Task: Calculate the distance between Seattle and Olympic National Park.
Action: Mouse moved to (100, 77)
Screenshot: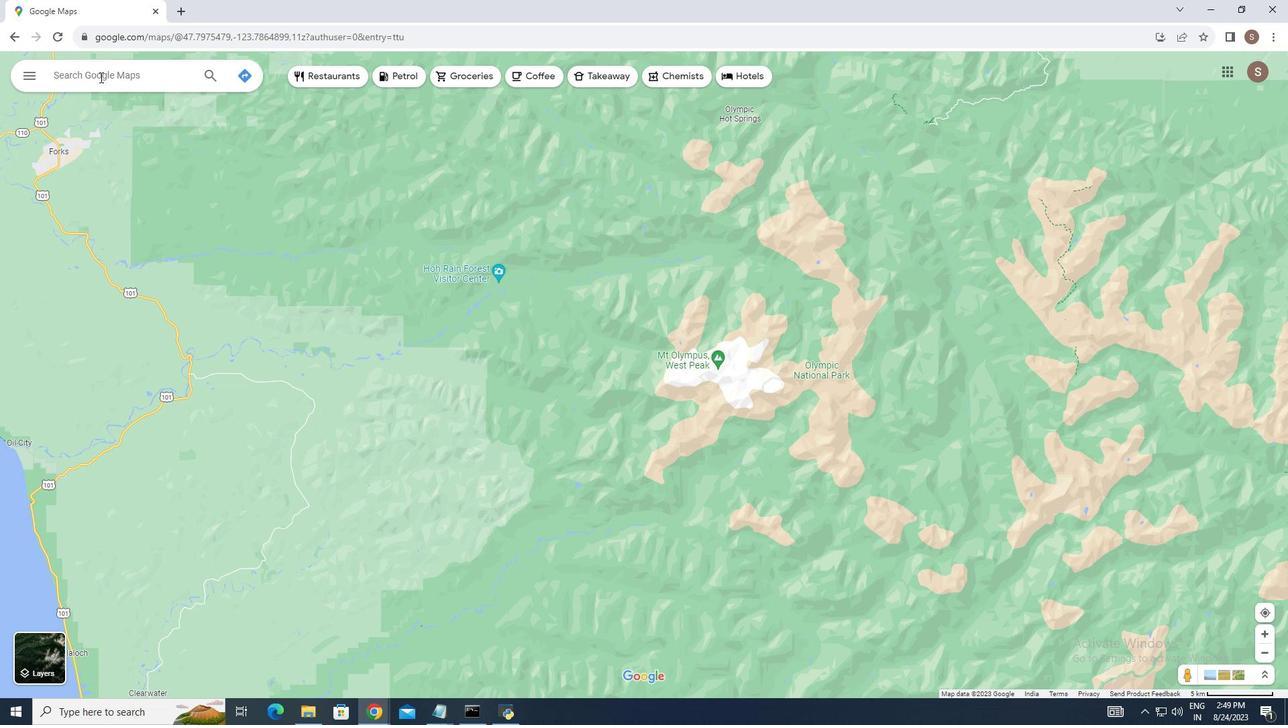 
Action: Mouse pressed left at (100, 77)
Screenshot: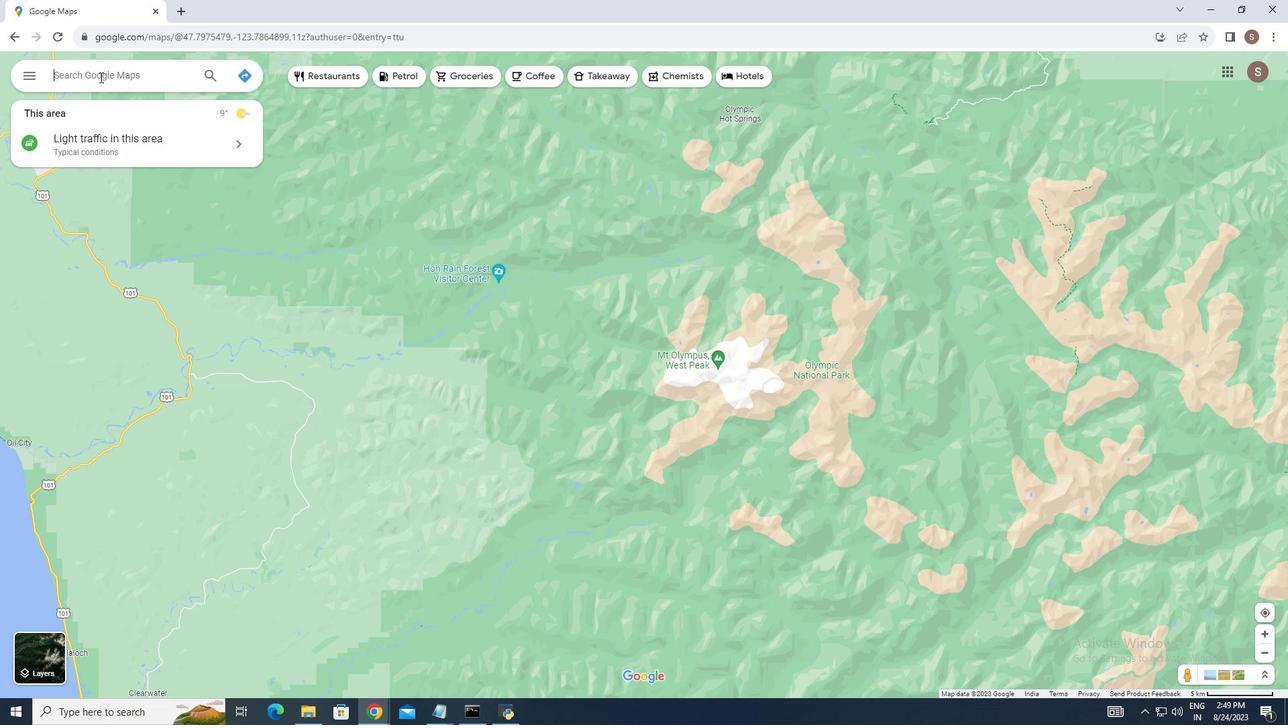 
Action: Key pressed <Key.shift_r>Seattle<Key.enter>
Screenshot: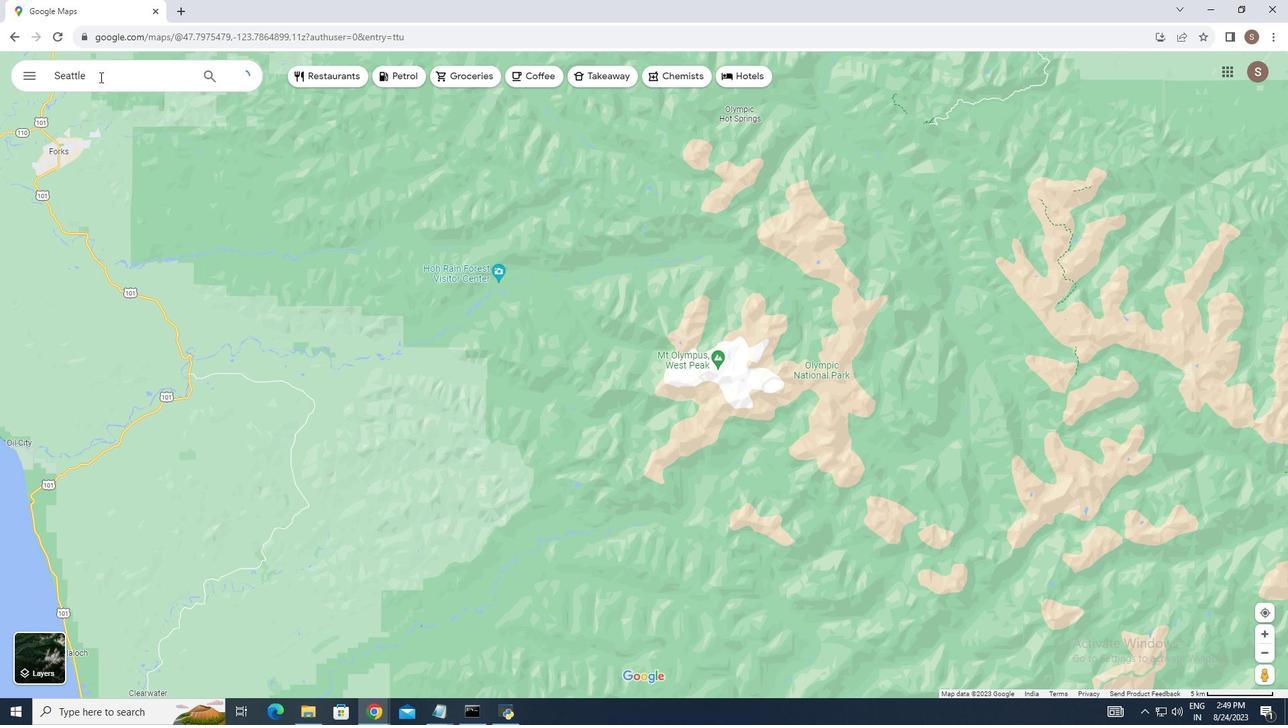 
Action: Mouse moved to (812, 385)
Screenshot: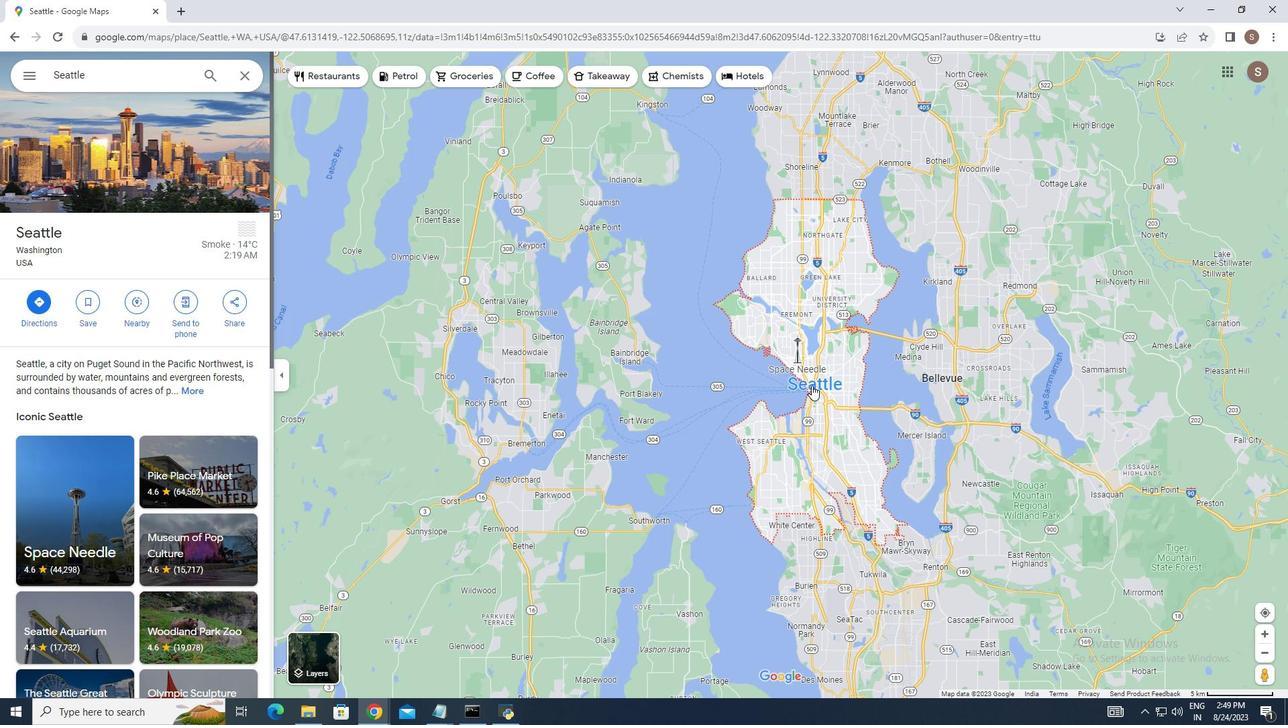 
Action: Mouse pressed left at (812, 385)
Screenshot: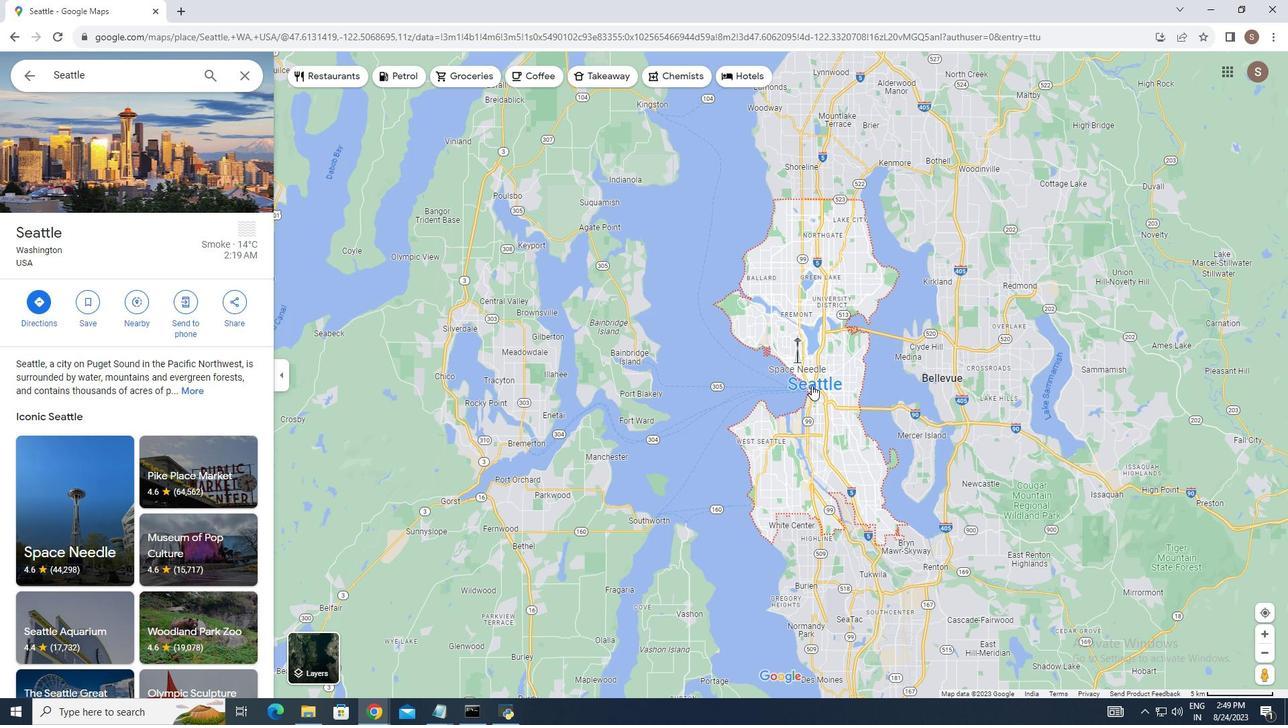 
Action: Mouse pressed left at (812, 385)
Screenshot: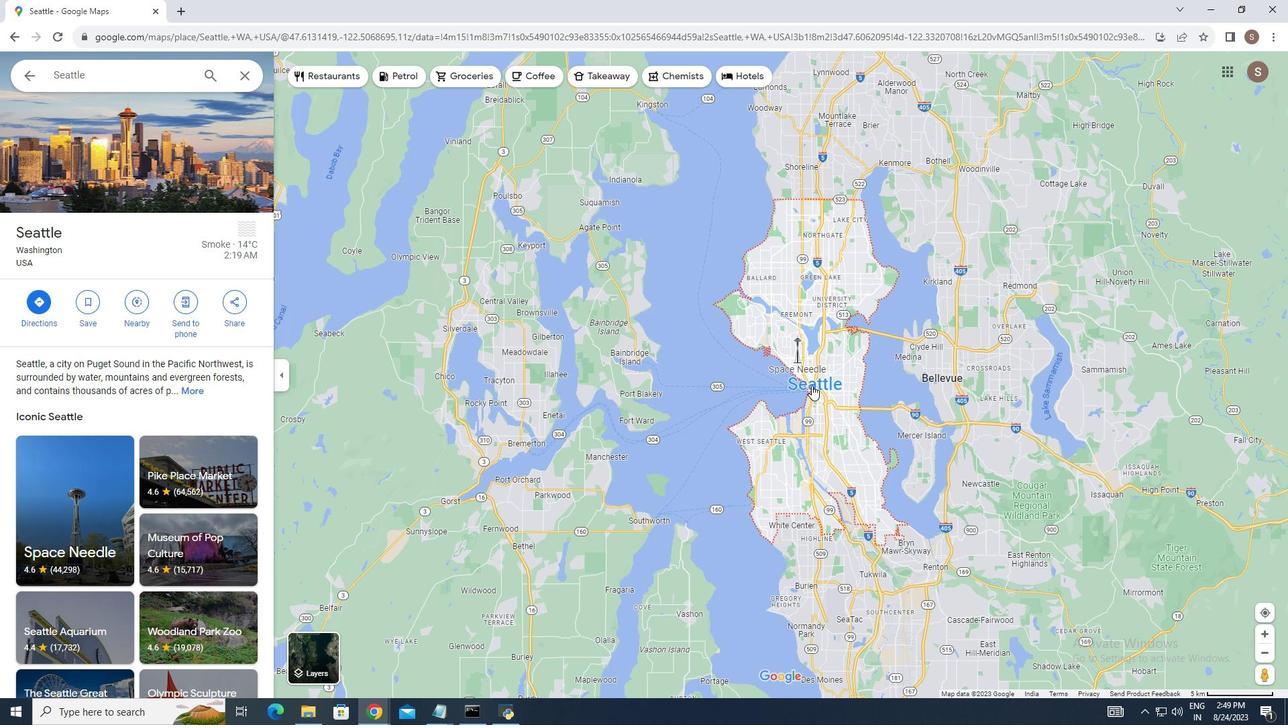 
Action: Mouse pressed left at (812, 385)
Screenshot: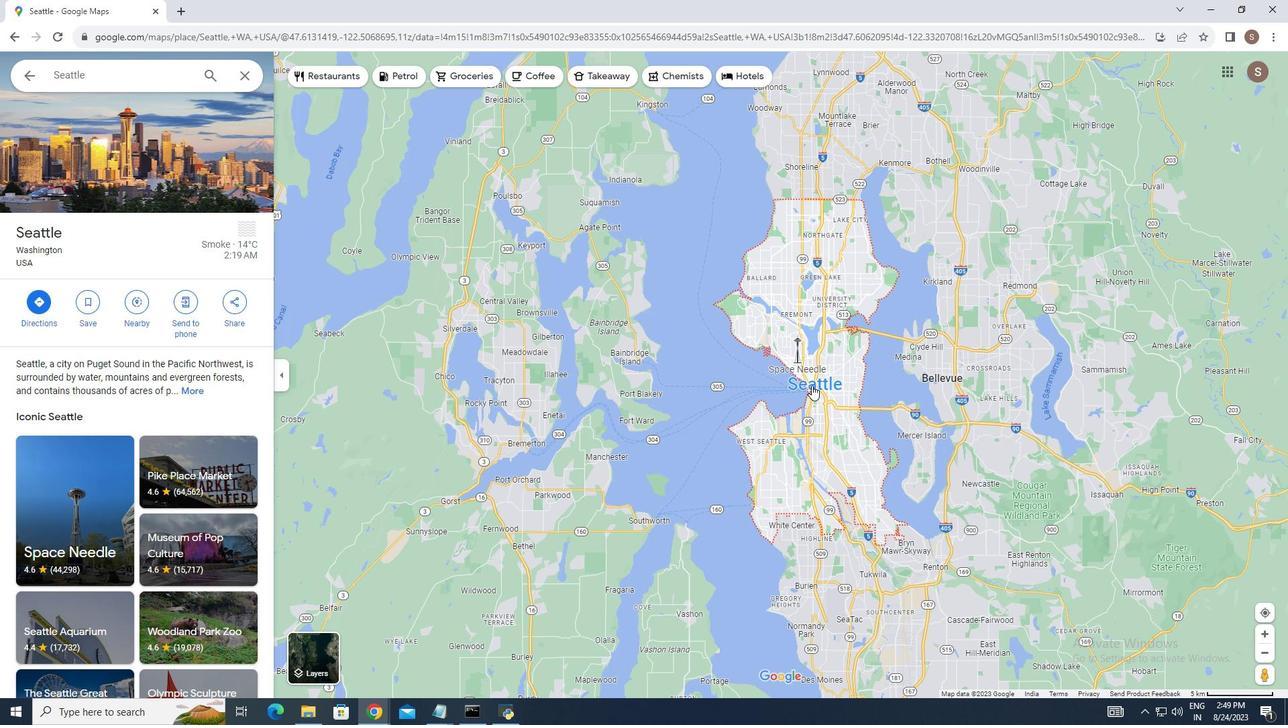 
Action: Mouse pressed left at (812, 385)
Screenshot: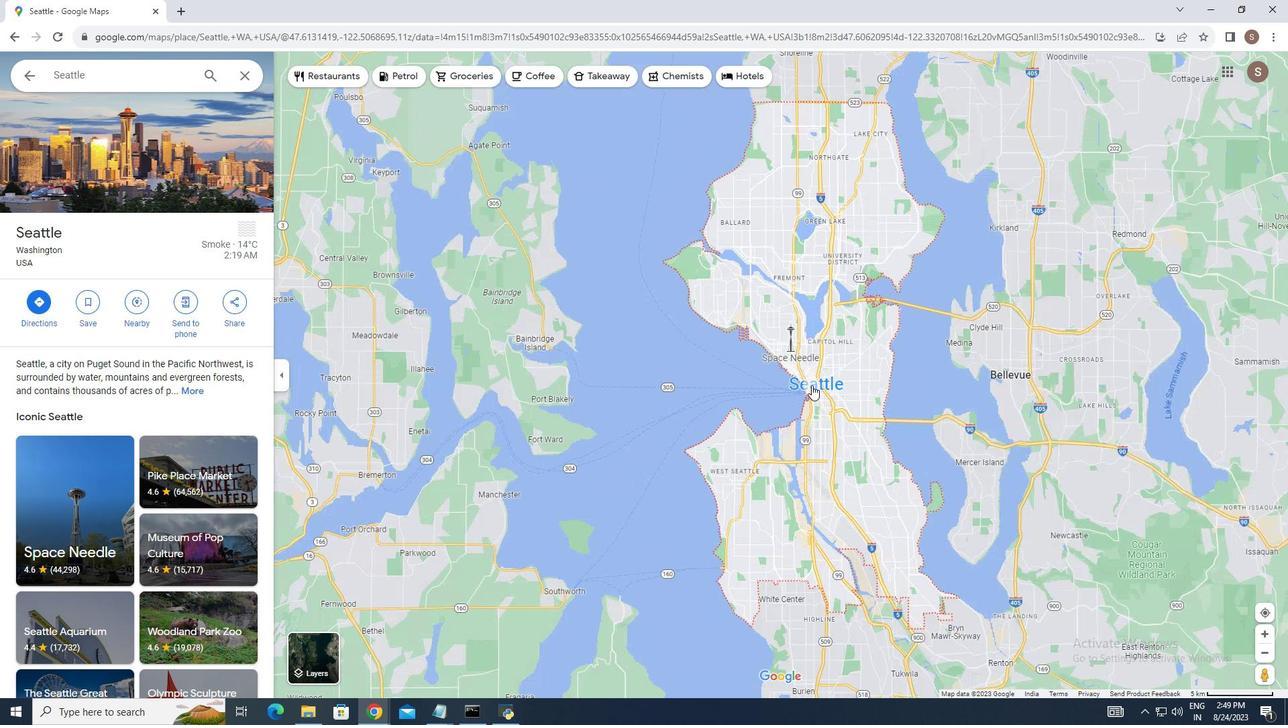 
Action: Mouse pressed right at (812, 385)
Screenshot: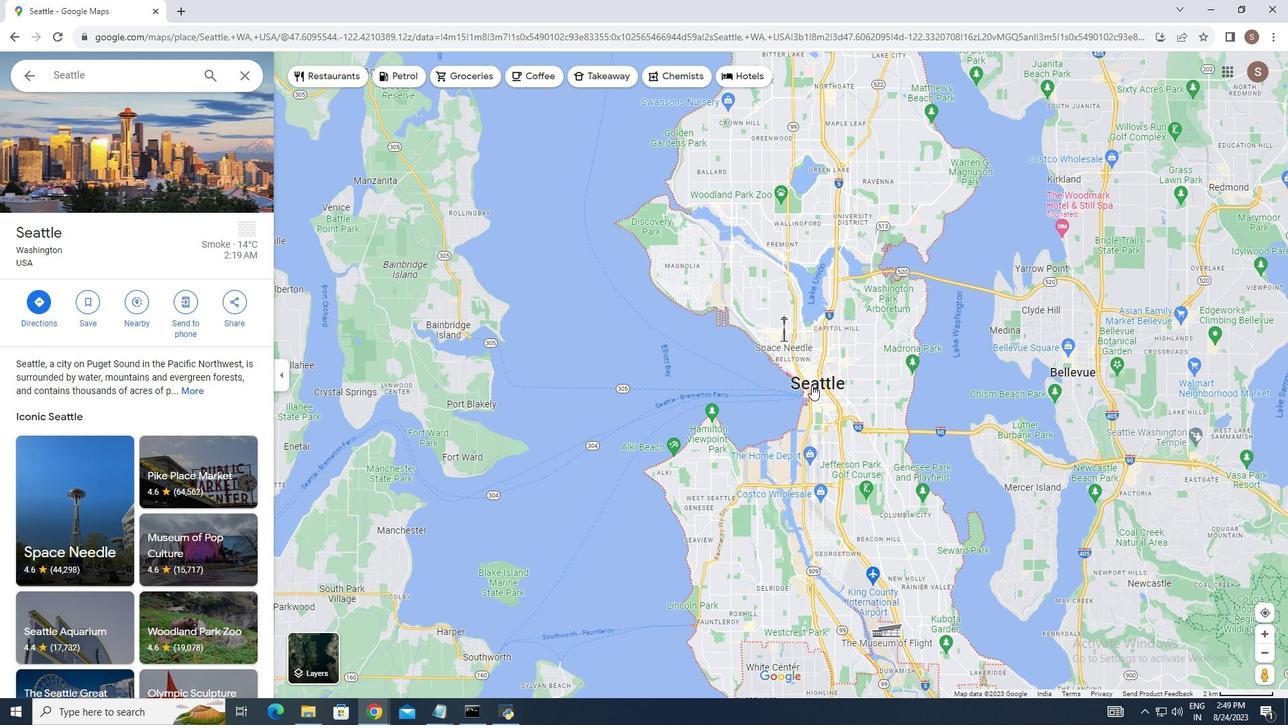 
Action: Mouse moved to (864, 593)
Screenshot: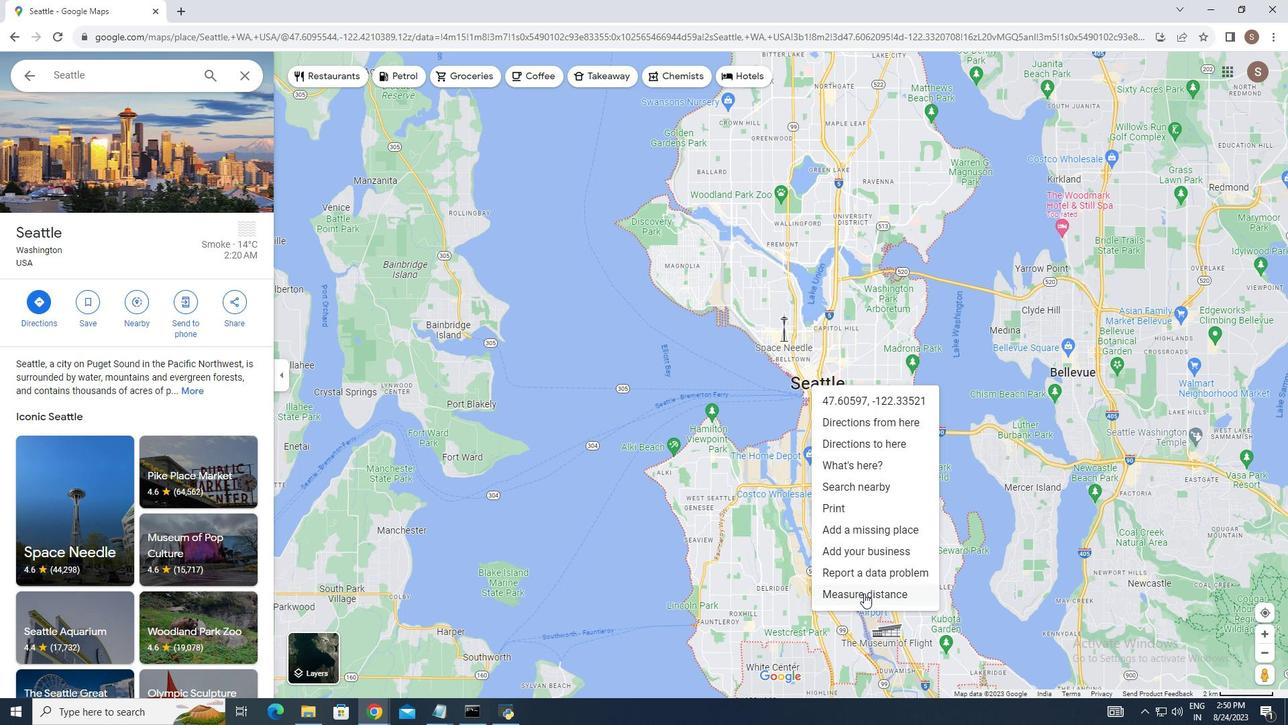 
Action: Mouse pressed left at (864, 593)
Screenshot: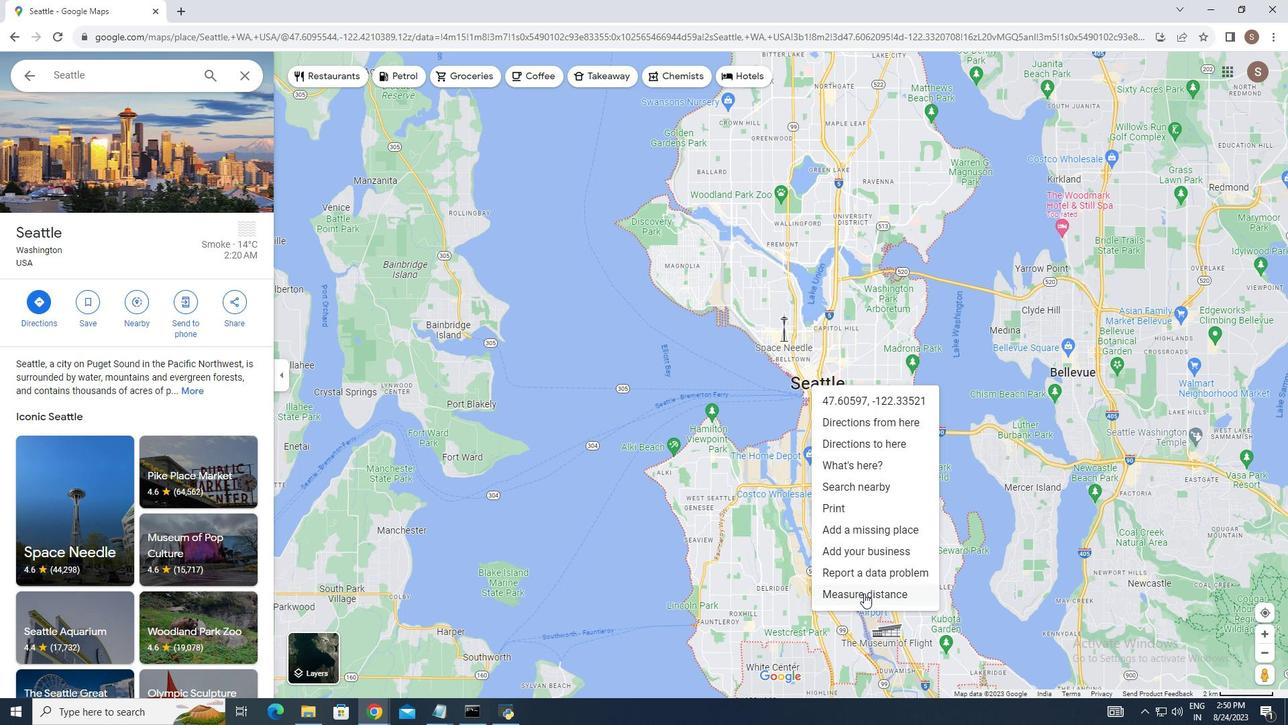 
Action: Mouse moved to (100, 75)
Screenshot: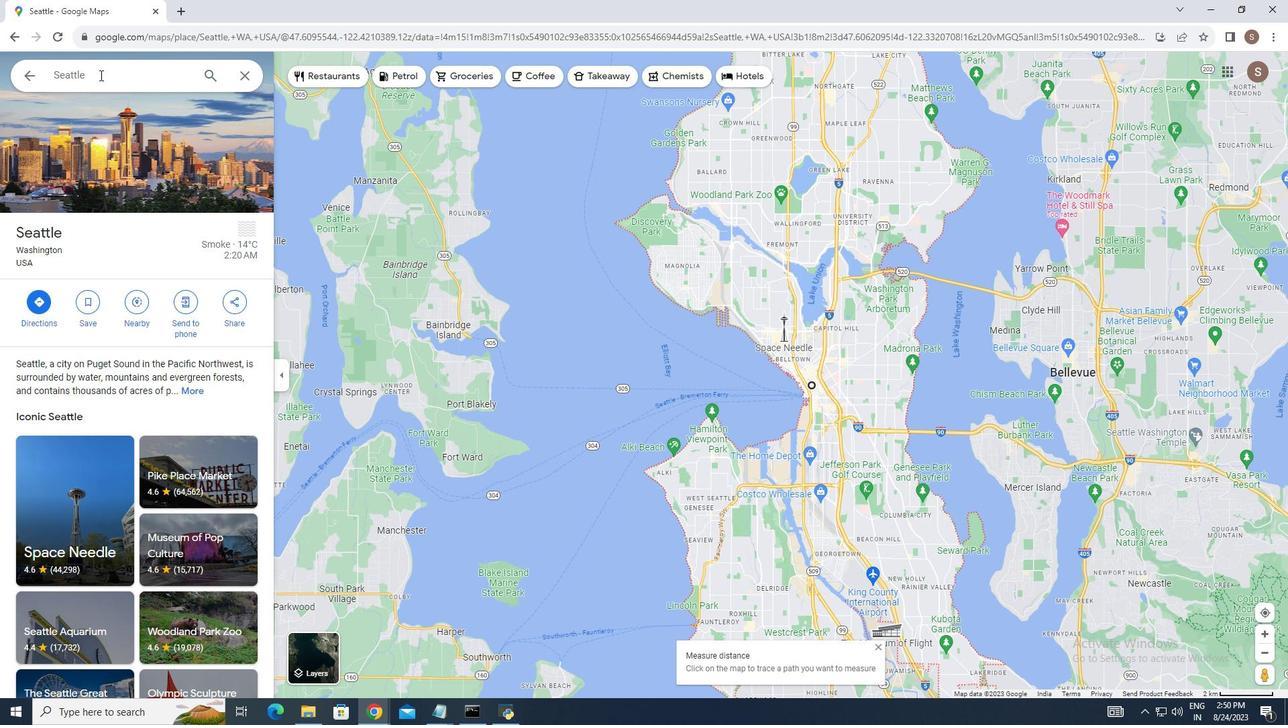 
Action: Mouse pressed left at (100, 75)
Screenshot: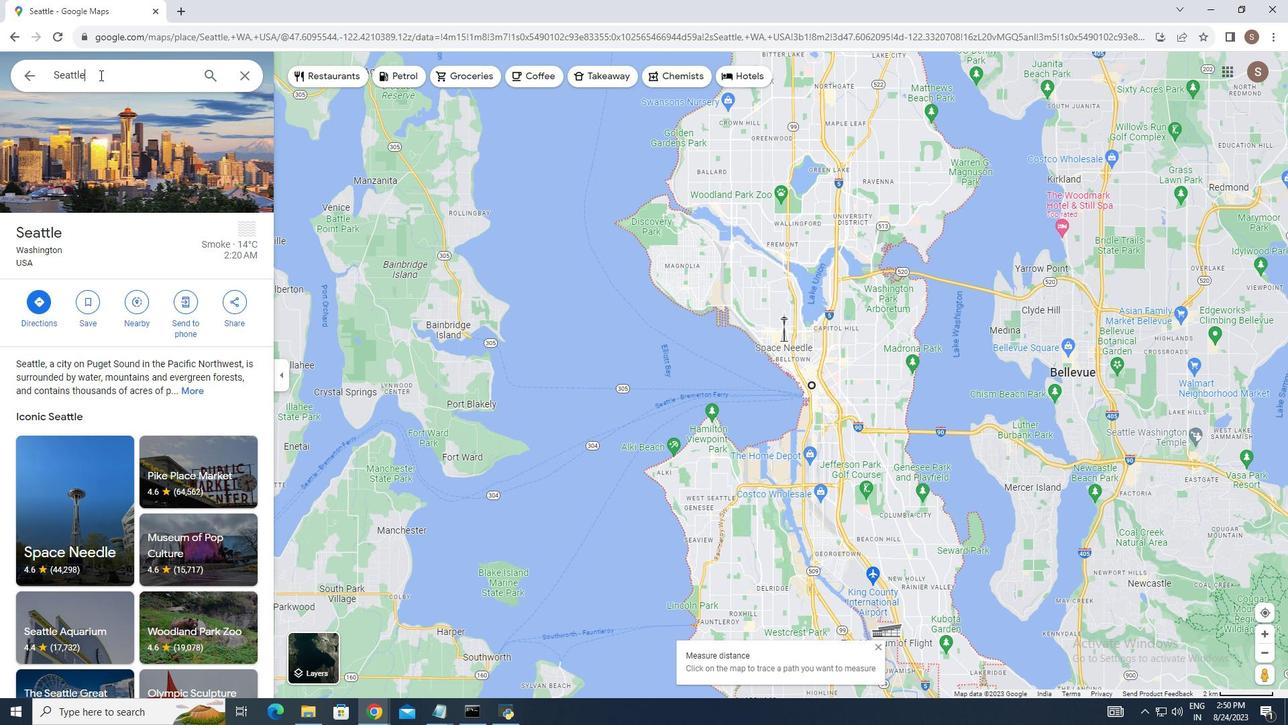 
Action: Key pressed <Key.backspace><Key.backspace><Key.backspace><Key.backspace><Key.backspace><Key.backspace><Key.backspace><Key.shift>Olympic<Key.space><Key.shift>National<Key.space>part<Key.backspace>k
Screenshot: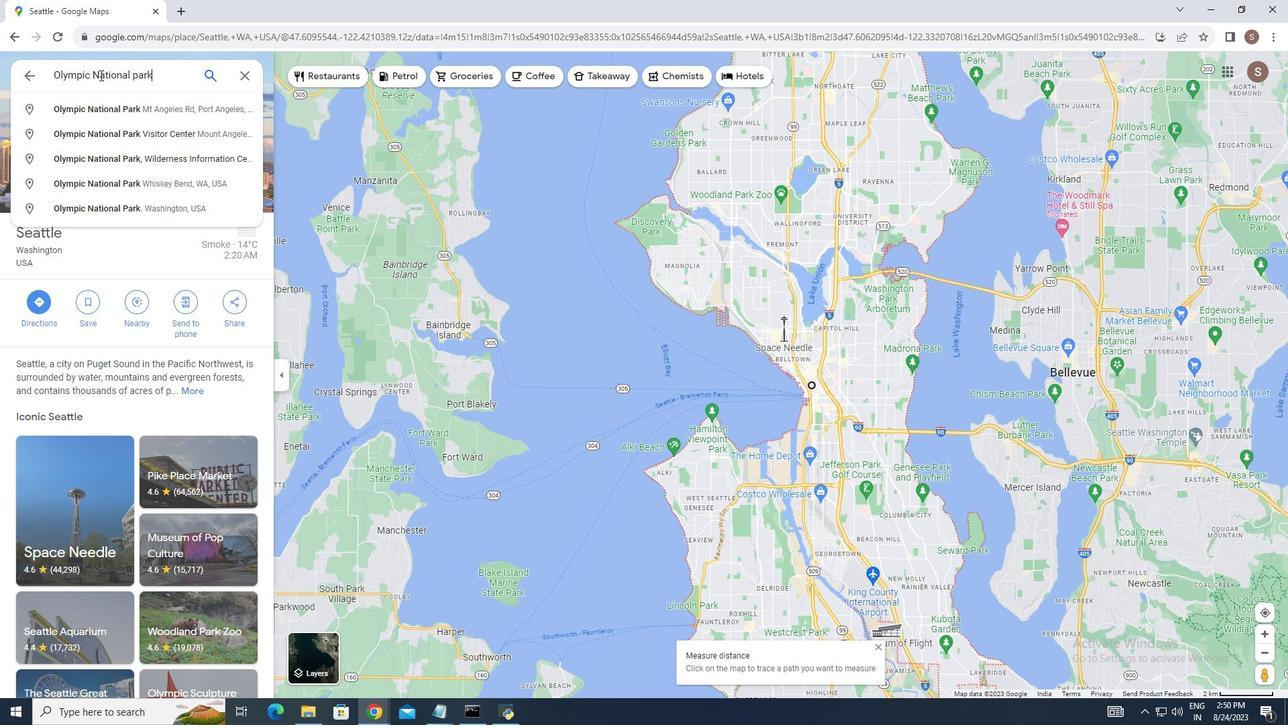 
Action: Mouse moved to (209, 69)
Screenshot: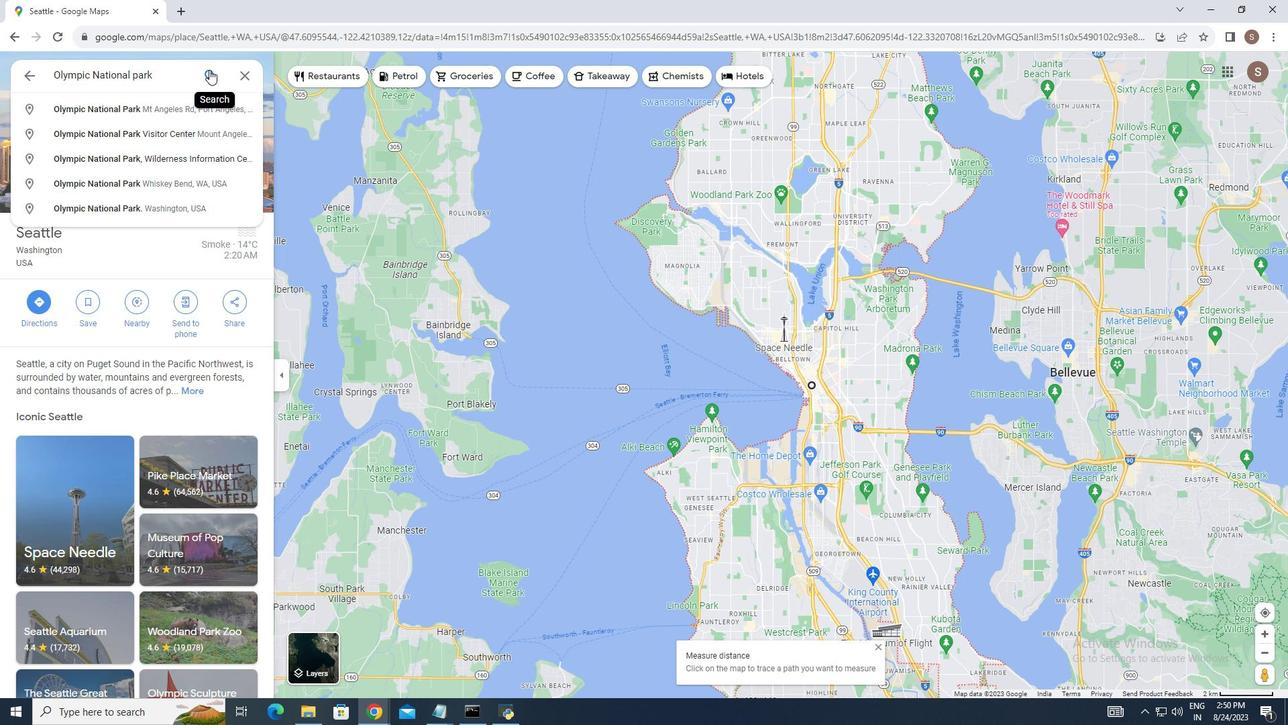 
Action: Mouse pressed left at (209, 69)
Screenshot: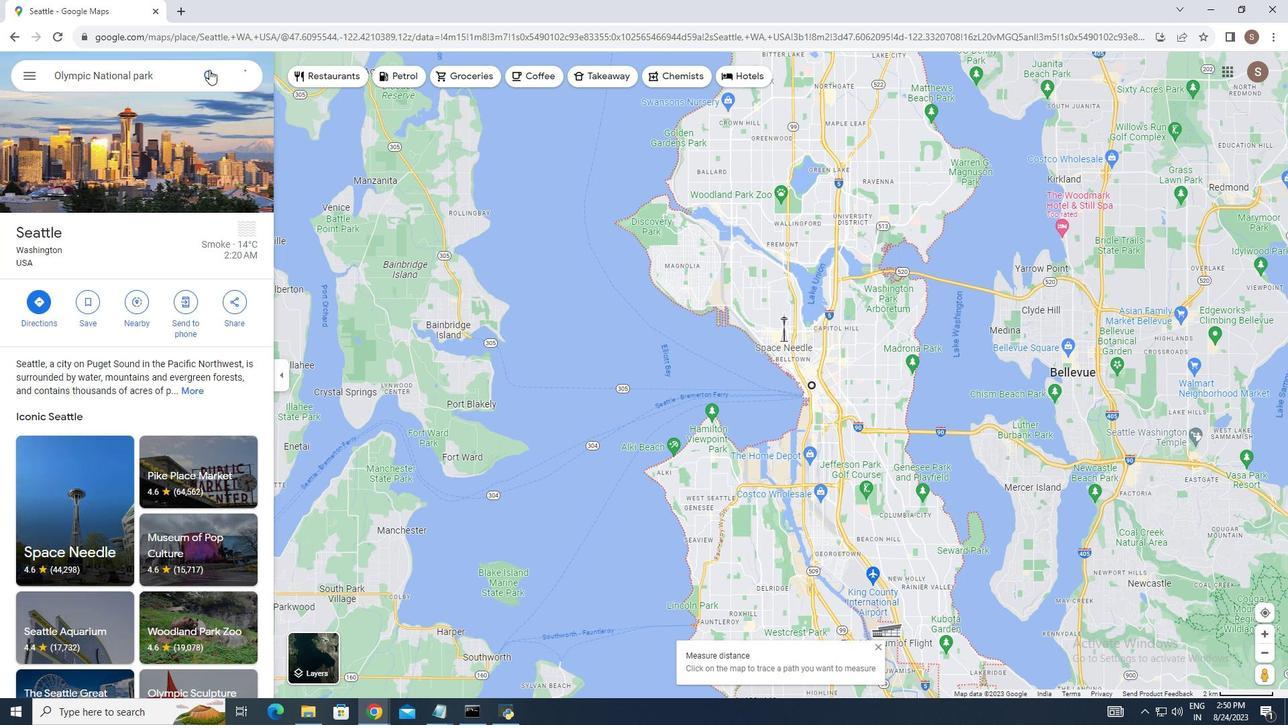 
Action: Mouse moved to (822, 360)
Screenshot: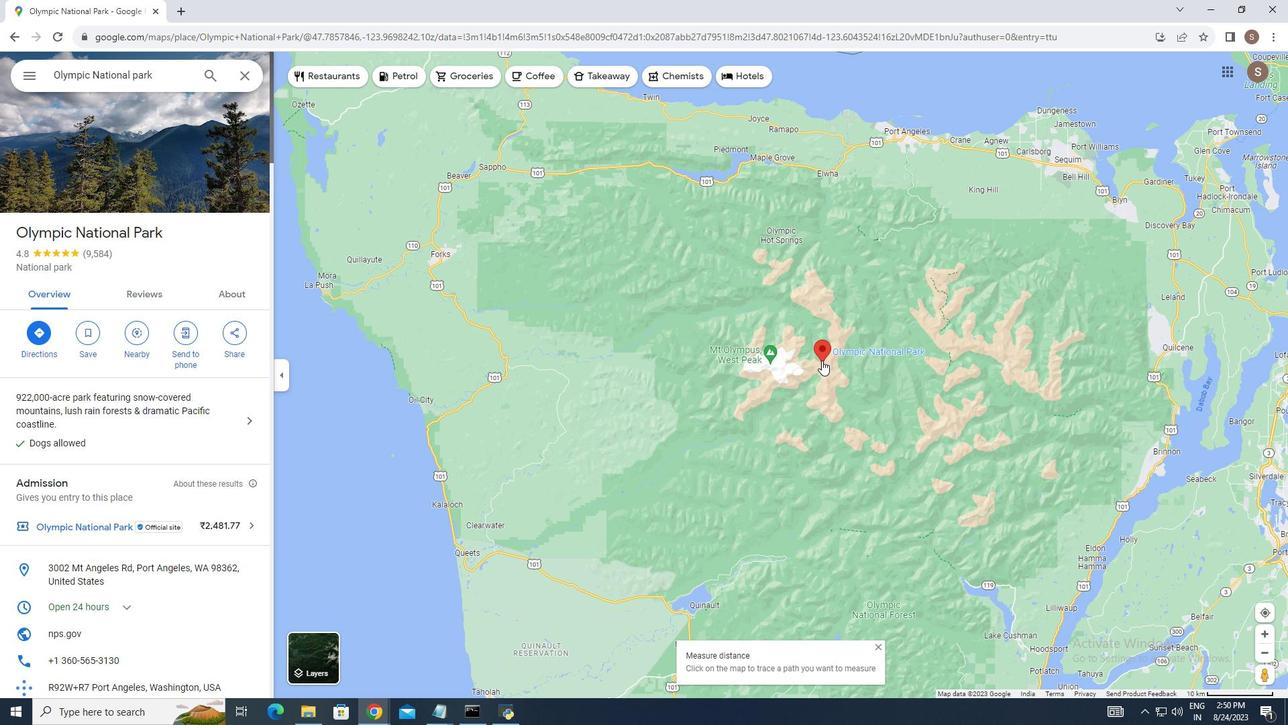 
Action: Mouse pressed left at (822, 360)
Screenshot: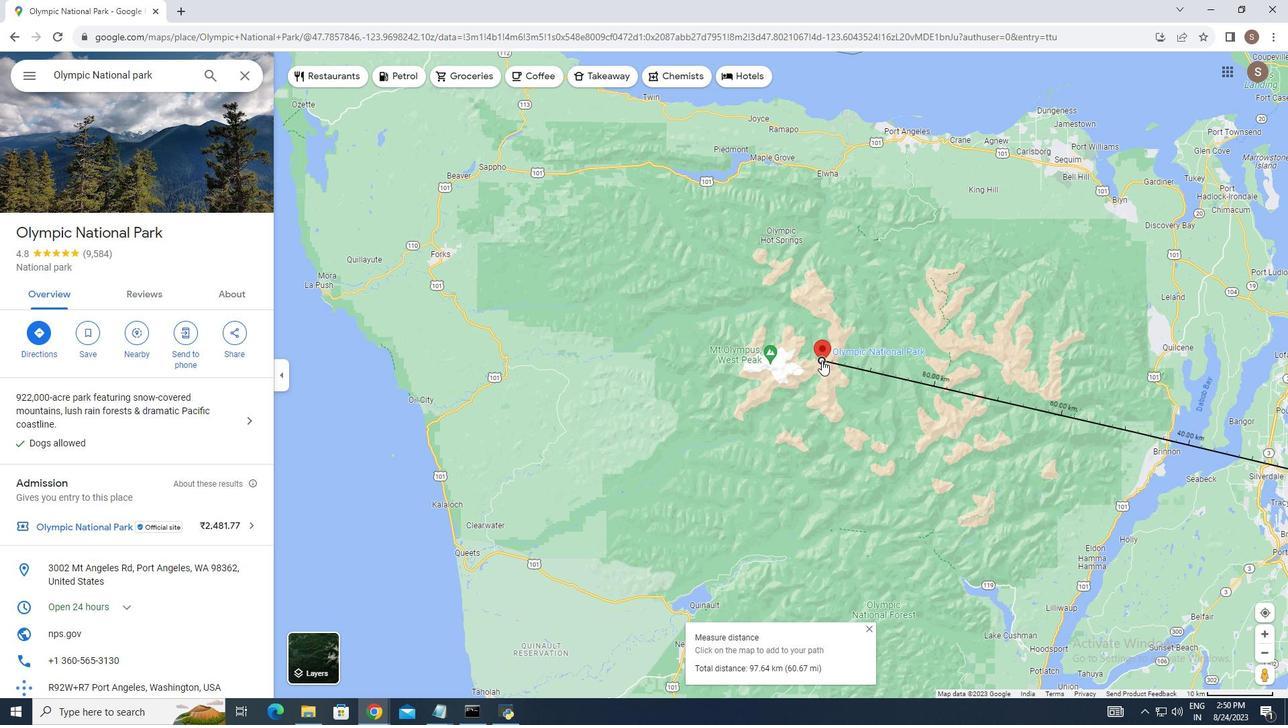
Action: Mouse moved to (822, 359)
Screenshot: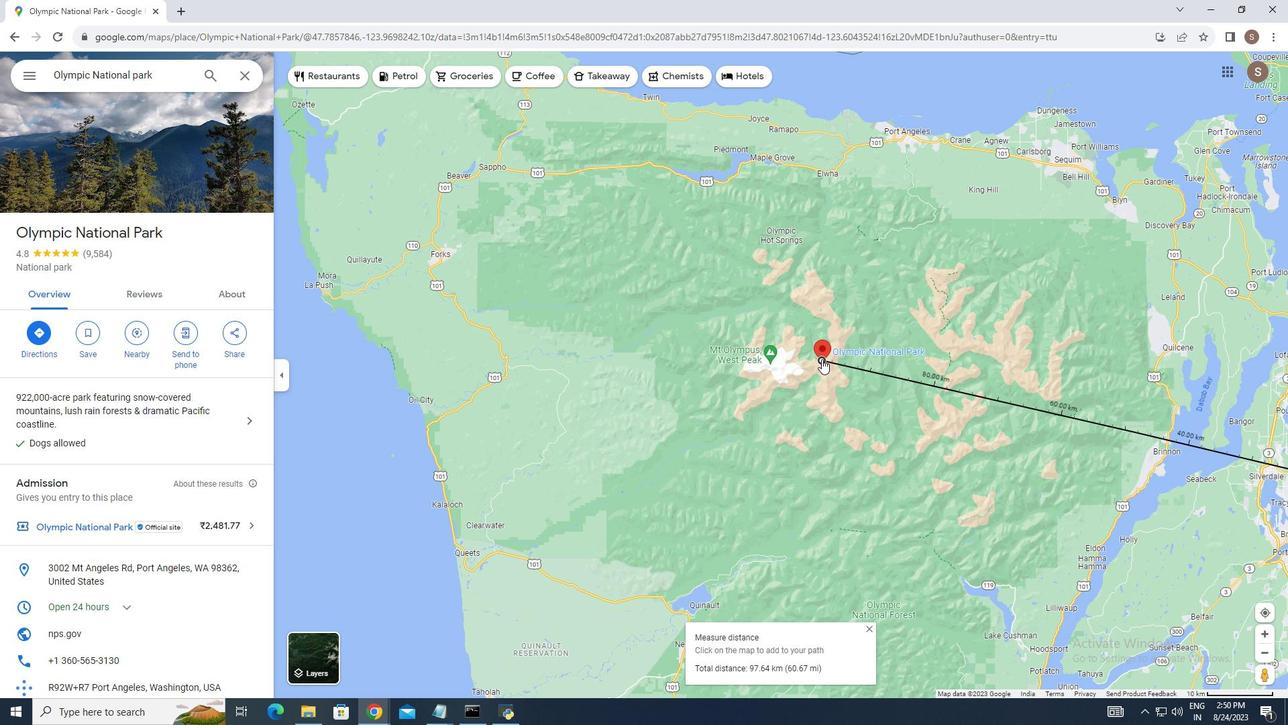 
Action: Mouse pressed left at (822, 359)
Screenshot: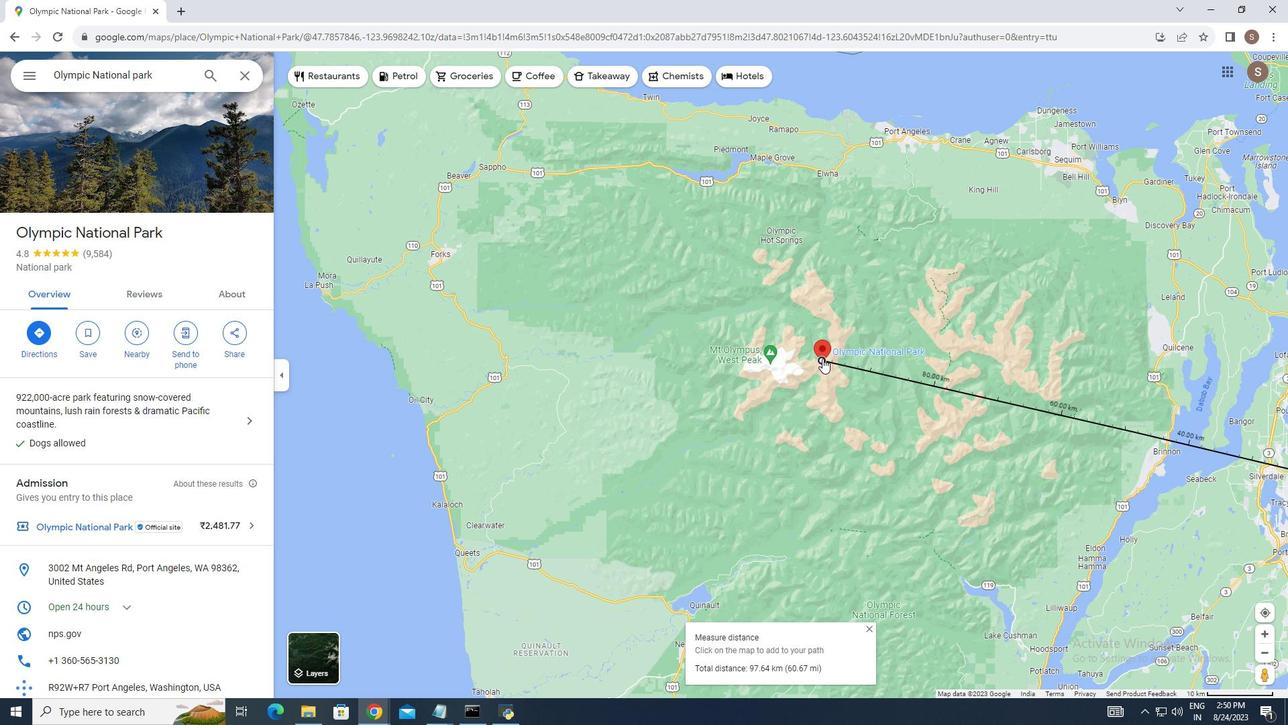 
Action: Mouse moved to (829, 376)
Screenshot: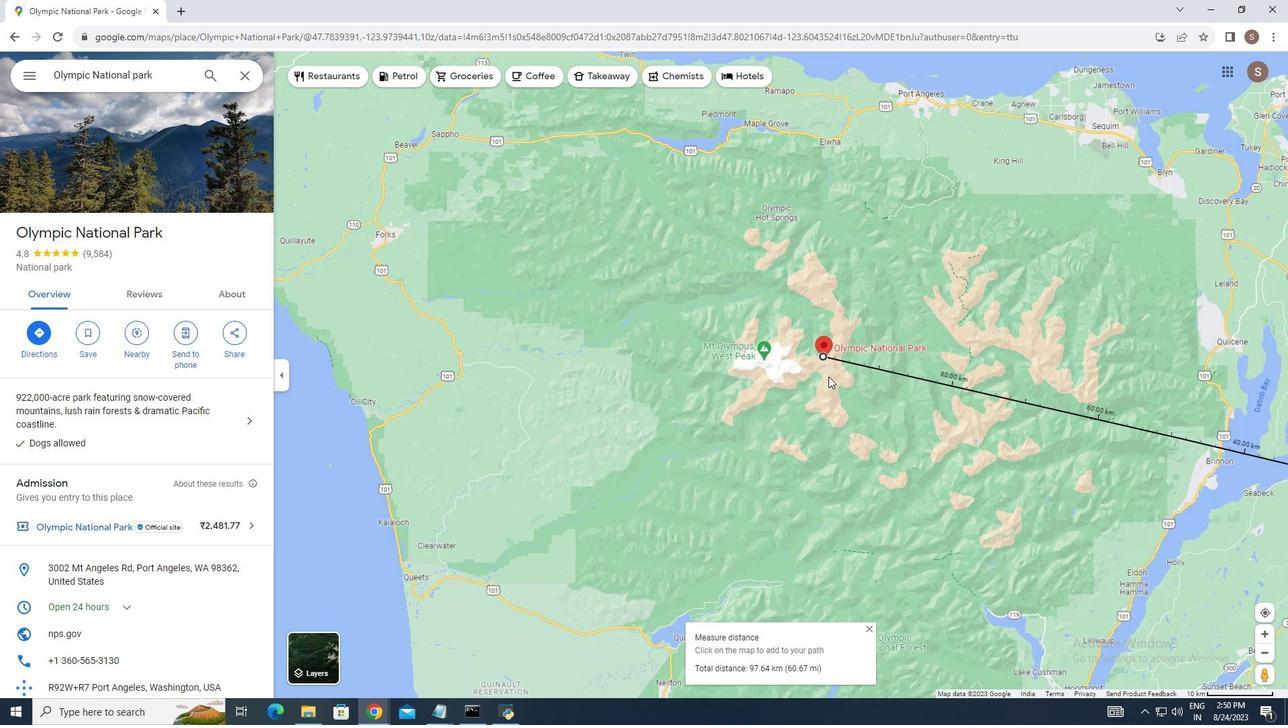 
Action: Mouse scrolled (829, 377) with delta (0, 0)
Screenshot: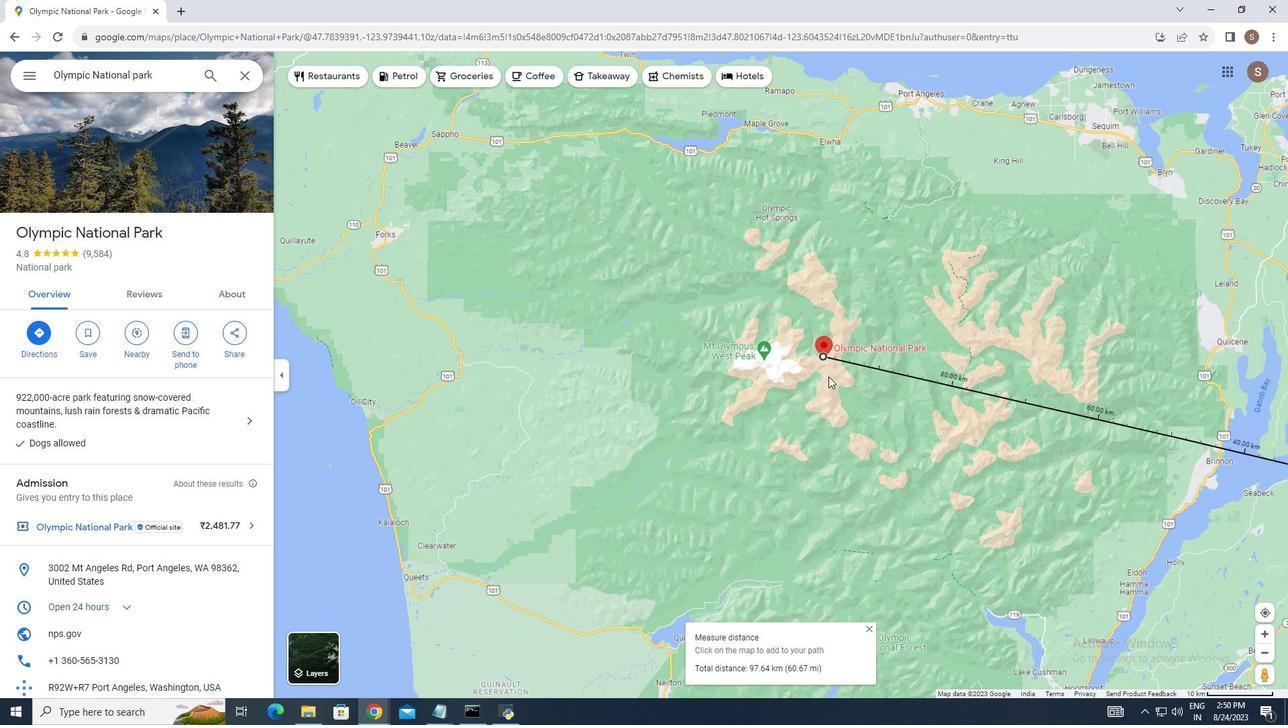 
Action: Mouse scrolled (829, 377) with delta (0, 0)
Screenshot: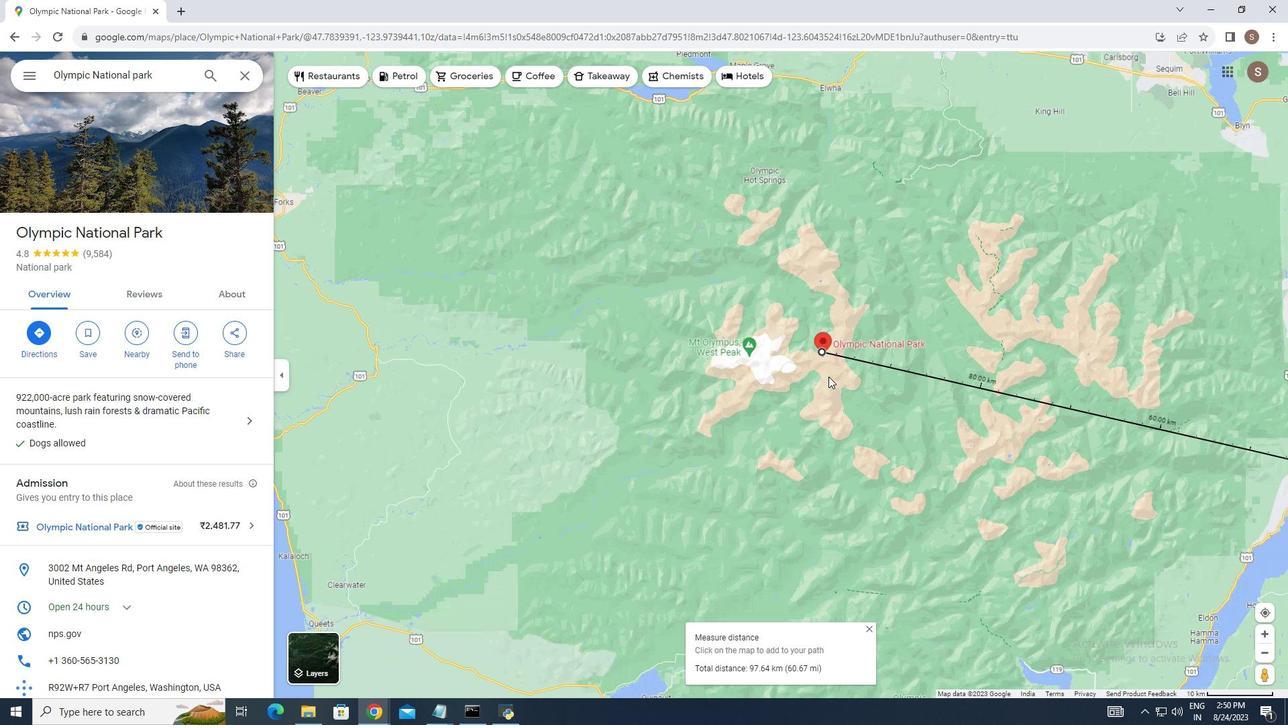 
Action: Mouse scrolled (829, 377) with delta (0, 0)
Screenshot: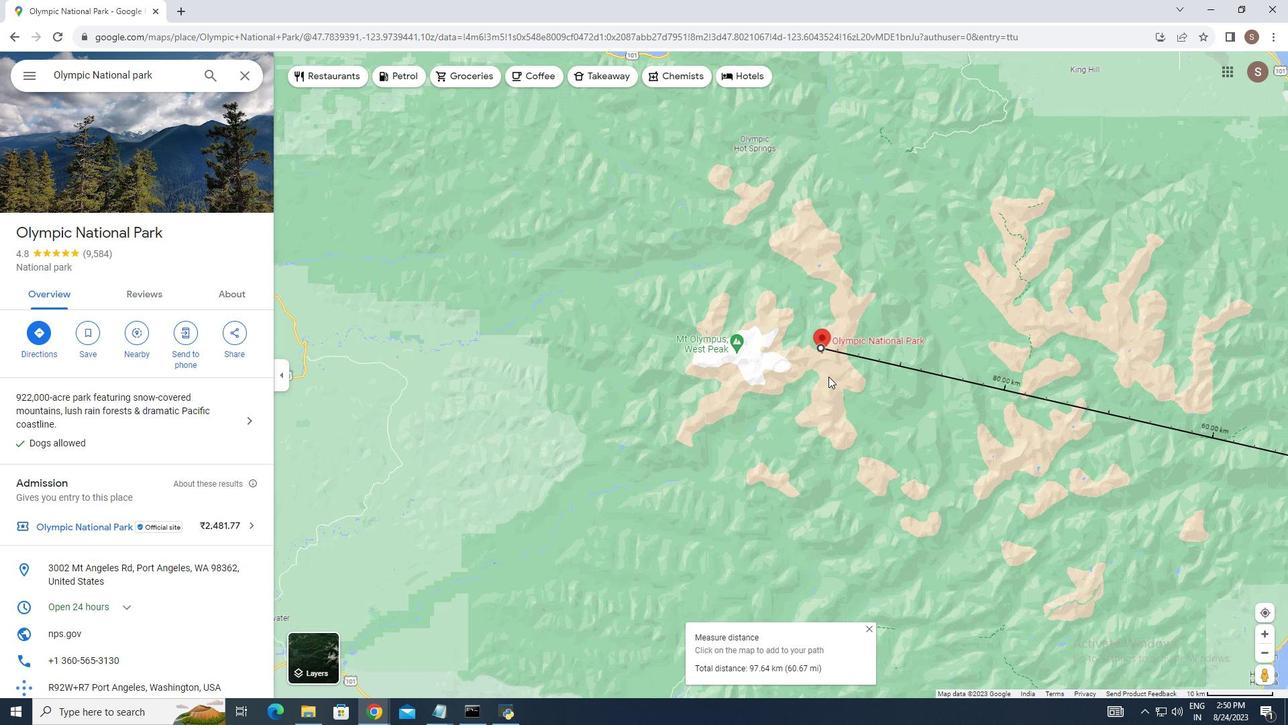 
Action: Mouse moved to (814, 380)
Screenshot: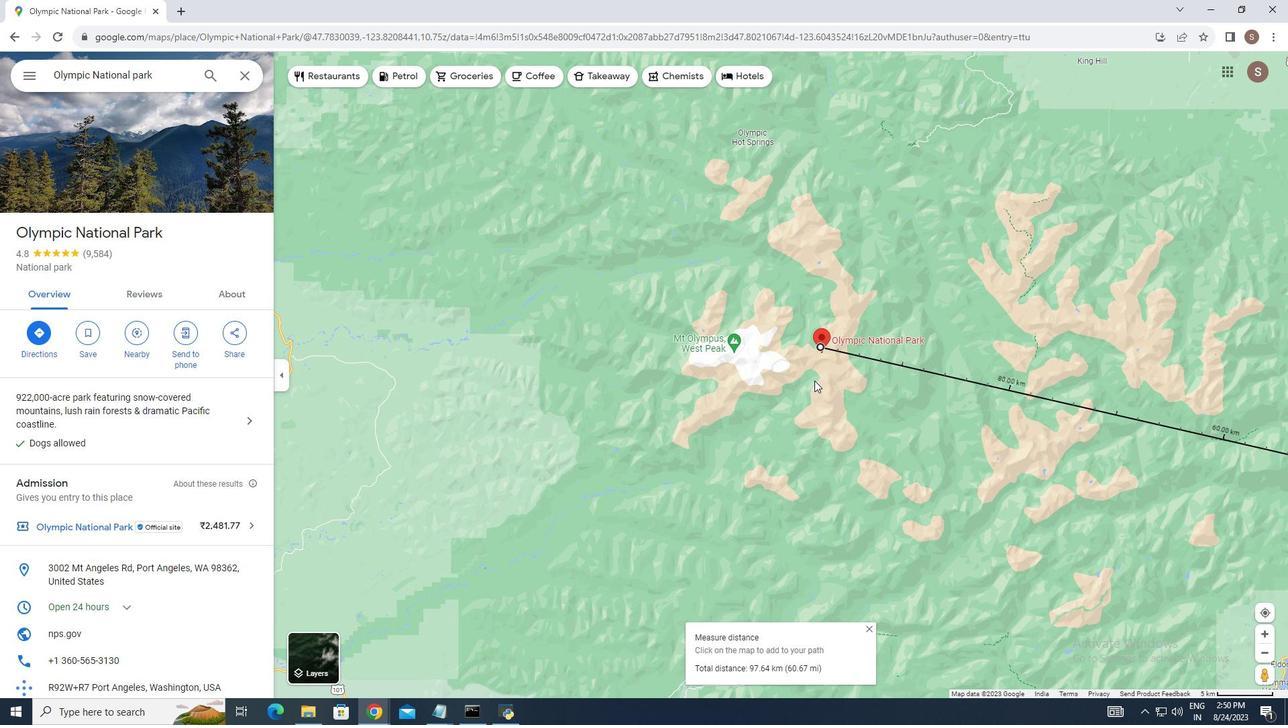 
Action: Mouse scrolled (814, 381) with delta (0, 0)
Screenshot: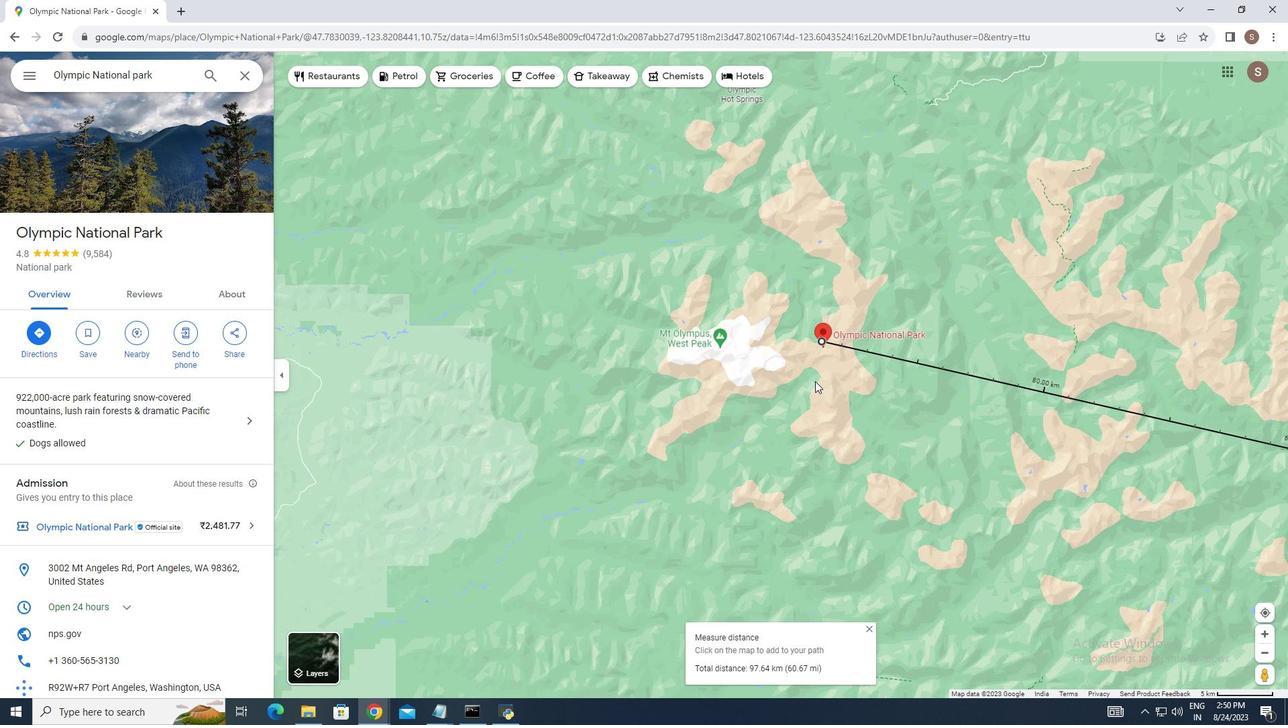 
Action: Mouse moved to (814, 381)
Screenshot: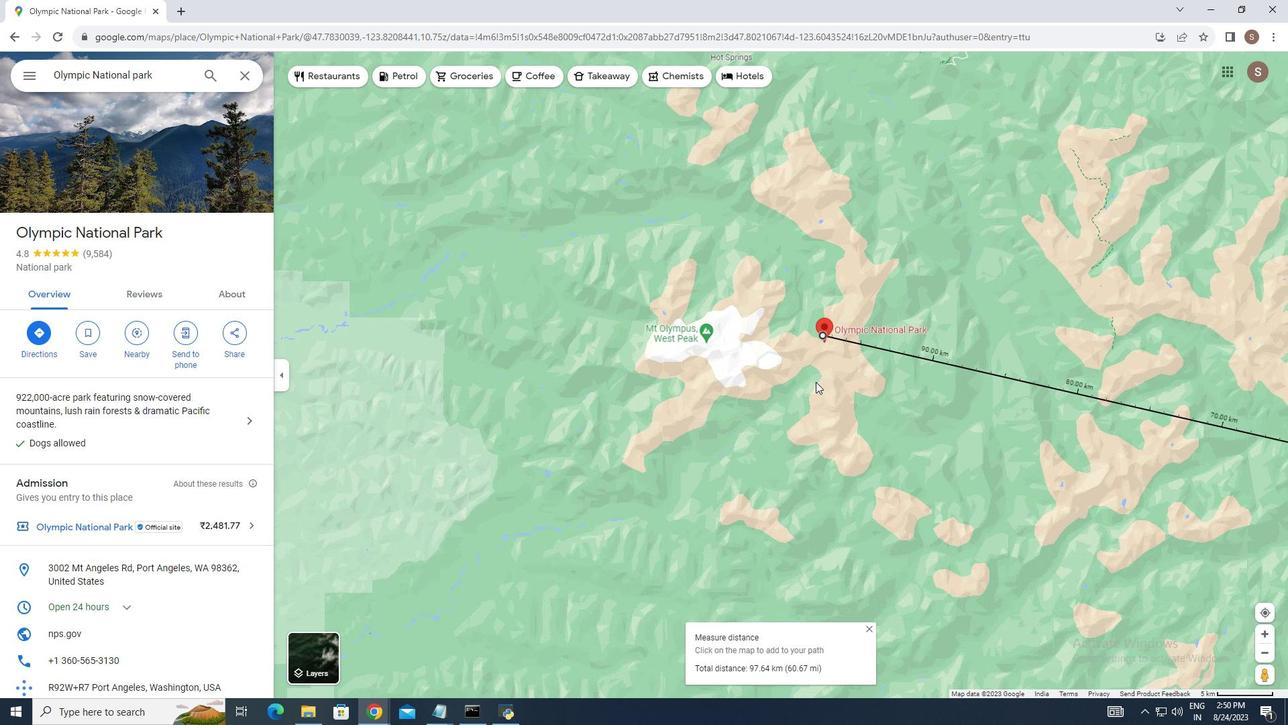 
Action: Mouse scrolled (814, 381) with delta (0, 0)
Screenshot: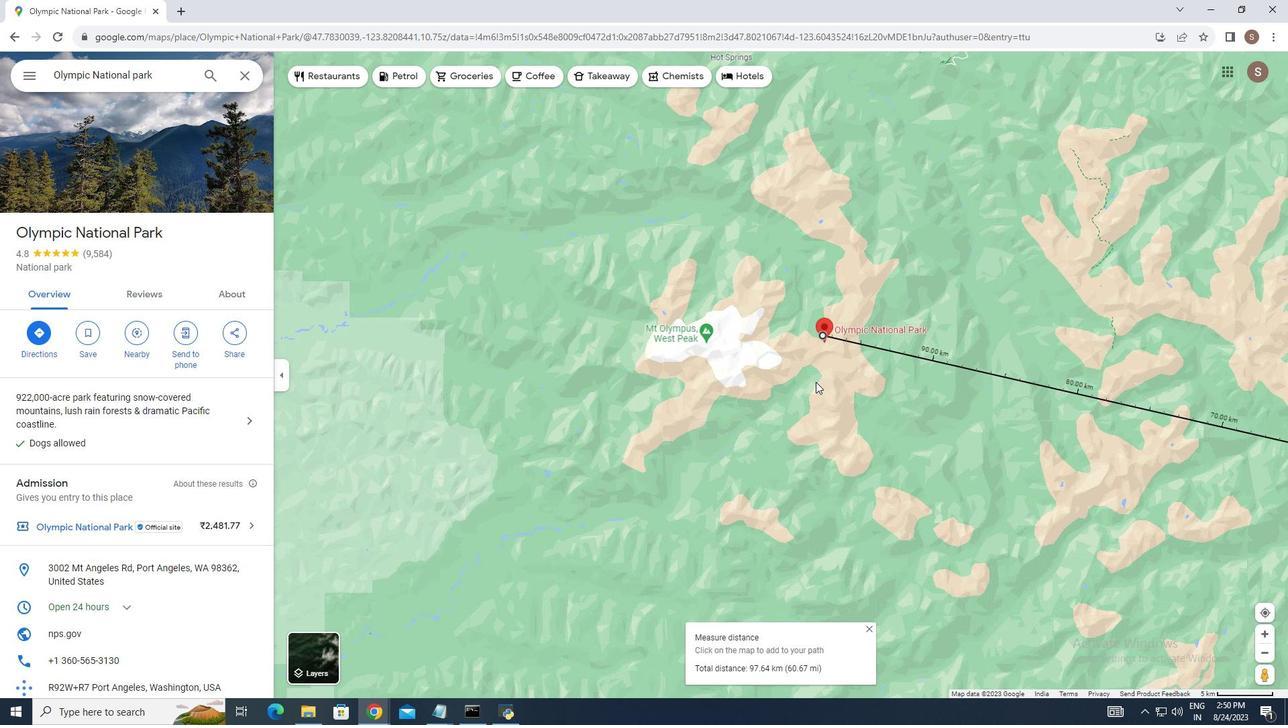 
Action: Mouse moved to (816, 381)
Screenshot: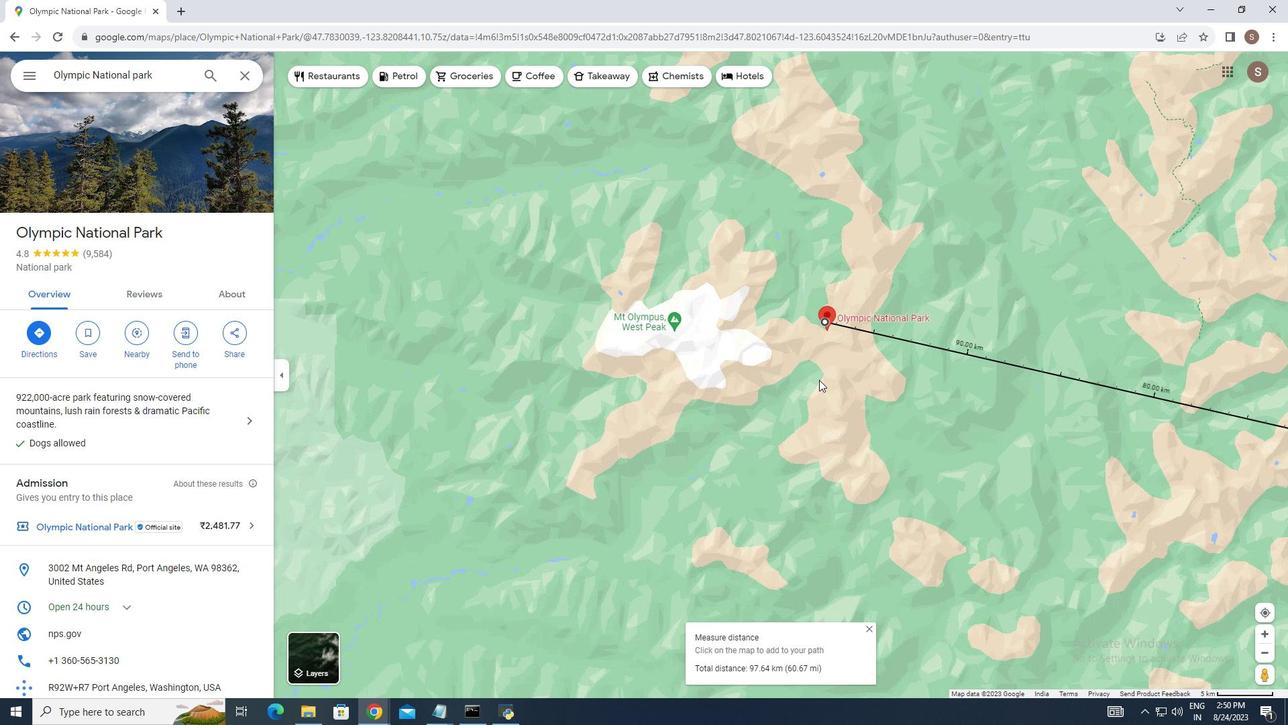 
Action: Mouse scrolled (816, 382) with delta (0, 0)
Screenshot: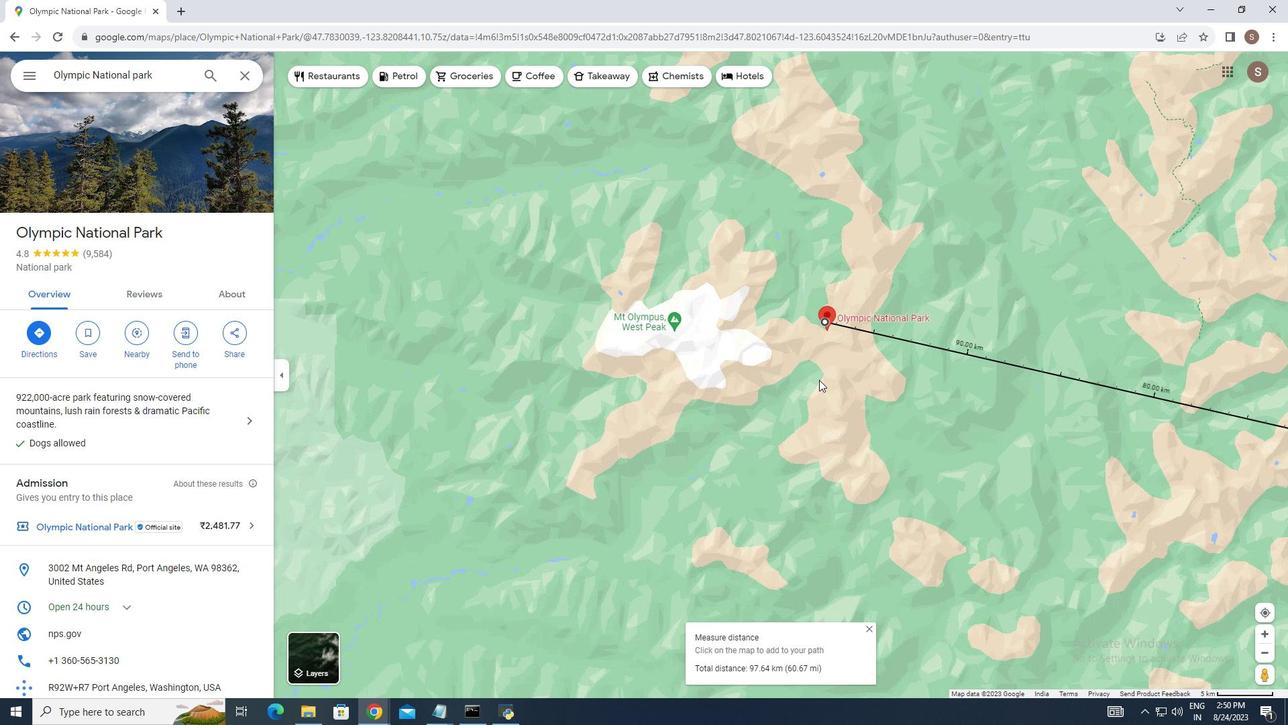 
Action: Mouse scrolled (816, 382) with delta (0, 0)
Screenshot: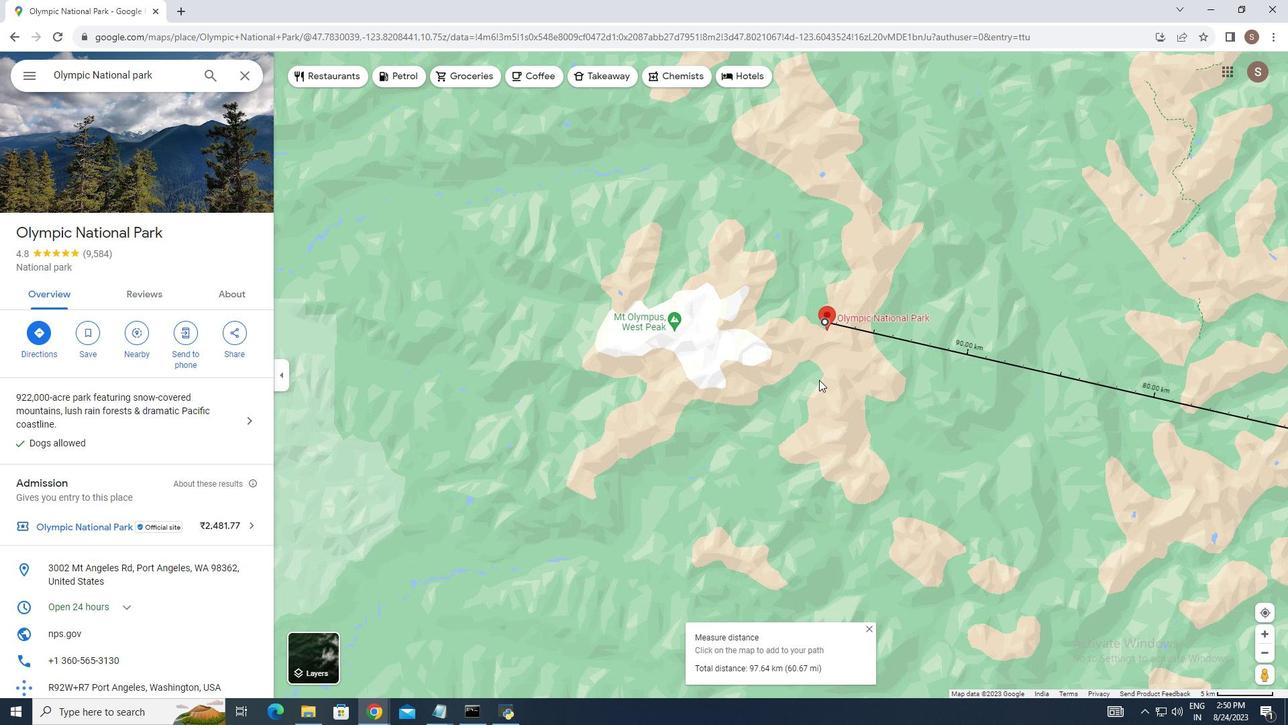 
Action: Mouse scrolled (816, 382) with delta (0, 0)
Screenshot: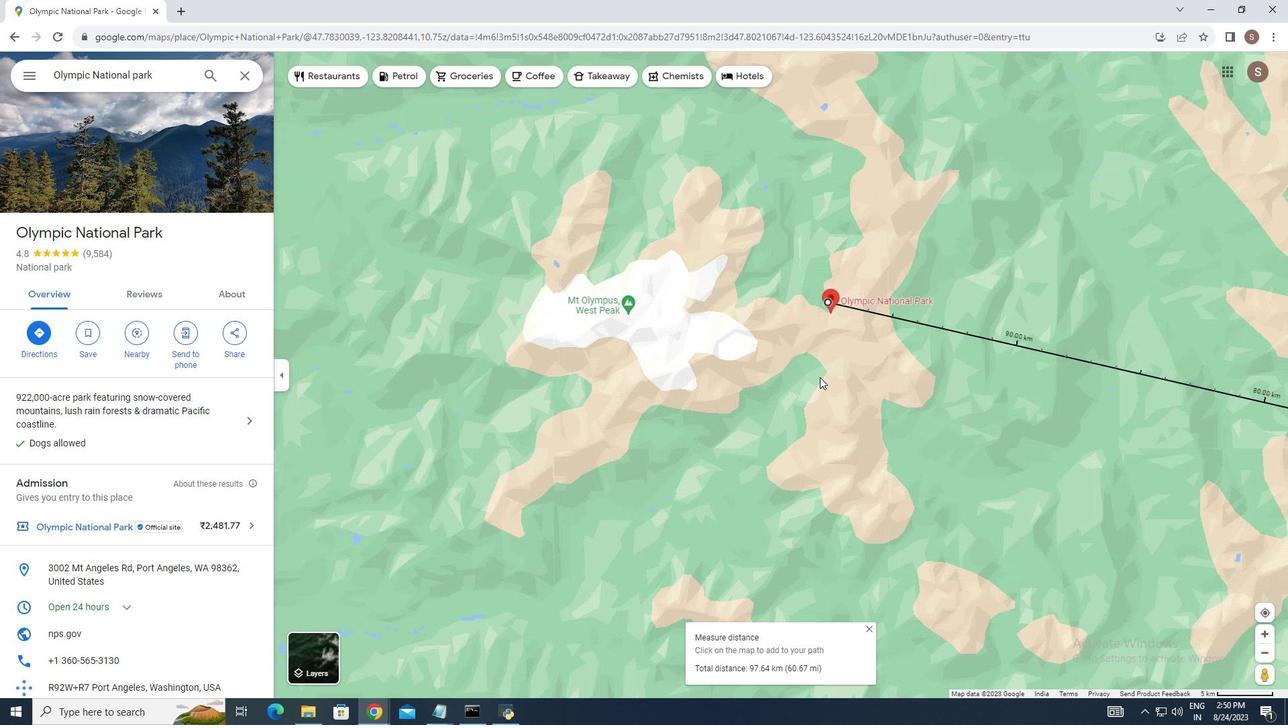 
Action: Mouse moved to (829, 376)
Screenshot: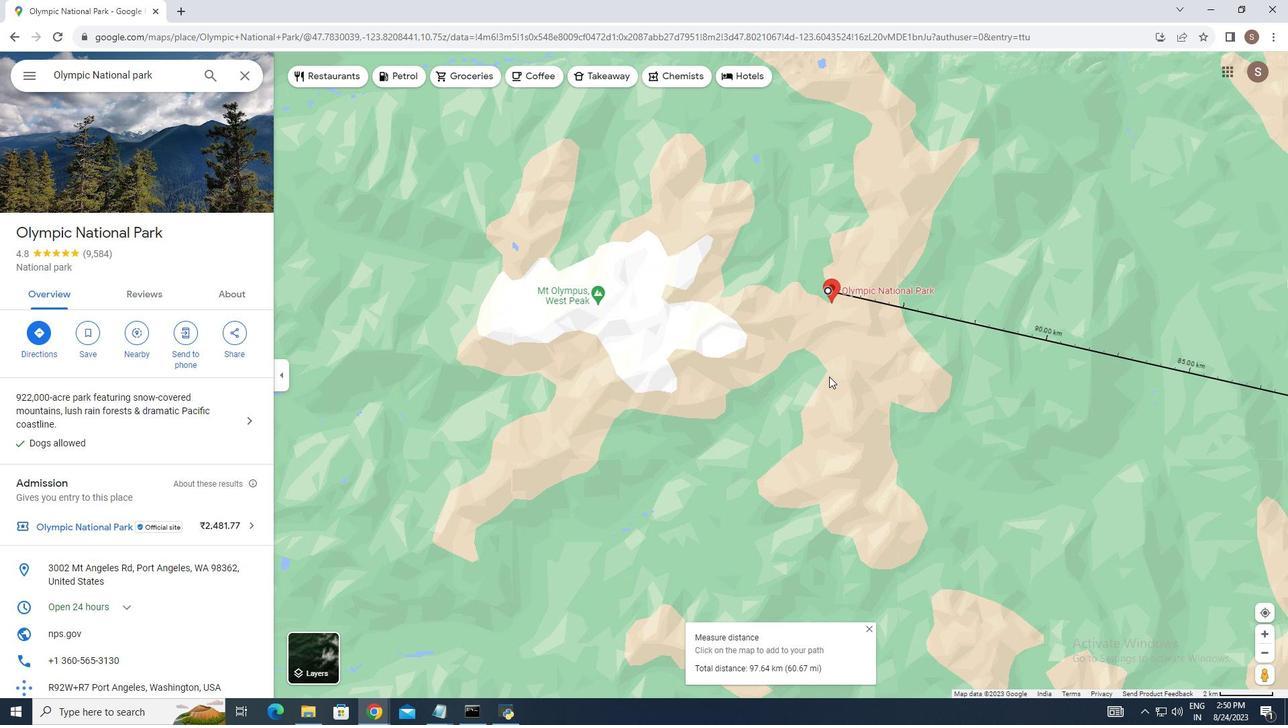 
Action: Mouse scrolled (829, 377) with delta (0, 0)
Screenshot: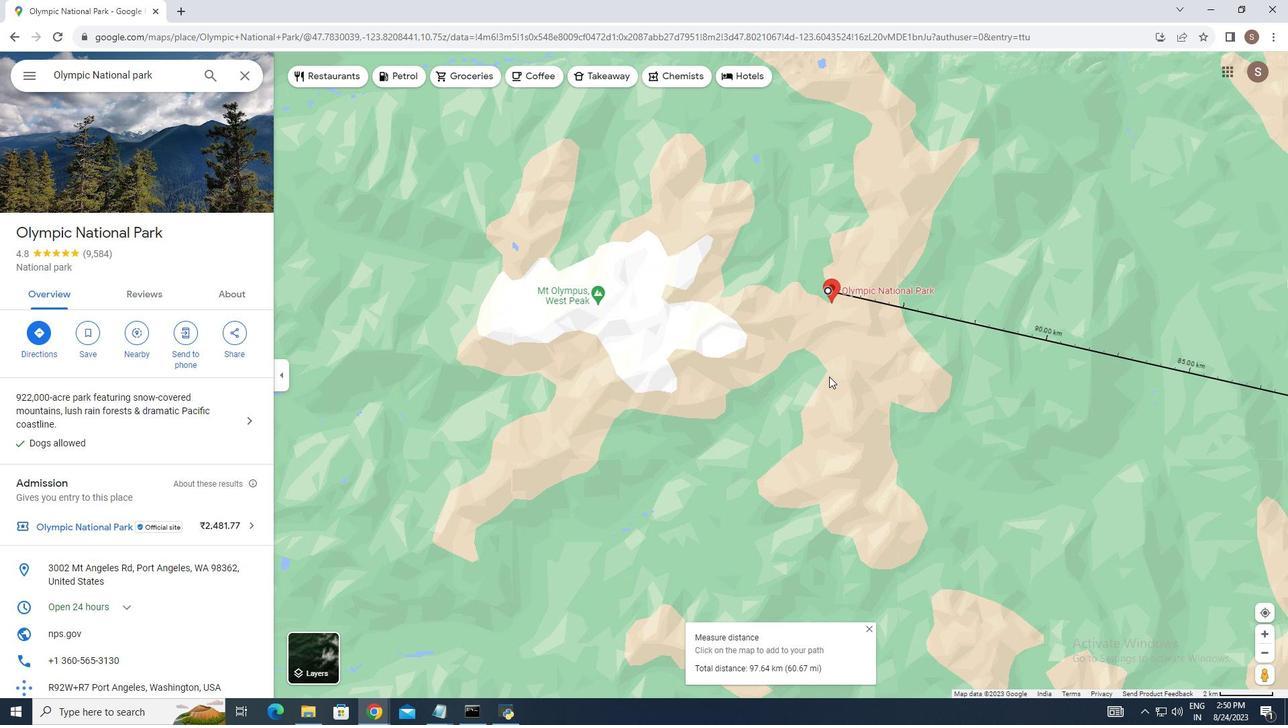 
Action: Mouse moved to (829, 376)
Screenshot: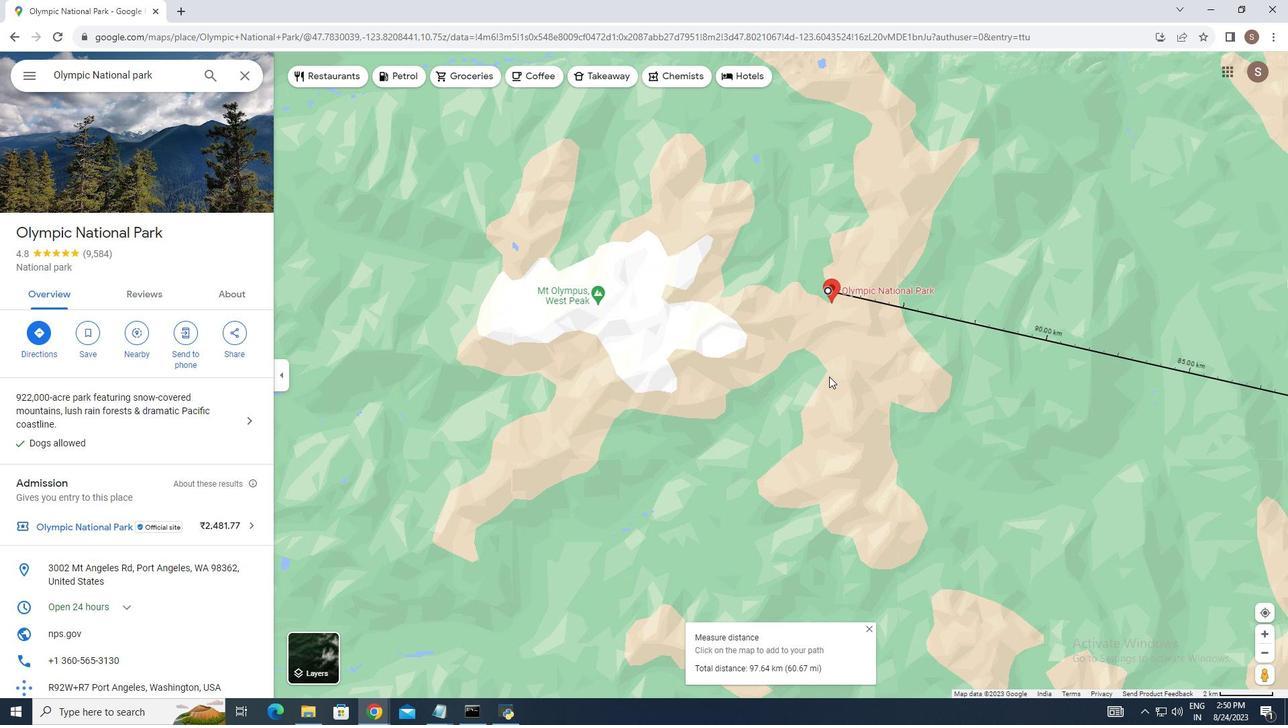 
Action: Mouse scrolled (829, 377) with delta (0, 0)
Screenshot: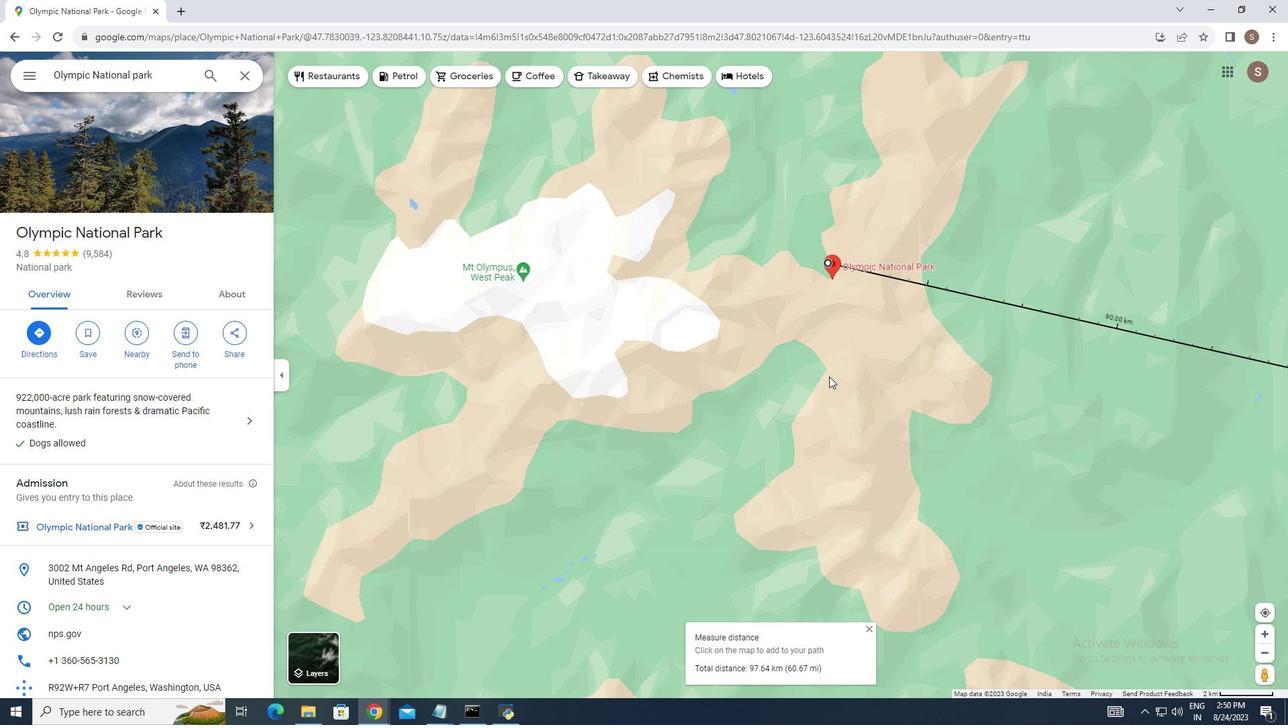 
Action: Mouse scrolled (829, 377) with delta (0, 0)
Screenshot: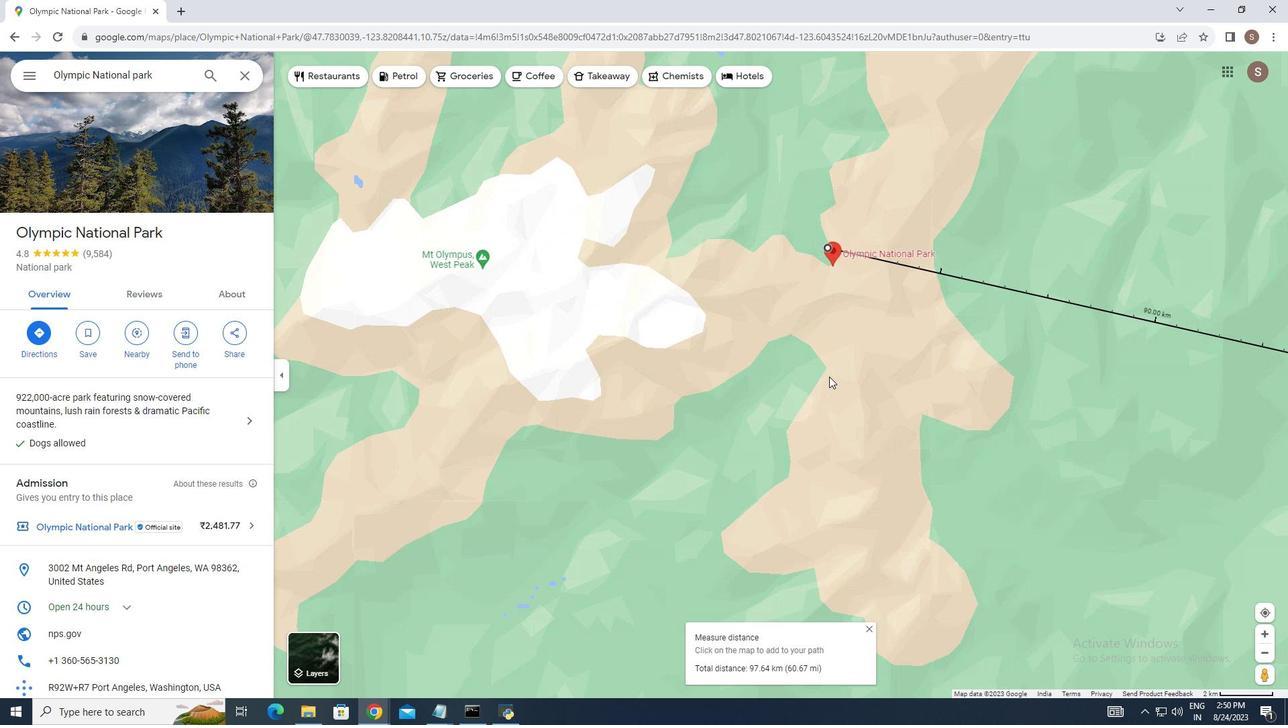 
Action: Mouse scrolled (829, 377) with delta (0, 0)
Screenshot: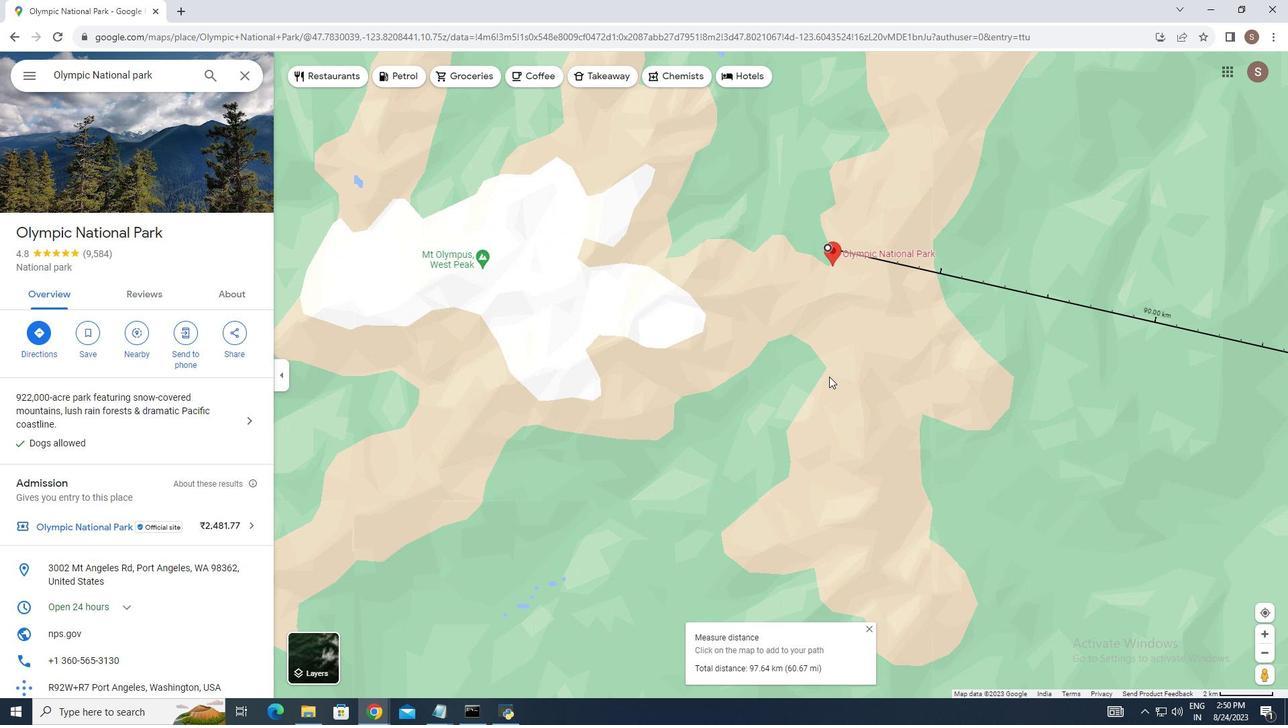 
Action: Mouse scrolled (829, 377) with delta (0, 0)
Screenshot: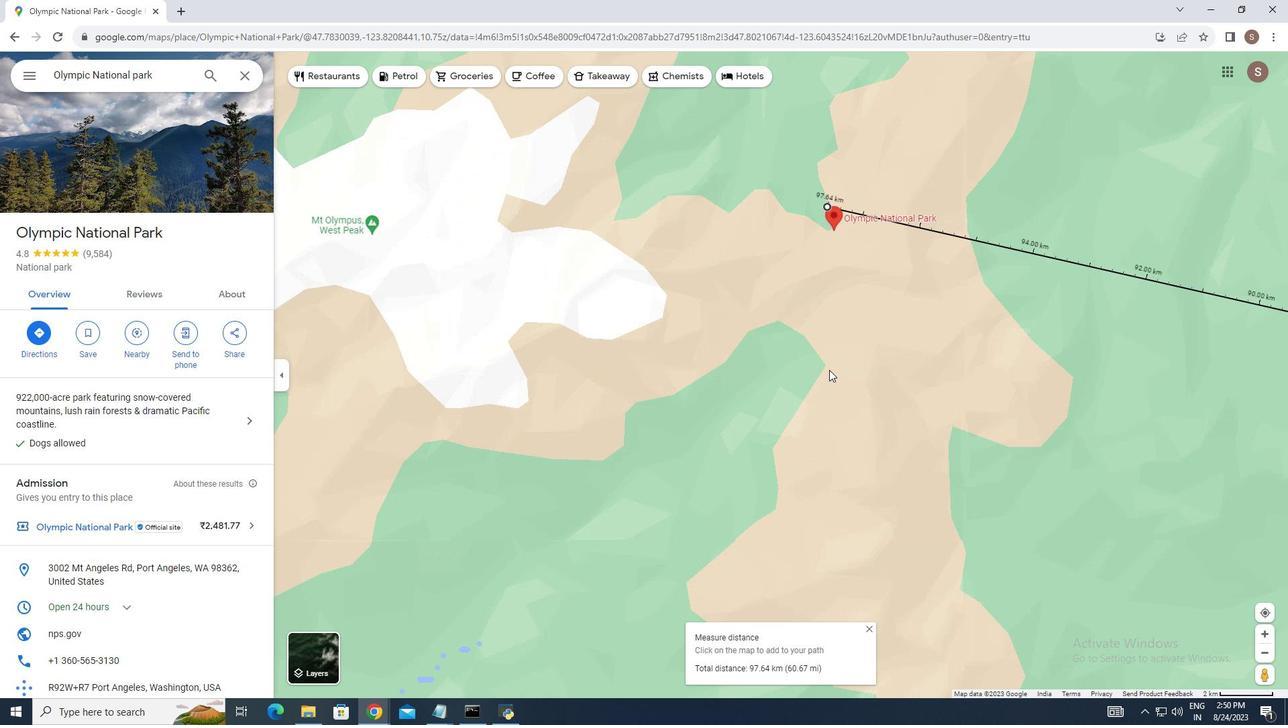 
Action: Mouse moved to (811, 257)
Screenshot: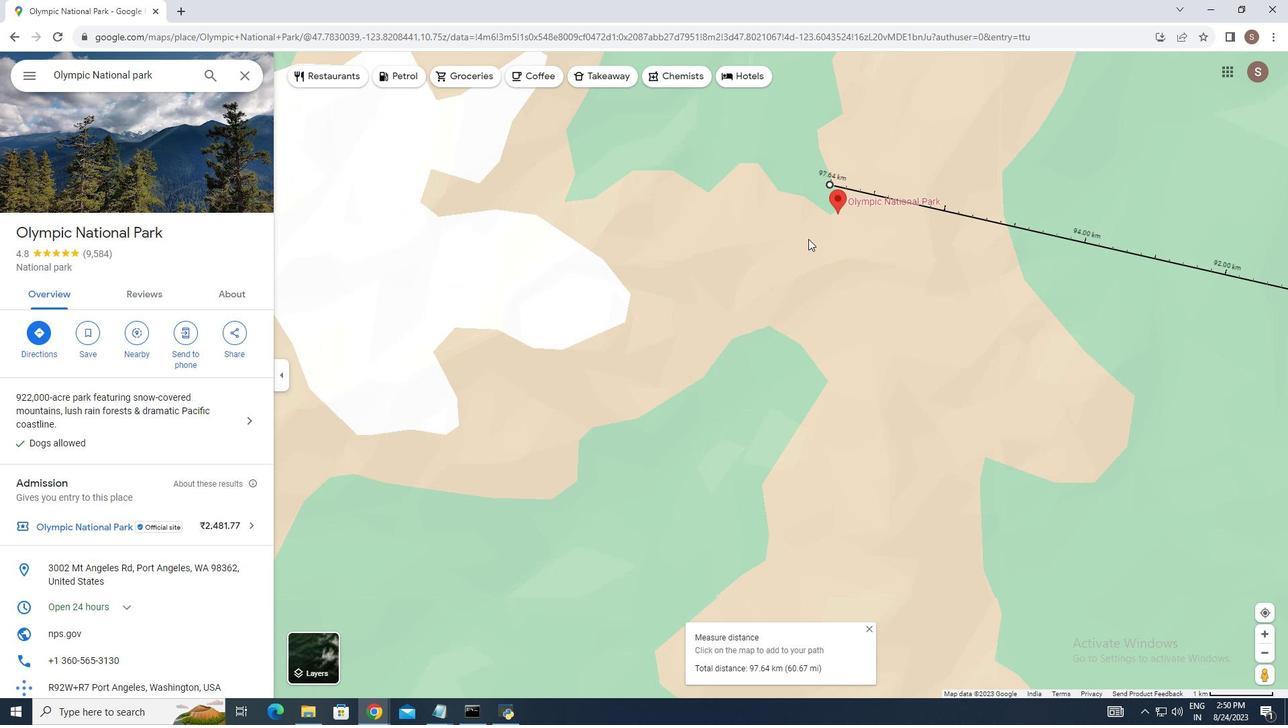 
Action: Mouse scrolled (811, 257) with delta (0, 0)
Screenshot: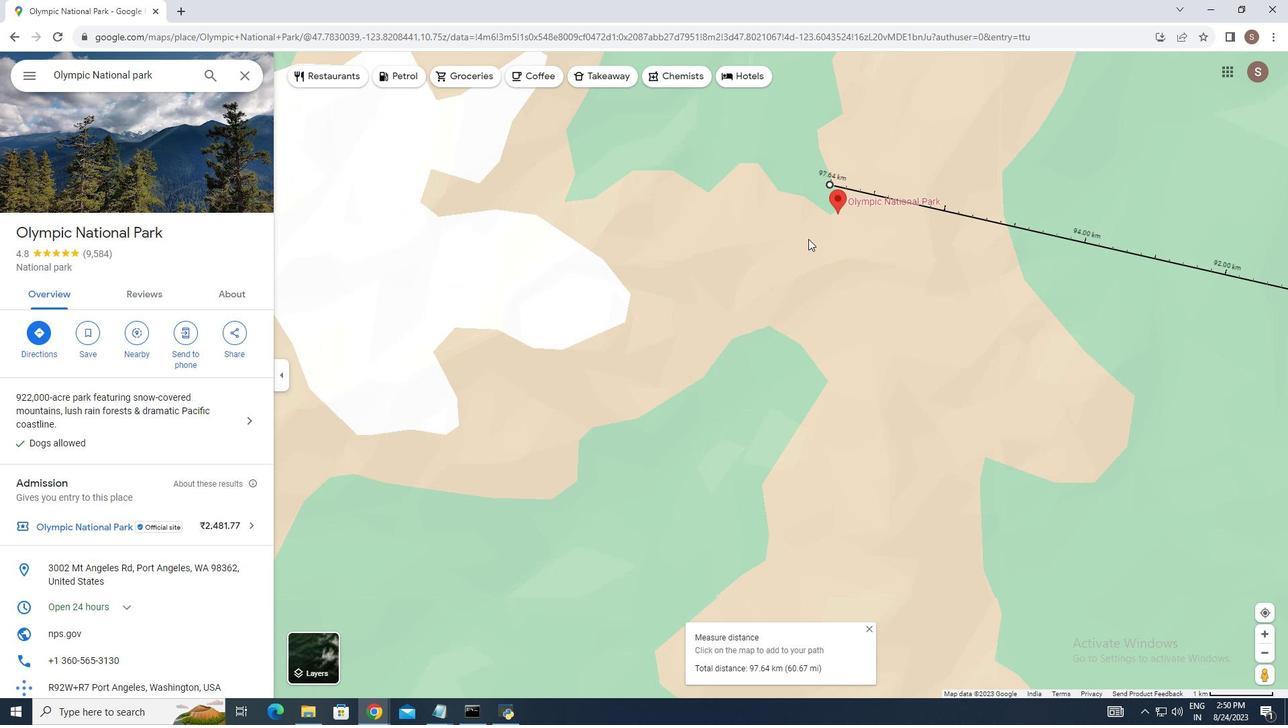 
Action: Mouse moved to (808, 238)
Screenshot: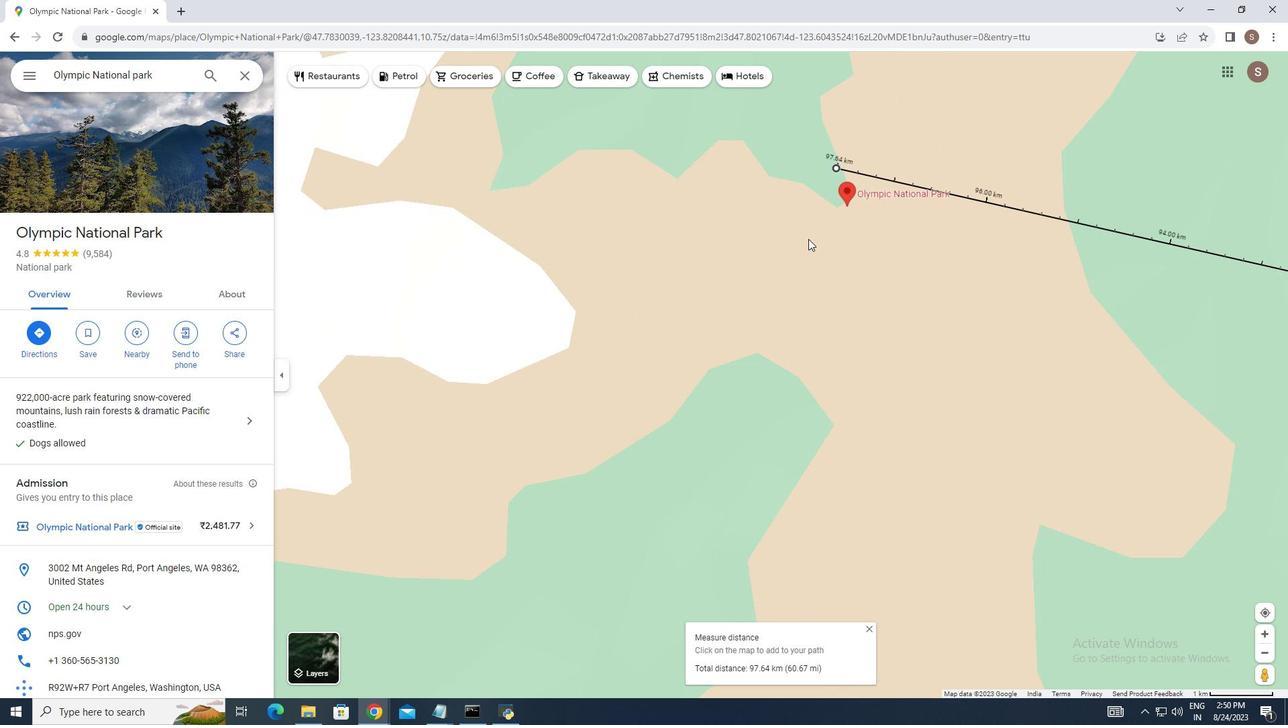 
Action: Mouse scrolled (808, 239) with delta (0, 0)
Screenshot: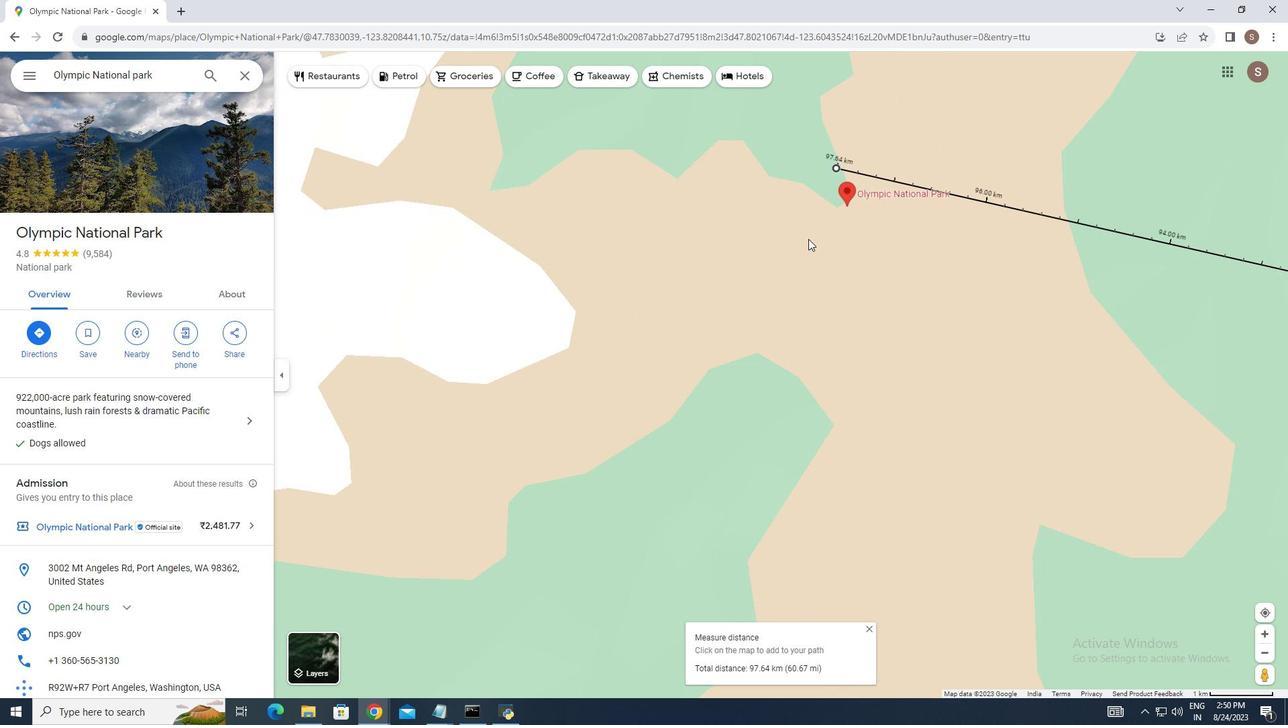 
Action: Mouse scrolled (808, 239) with delta (0, 0)
Screenshot: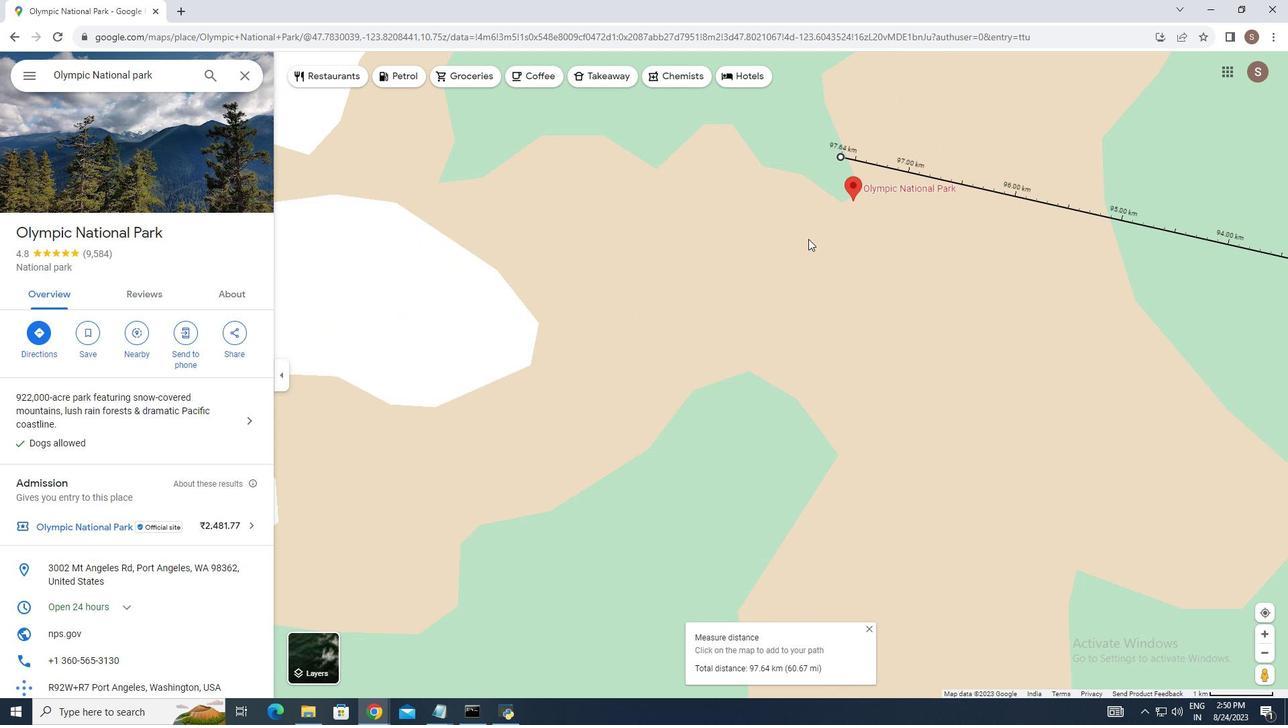 
Action: Mouse scrolled (808, 239) with delta (0, 0)
Screenshot: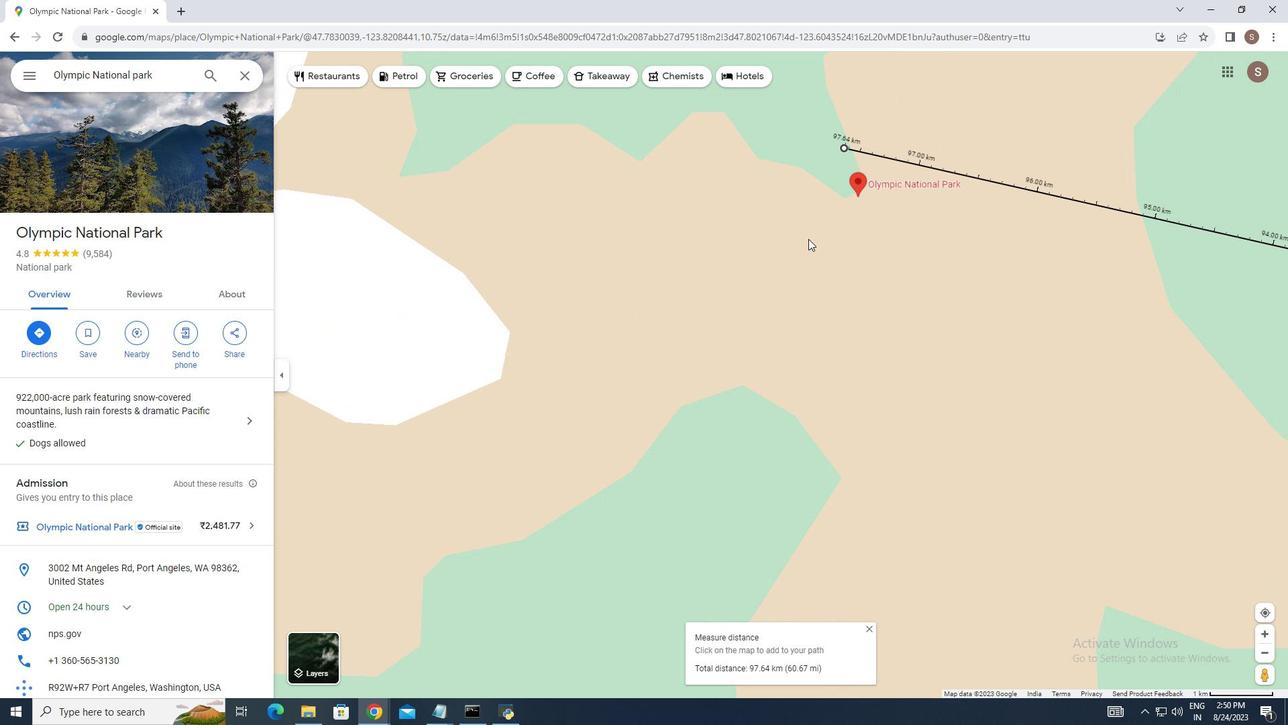 
Action: Mouse scrolled (808, 239) with delta (0, 0)
Screenshot: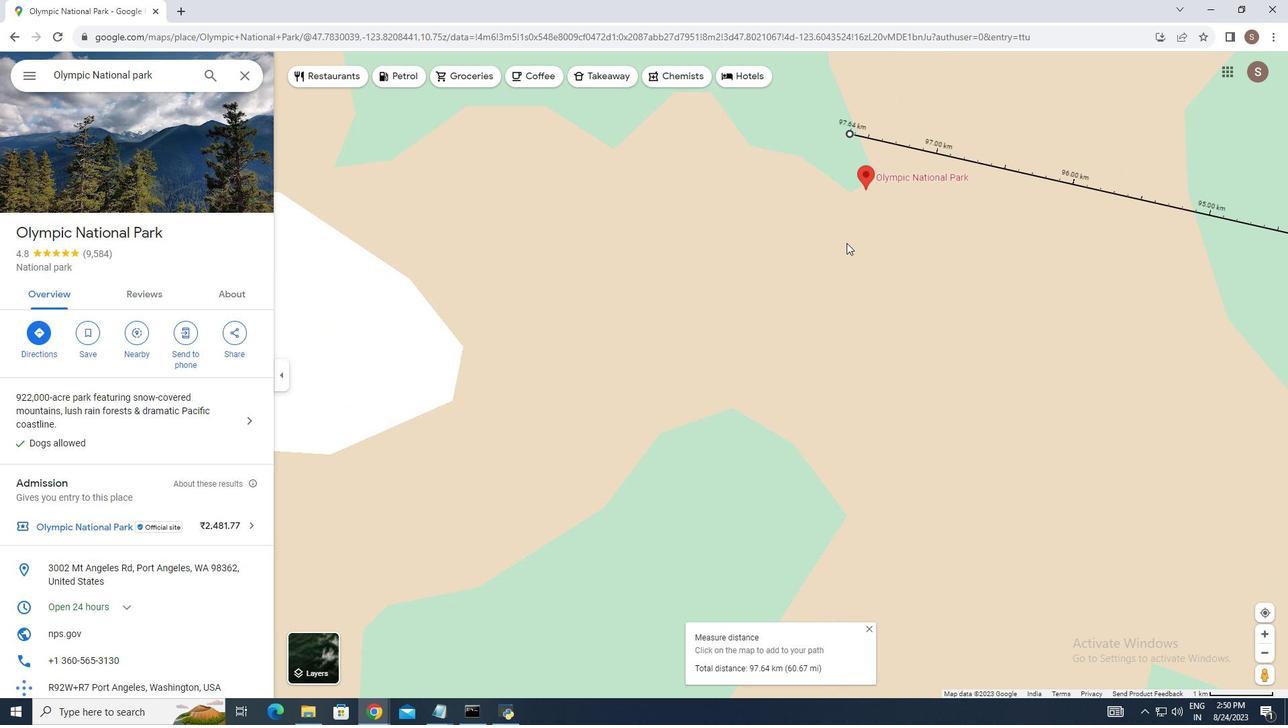 
Action: Mouse moved to (868, 202)
Screenshot: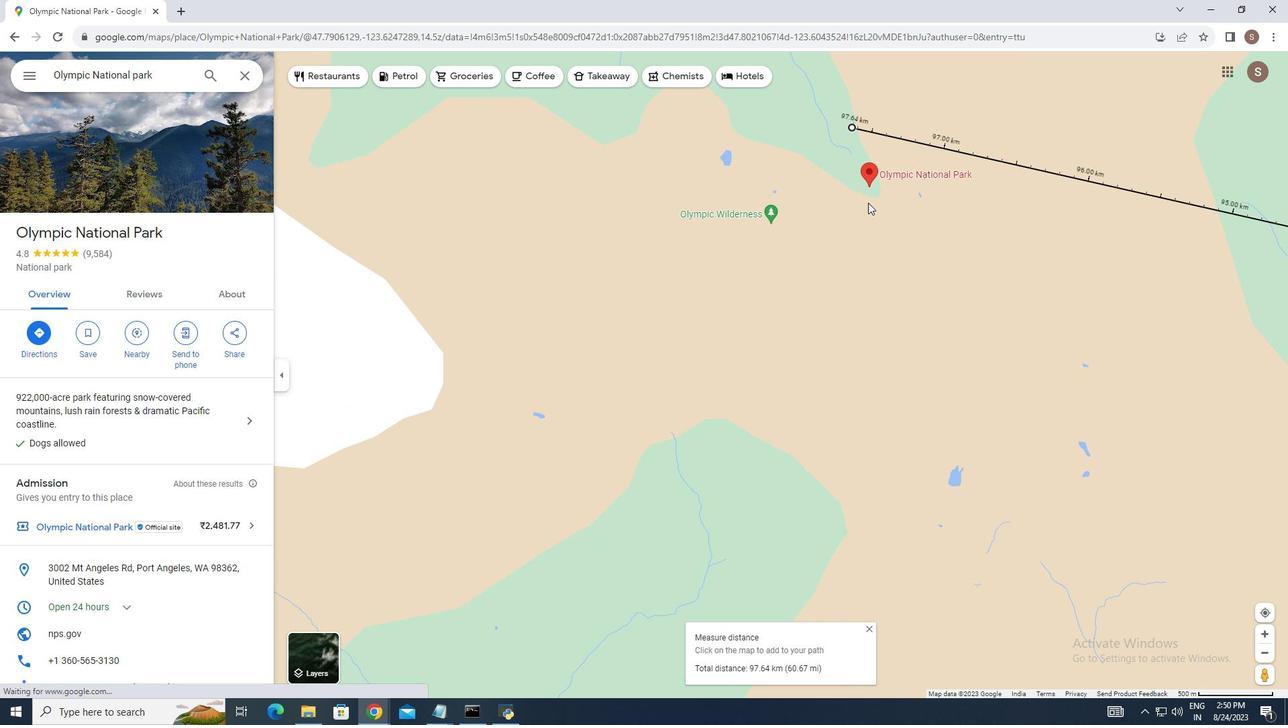 
Action: Mouse pressed left at (868, 202)
Screenshot: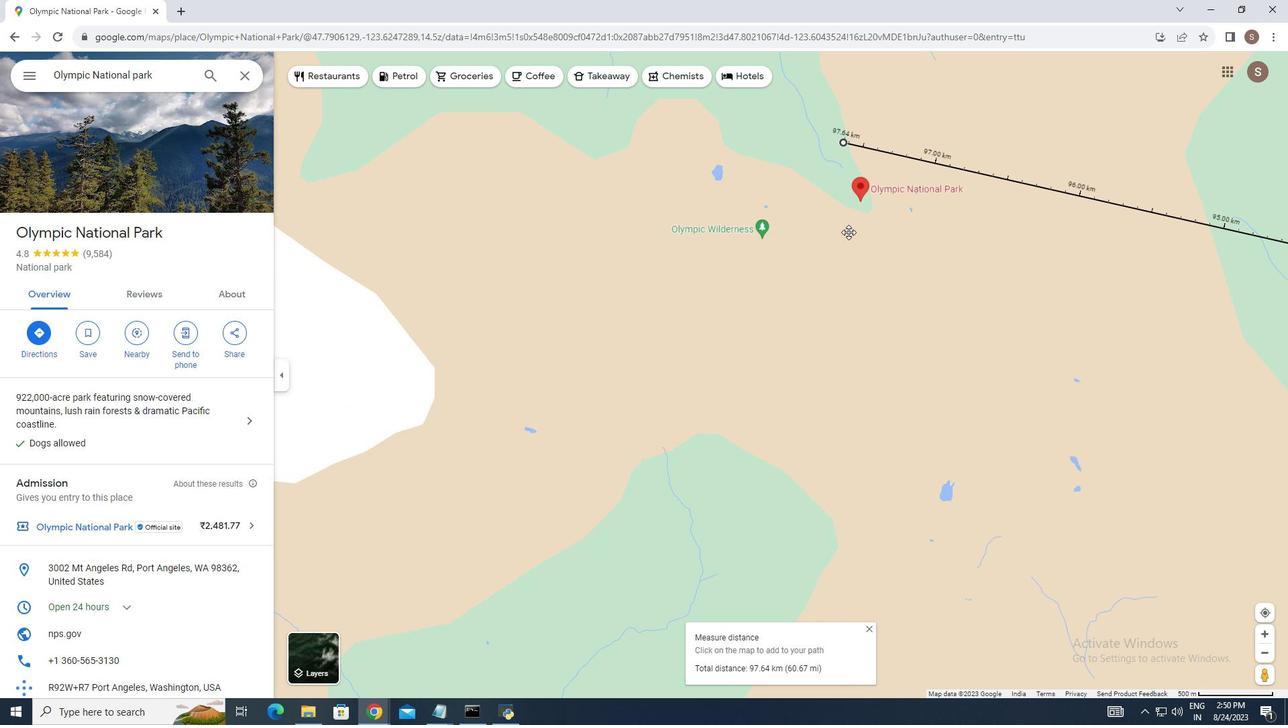 
Action: Mouse moved to (790, 230)
Screenshot: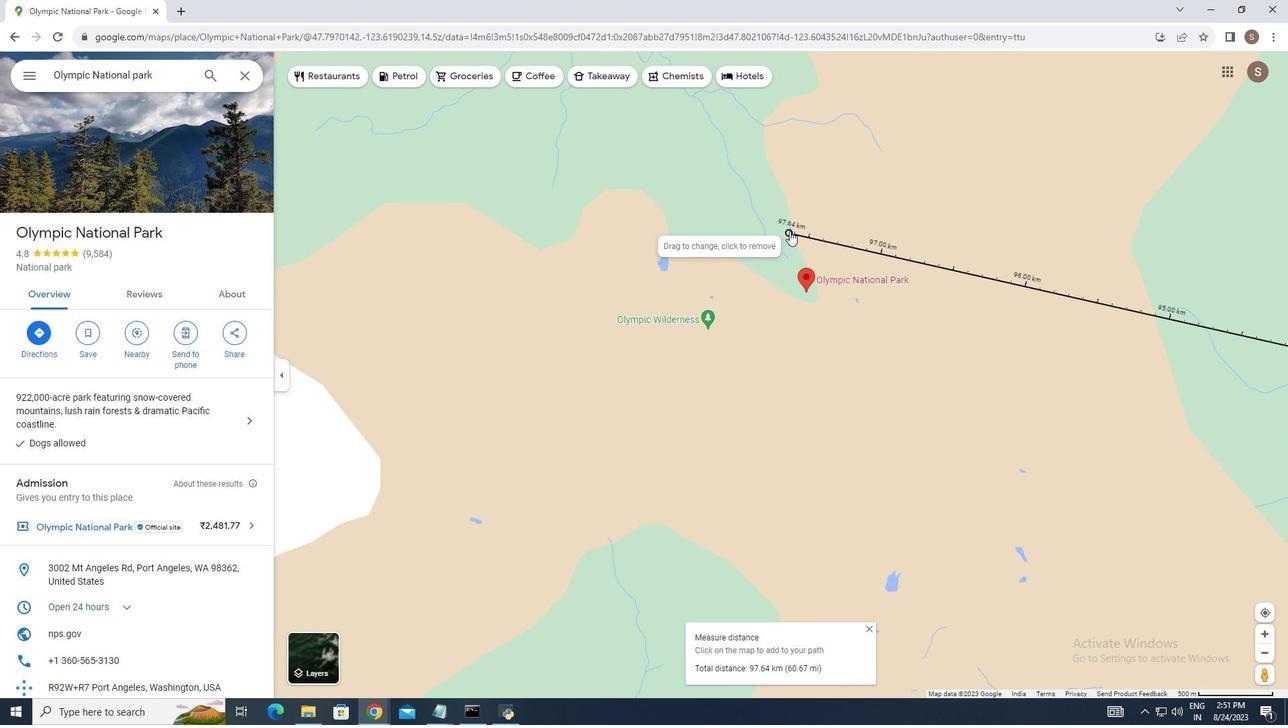 
Action: Mouse pressed left at (790, 230)
Screenshot: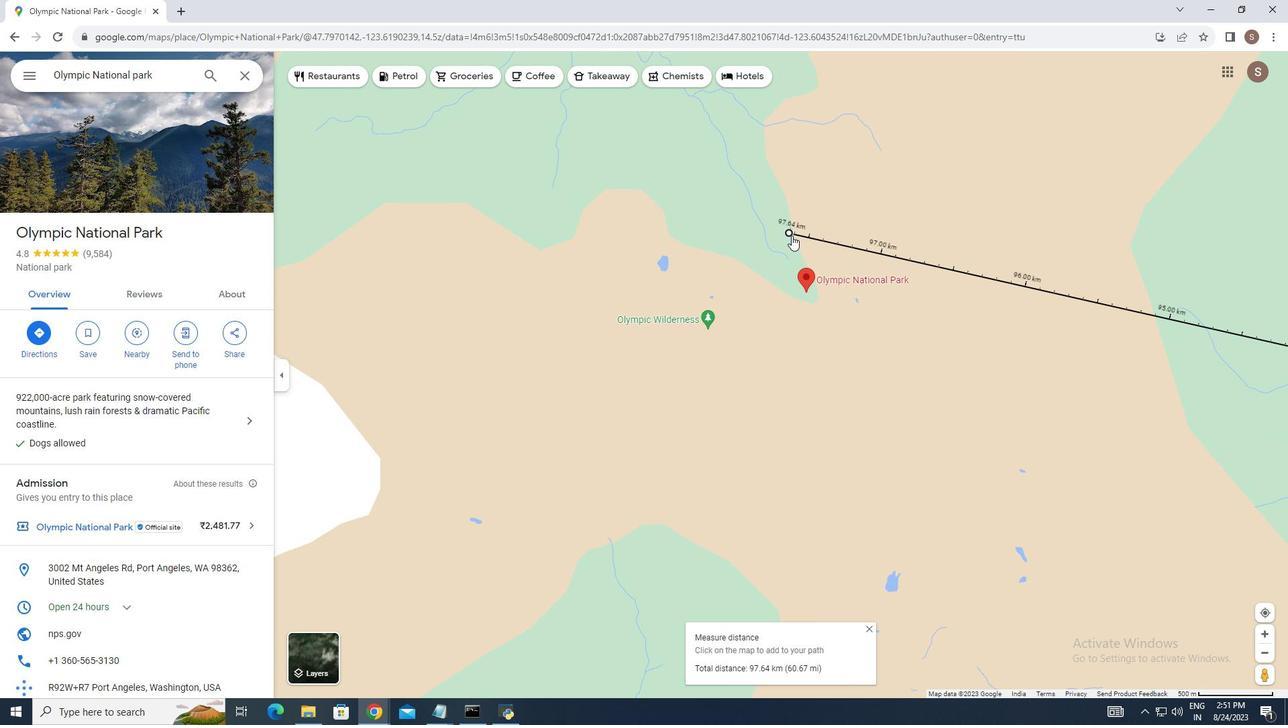 
Action: Mouse moved to (814, 296)
Screenshot: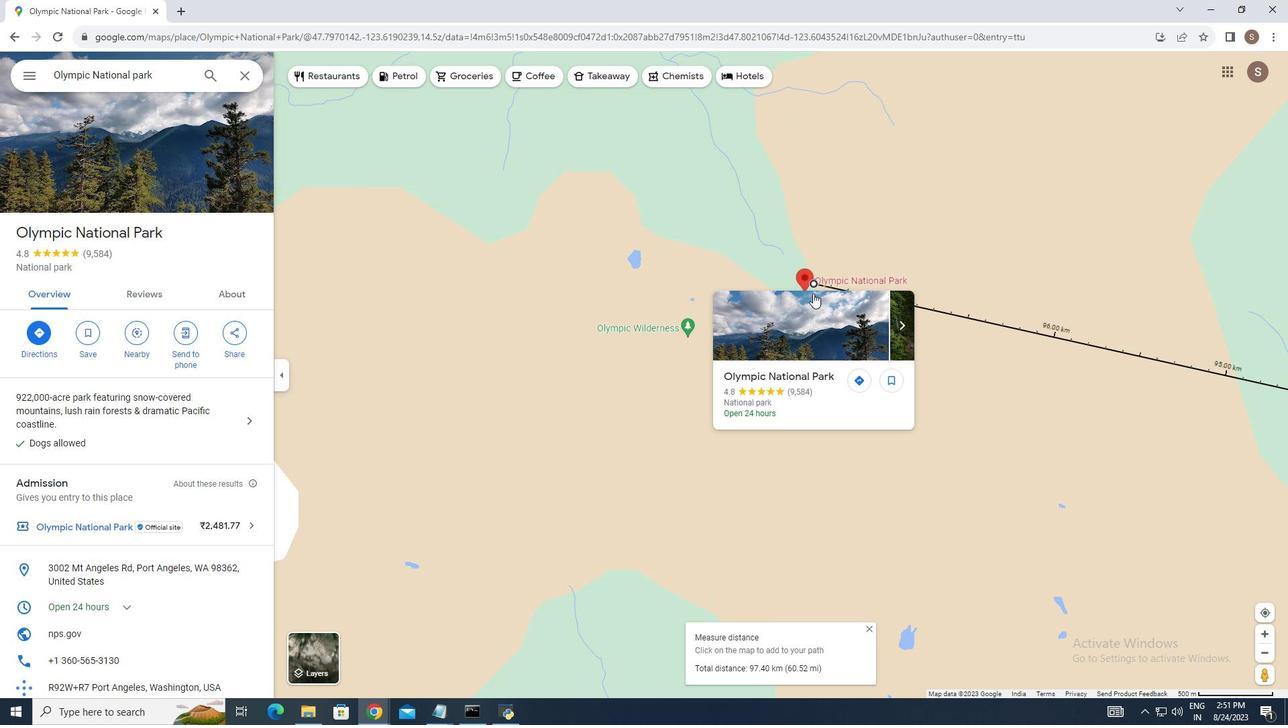 
Action: Mouse scrolled (814, 285) with delta (0, 0)
Screenshot: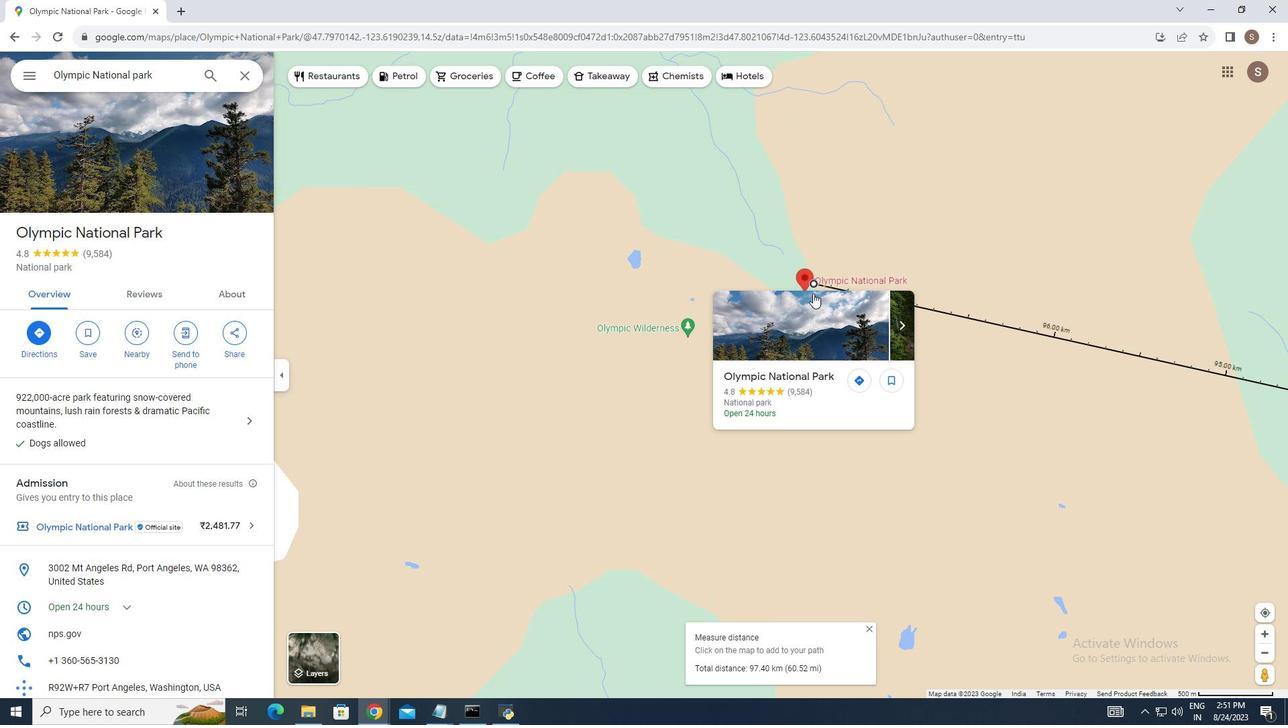 
Action: Mouse scrolled (814, 296) with delta (0, 0)
Screenshot: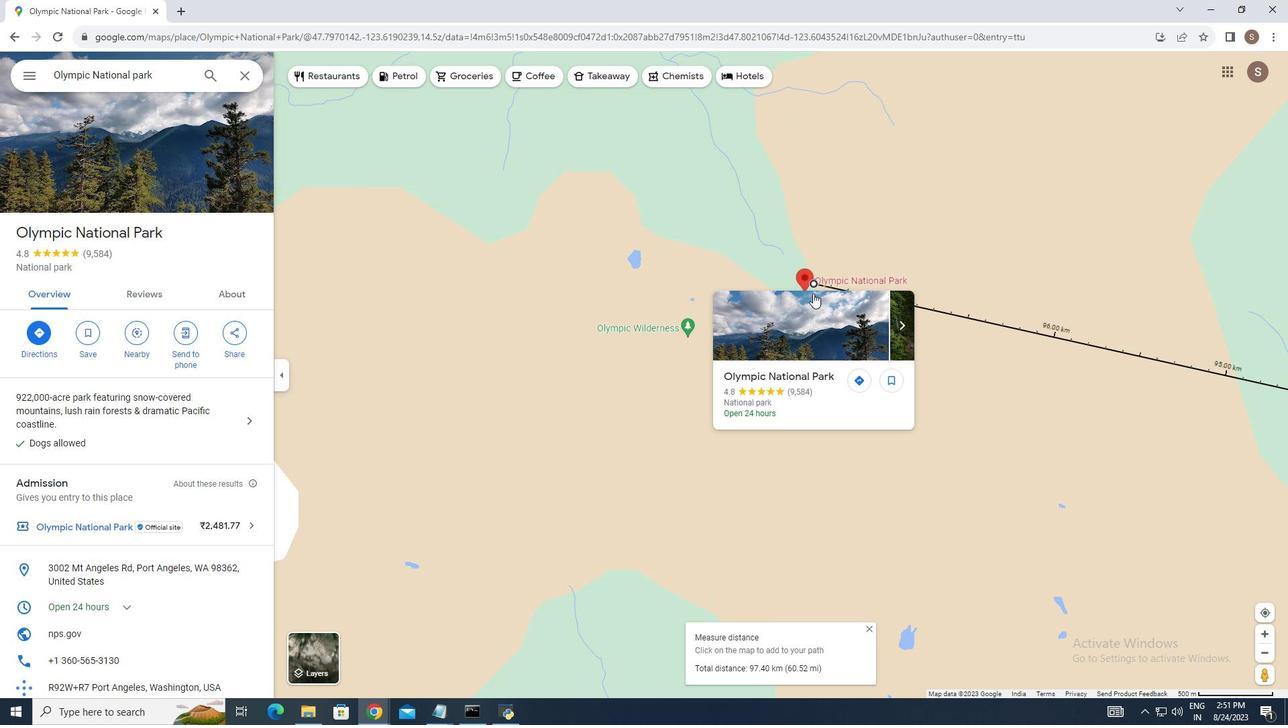 
Action: Mouse scrolled (814, 296) with delta (0, 0)
Screenshot: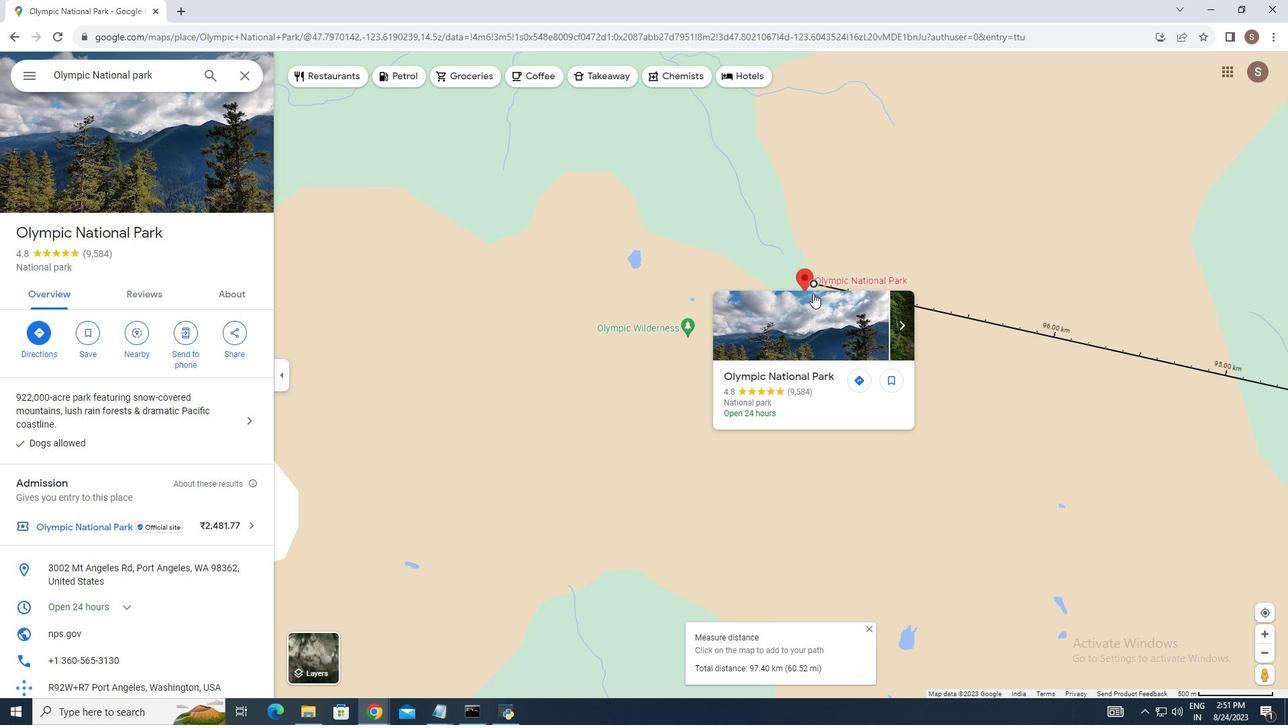 
Action: Mouse moved to (804, 302)
Screenshot: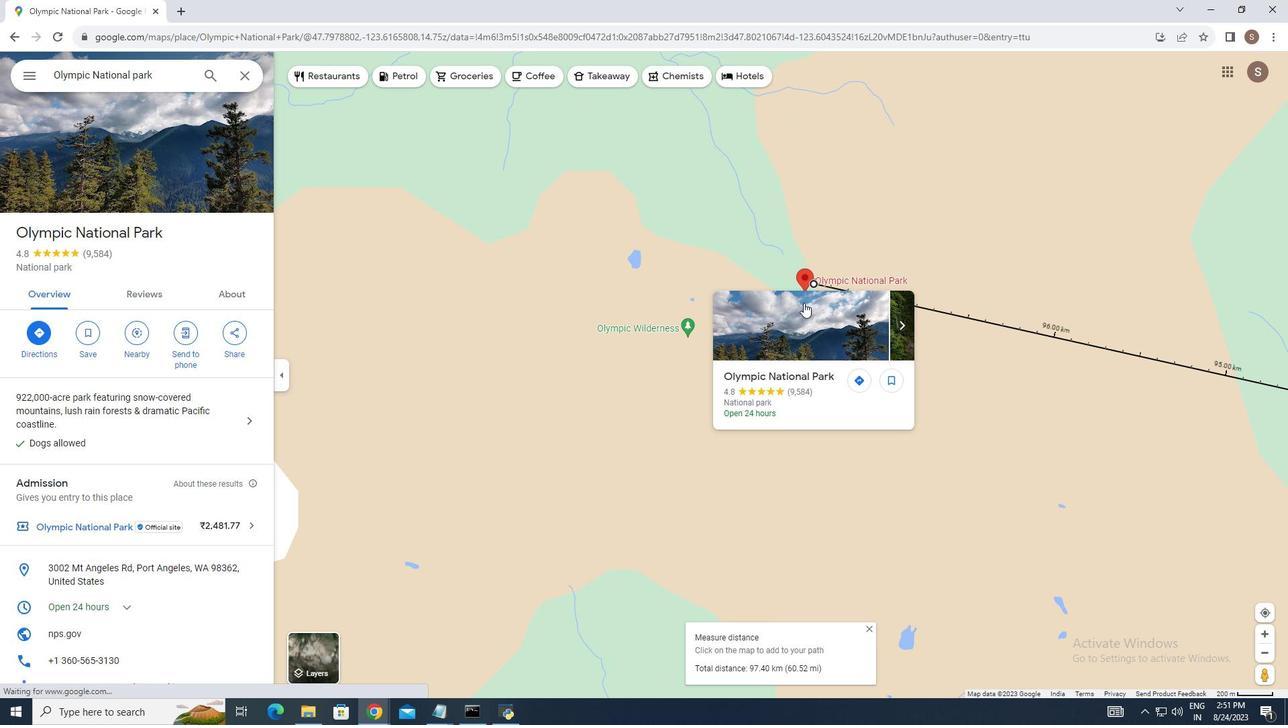 
Action: Mouse scrolled (804, 302) with delta (0, 0)
Screenshot: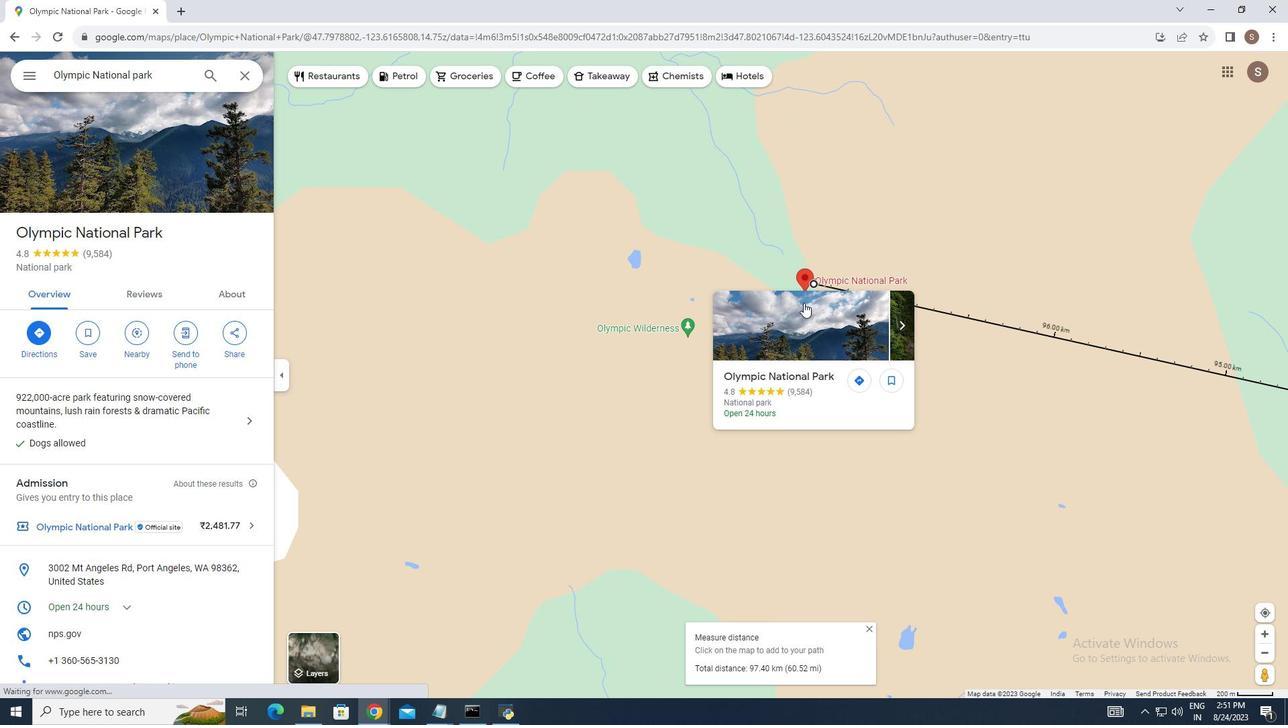 
Action: Mouse scrolled (804, 302) with delta (0, 0)
Screenshot: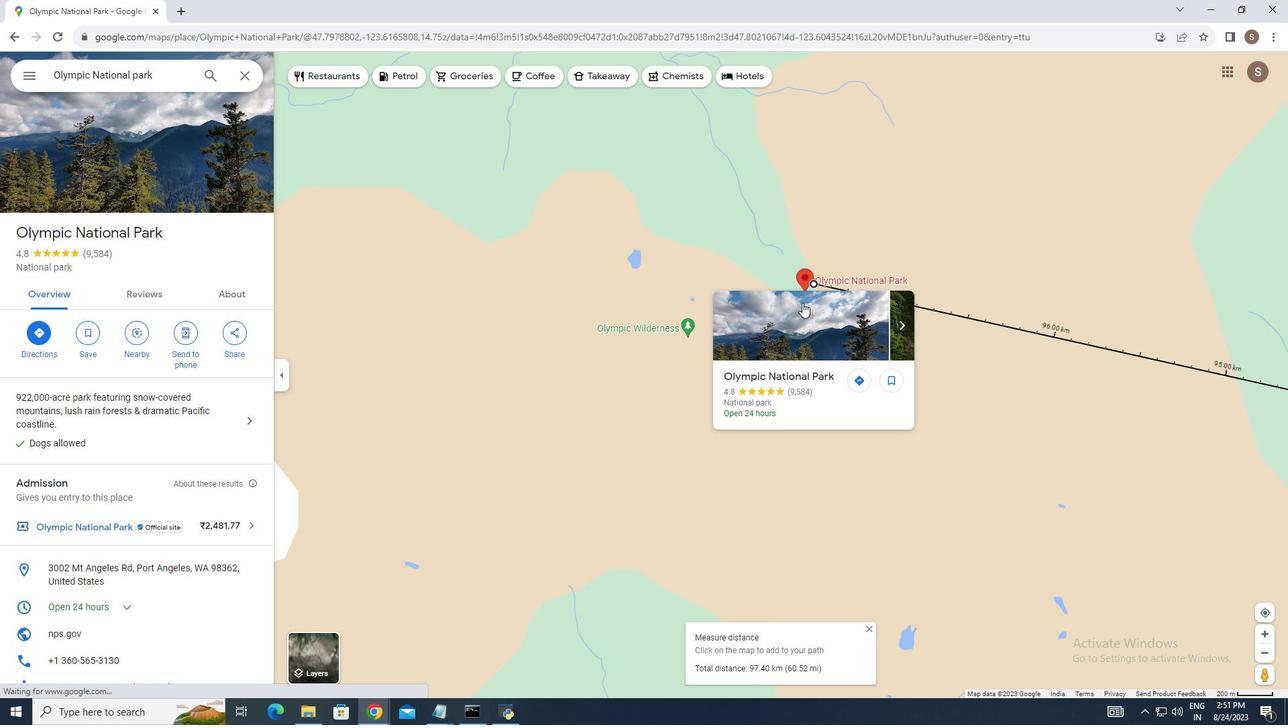 
Action: Mouse scrolled (804, 302) with delta (0, 0)
Screenshot: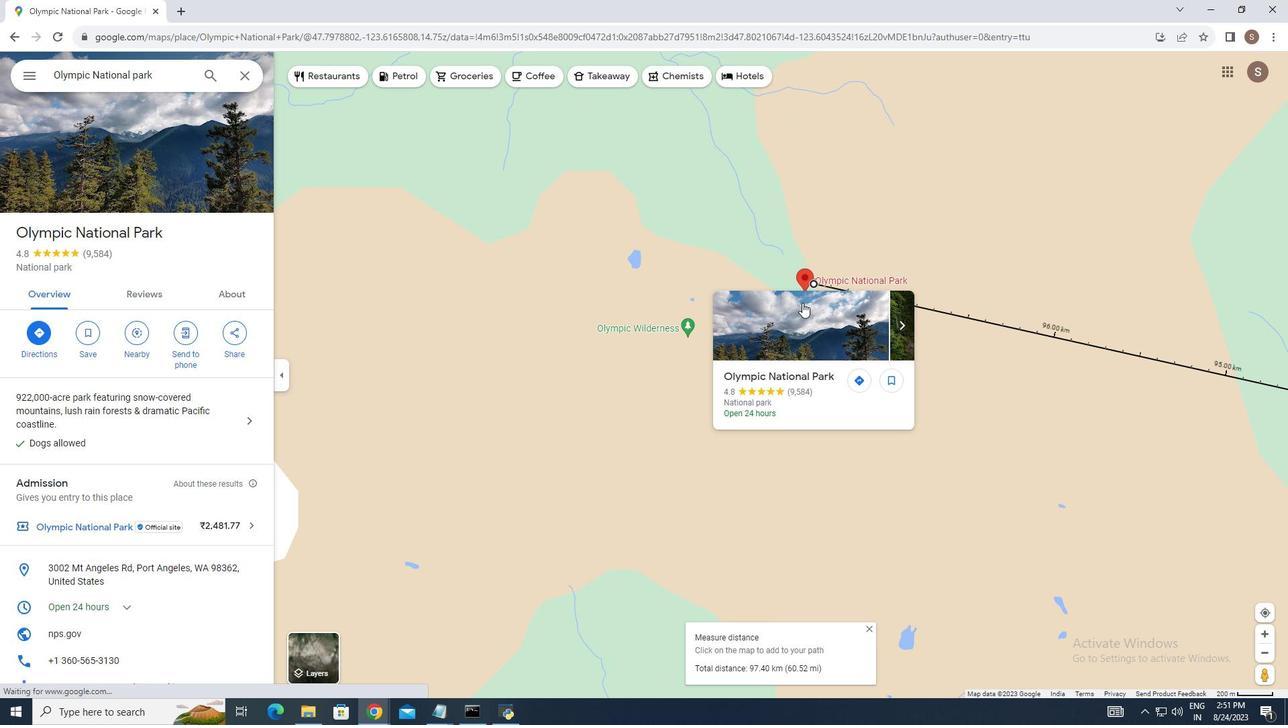 
Action: Mouse scrolled (804, 302) with delta (0, 0)
Screenshot: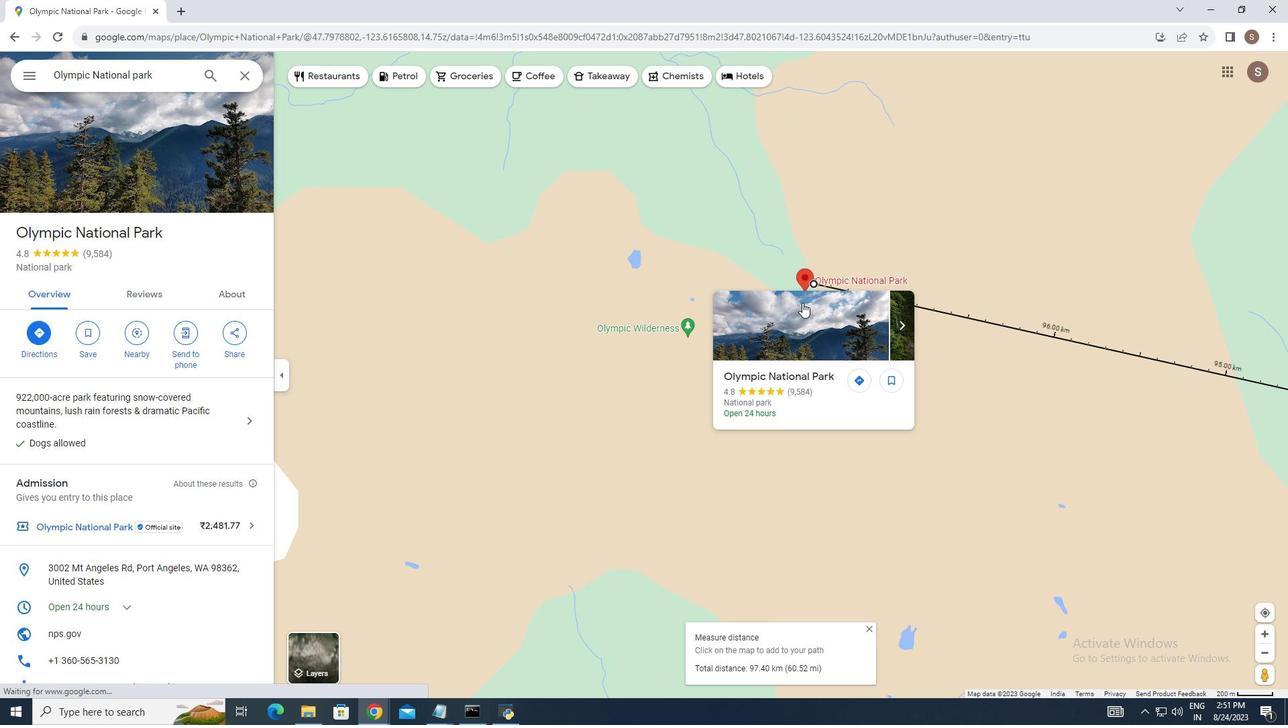 
Action: Mouse moved to (804, 286)
Screenshot: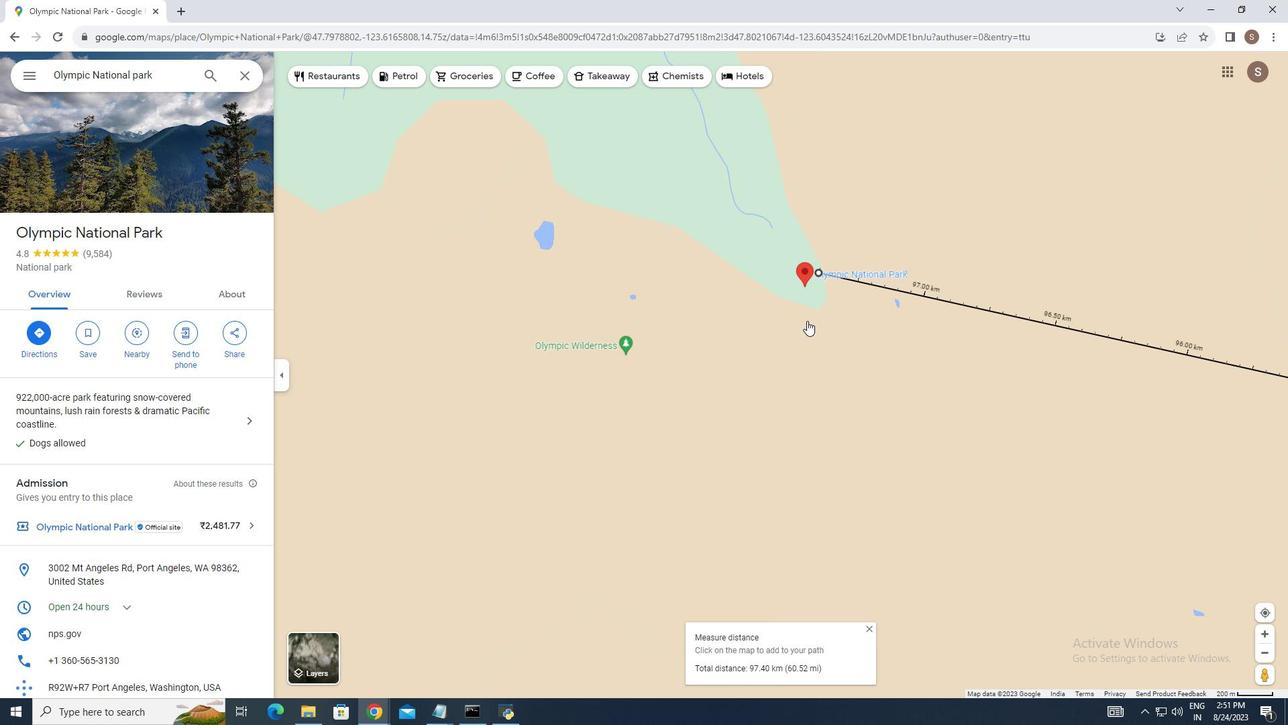 
Action: Mouse scrolled (804, 287) with delta (0, 0)
Screenshot: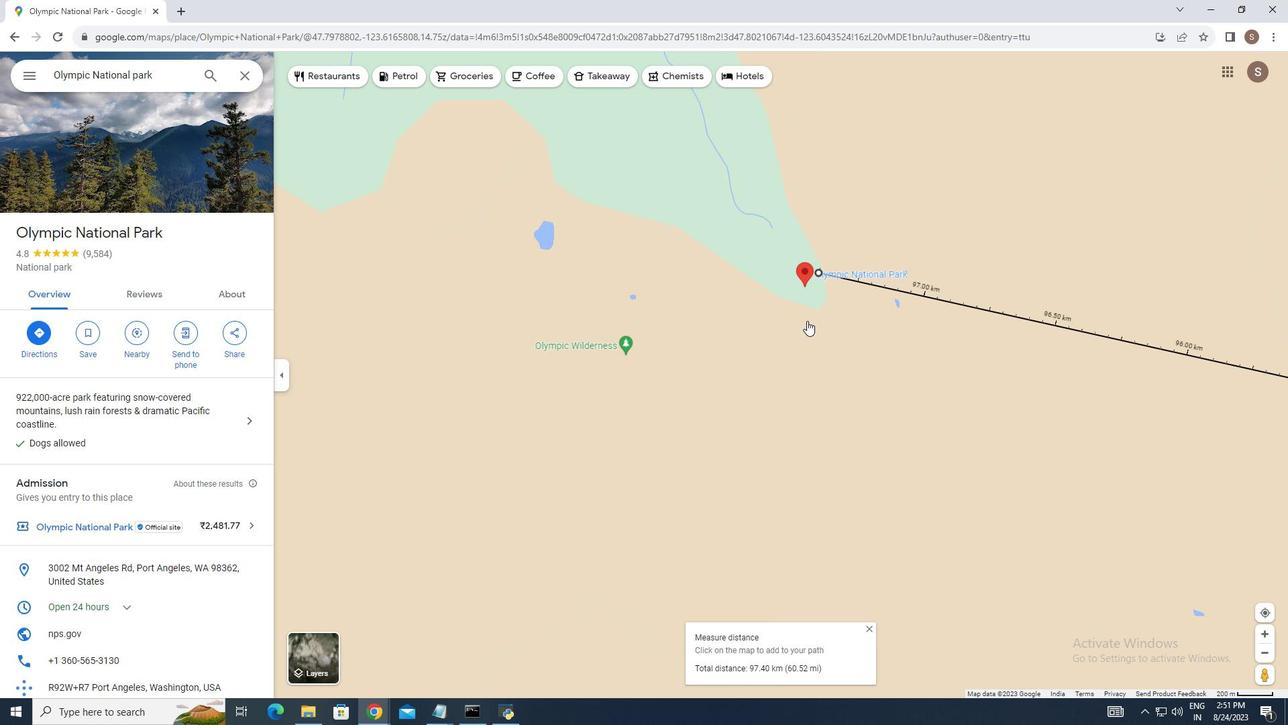 
Action: Mouse moved to (804, 302)
Screenshot: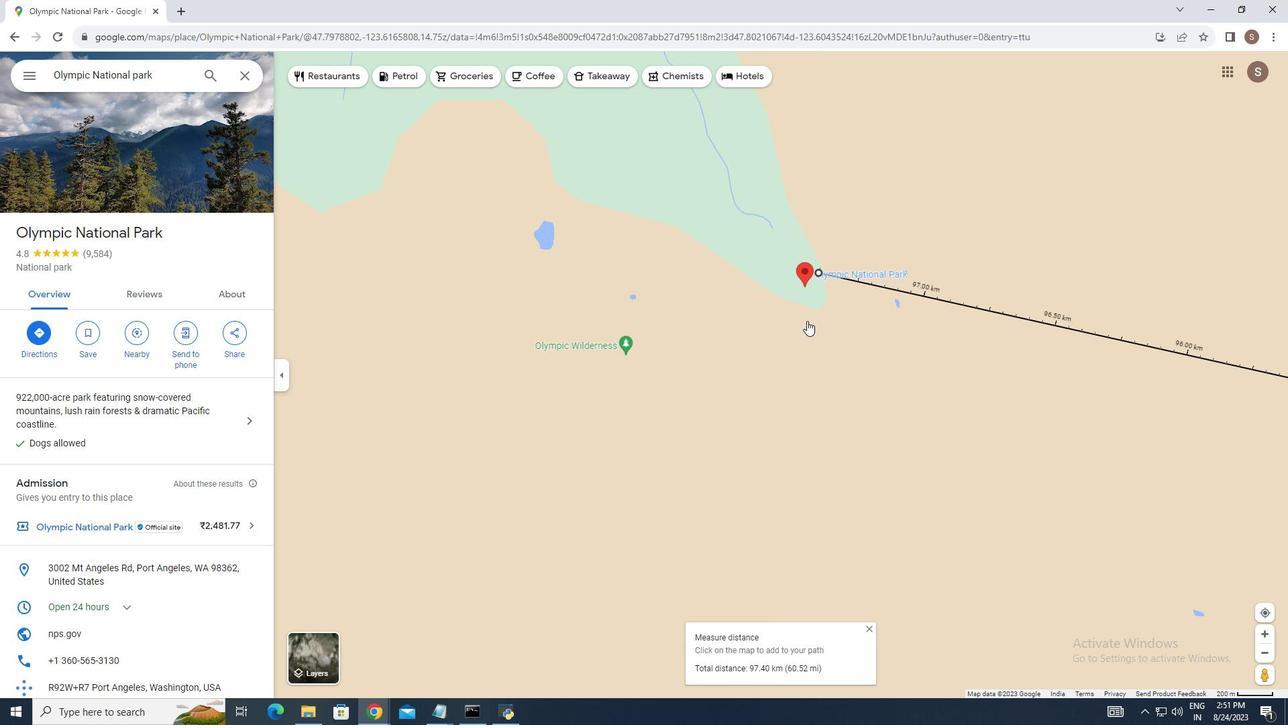 
Action: Mouse scrolled (804, 302) with delta (0, 0)
Screenshot: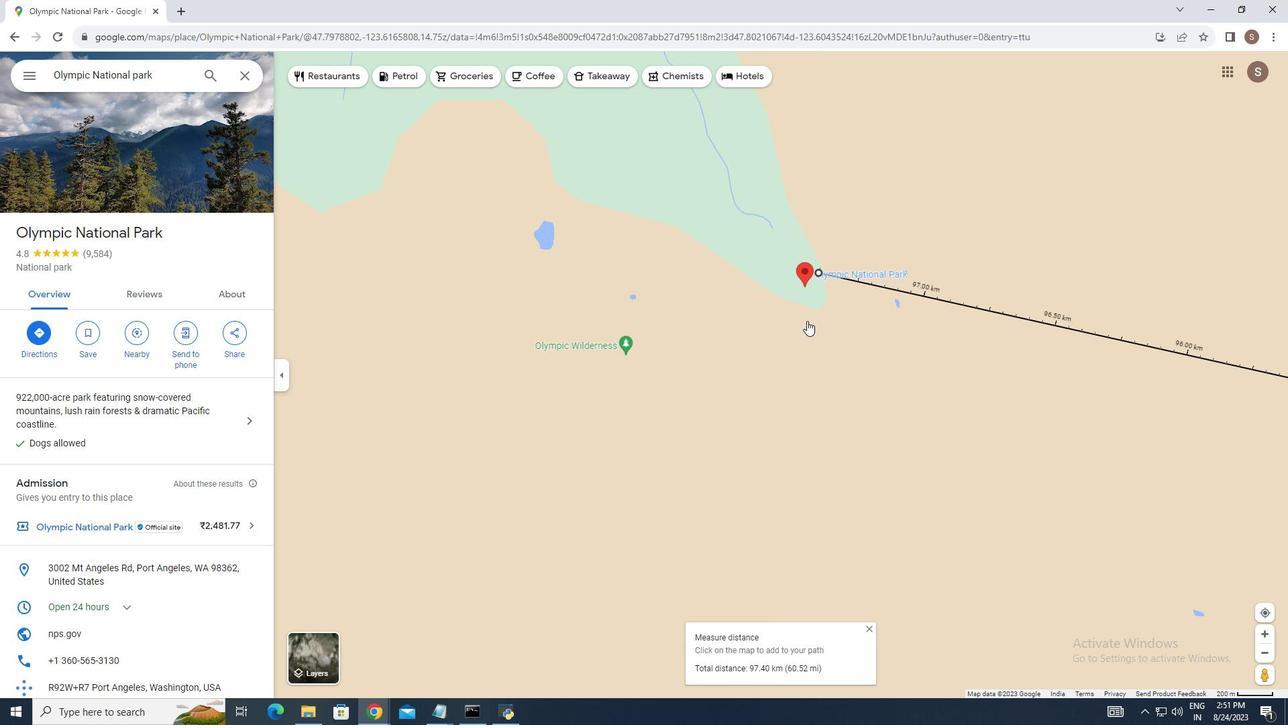 
Action: Mouse moved to (806, 317)
Screenshot: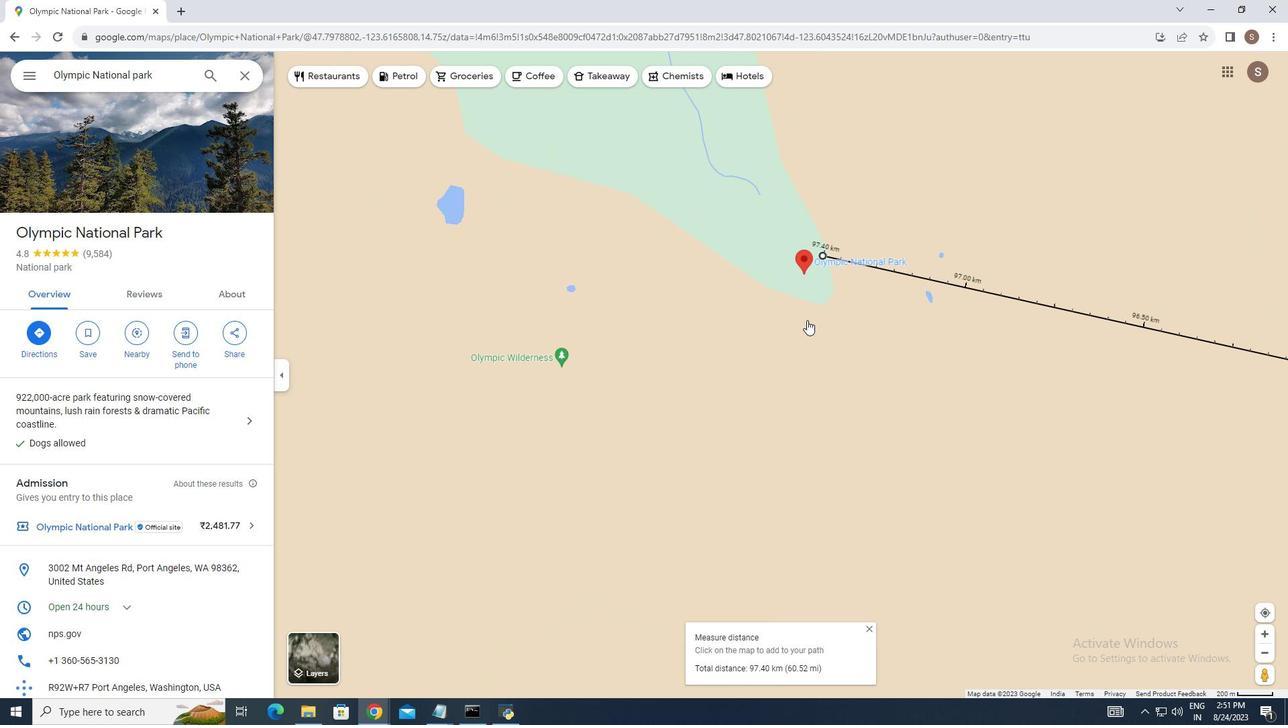
Action: Mouse scrolled (806, 315) with delta (0, 0)
Screenshot: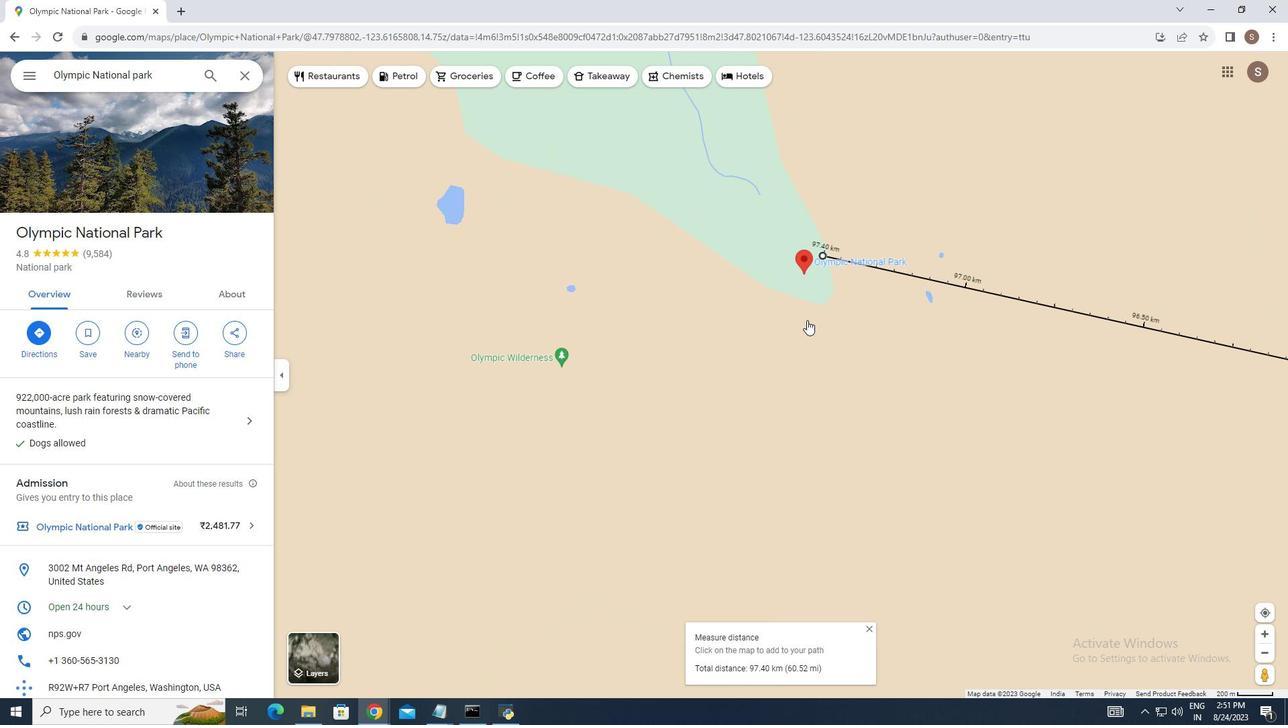
Action: Mouse moved to (807, 320)
Screenshot: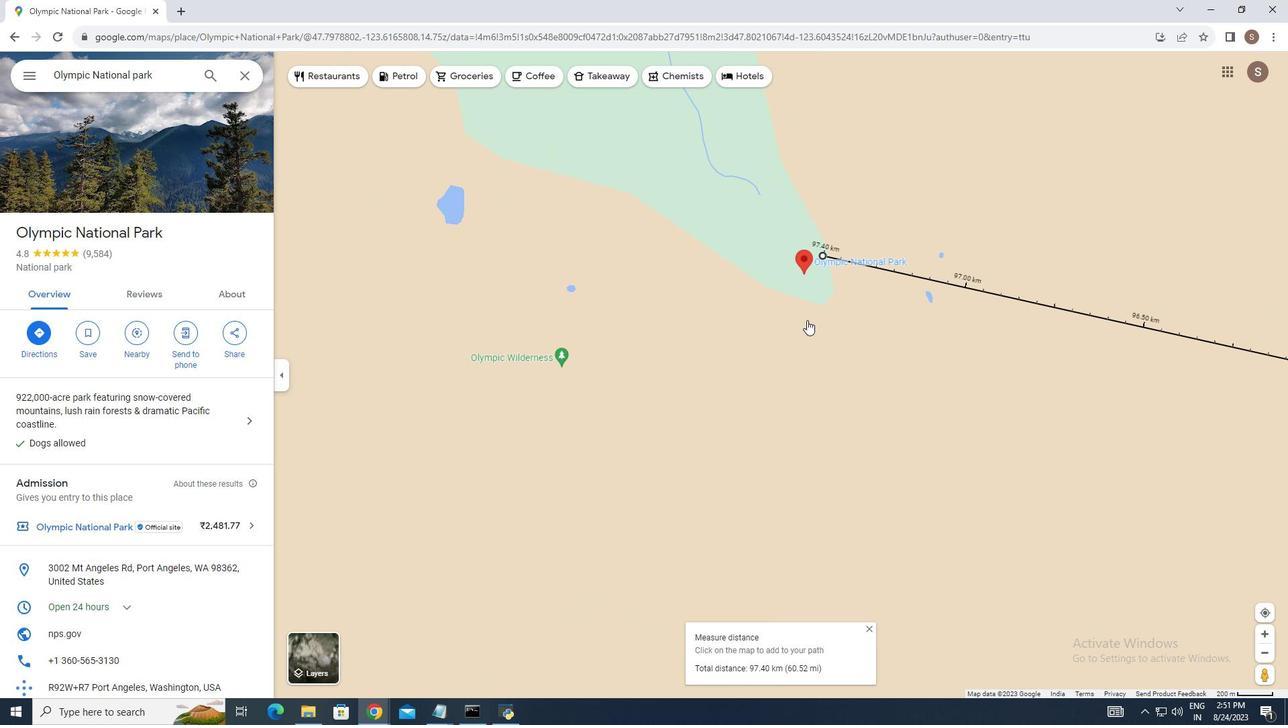 
Action: Mouse scrolled (807, 321) with delta (0, 0)
Screenshot: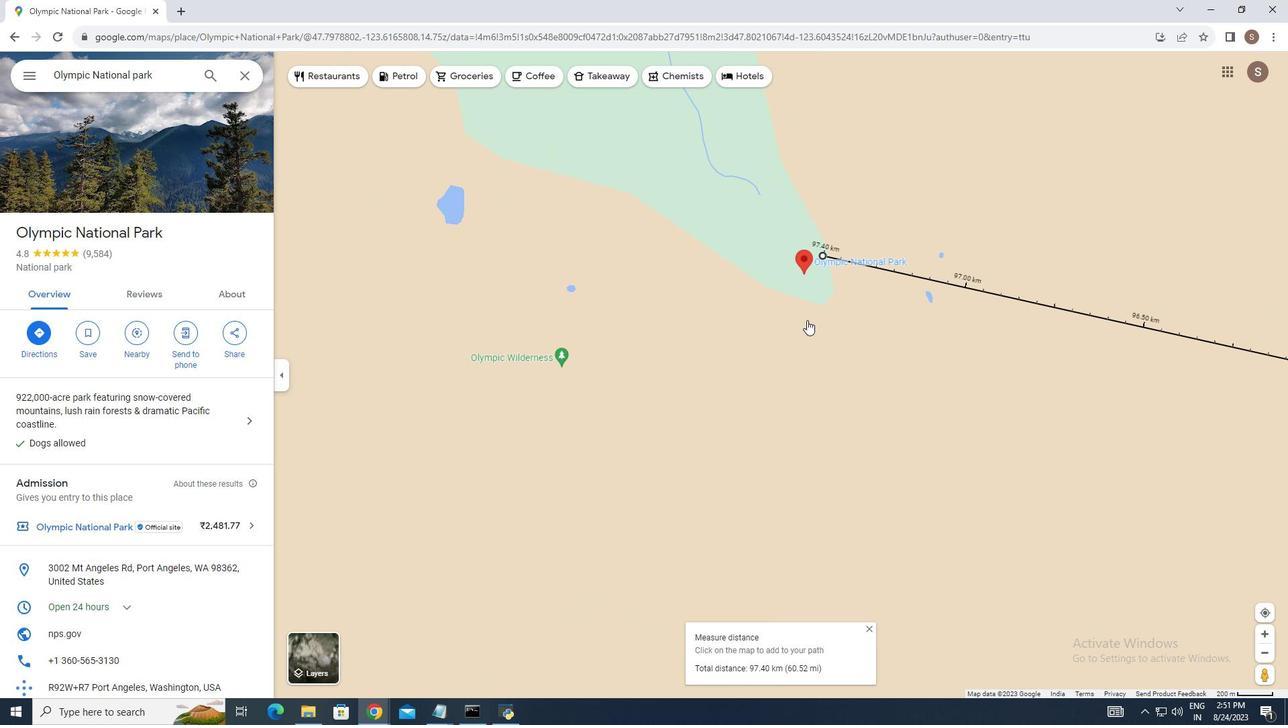 
Action: Mouse scrolled (807, 321) with delta (0, 0)
Screenshot: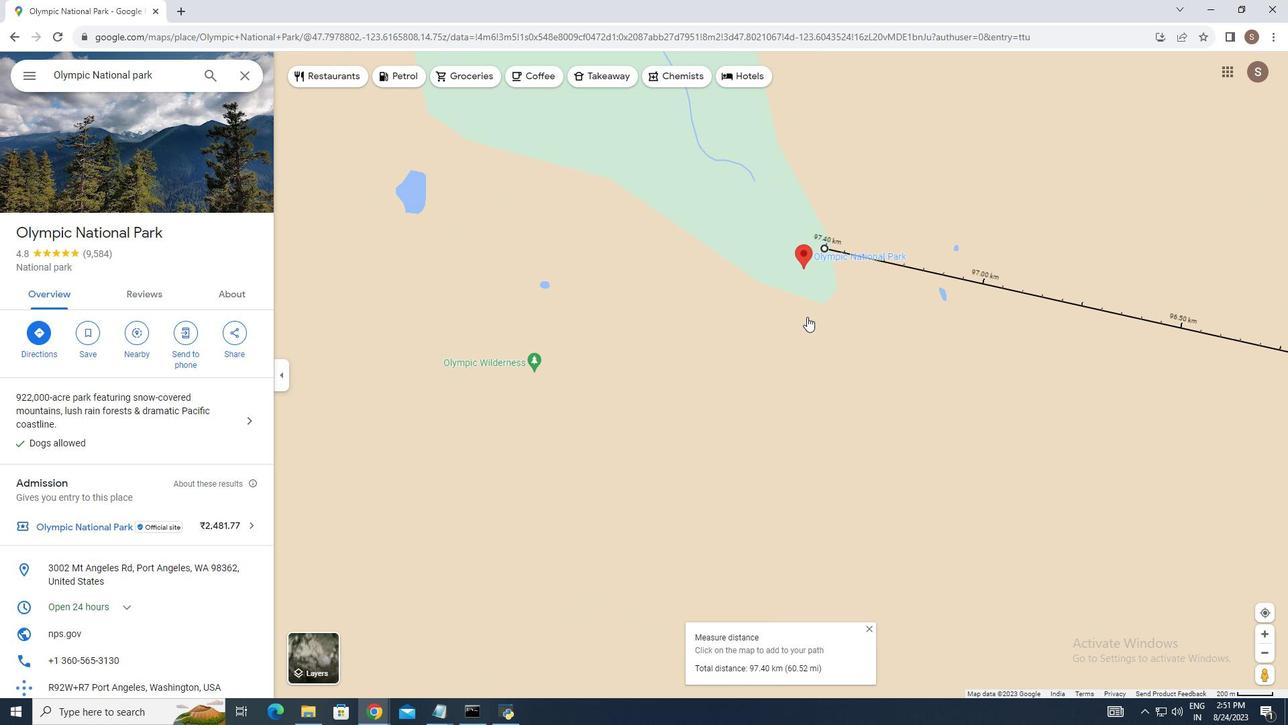 
Action: Mouse moved to (807, 320)
Screenshot: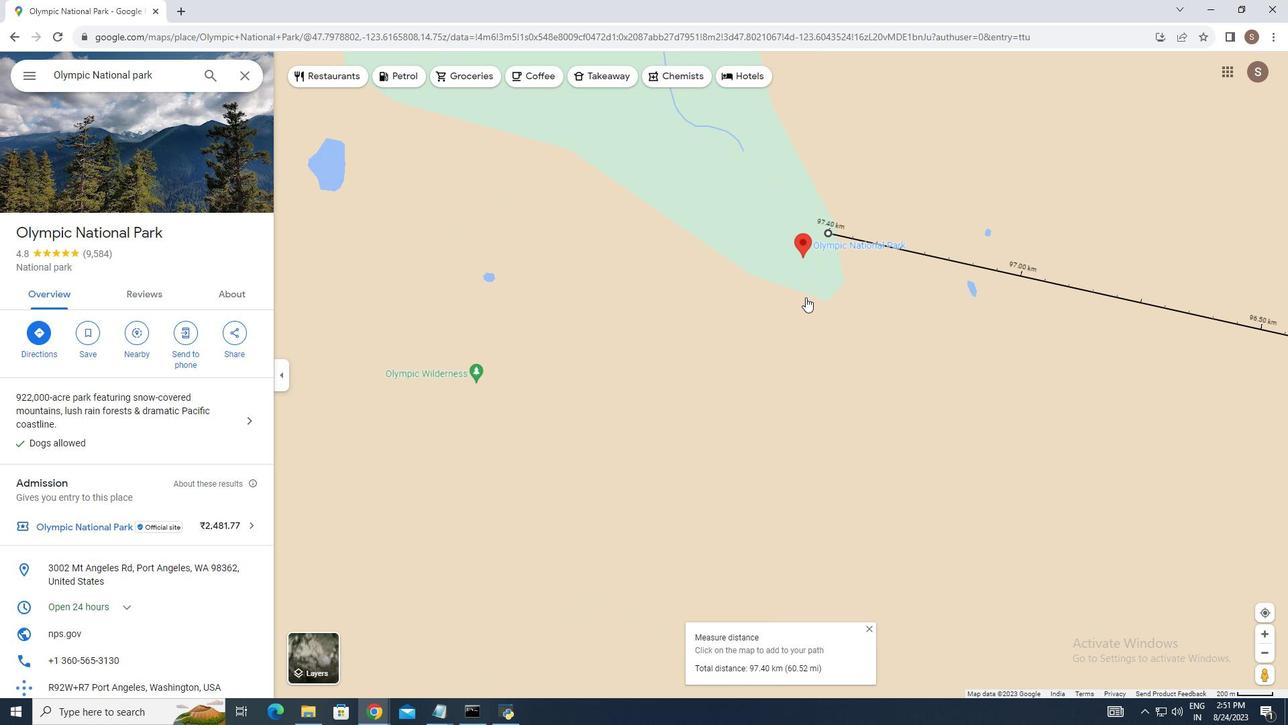 
Action: Mouse scrolled (807, 320) with delta (0, 0)
Screenshot: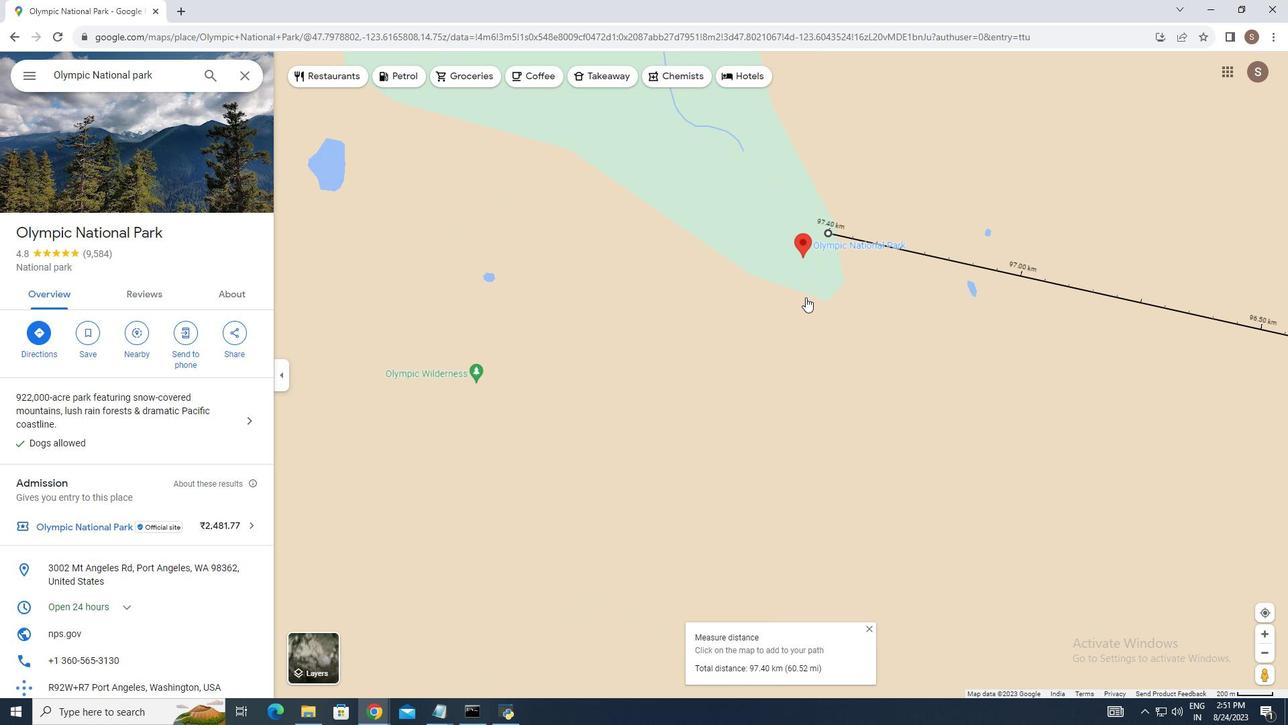 
Action: Mouse moved to (805, 288)
Screenshot: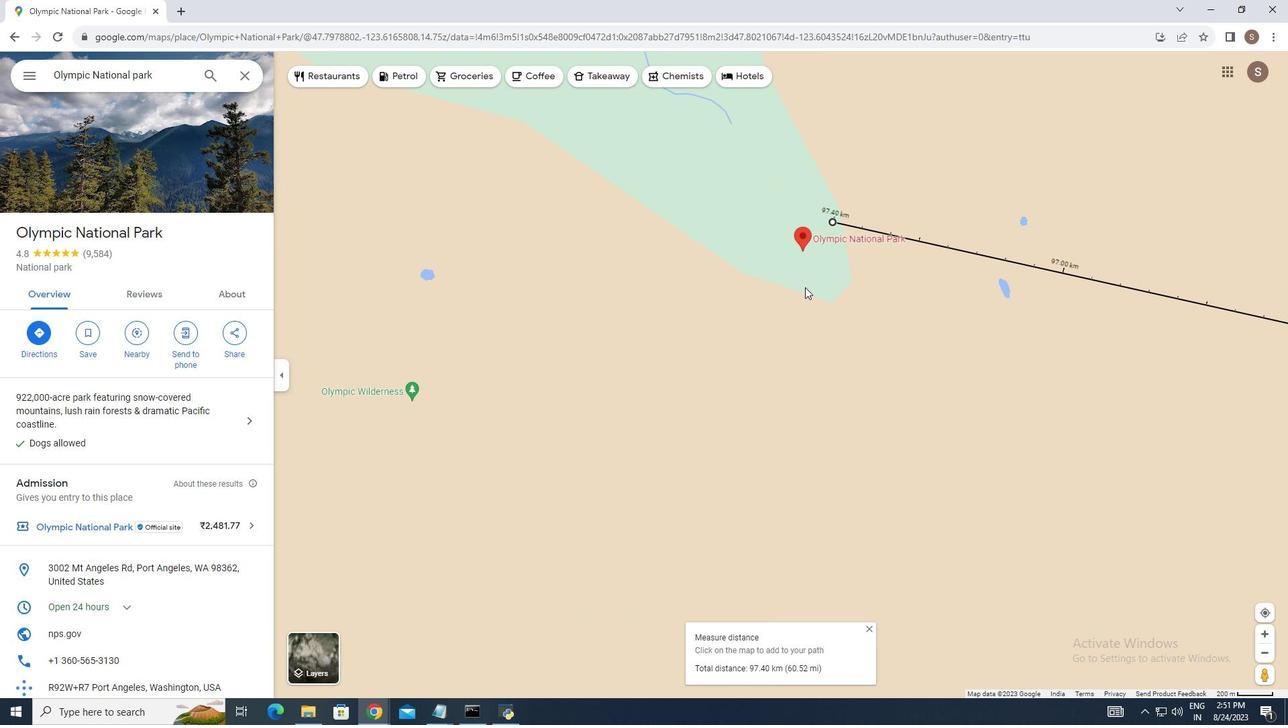 
Action: Mouse scrolled (805, 289) with delta (0, 0)
Screenshot: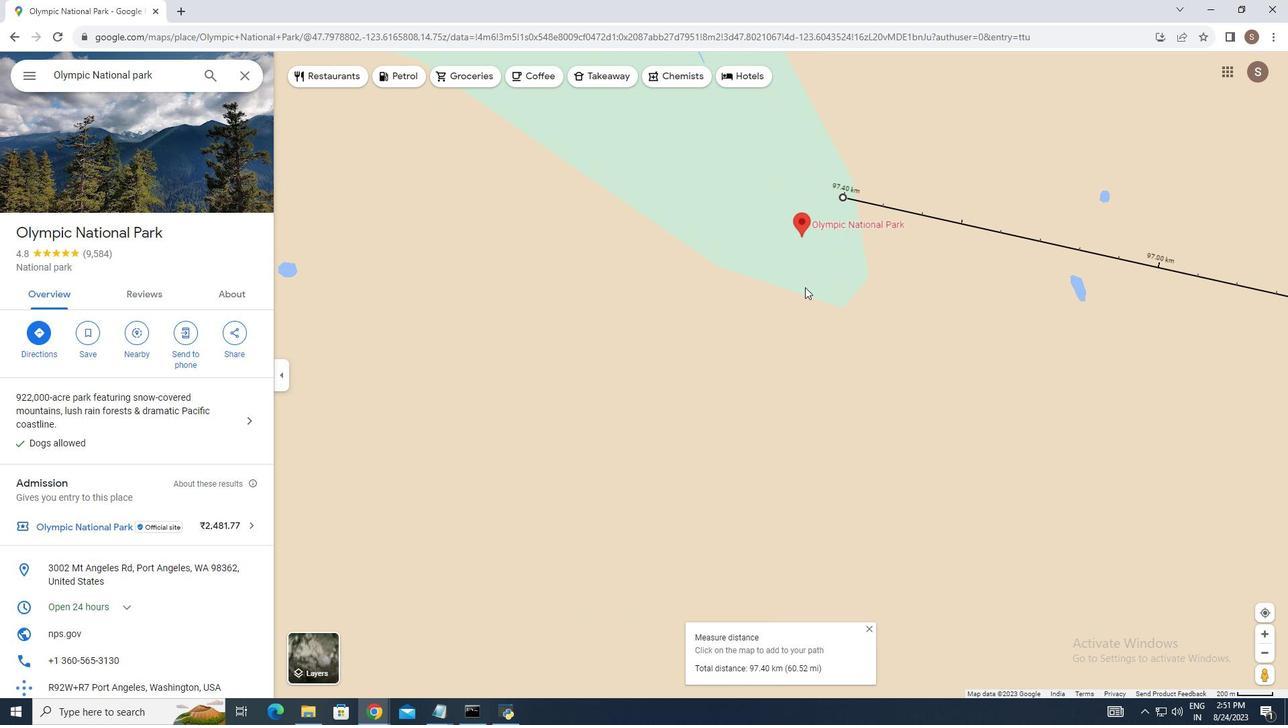 
Action: Mouse scrolled (805, 289) with delta (0, 0)
Screenshot: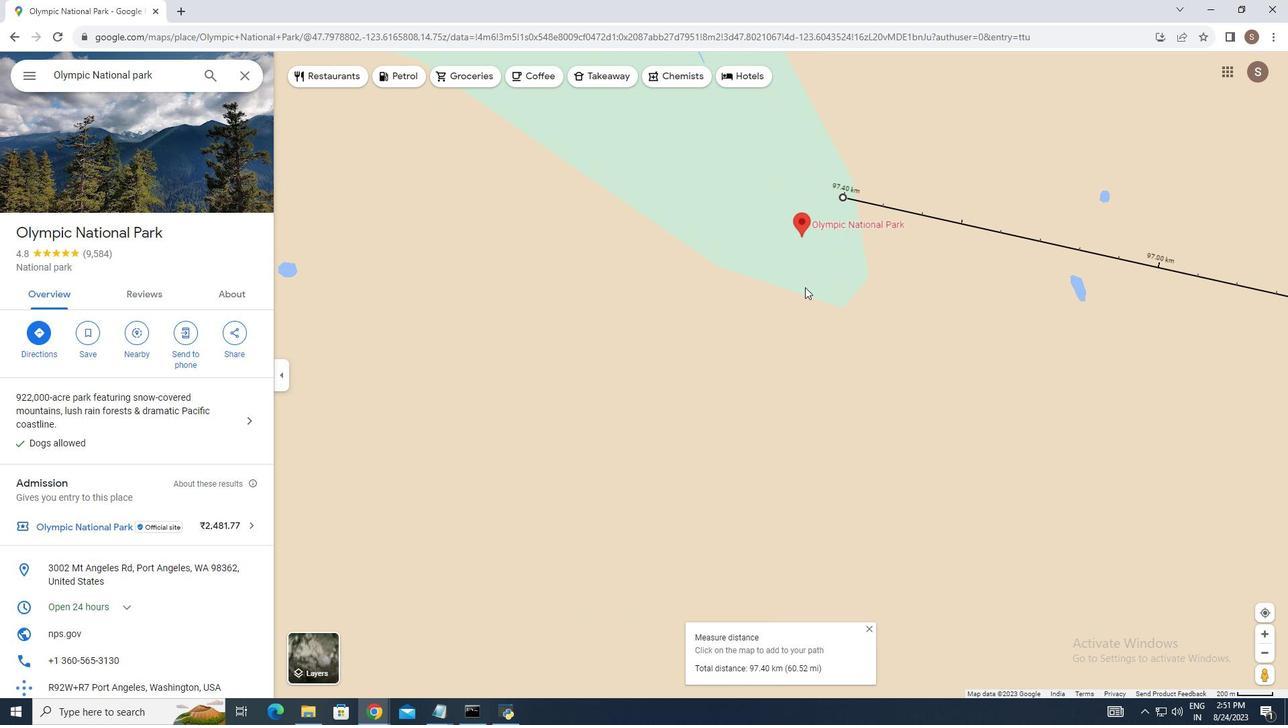 
Action: Mouse scrolled (805, 289) with delta (0, 0)
Screenshot: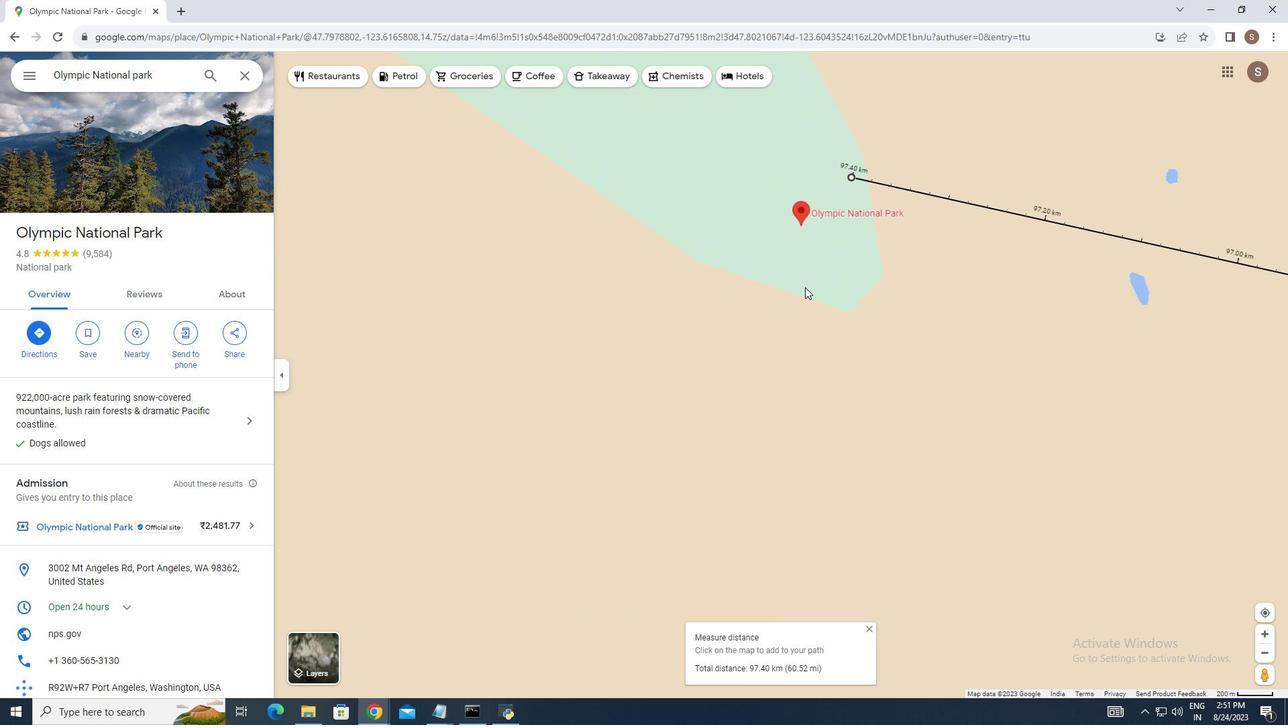 
Action: Mouse moved to (805, 287)
Screenshot: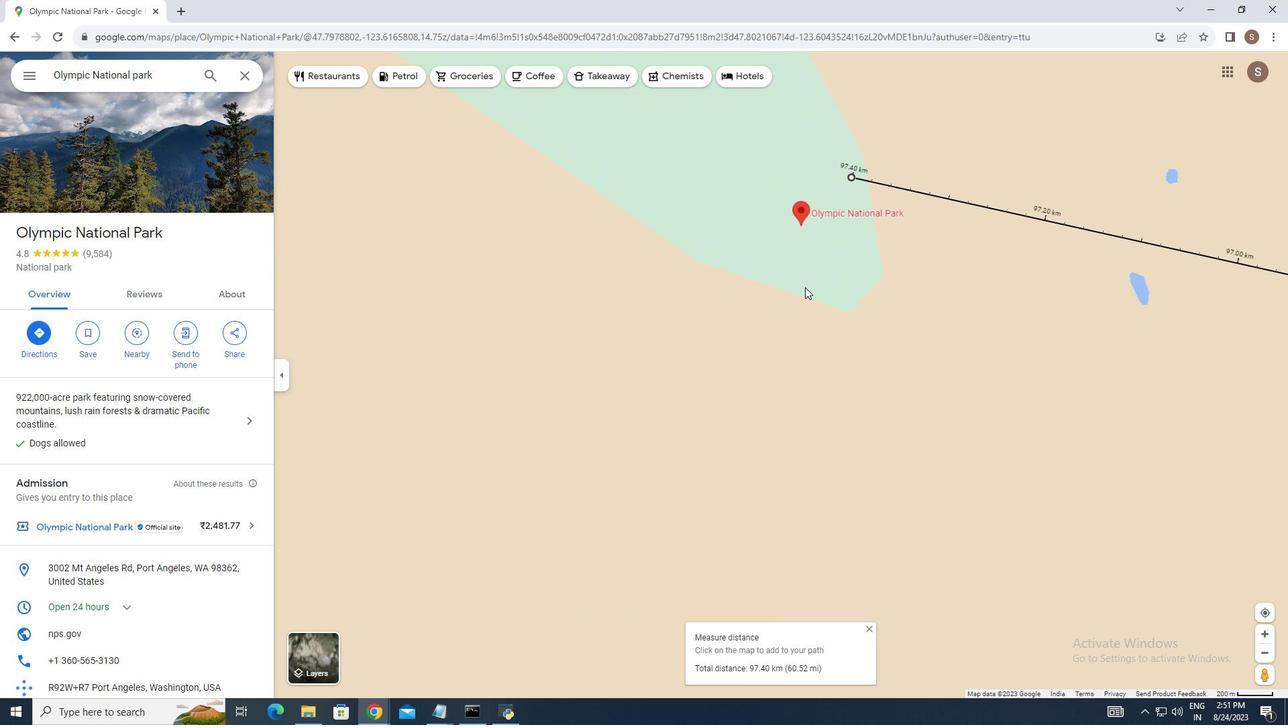
Action: Mouse scrolled (805, 287) with delta (0, 0)
Screenshot: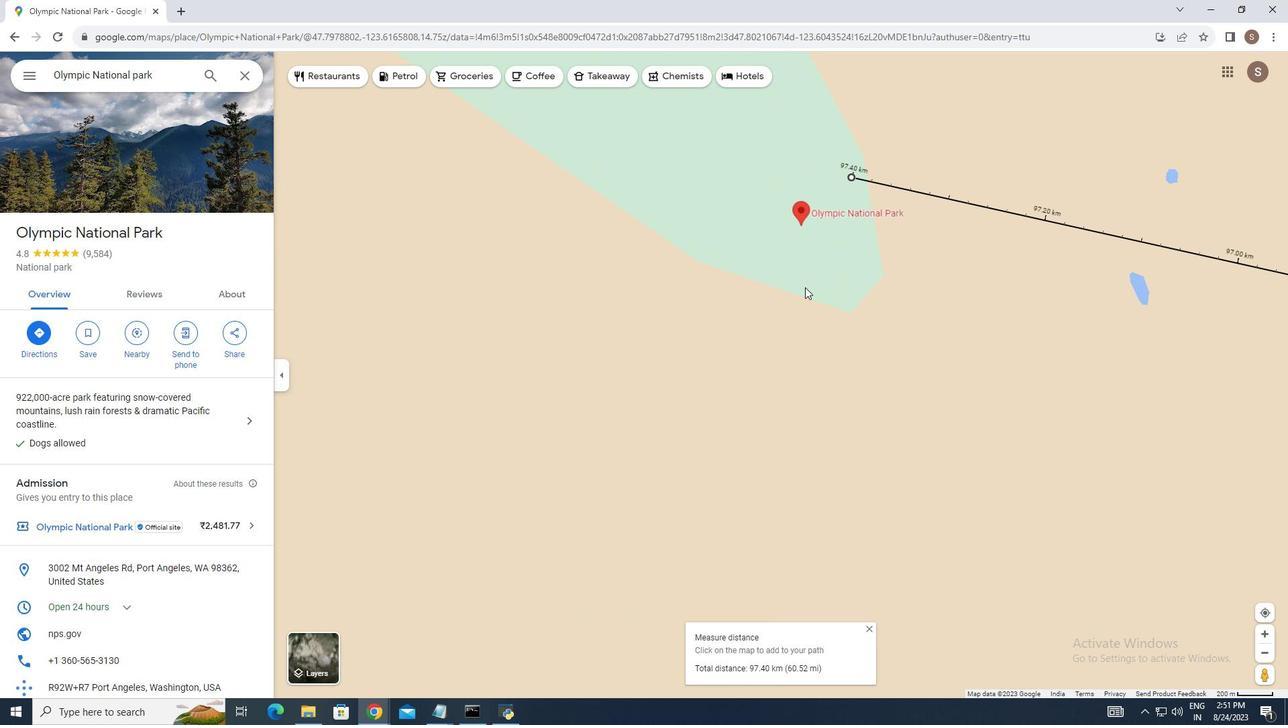 
Action: Mouse moved to (851, 177)
Screenshot: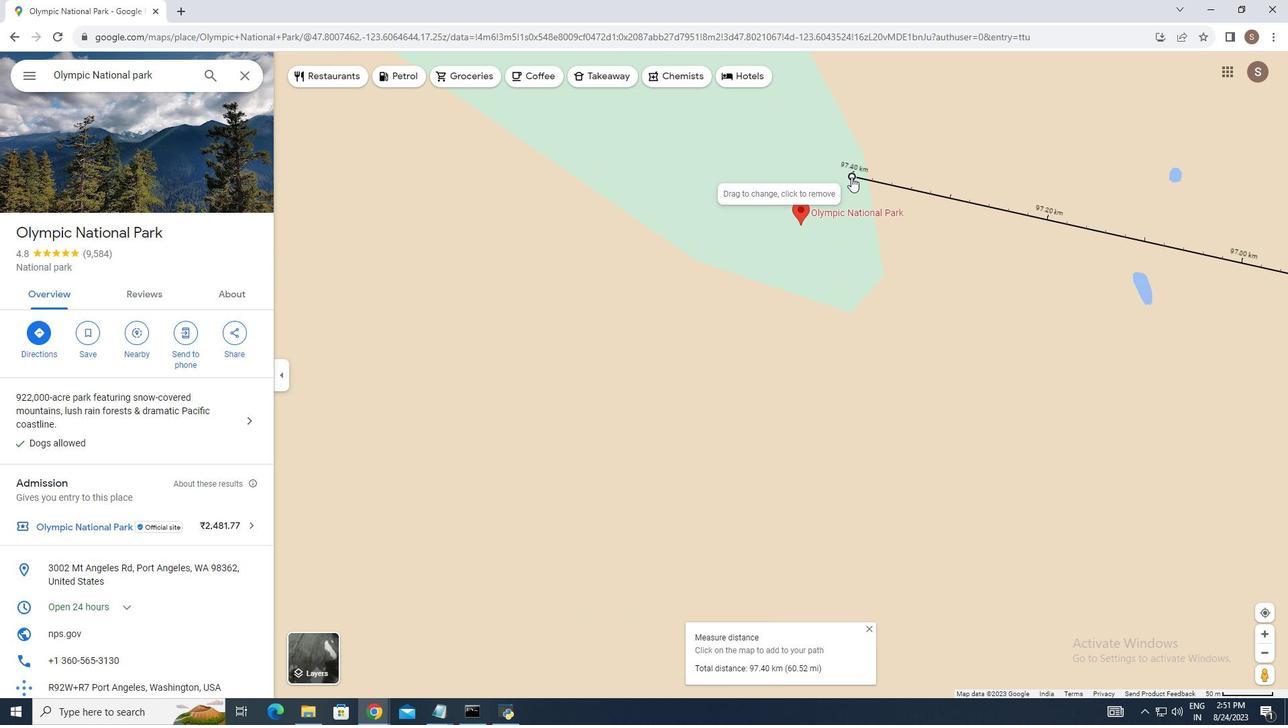
Action: Mouse pressed left at (851, 177)
Screenshot: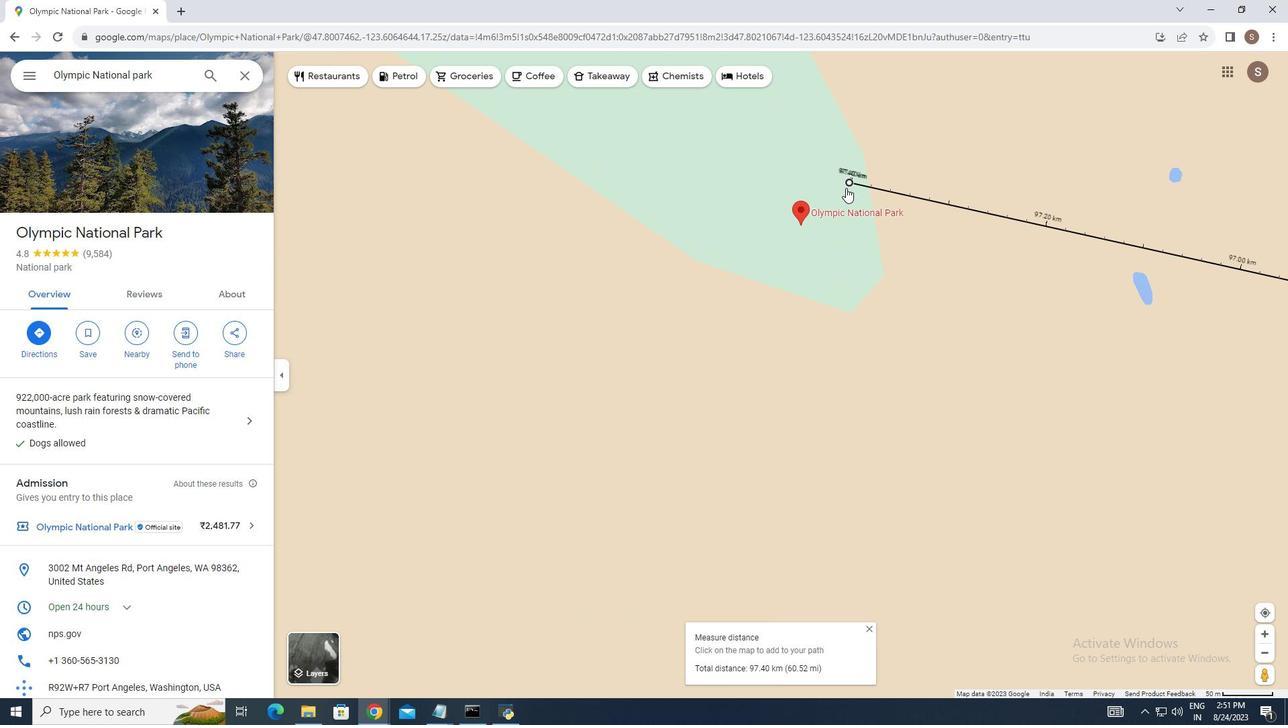 
Action: Mouse moved to (802, 226)
Screenshot: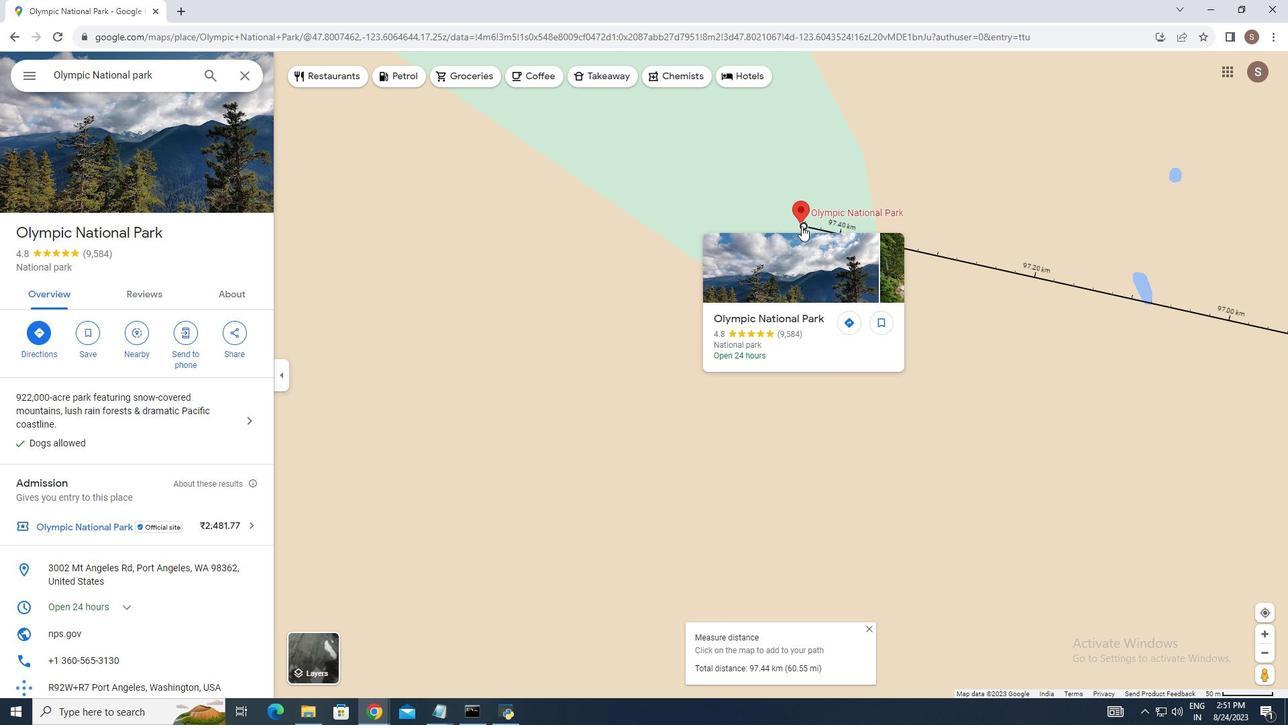 
Action: Mouse scrolled (802, 226) with delta (0, 0)
Screenshot: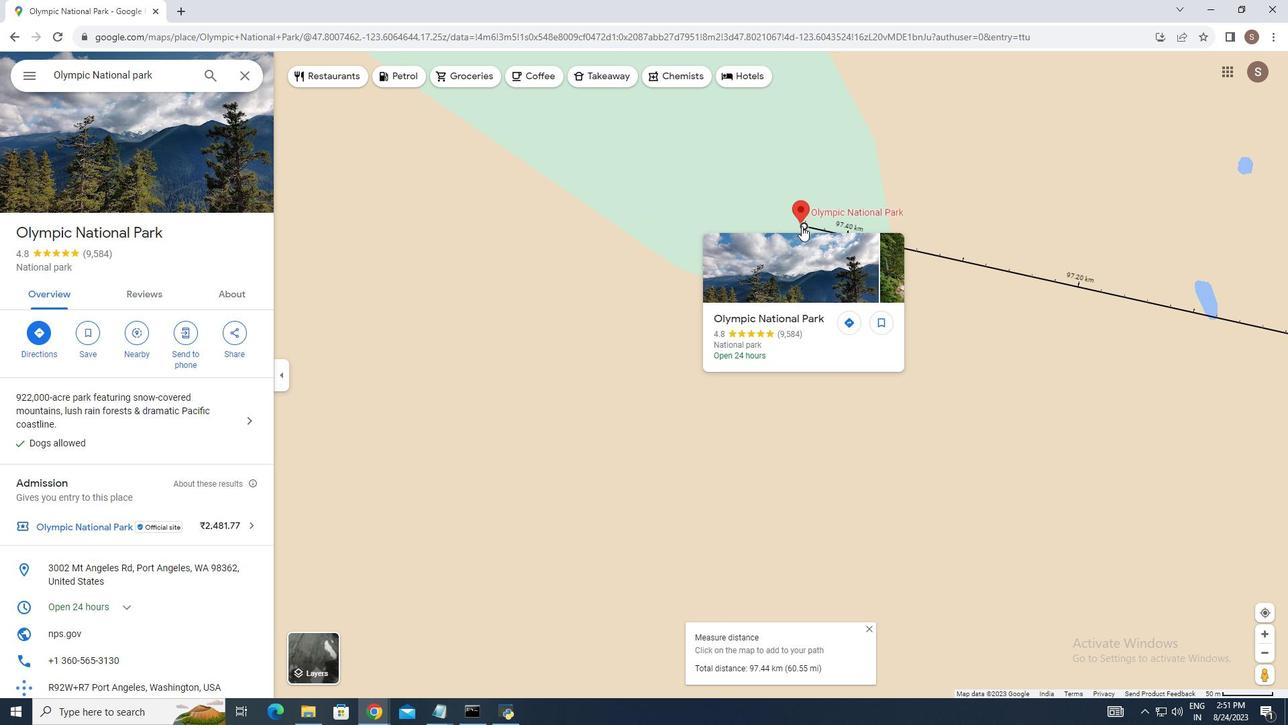 
Action: Mouse scrolled (802, 226) with delta (0, 0)
Screenshot: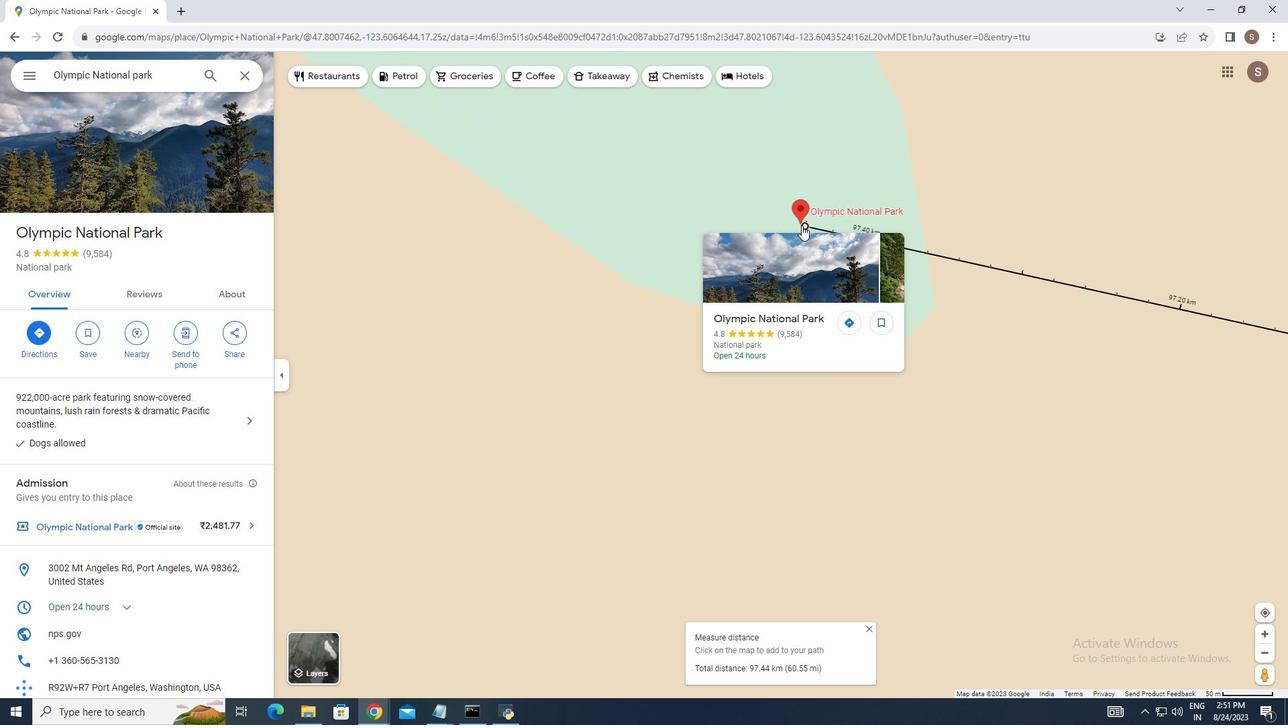 
Action: Mouse scrolled (802, 226) with delta (0, 0)
Screenshot: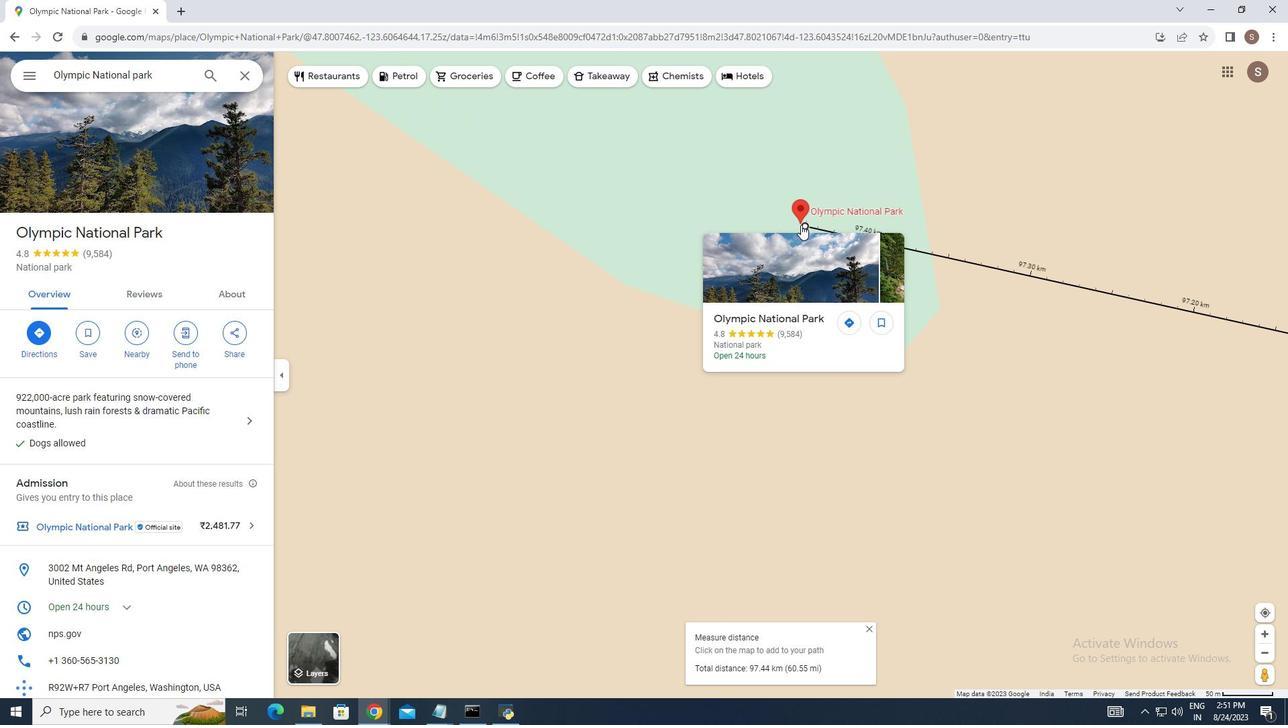 
Action: Mouse moved to (802, 225)
Screenshot: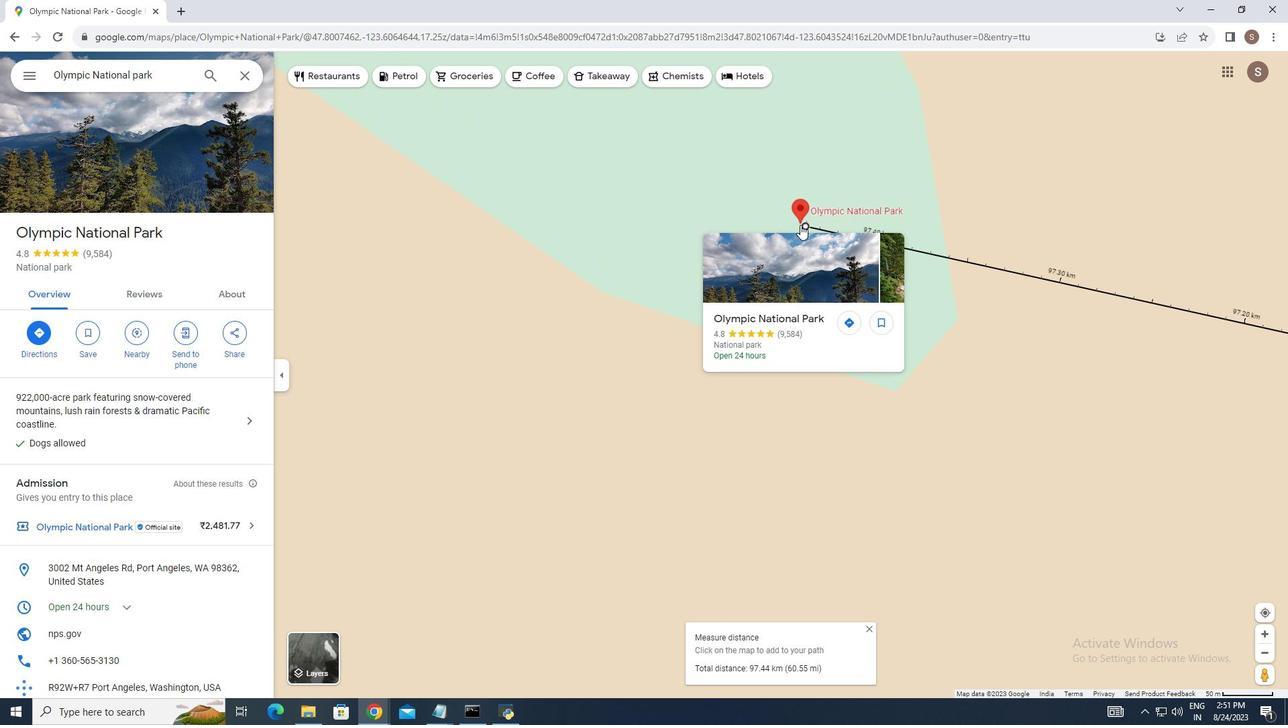 
Action: Mouse scrolled (802, 226) with delta (0, 0)
Screenshot: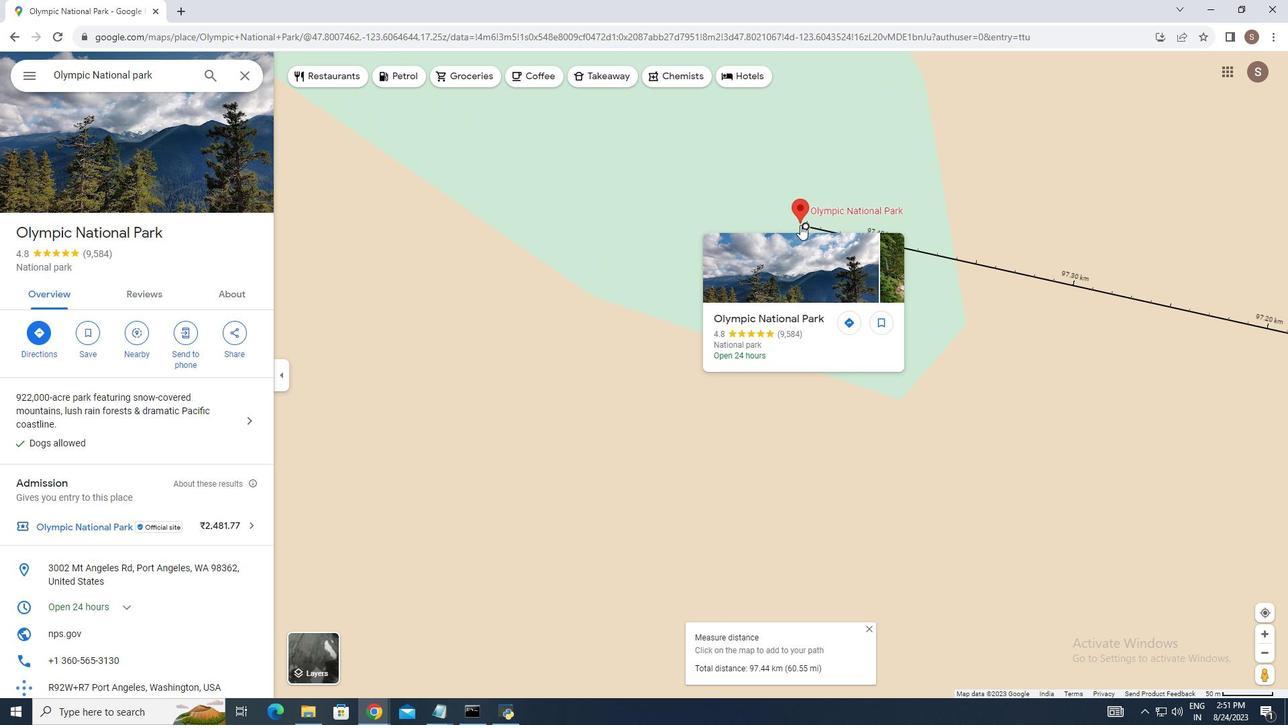 
Action: Mouse moved to (804, 226)
Screenshot: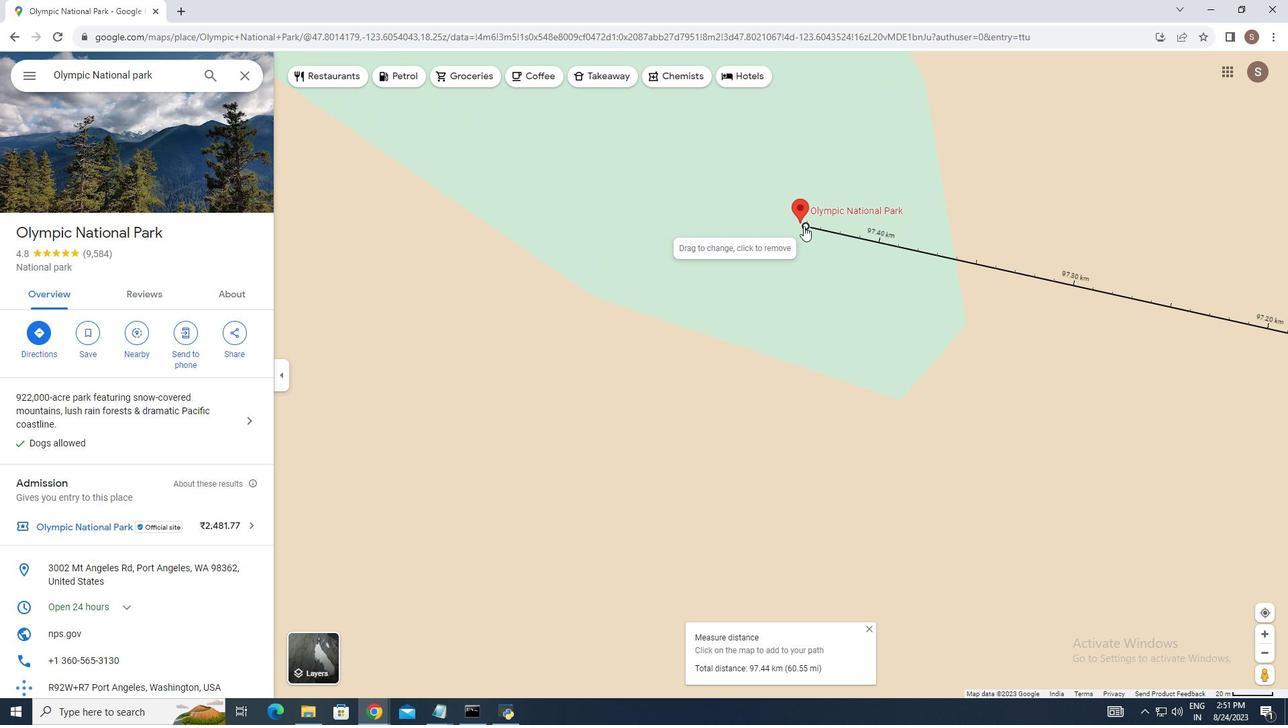 
Action: Mouse pressed left at (804, 226)
Screenshot: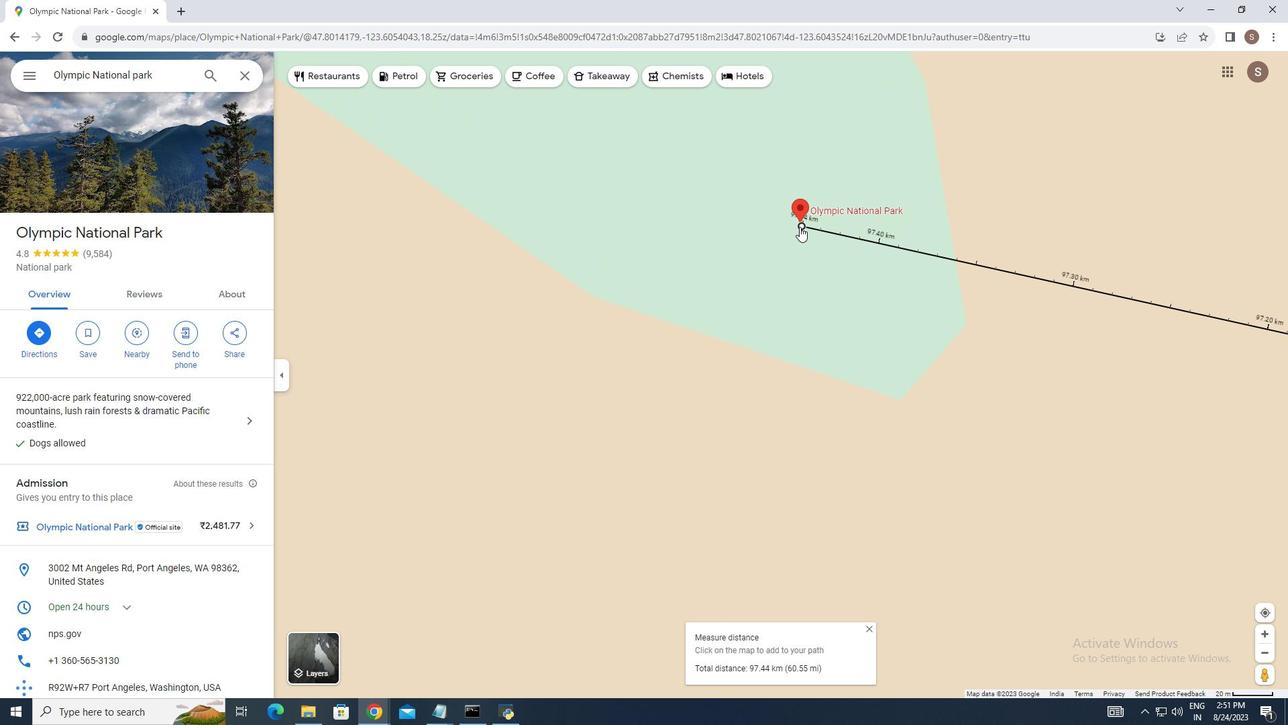 
Action: Mouse moved to (800, 227)
Screenshot: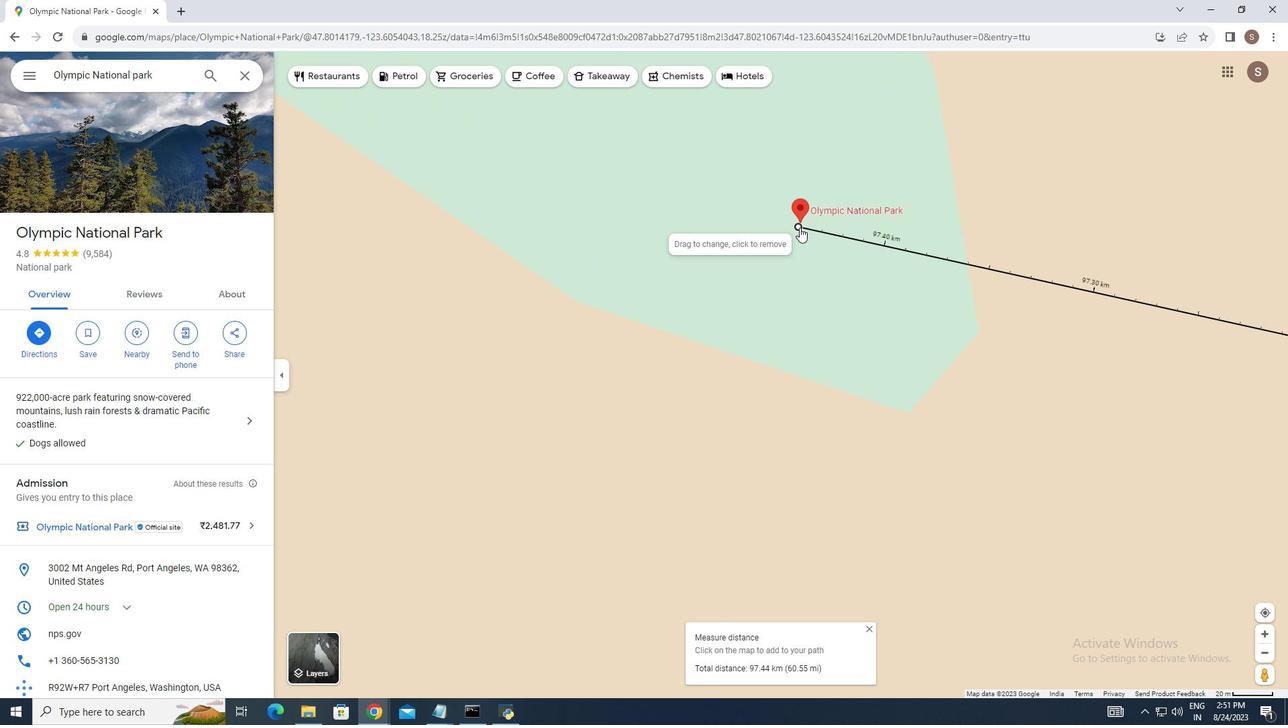 
Action: Mouse scrolled (800, 228) with delta (0, 0)
Screenshot: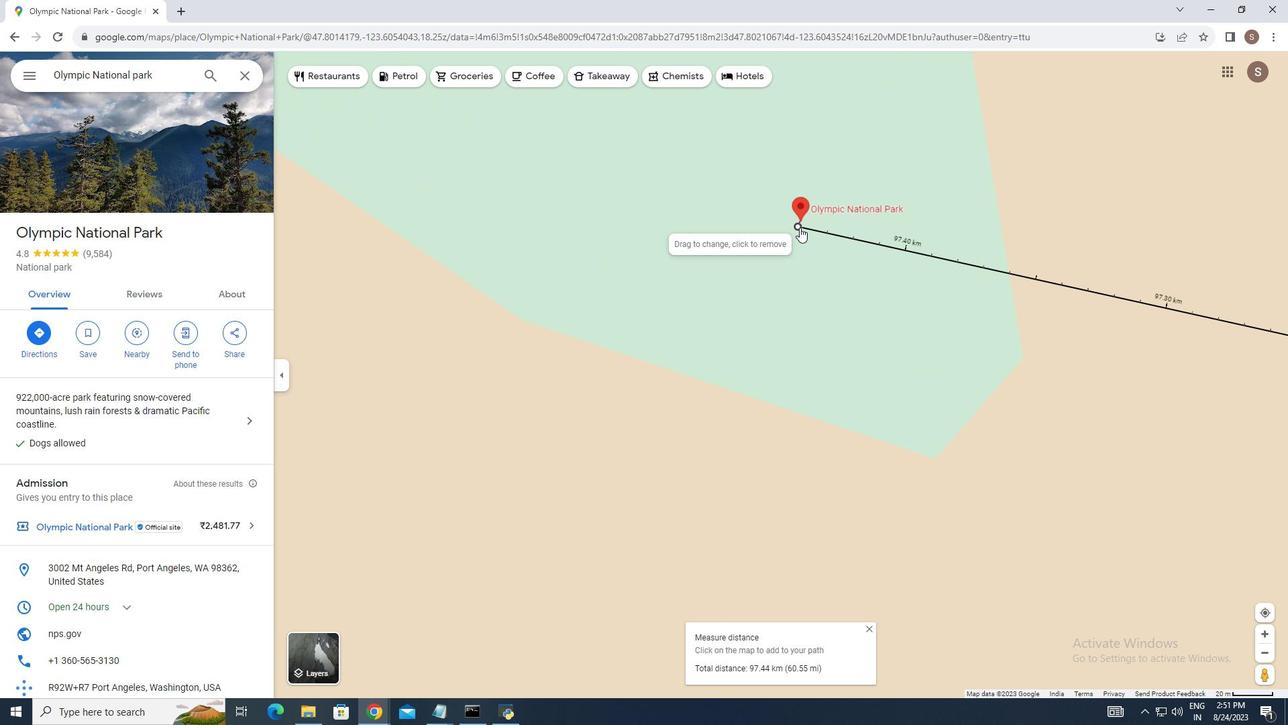 
Action: Mouse scrolled (800, 228) with delta (0, 0)
Screenshot: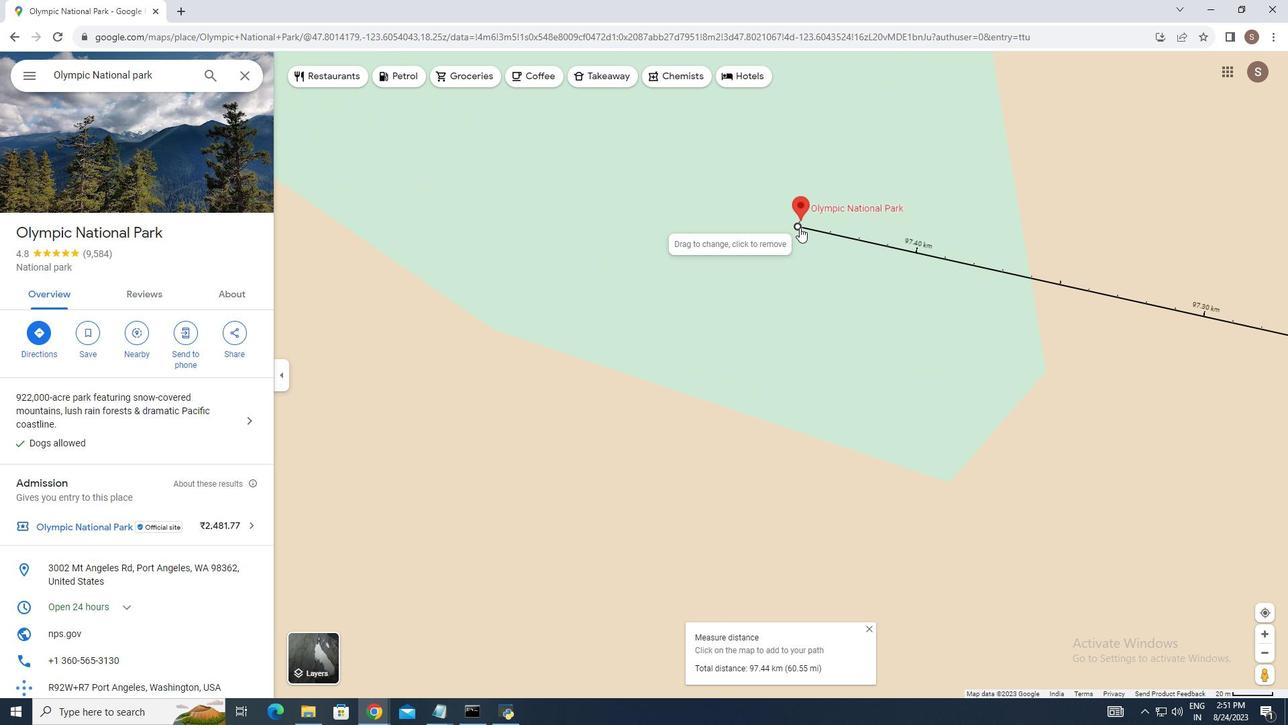 
Action: Mouse scrolled (800, 228) with delta (0, 0)
Screenshot: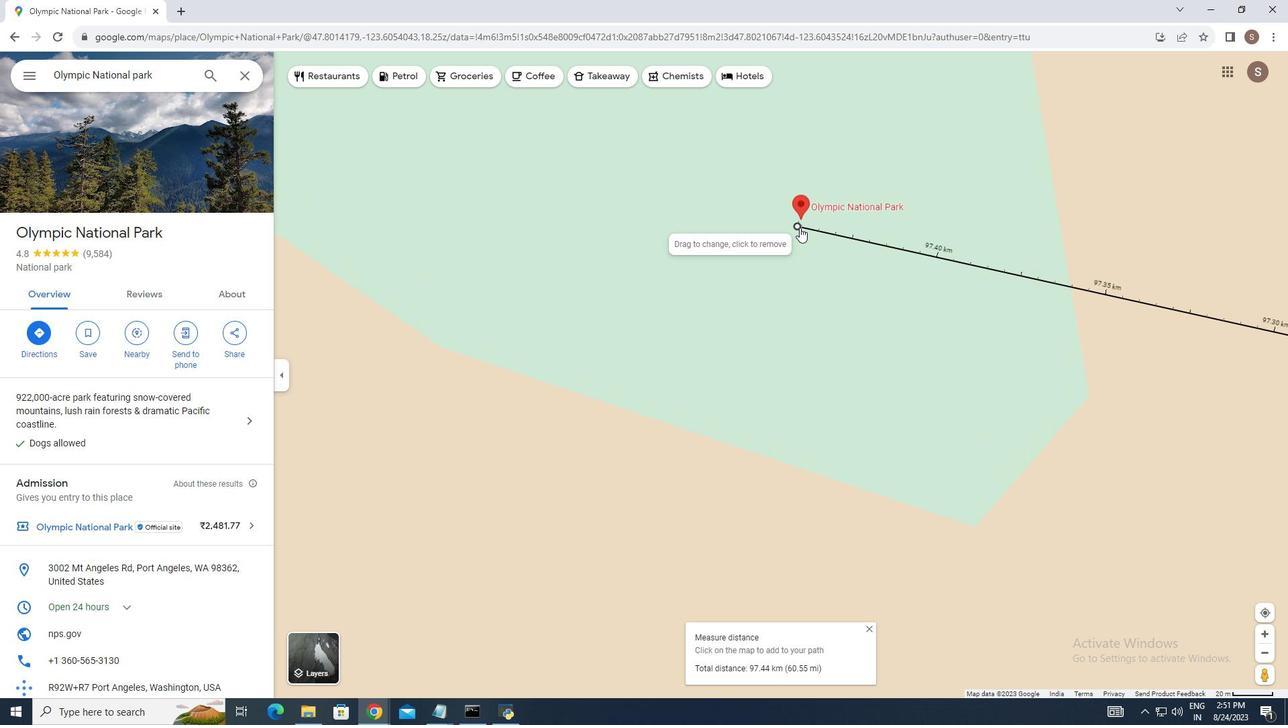 
Action: Mouse scrolled (800, 228) with delta (0, 0)
Screenshot: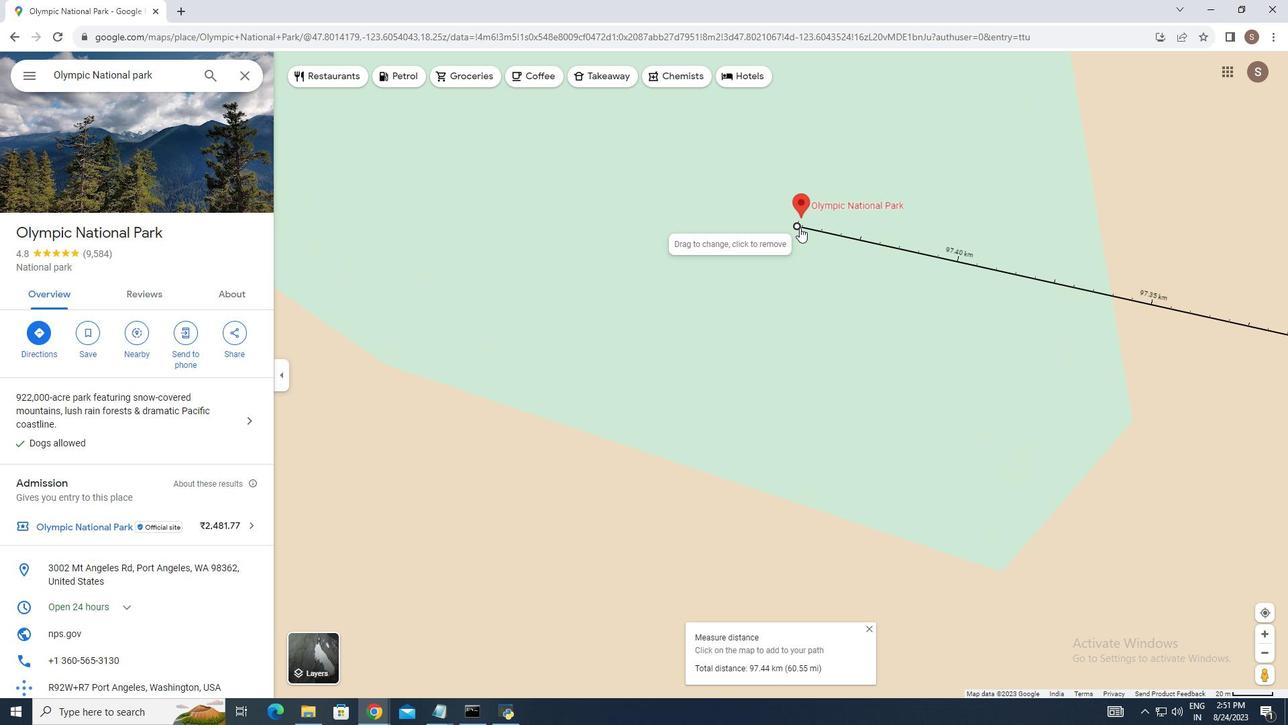 
Action: Mouse scrolled (800, 228) with delta (0, 0)
Screenshot: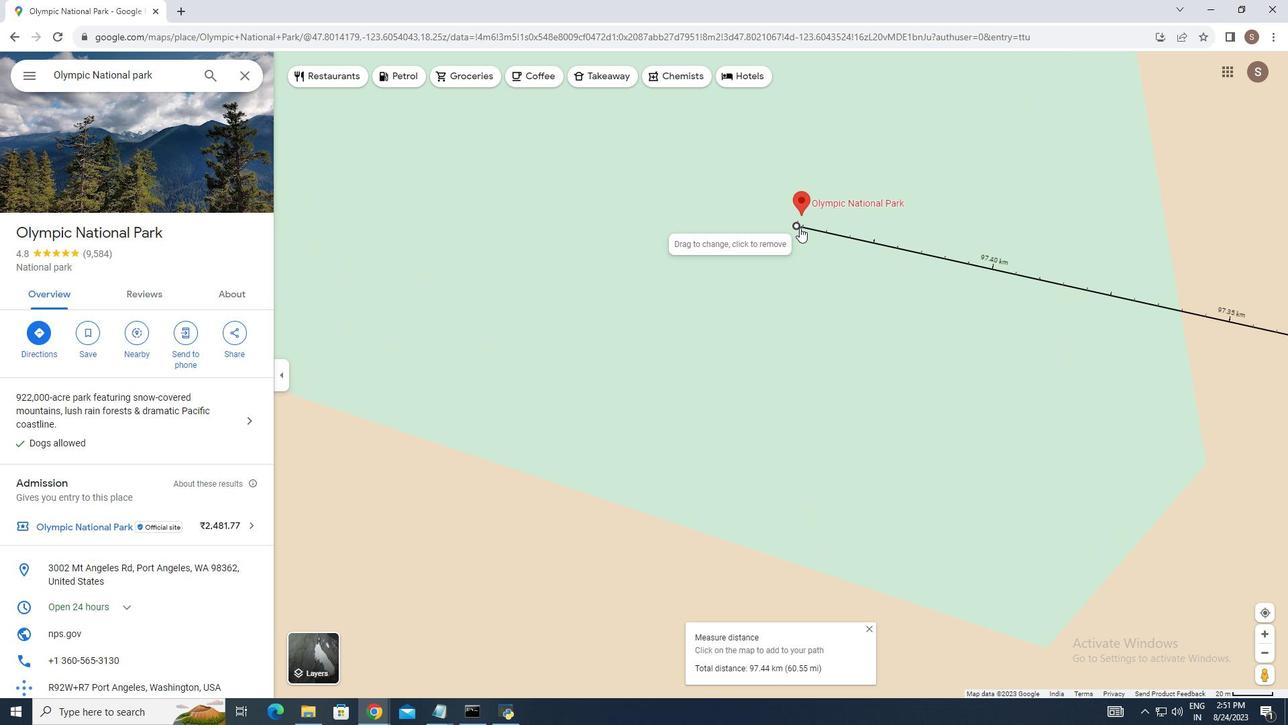 
Action: Mouse scrolled (800, 228) with delta (0, 0)
Screenshot: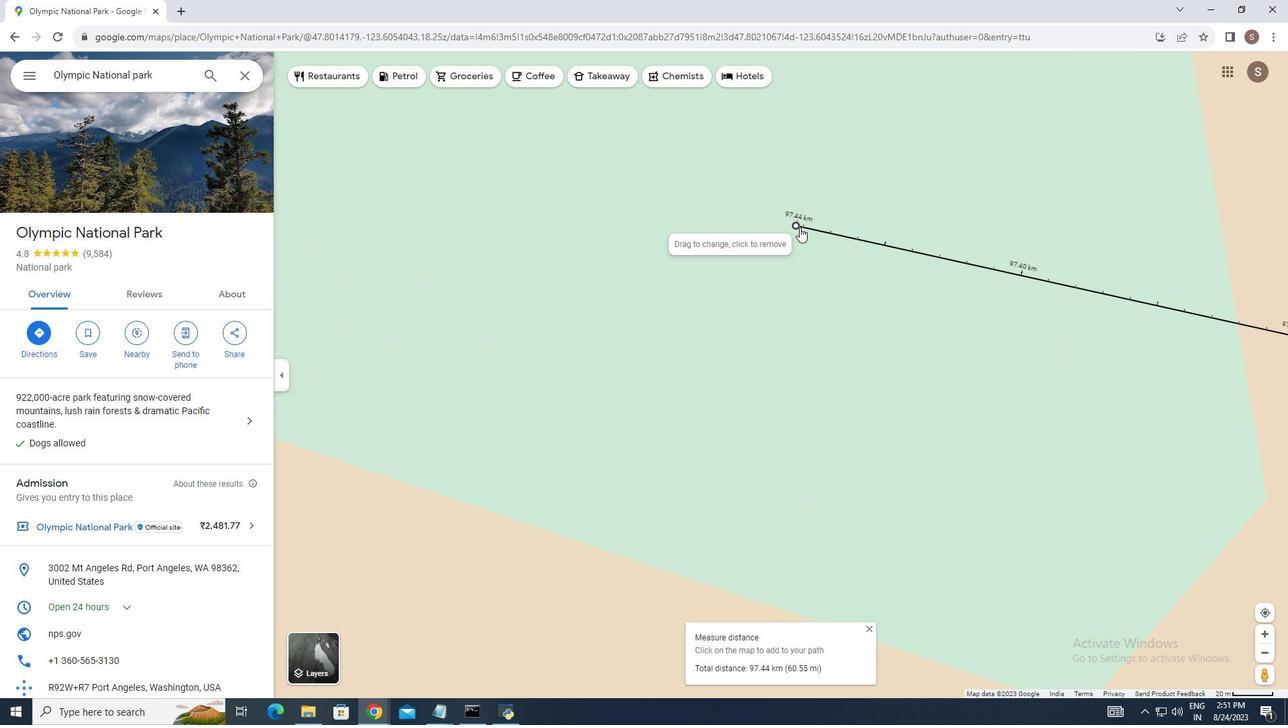 
Action: Mouse moved to (796, 225)
Screenshot: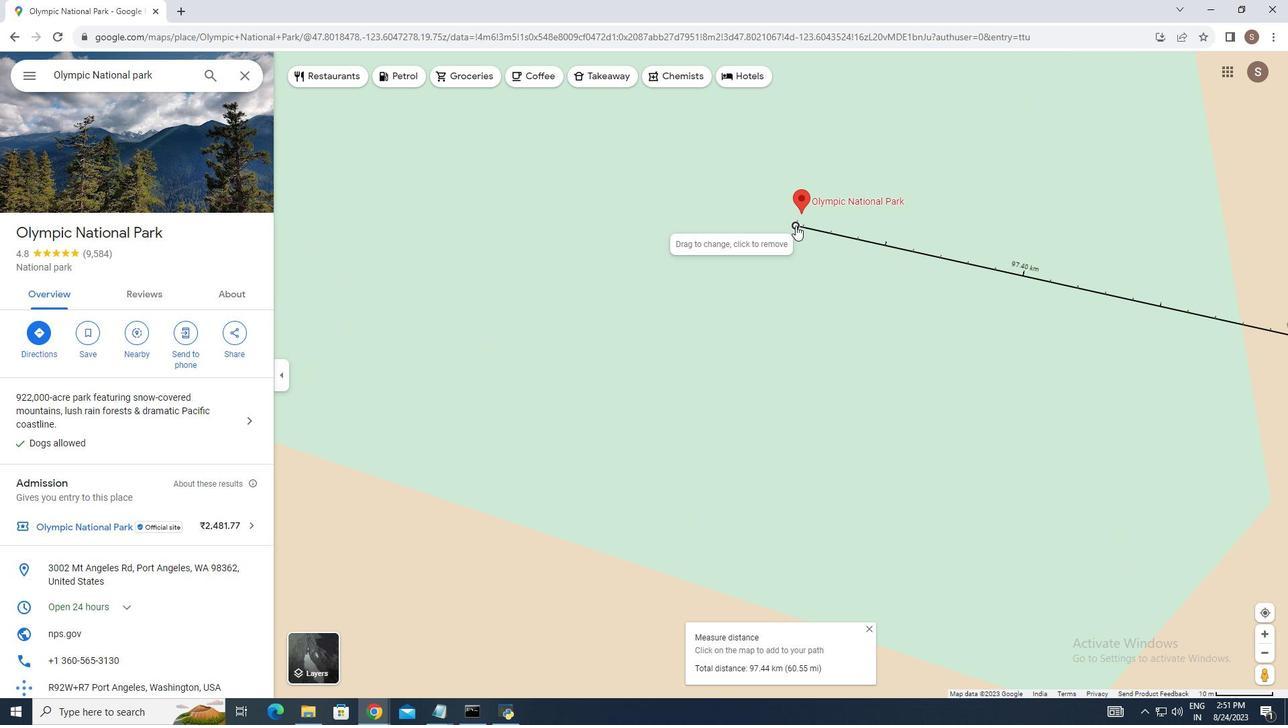 
Action: Mouse pressed left at (796, 225)
Screenshot: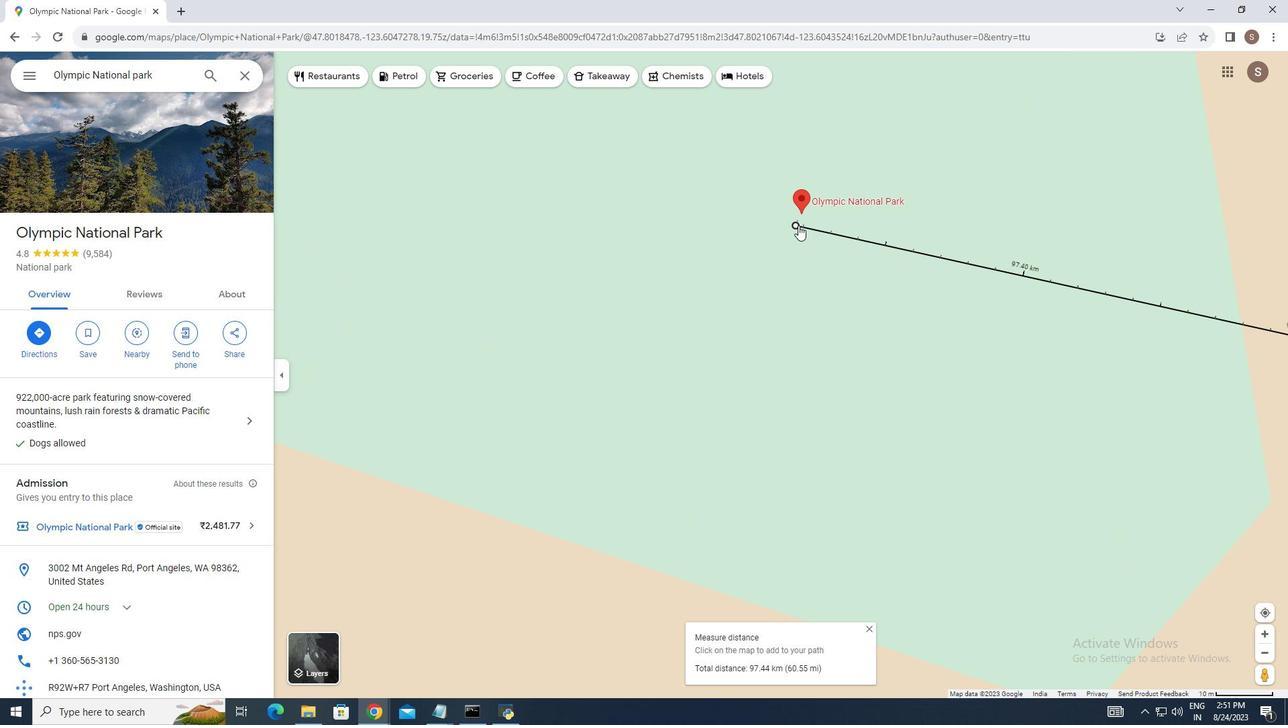 
Action: Mouse moved to (802, 218)
Screenshot: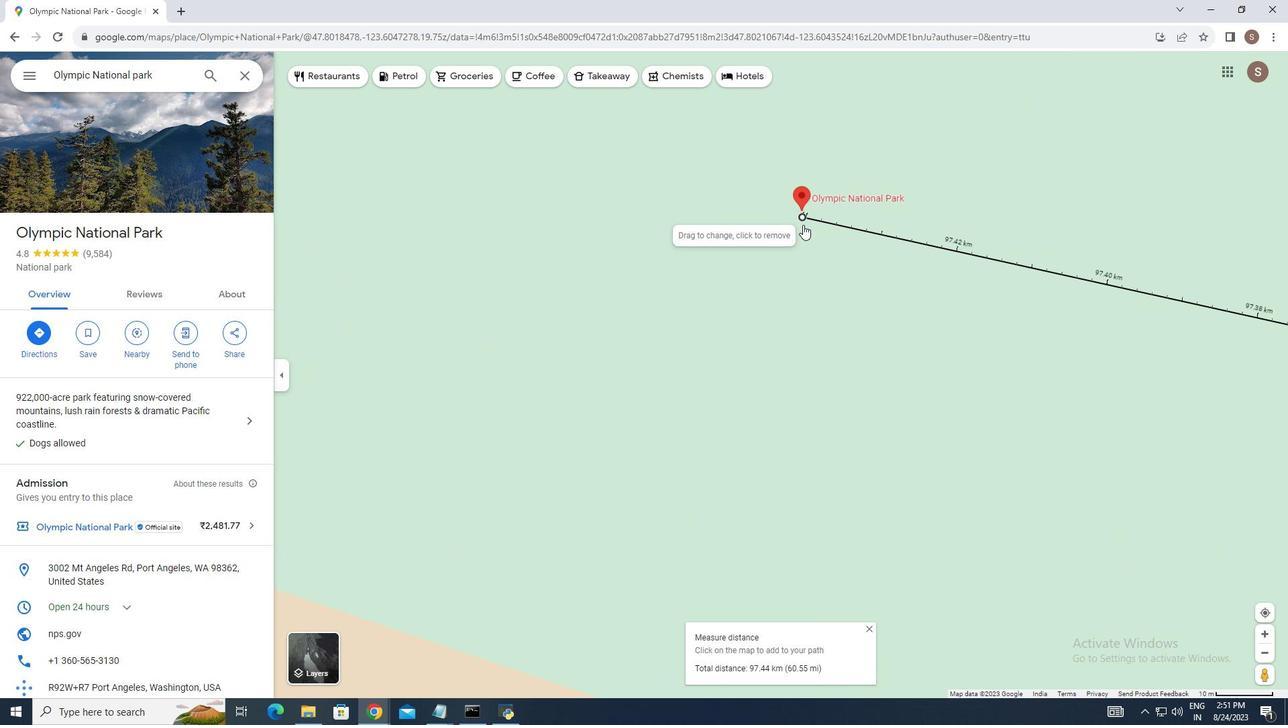 
Action: Mouse scrolled (802, 218) with delta (0, 0)
Screenshot: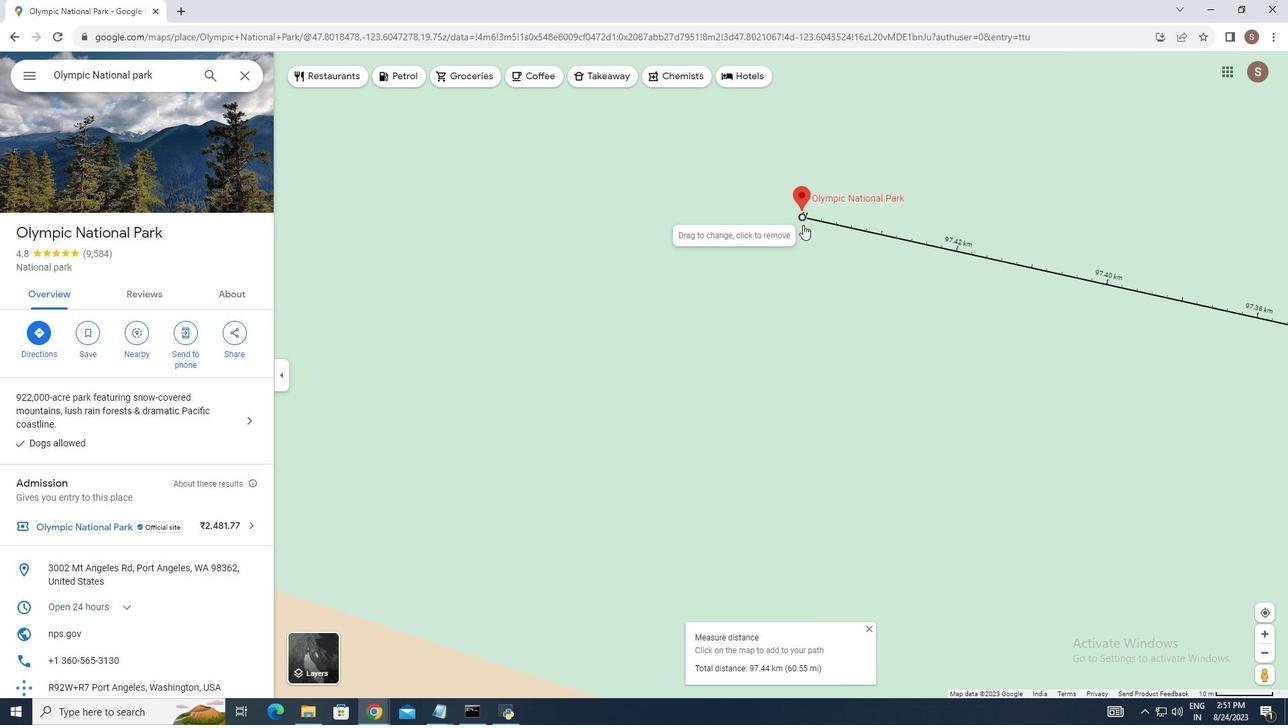 
Action: Mouse moved to (802, 222)
Screenshot: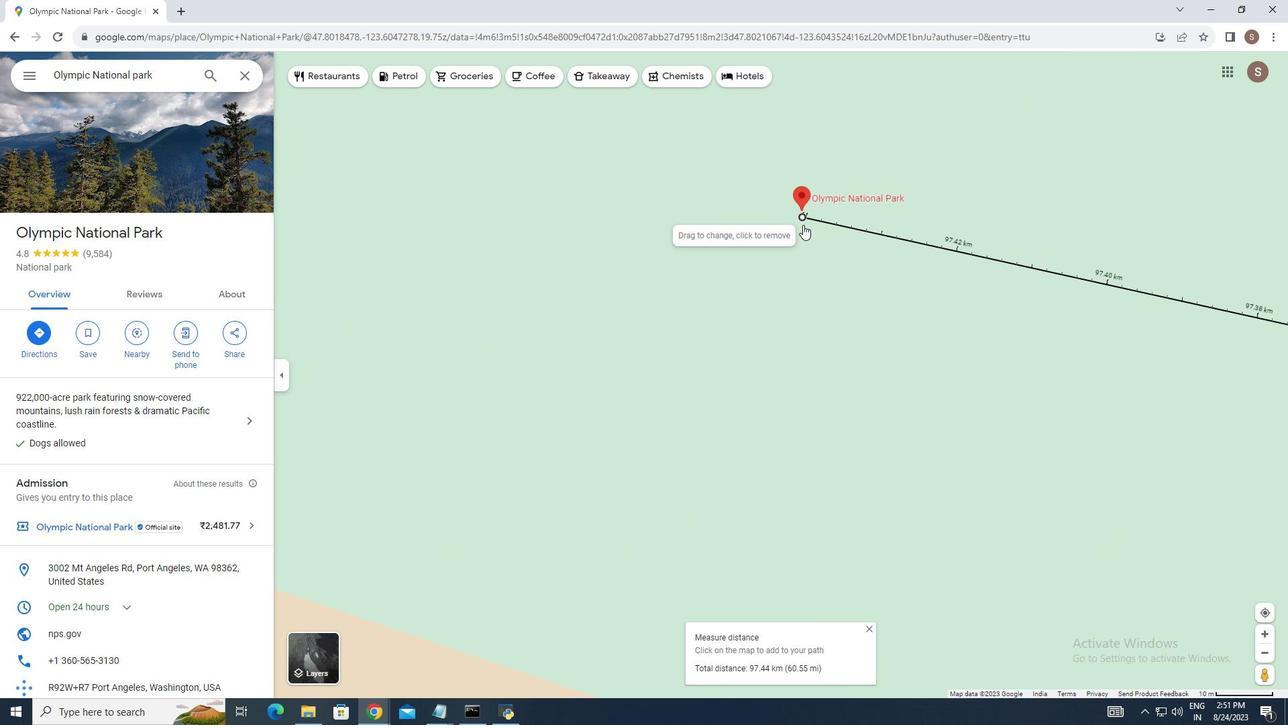 
Action: Mouse scrolled (802, 223) with delta (0, 0)
Screenshot: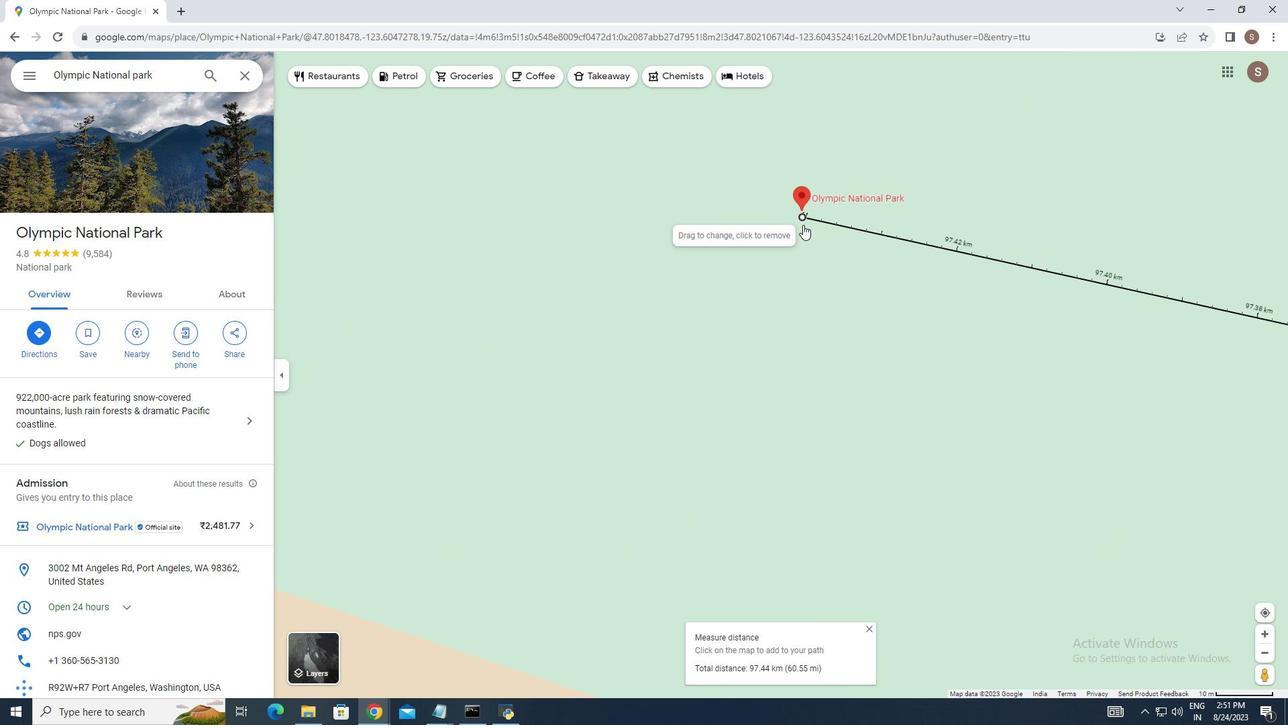 
Action: Mouse moved to (804, 226)
Screenshot: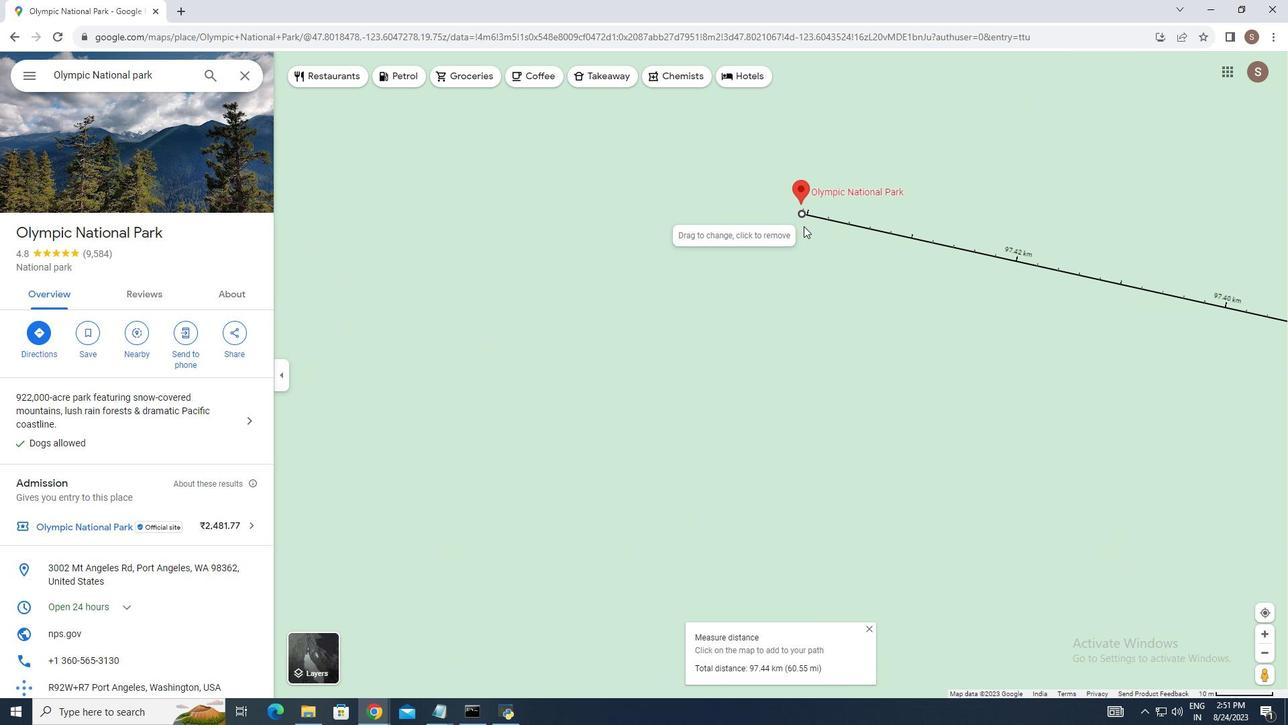 
Action: Mouse scrolled (803, 225) with delta (0, 0)
Screenshot: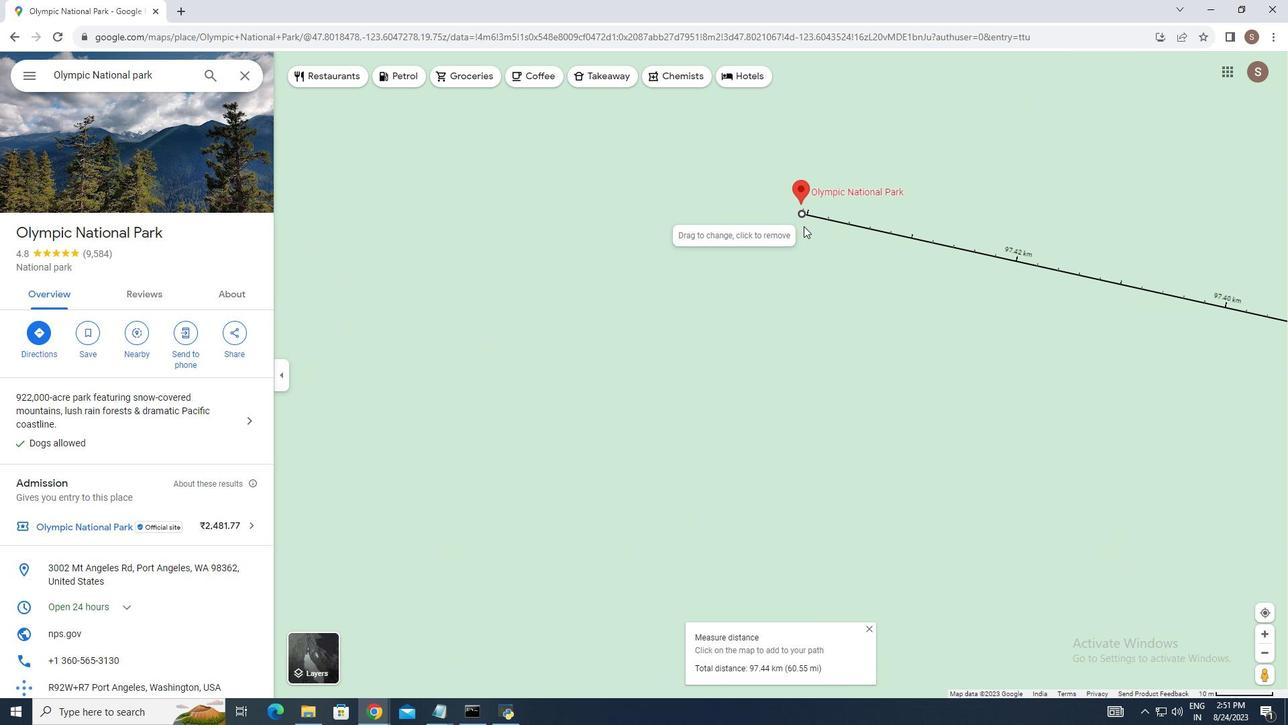
Action: Mouse scrolled (804, 226) with delta (0, 0)
Screenshot: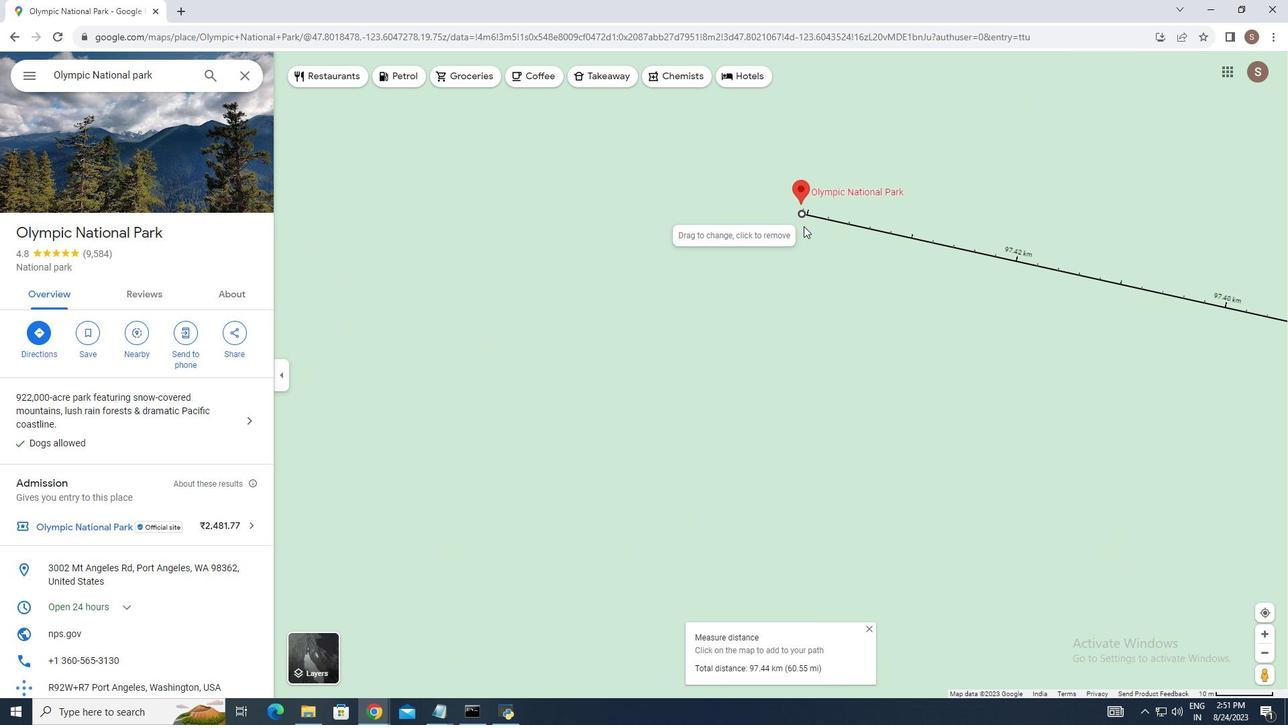 
Action: Mouse scrolled (804, 226) with delta (0, 0)
Screenshot: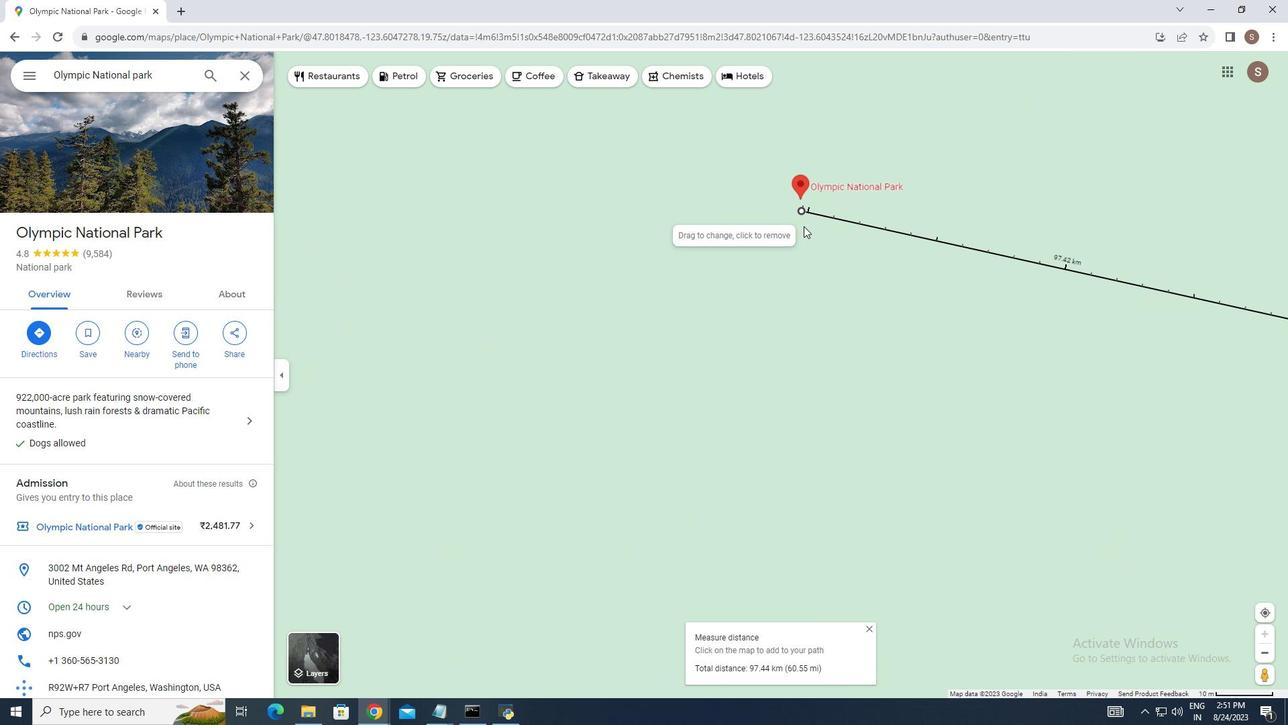 
Action: Mouse moved to (804, 226)
Screenshot: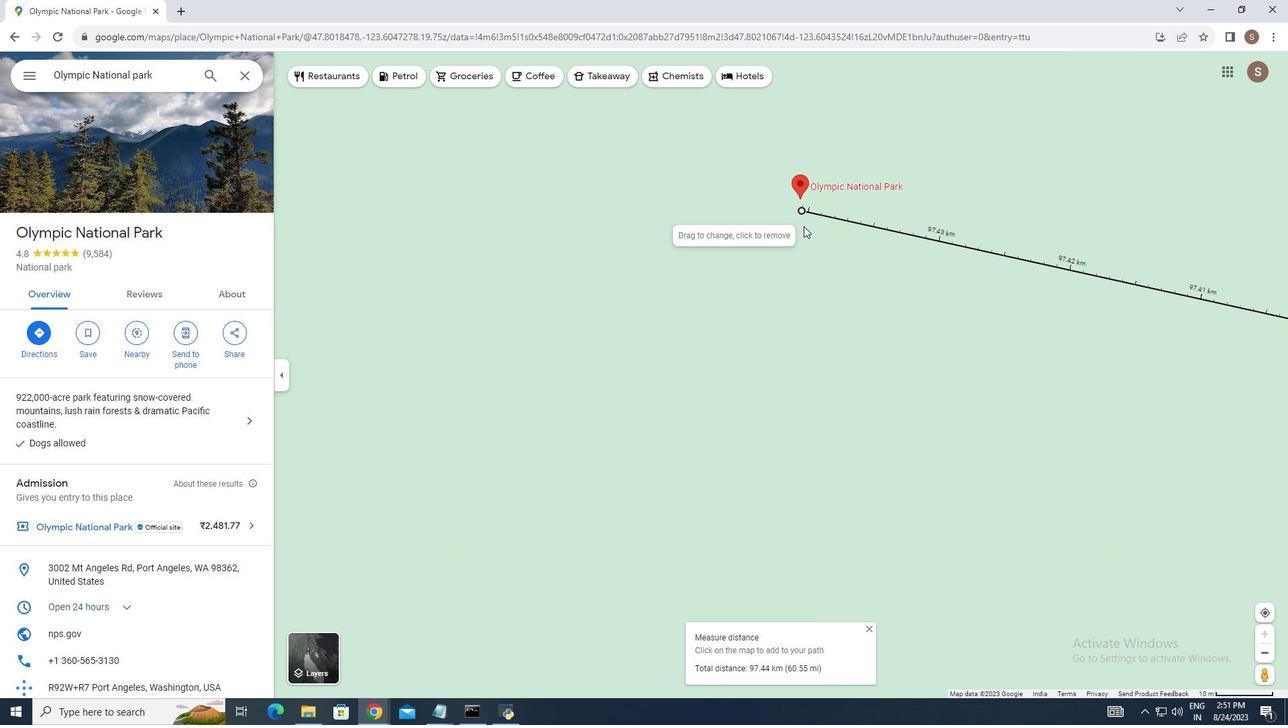 
Action: Mouse scrolled (804, 226) with delta (0, 0)
Screenshot: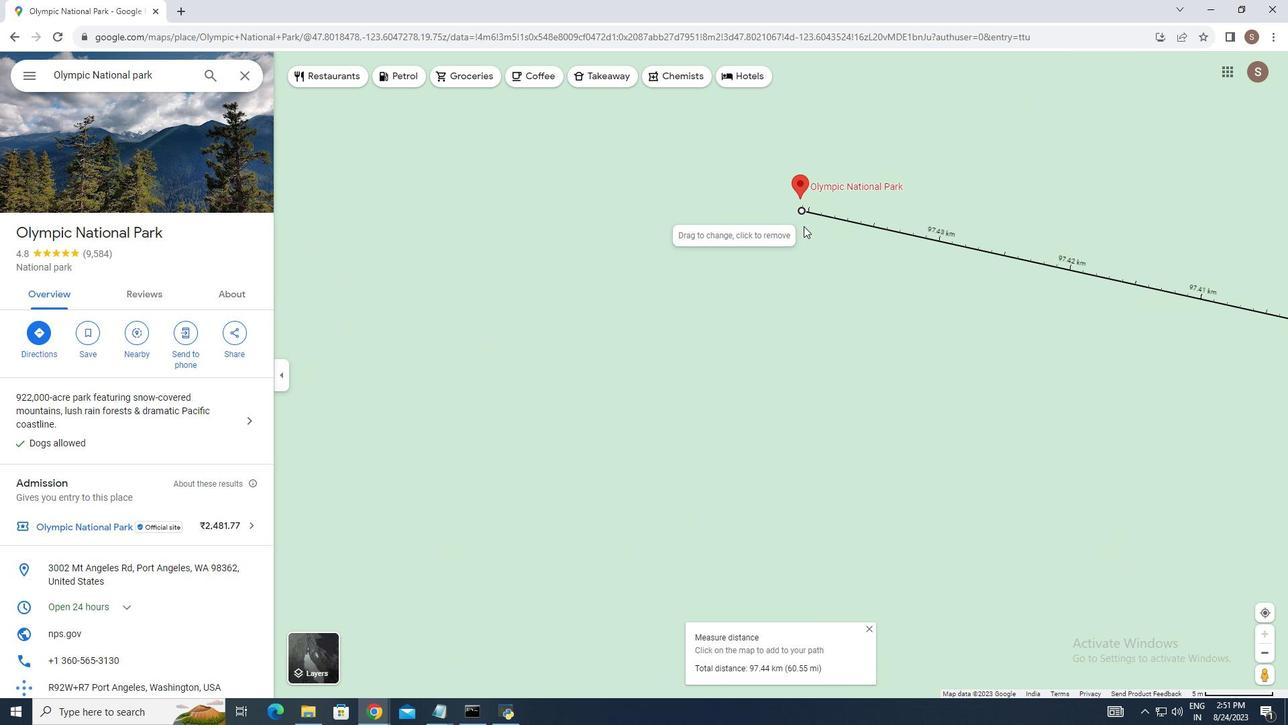 
Action: Mouse scrolled (804, 226) with delta (0, 0)
Screenshot: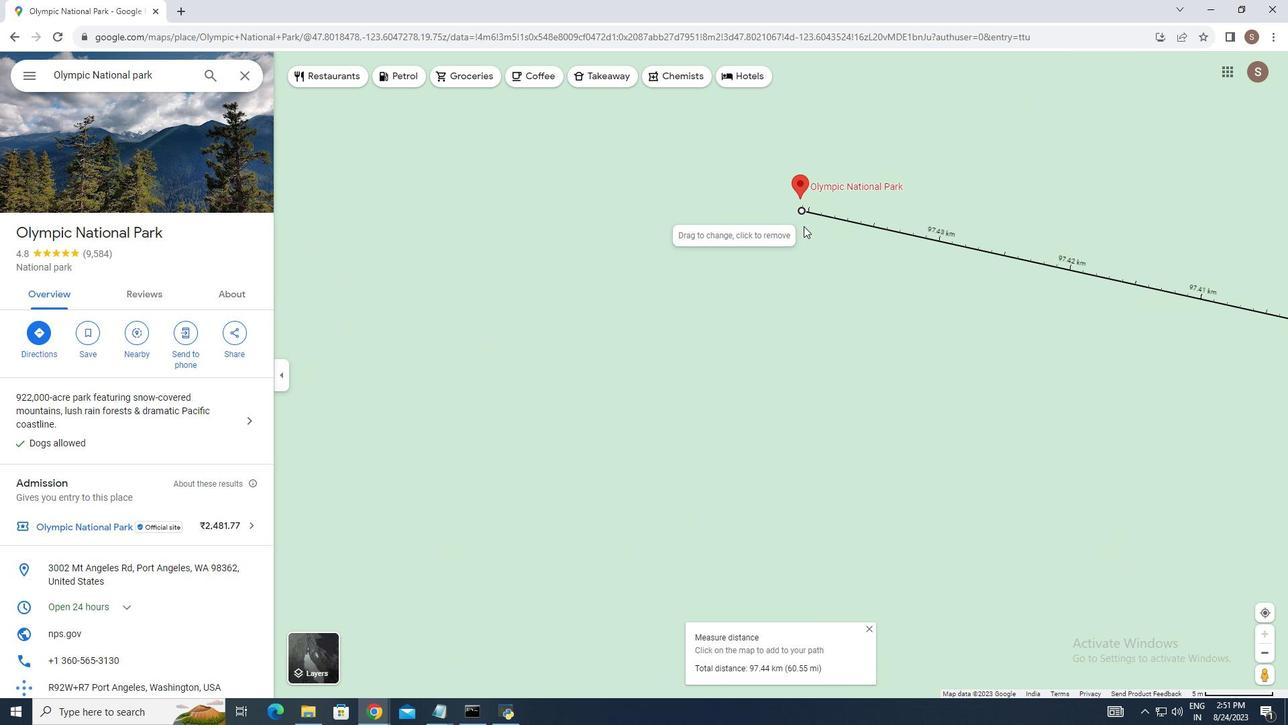 
Action: Mouse scrolled (804, 226) with delta (0, 0)
Screenshot: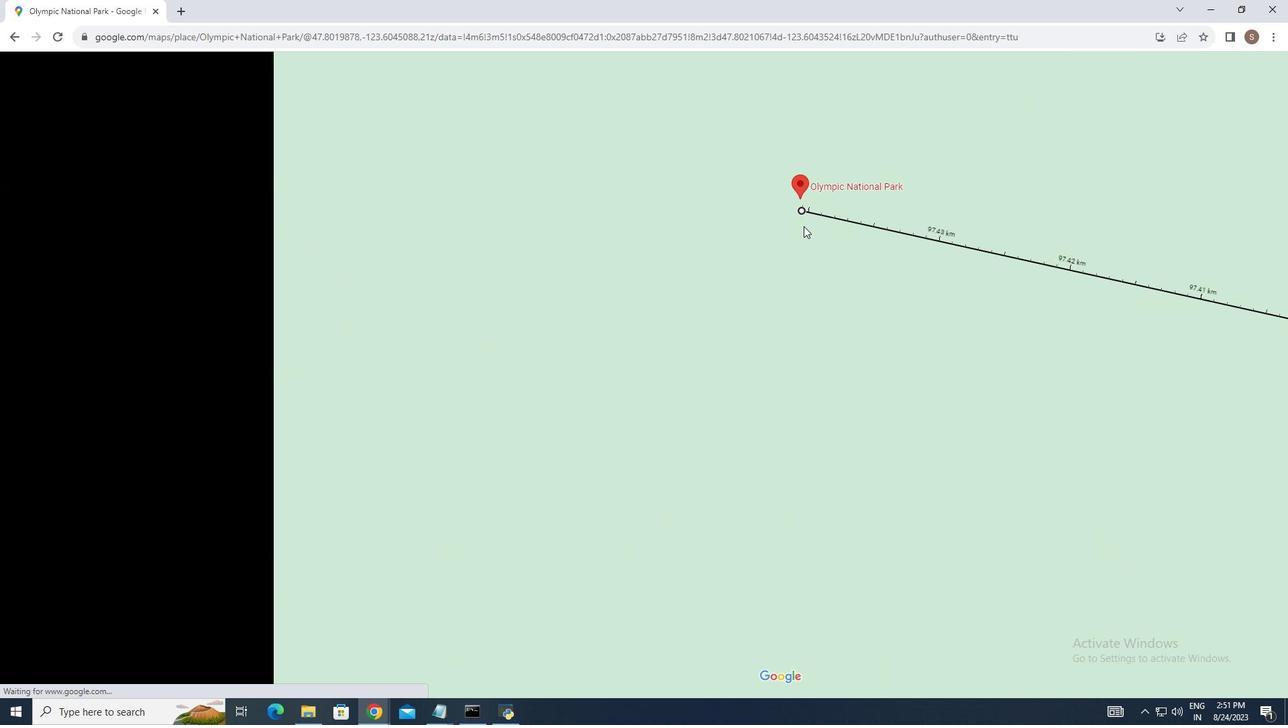 
Action: Mouse scrolled (804, 226) with delta (0, 0)
Screenshot: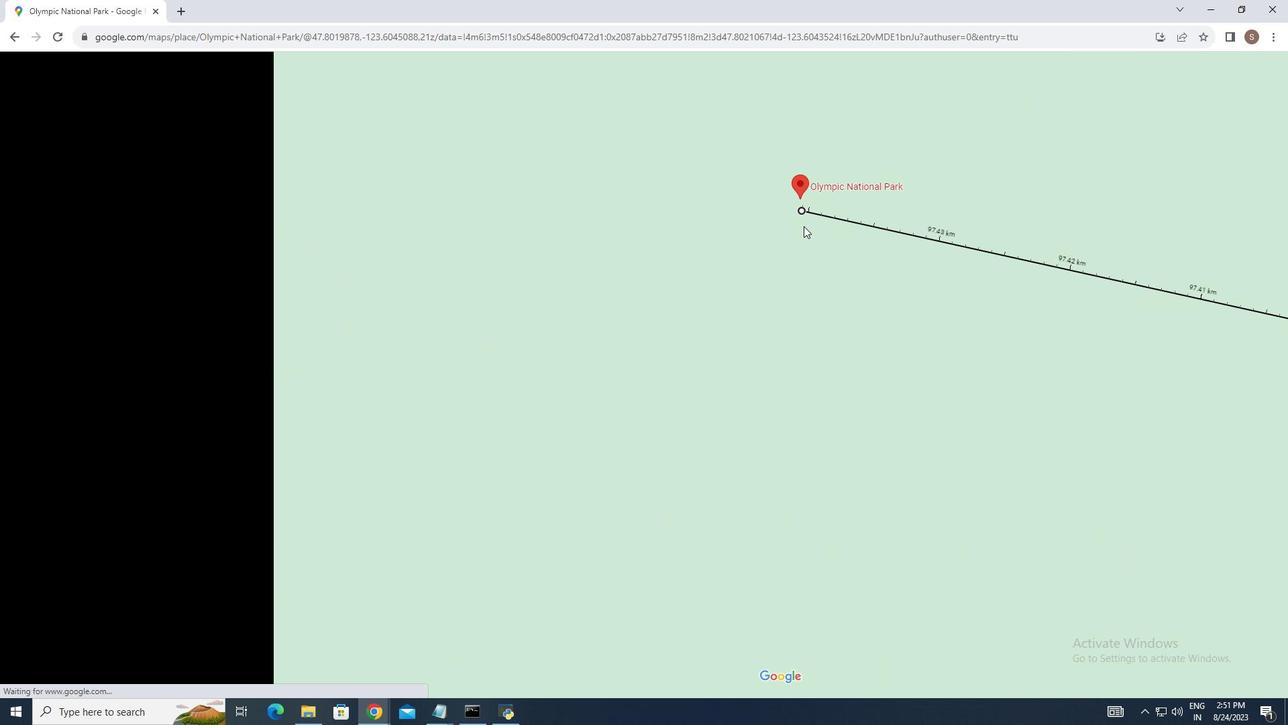 
Action: Mouse scrolled (804, 226) with delta (0, 0)
Screenshot: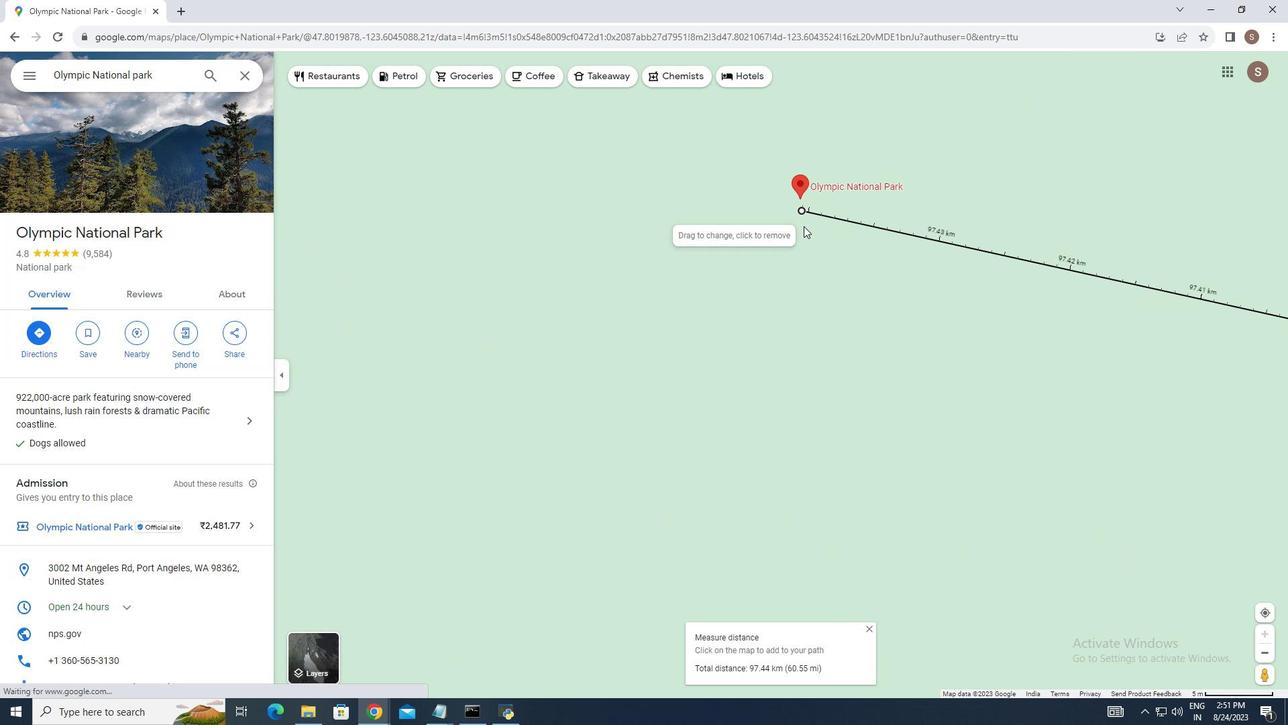 
Action: Mouse moved to (801, 218)
Screenshot: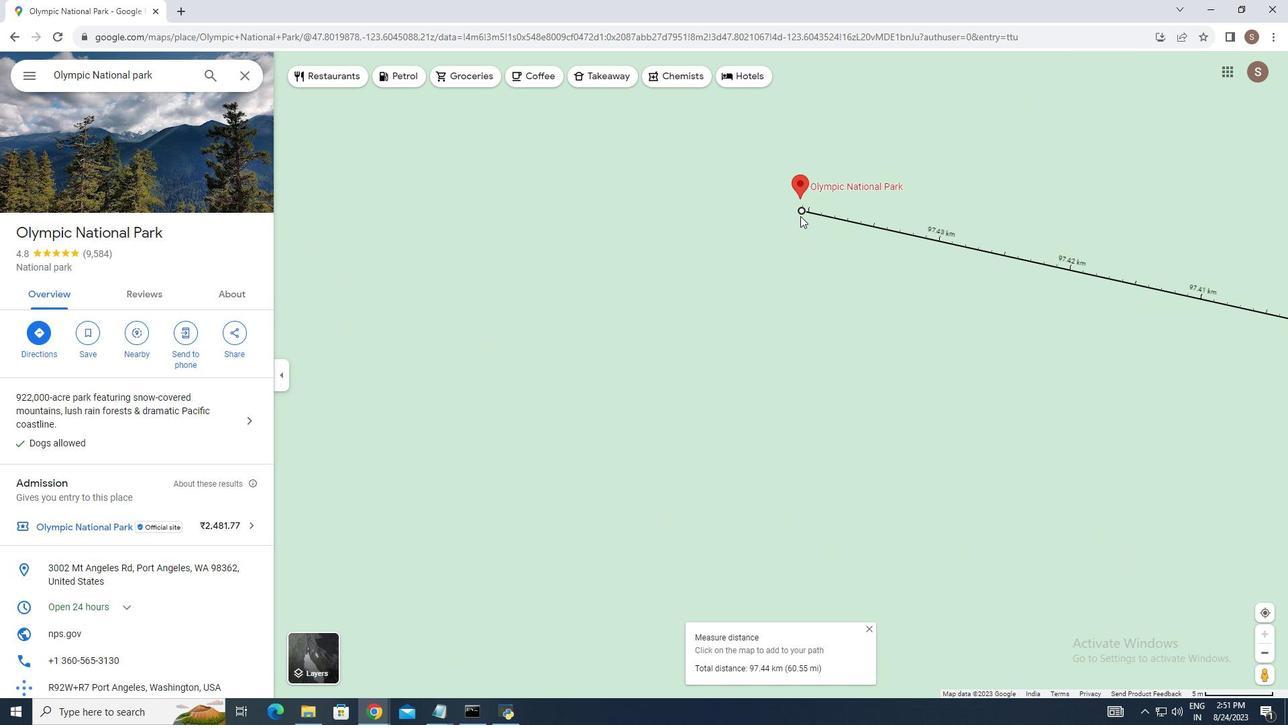 
Action: Mouse scrolled (802, 220) with delta (0, 0)
Screenshot: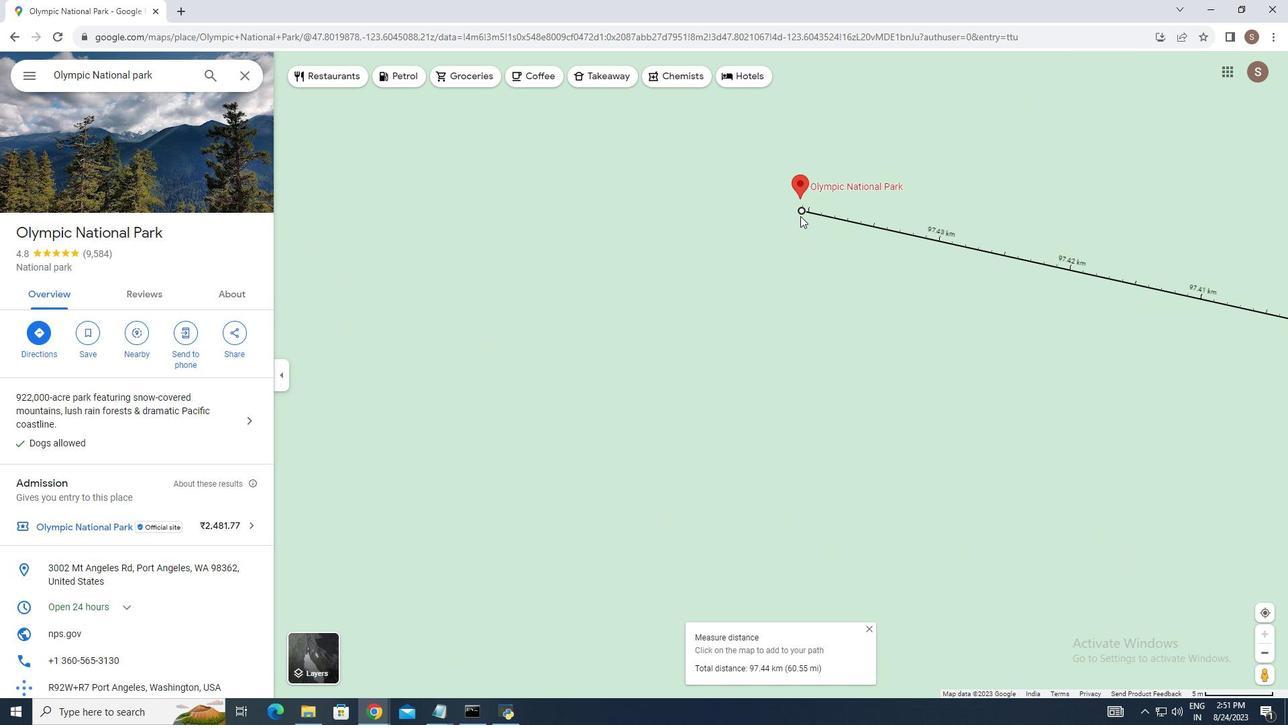 
Action: Mouse scrolled (801, 218) with delta (0, 0)
Screenshot: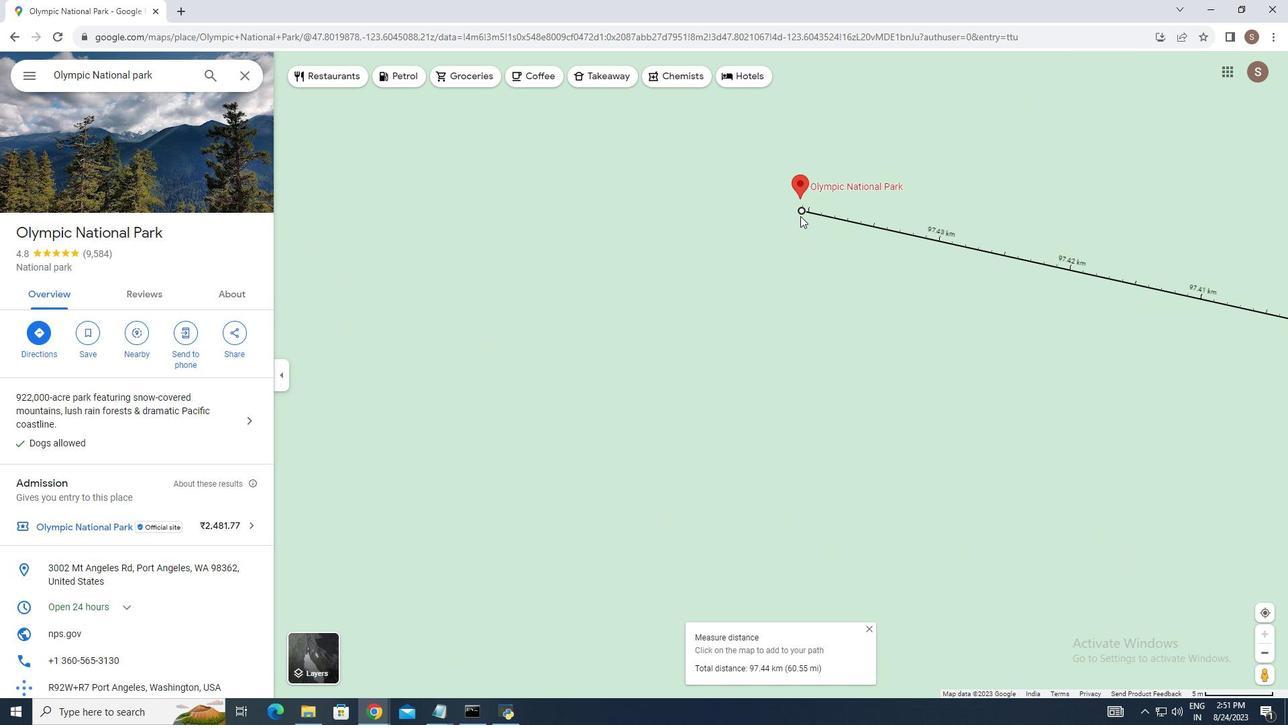 
Action: Mouse scrolled (801, 218) with delta (0, 0)
Screenshot: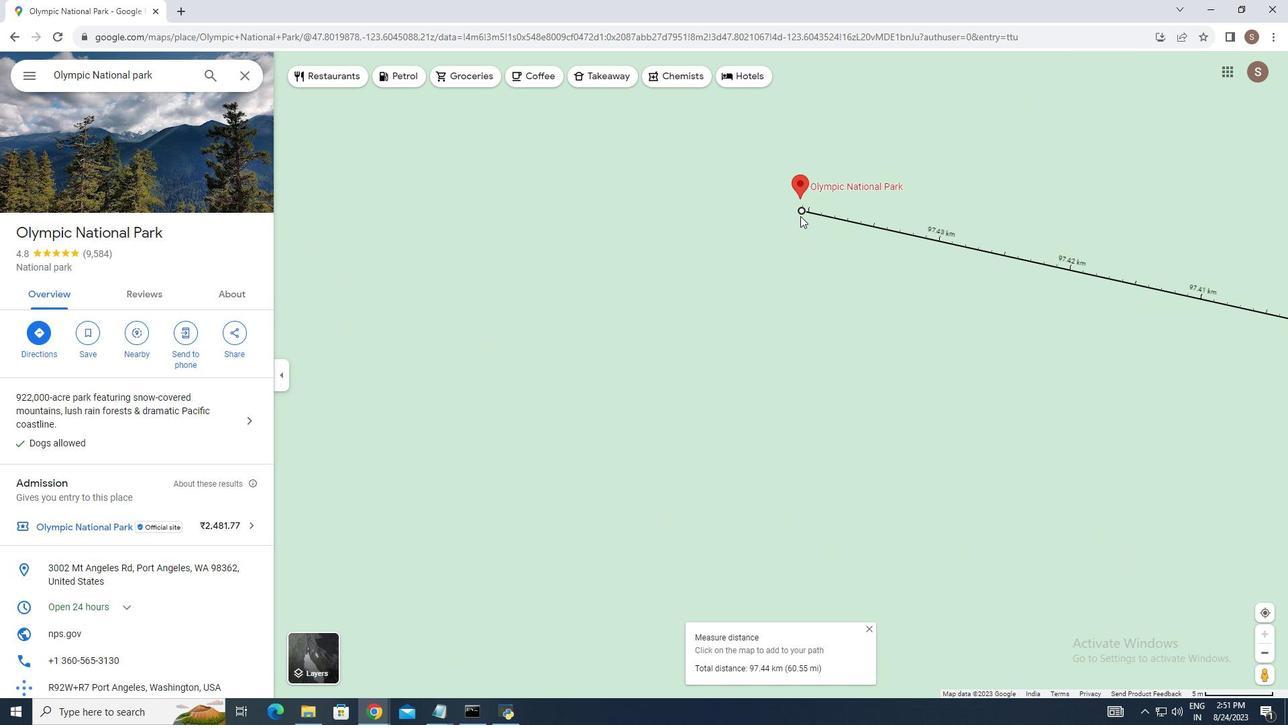 
Action: Mouse moved to (801, 210)
Screenshot: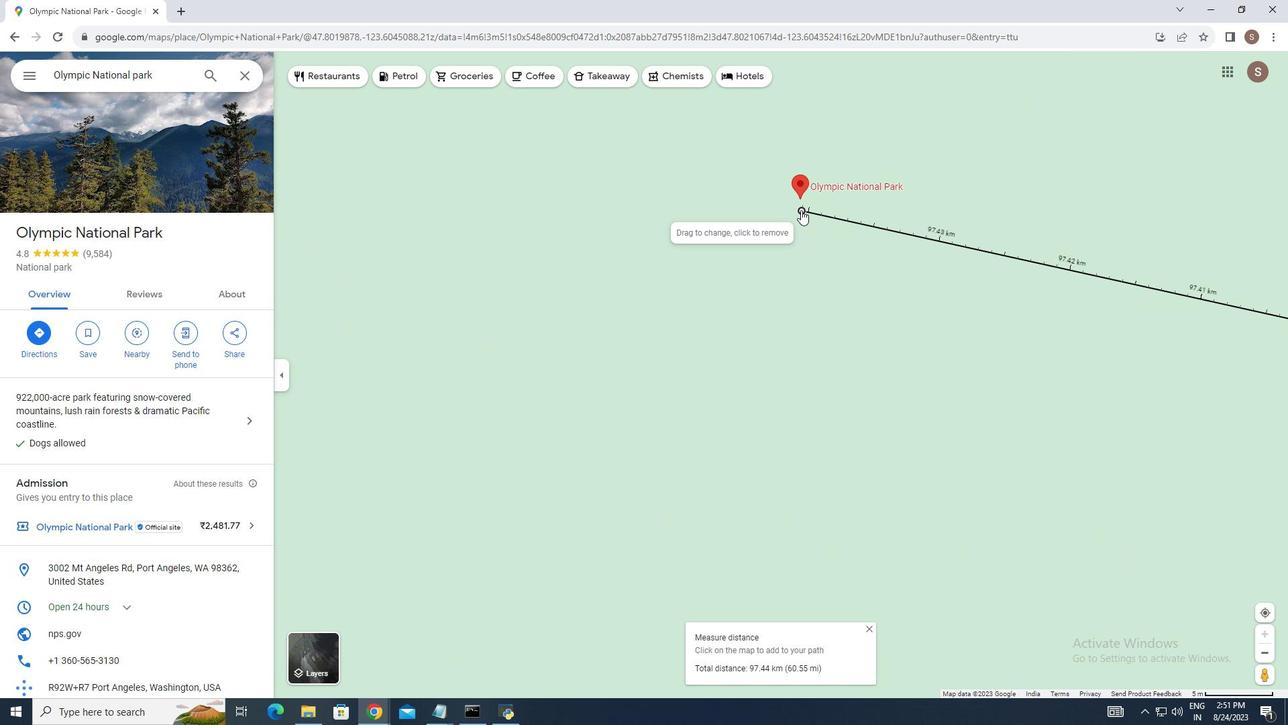 
Action: Mouse pressed left at (801, 210)
Screenshot: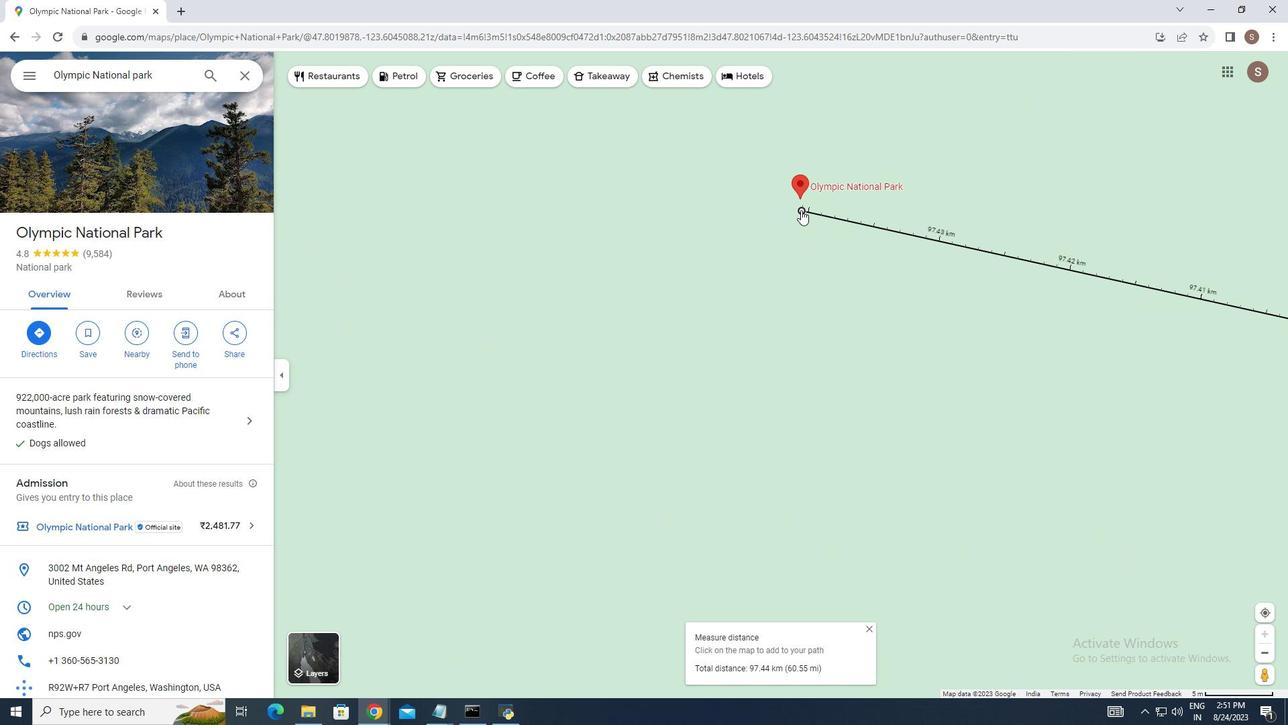 
Action: Mouse moved to (961, 263)
Screenshot: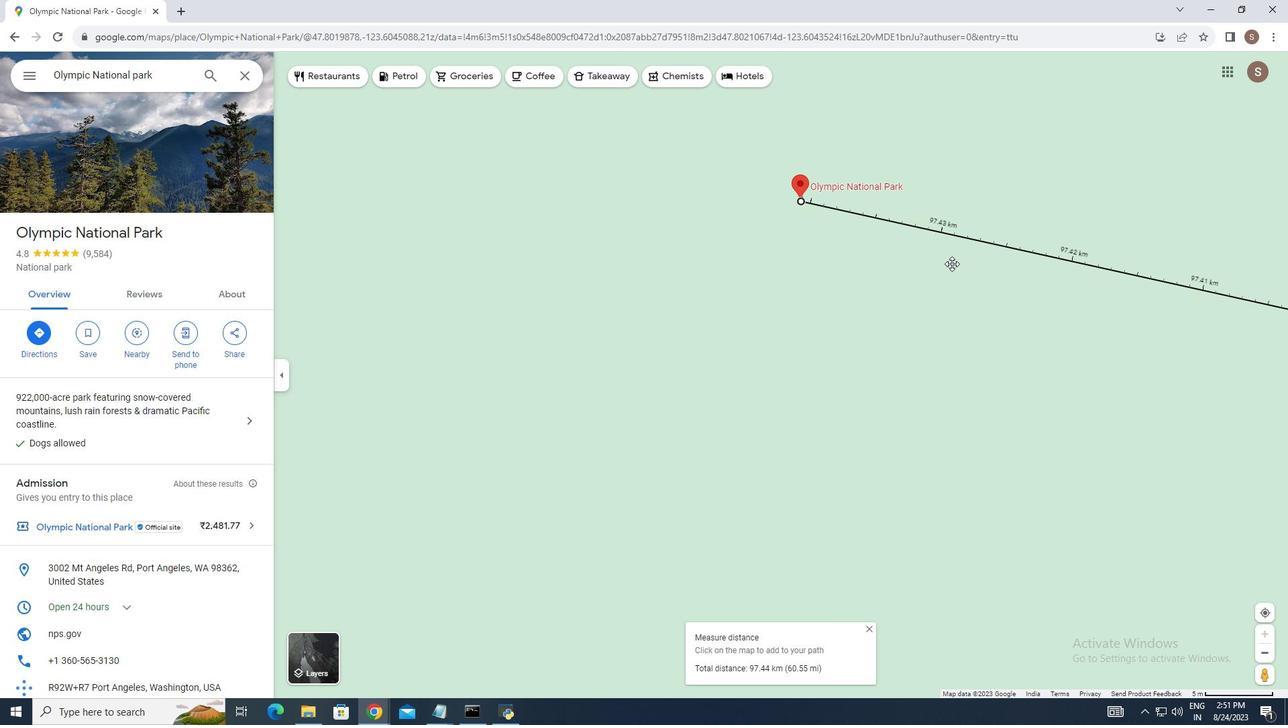 
Action: Mouse pressed left at (961, 263)
Screenshot: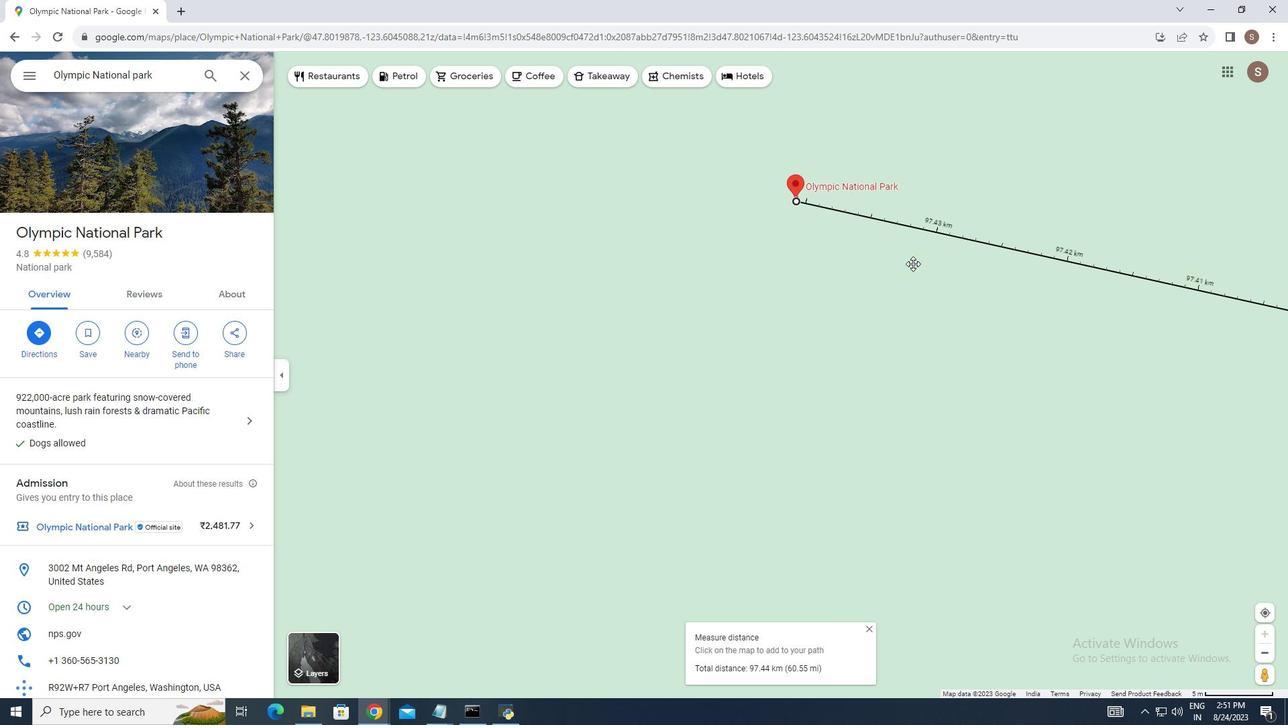 
Action: Mouse moved to (1053, 324)
Screenshot: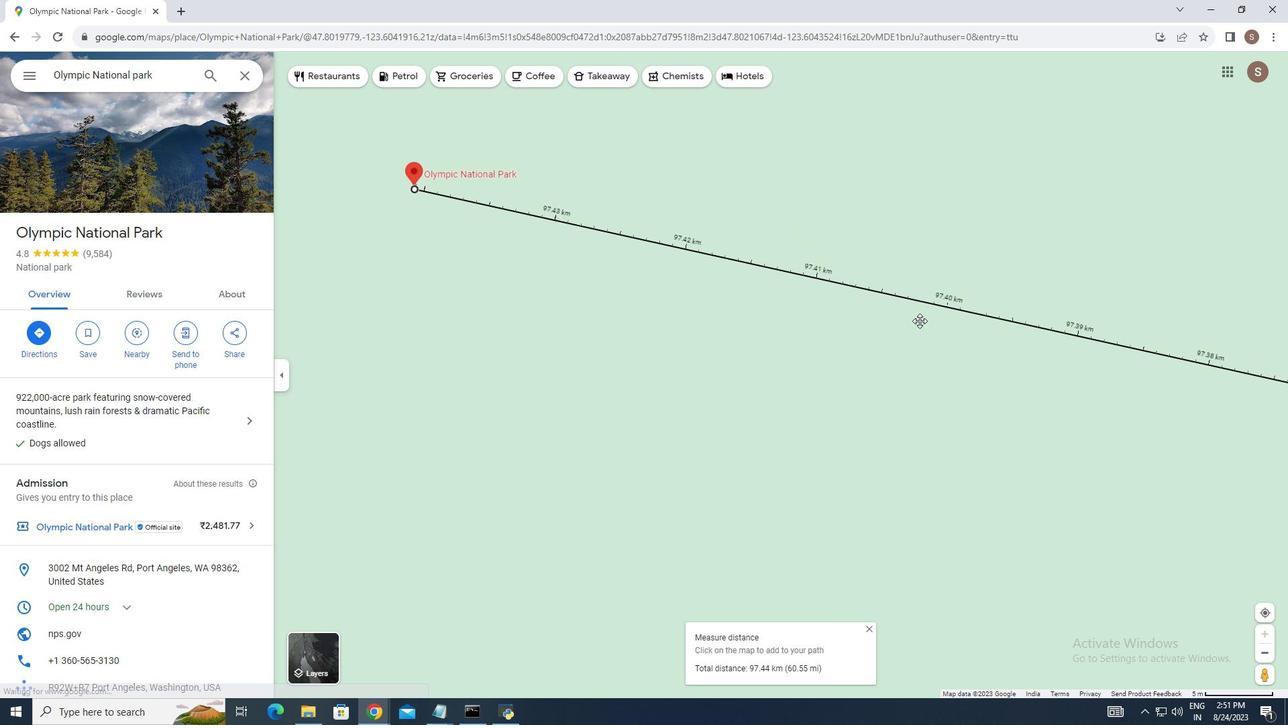 
Action: Mouse pressed left at (1053, 324)
Screenshot: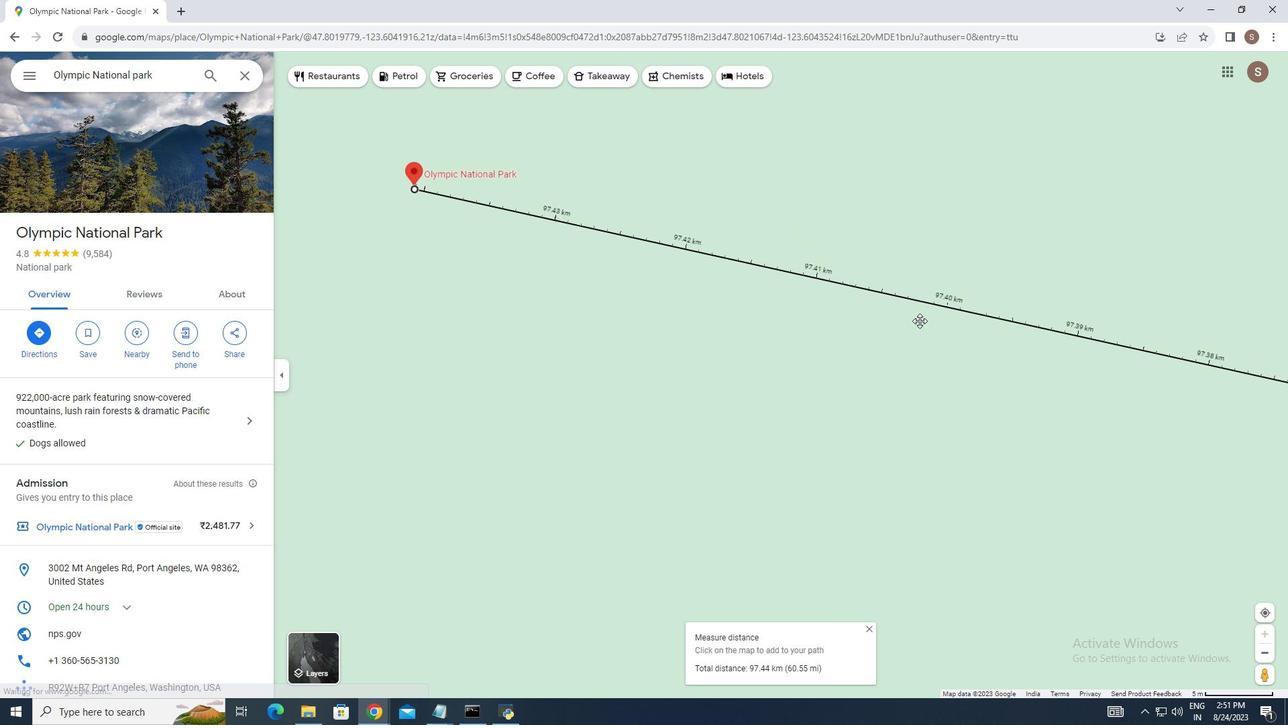 
Action: Mouse moved to (967, 340)
Screenshot: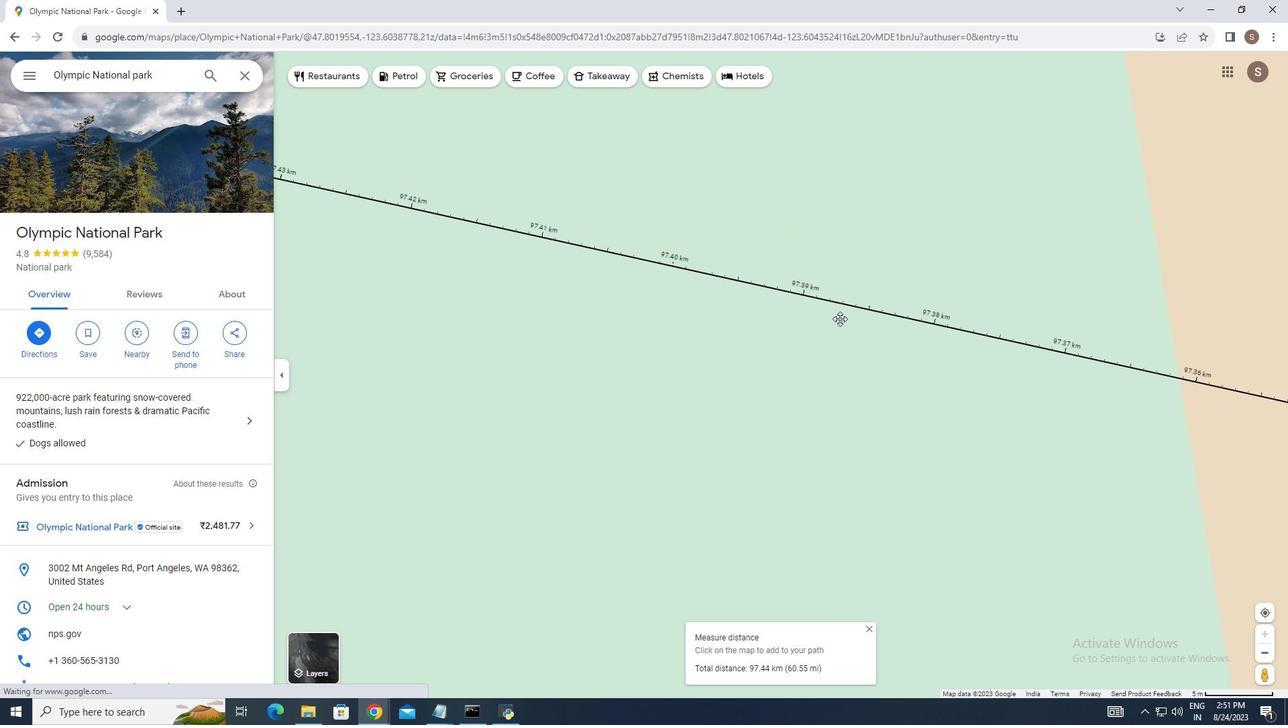 
Action: Mouse pressed left at (967, 340)
Screenshot: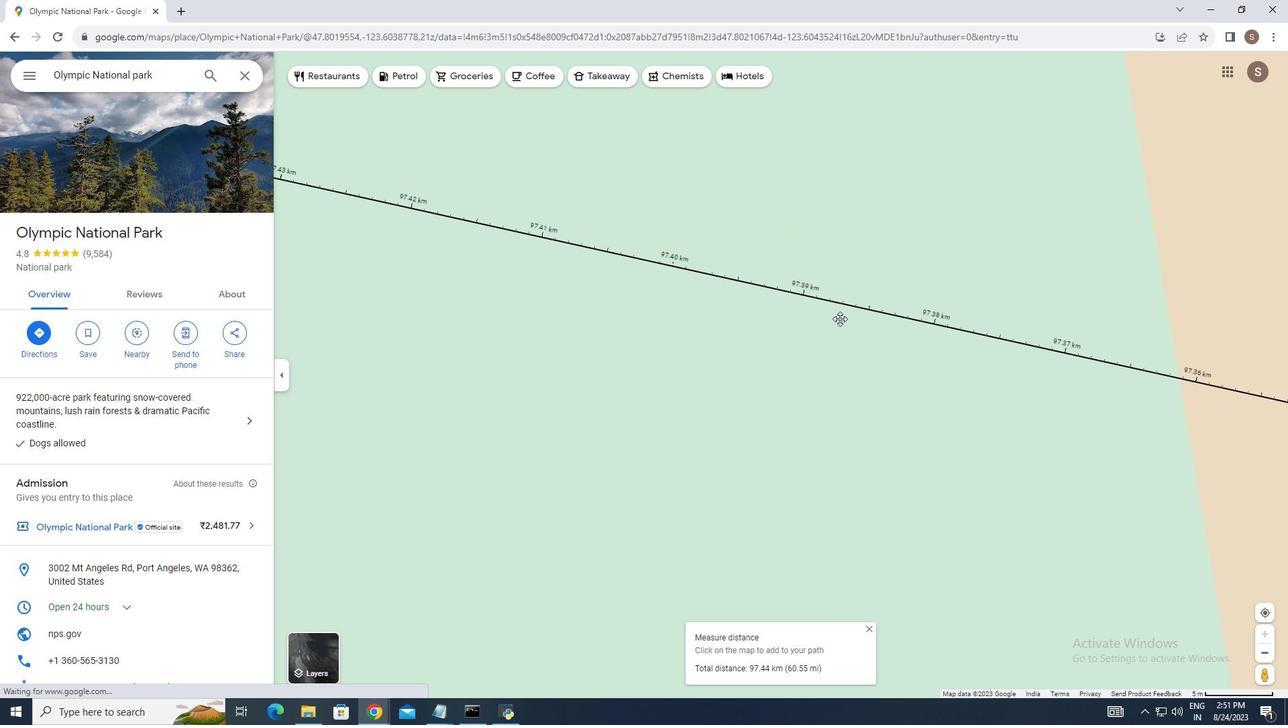 
Action: Mouse moved to (998, 396)
Screenshot: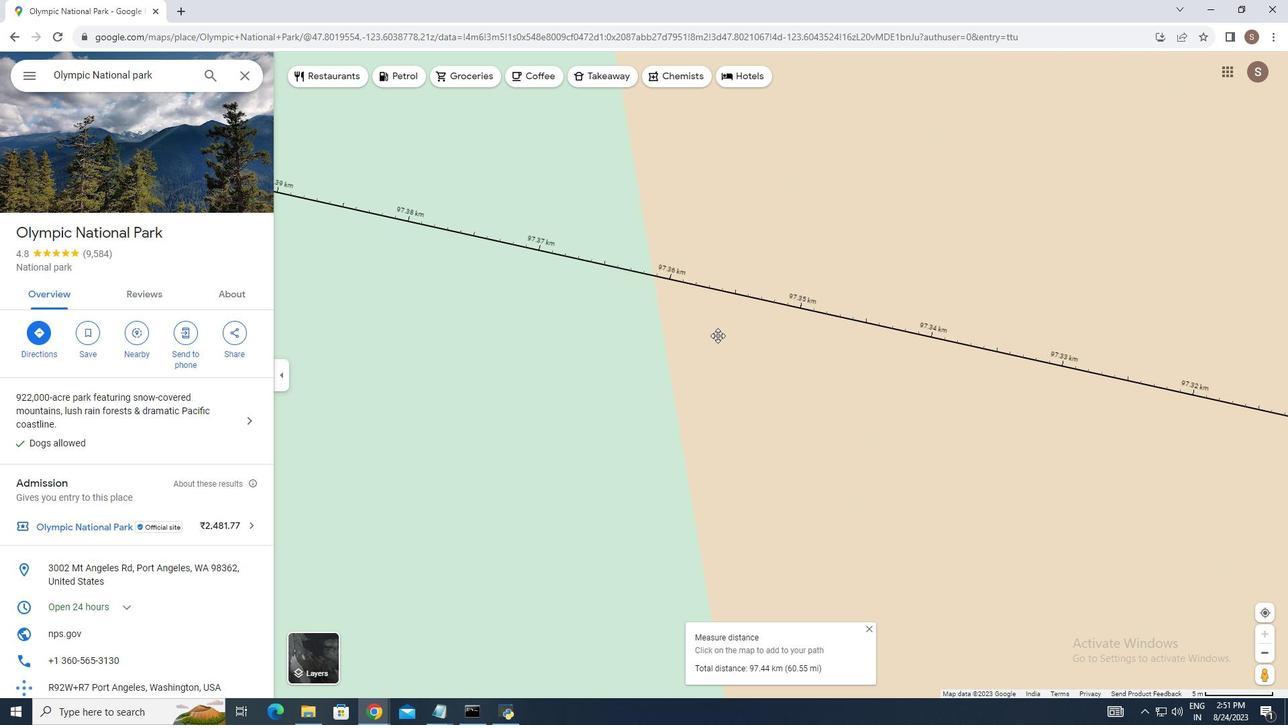 
Action: Mouse pressed left at (998, 396)
Screenshot: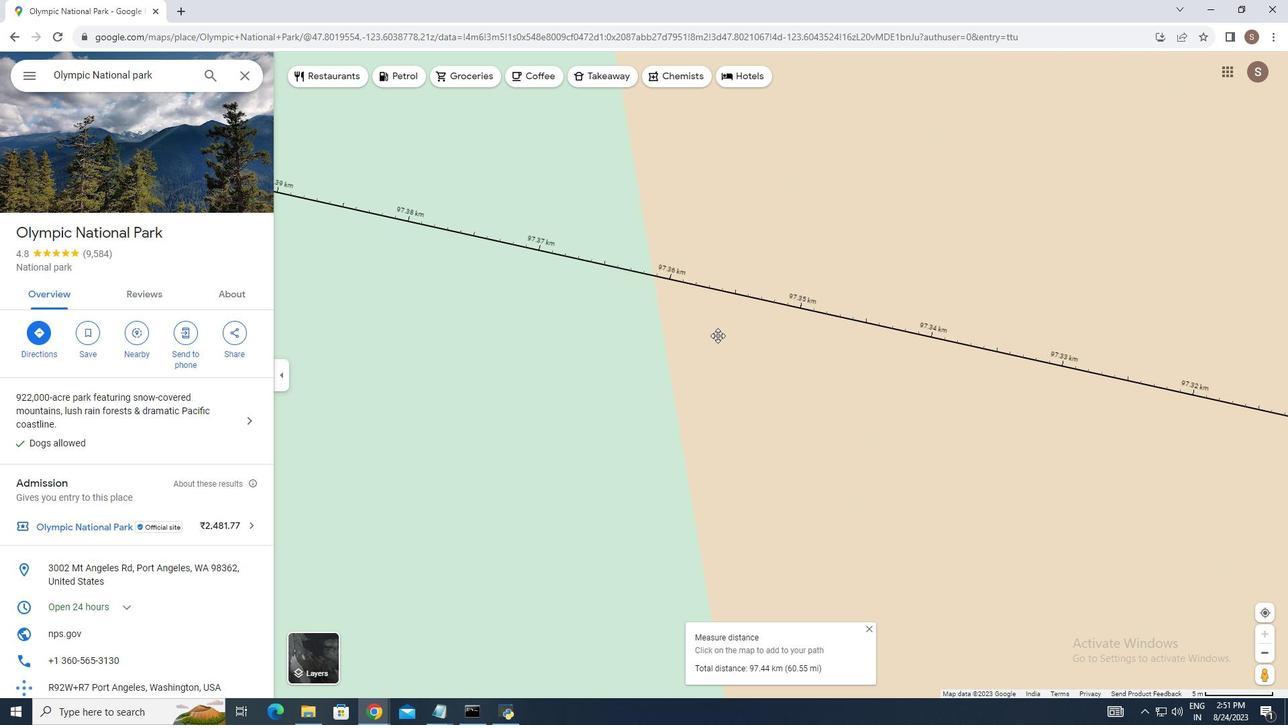 
Action: Mouse moved to (1049, 414)
Screenshot: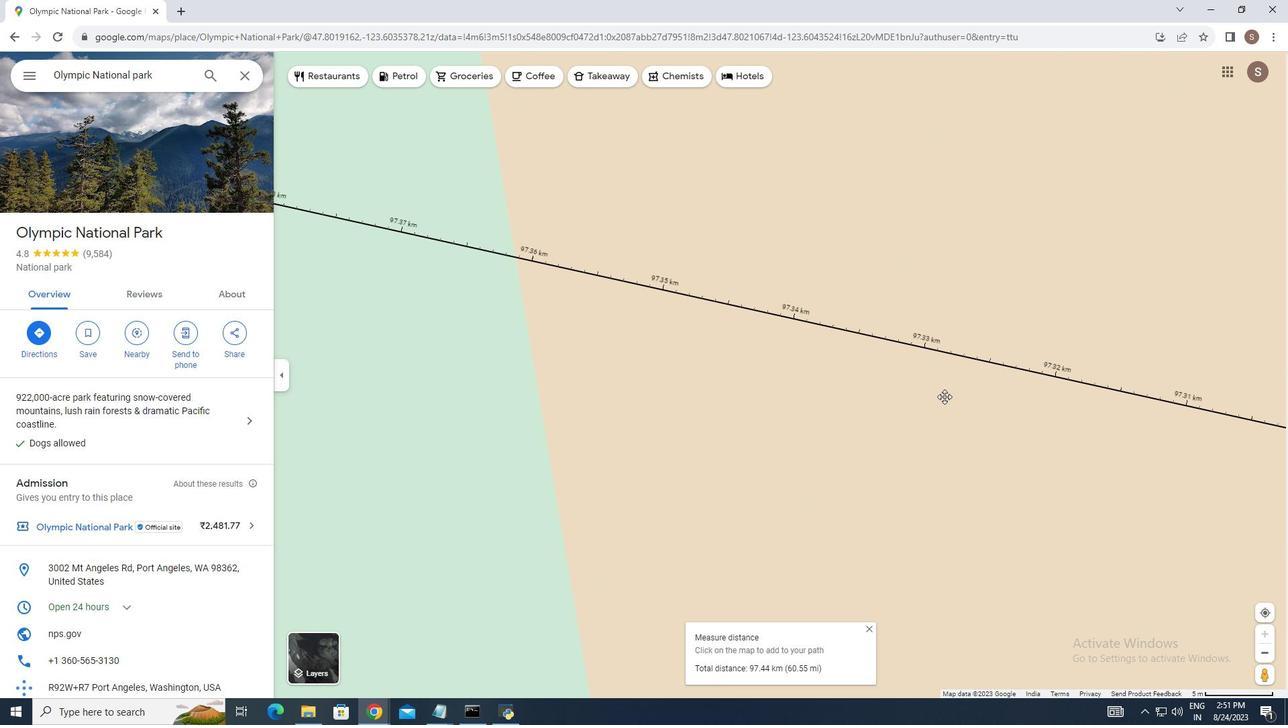
Action: Mouse pressed left at (1049, 414)
Screenshot: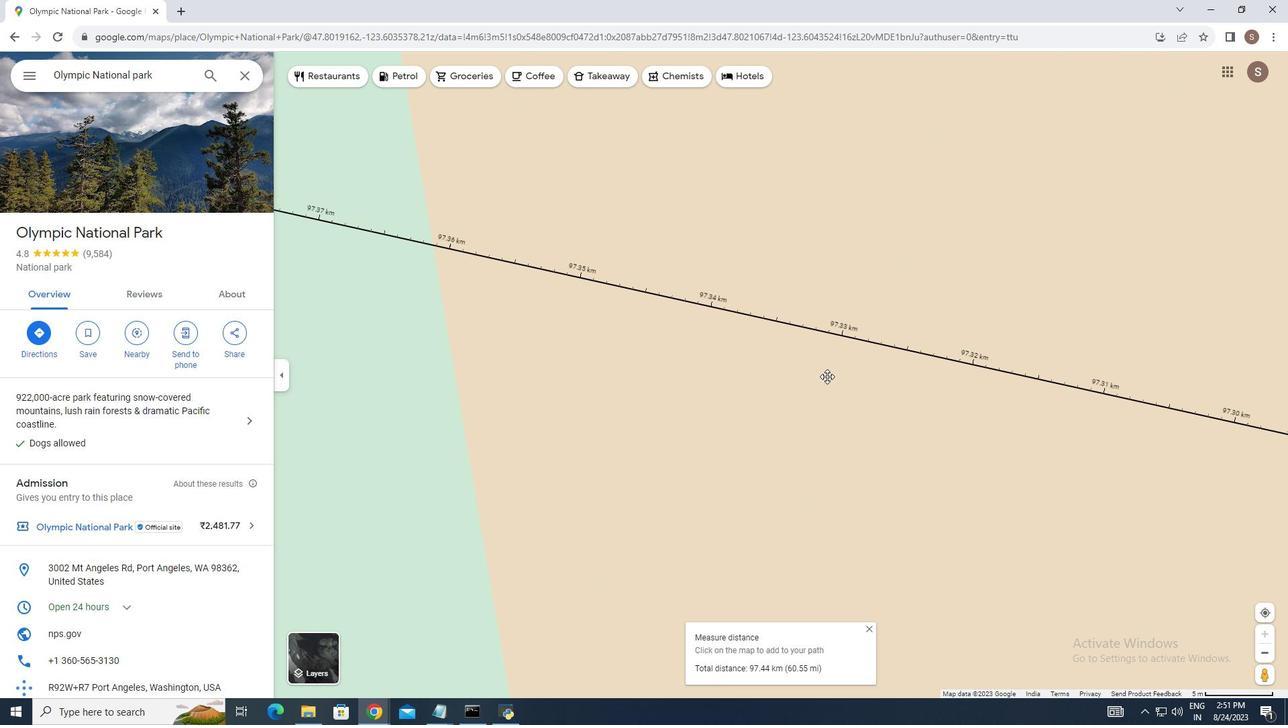 
Action: Mouse moved to (1067, 453)
Screenshot: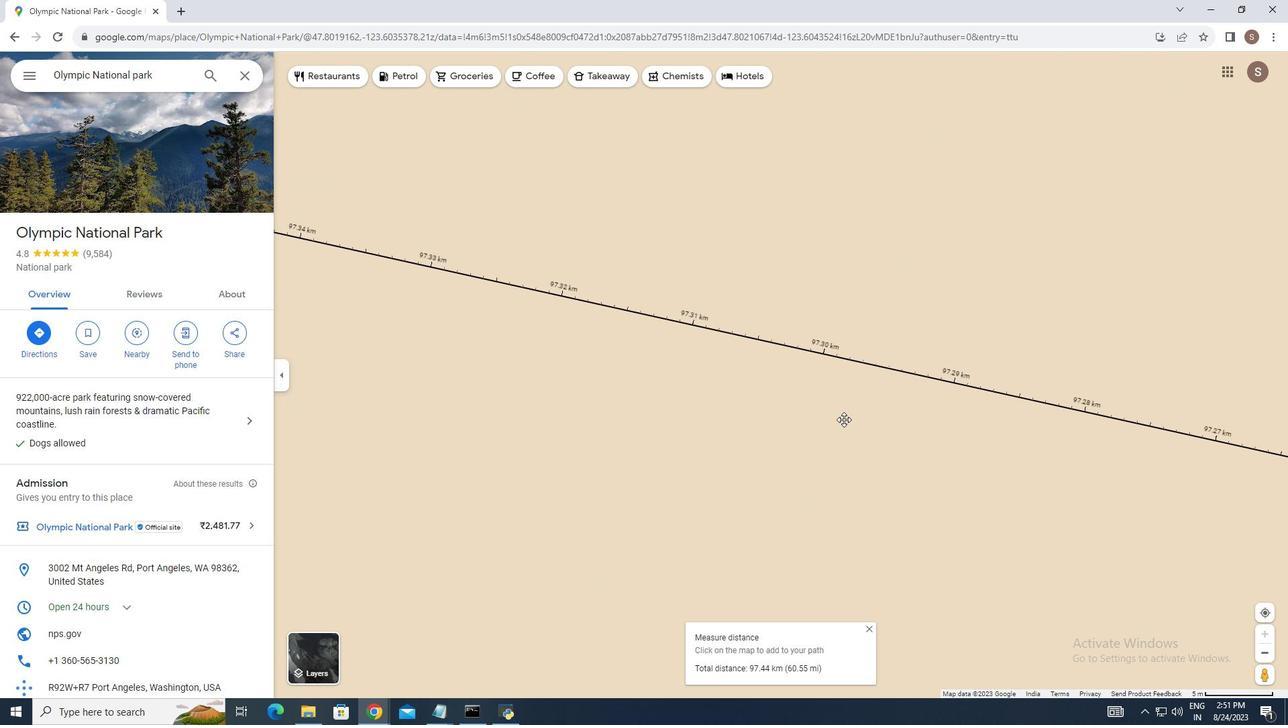 
Action: Mouse pressed left at (1067, 453)
Screenshot: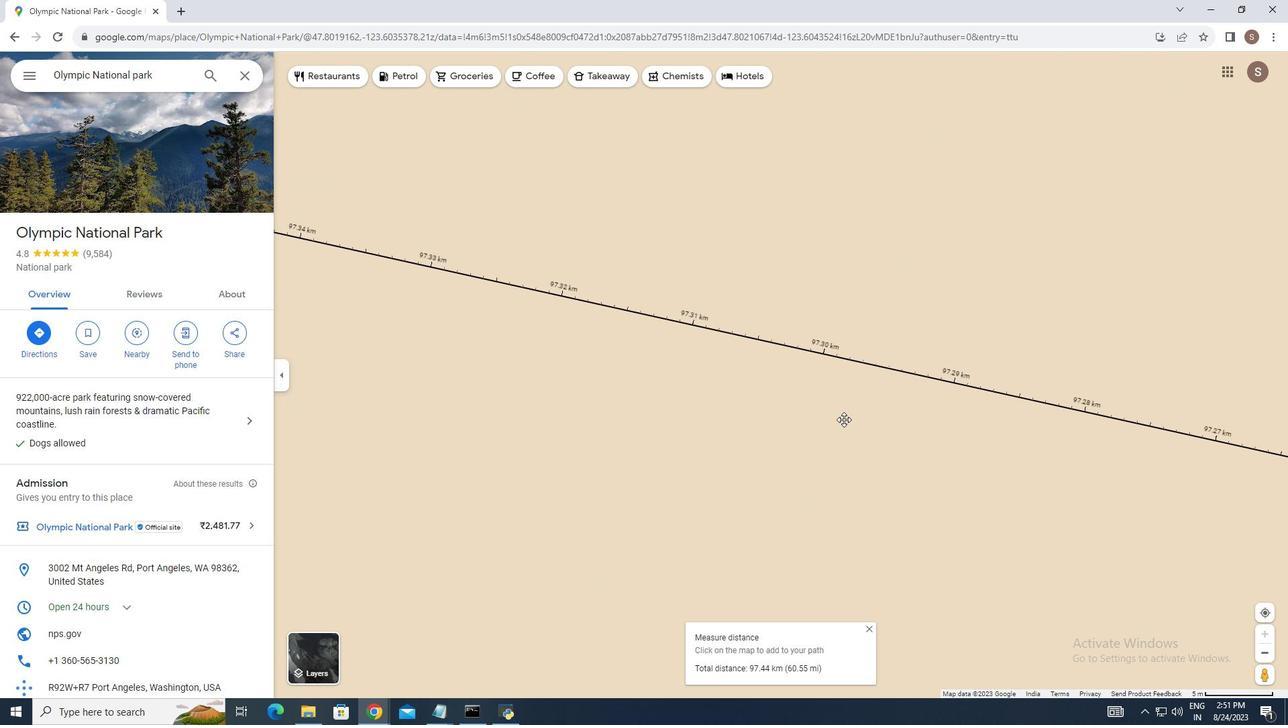 
Action: Mouse moved to (1004, 464)
Screenshot: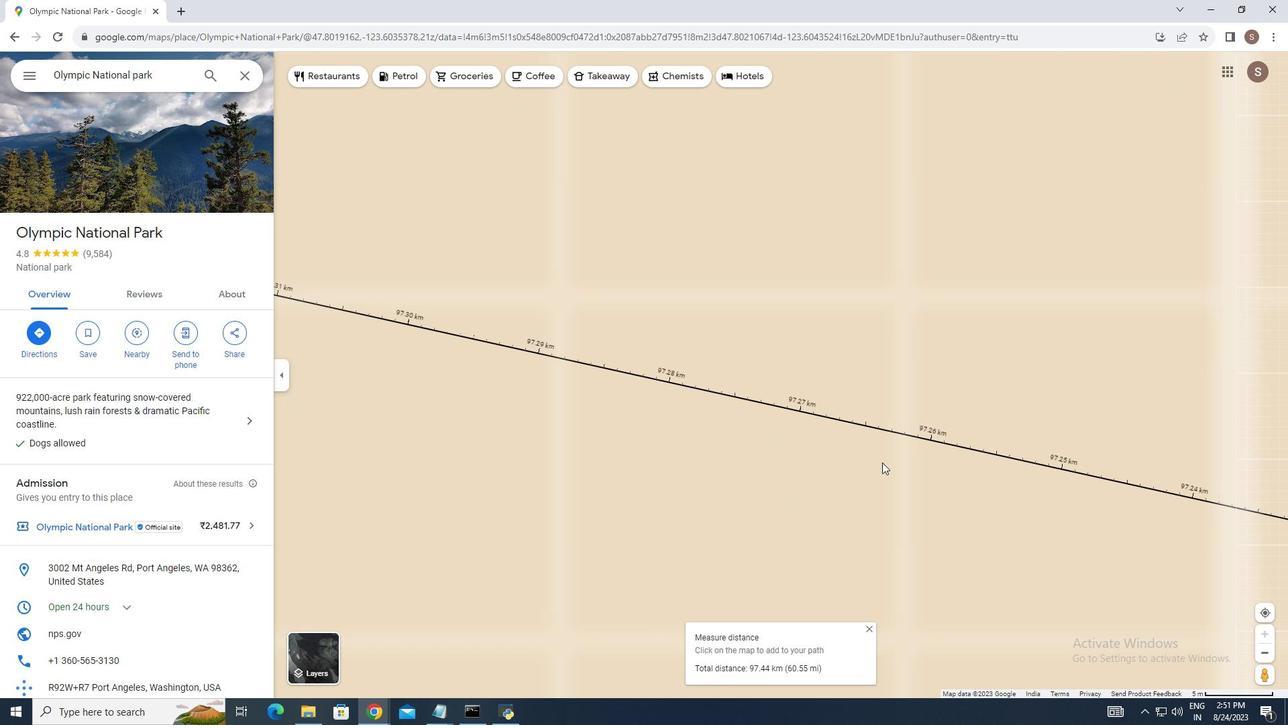 
Action: Mouse pressed left at (1004, 464)
Screenshot: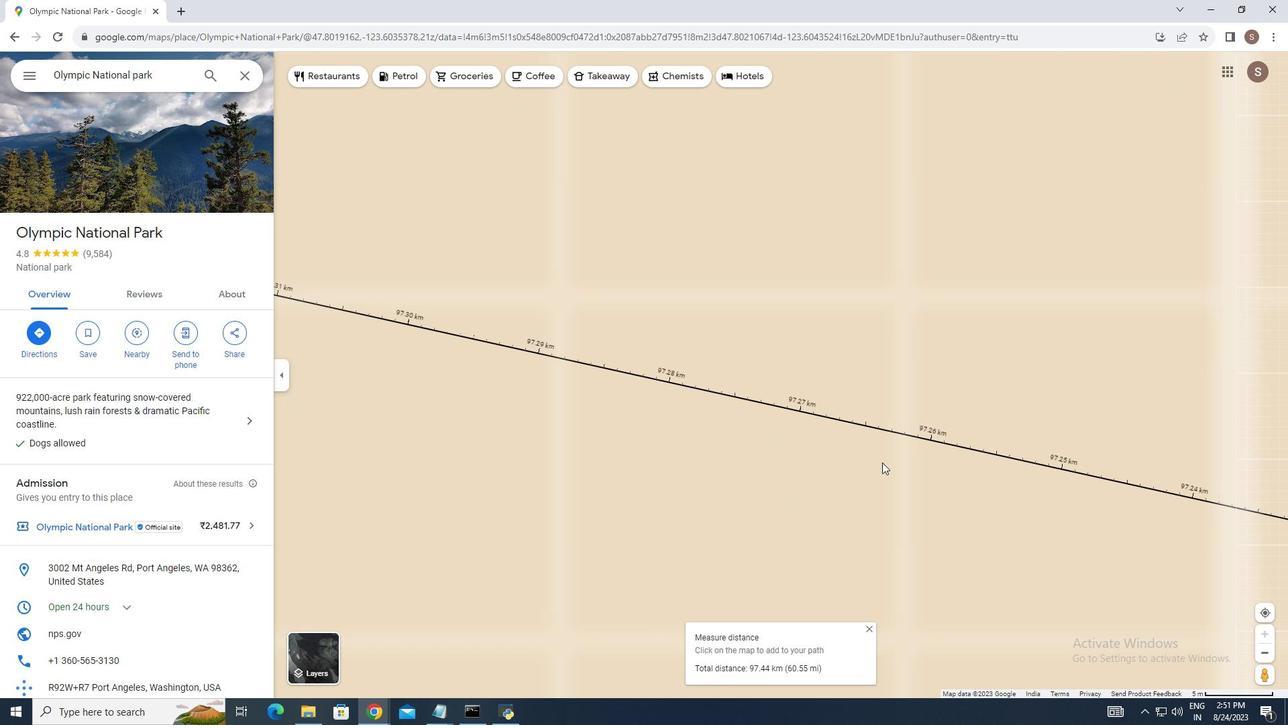 
Action: Mouse moved to (1000, 516)
Screenshot: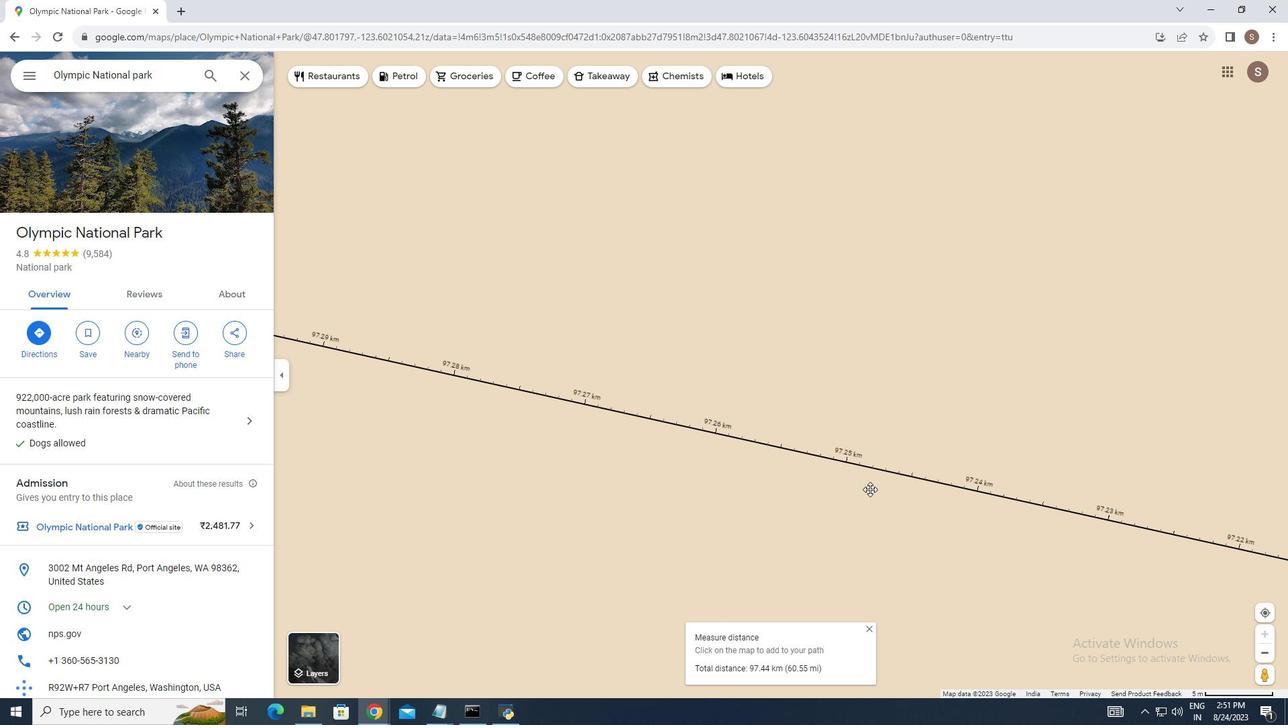 
Action: Mouse pressed left at (1000, 516)
Screenshot: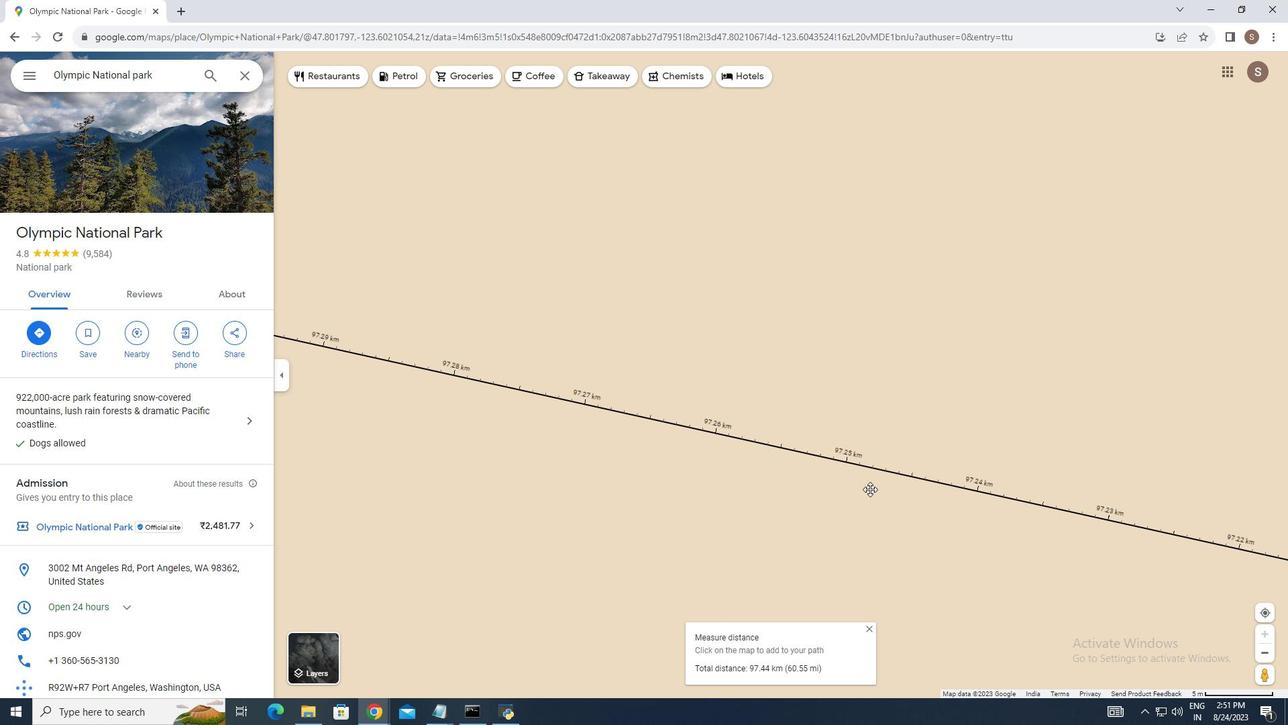 
Action: Mouse moved to (1045, 503)
Screenshot: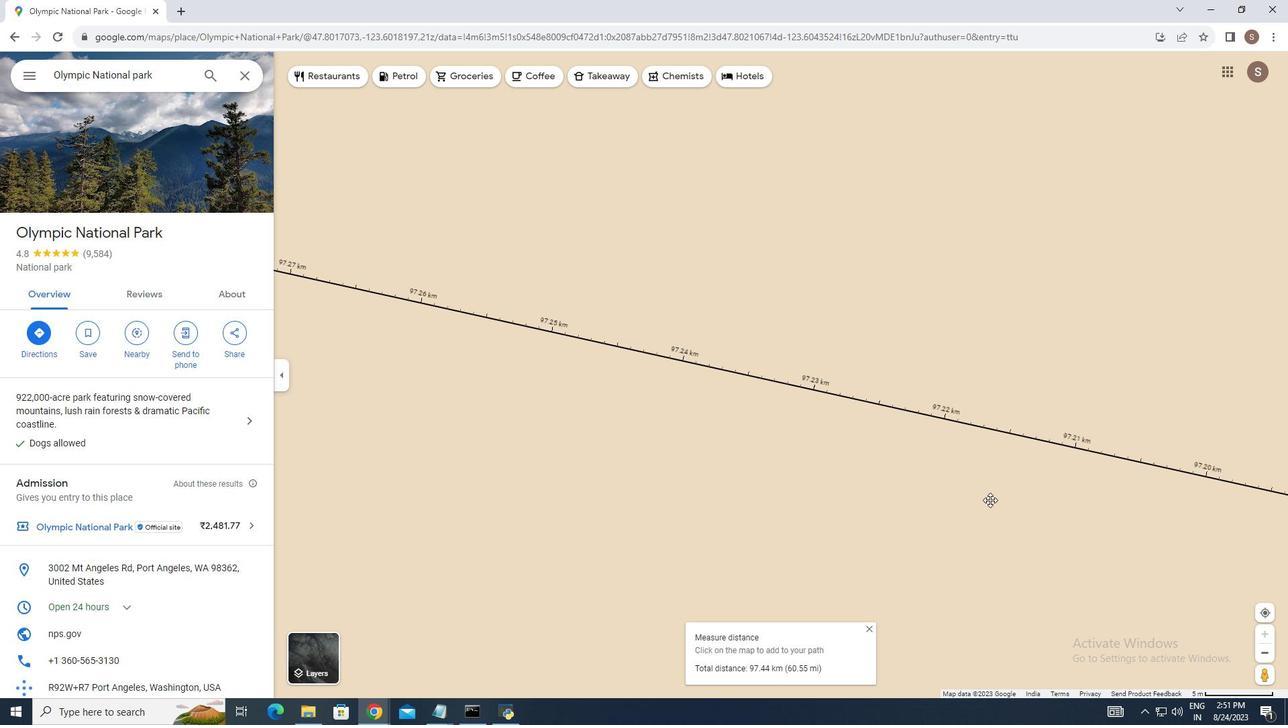 
Action: Mouse pressed left at (1045, 503)
Screenshot: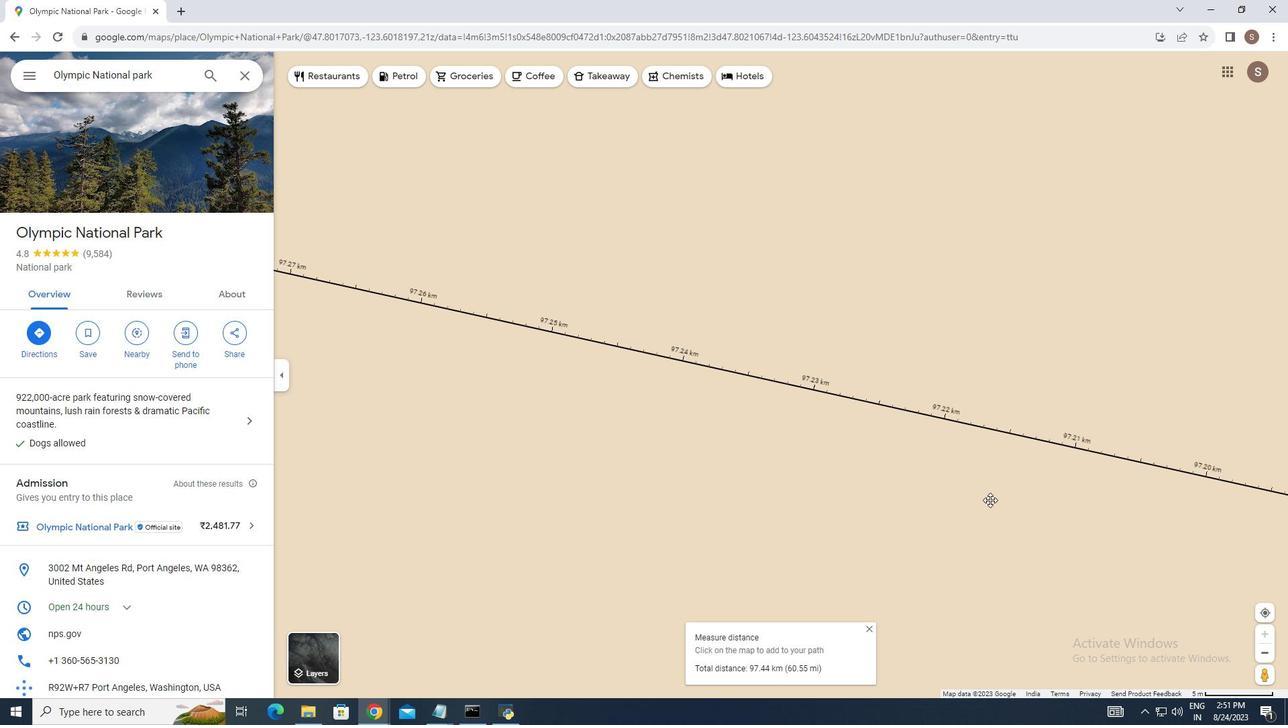 
Action: Mouse moved to (1097, 498)
Screenshot: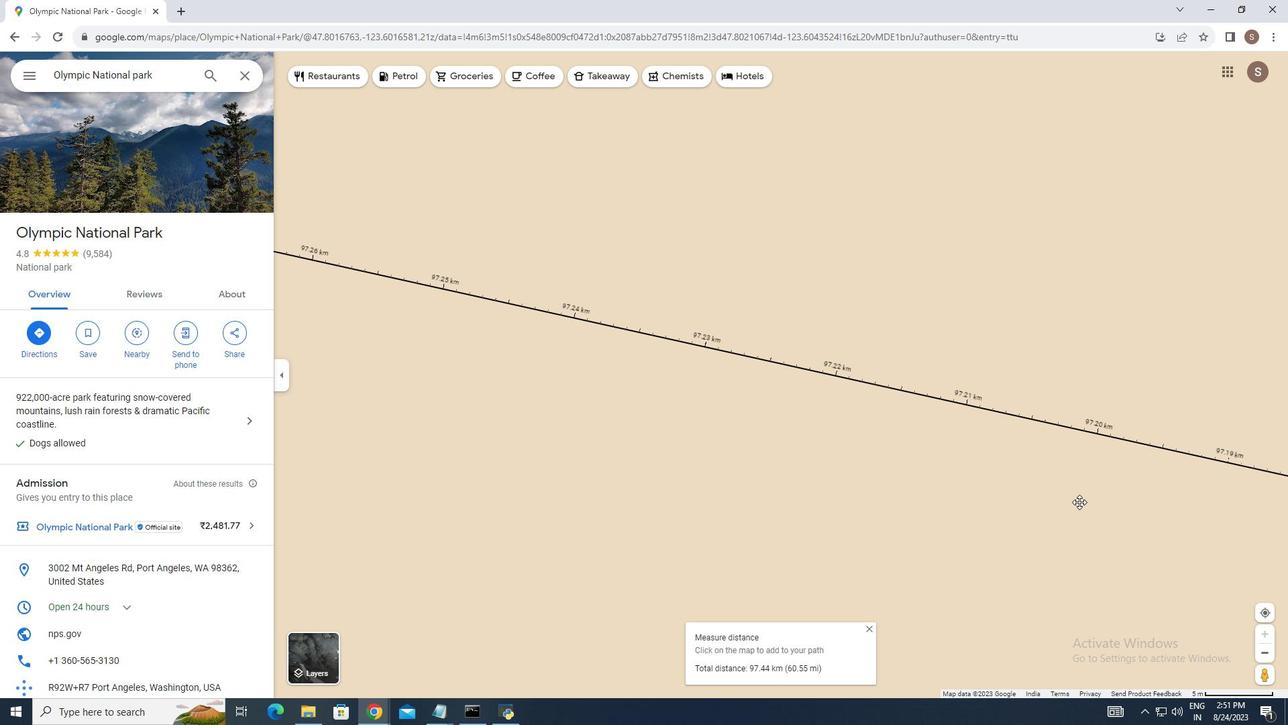
Action: Mouse pressed left at (1097, 498)
Screenshot: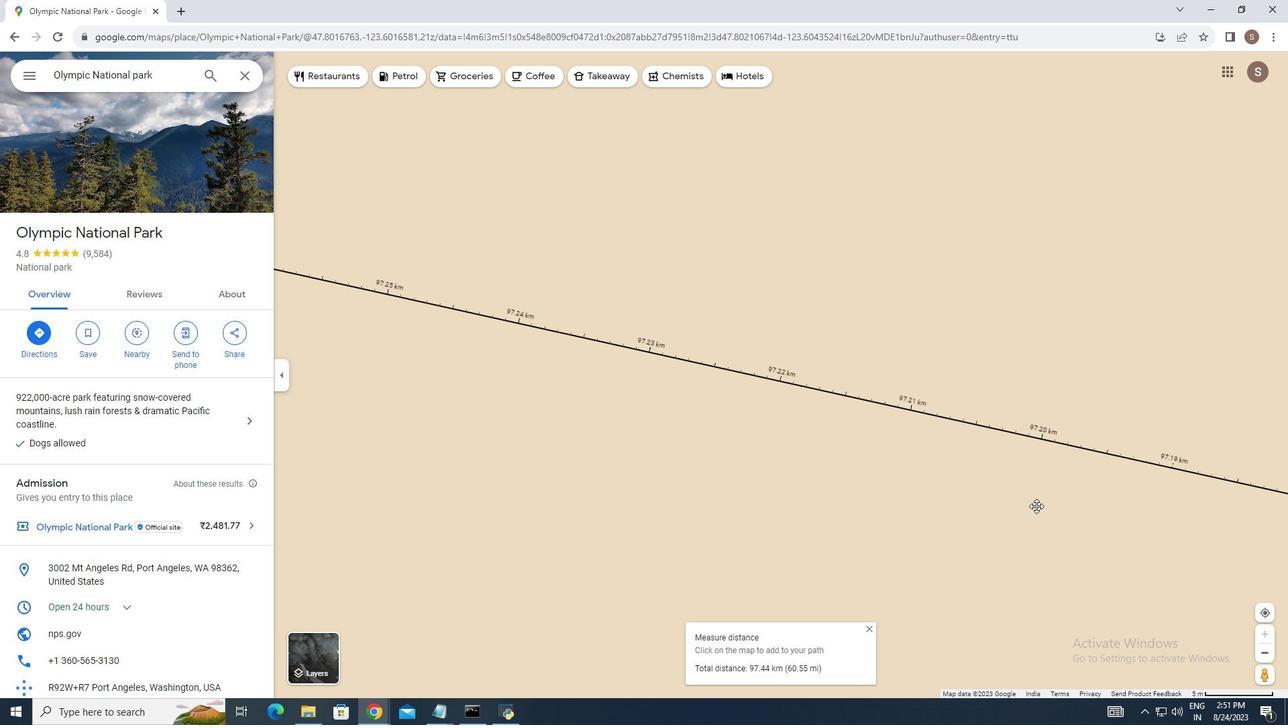 
Action: Mouse moved to (1090, 475)
Screenshot: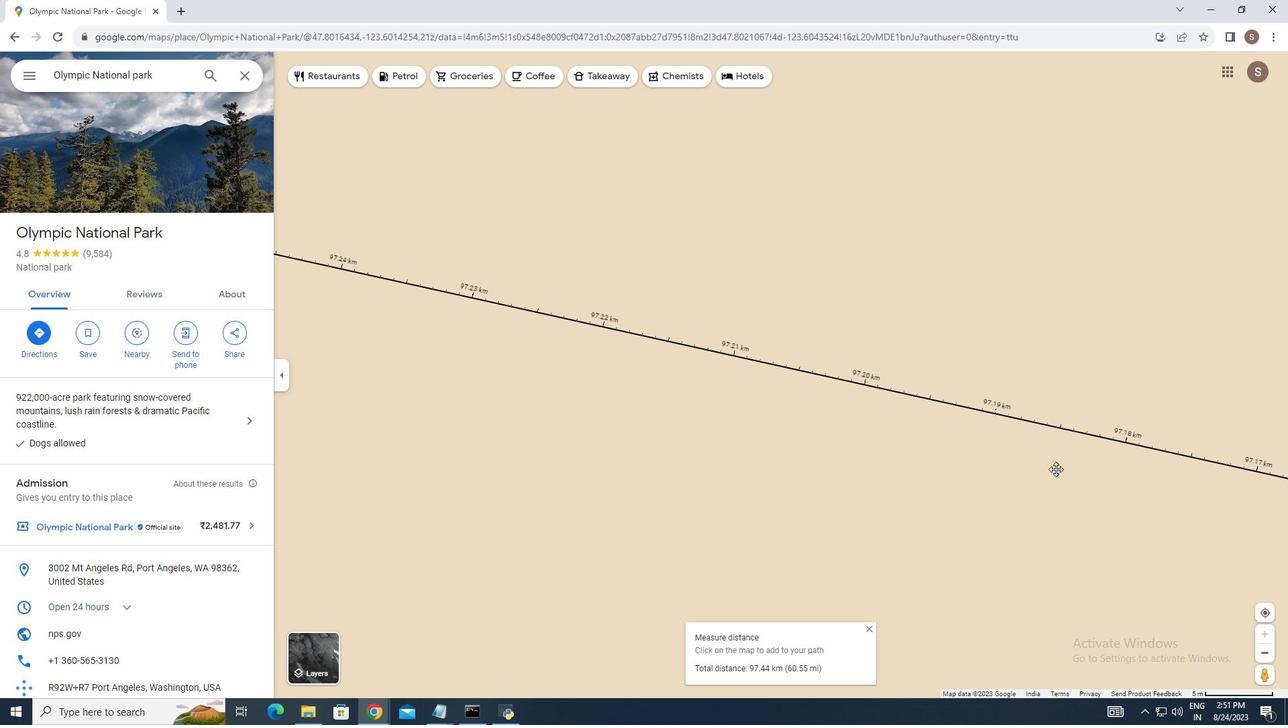 
Action: Mouse pressed left at (1090, 475)
Screenshot: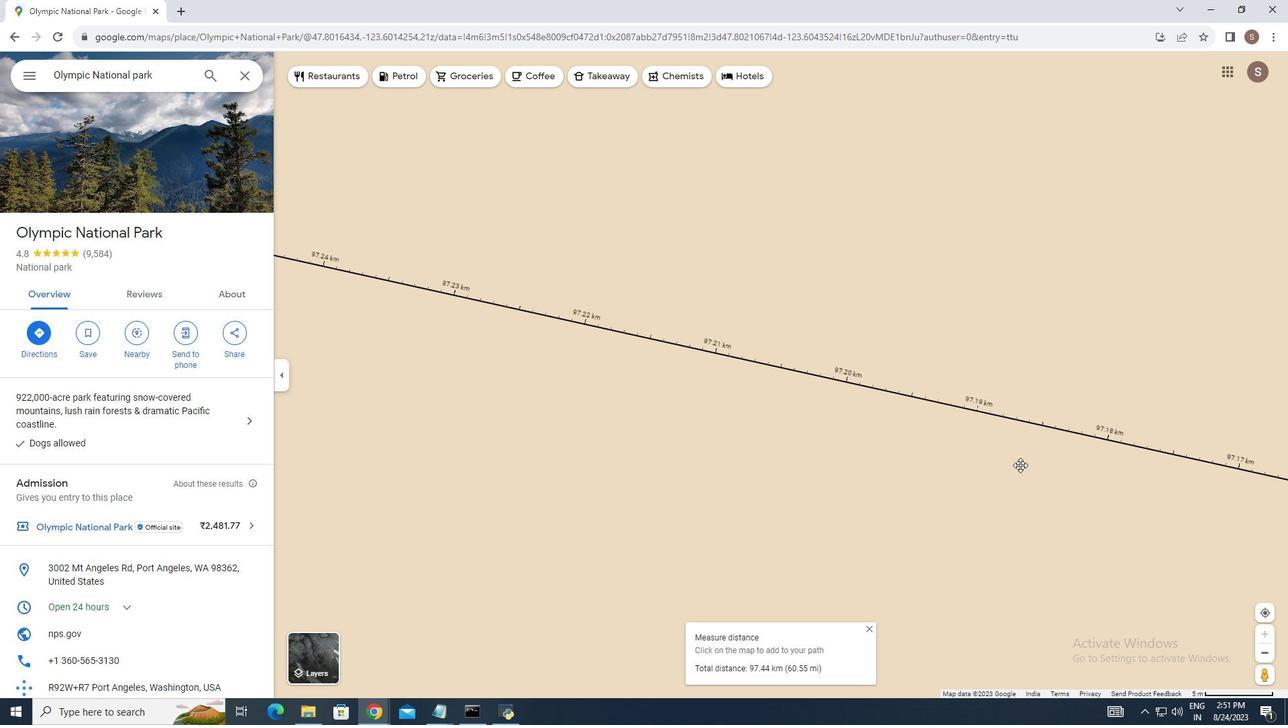
Action: Mouse moved to (997, 445)
Screenshot: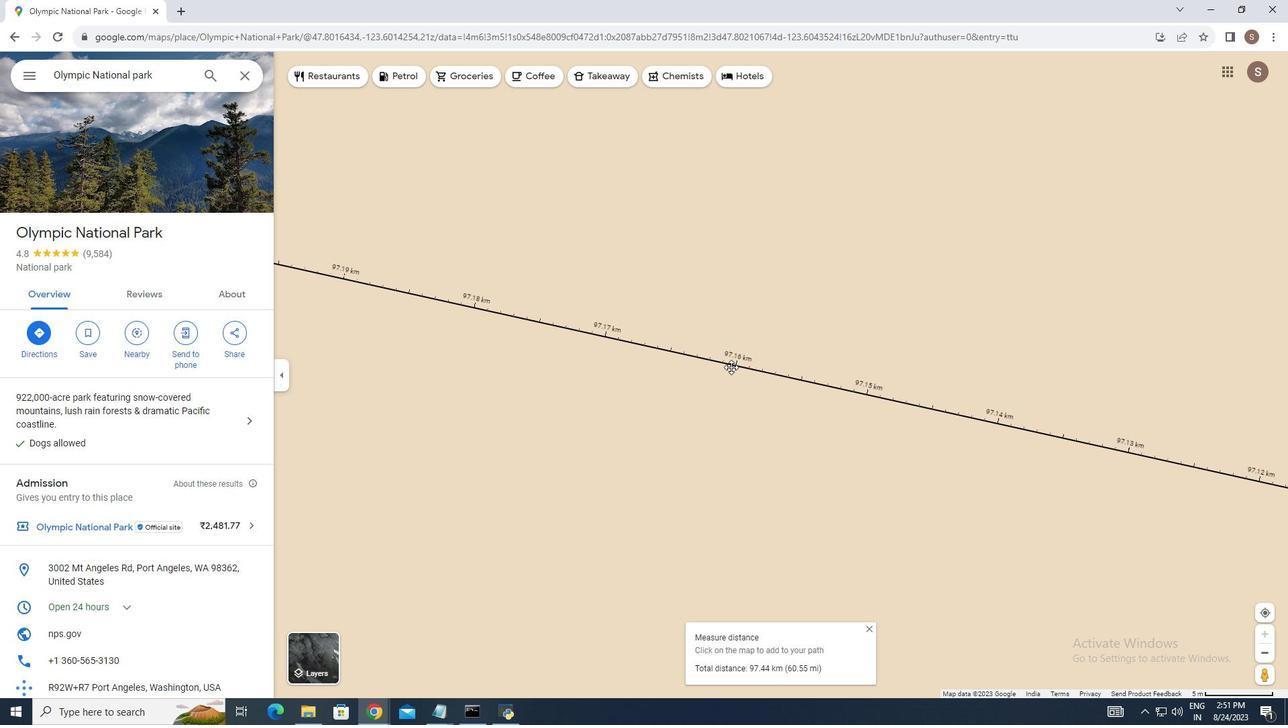 
Action: Mouse pressed left at (997, 445)
Screenshot: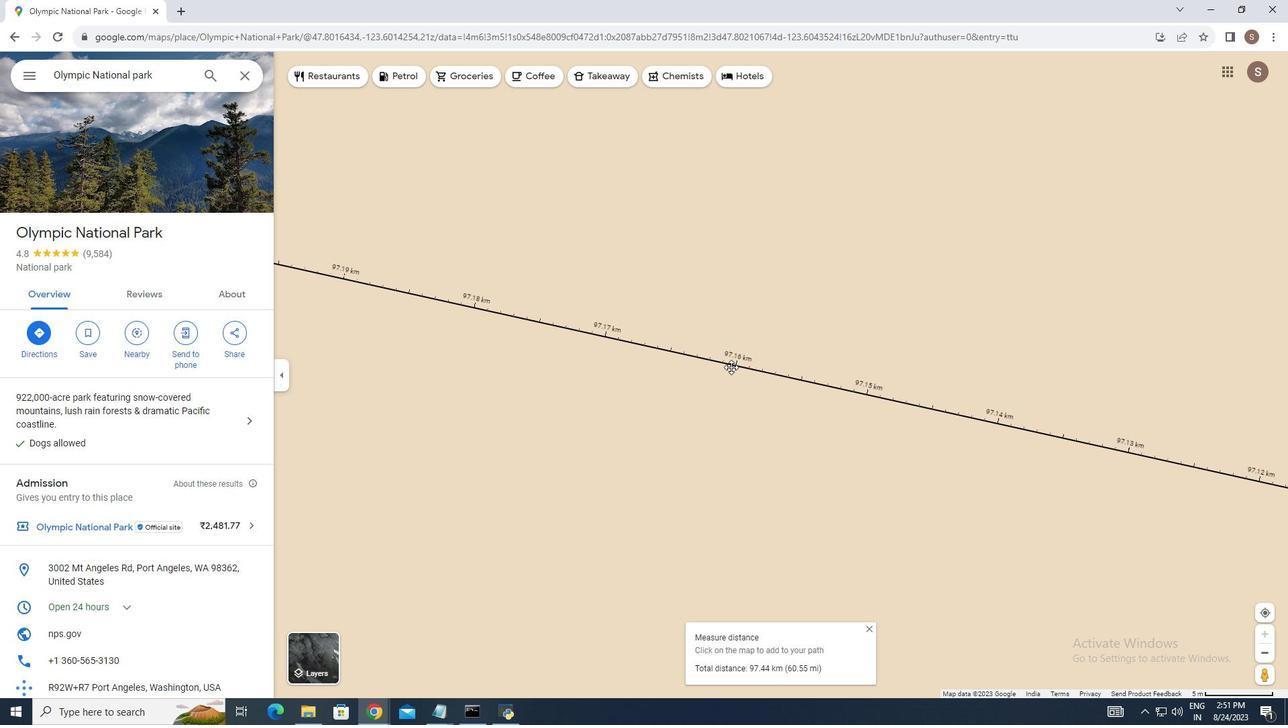 
Action: Mouse moved to (907, 366)
Screenshot: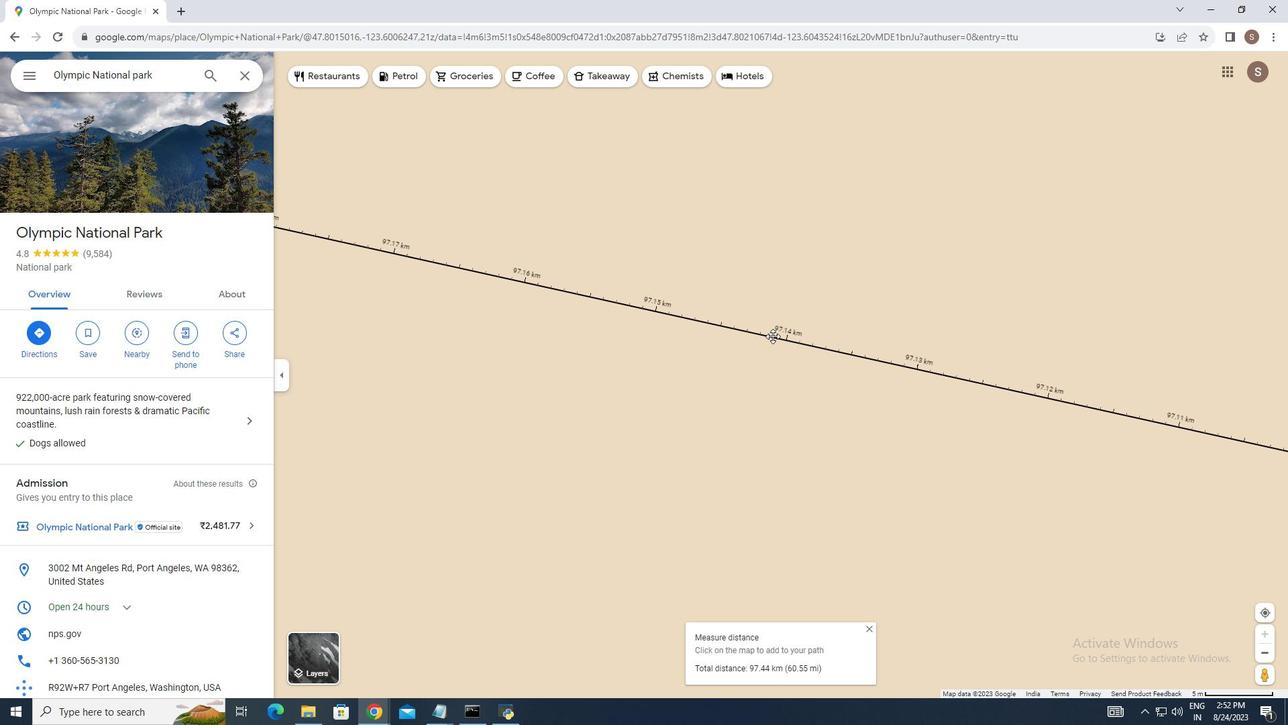 
Action: Mouse pressed left at (907, 366)
Screenshot: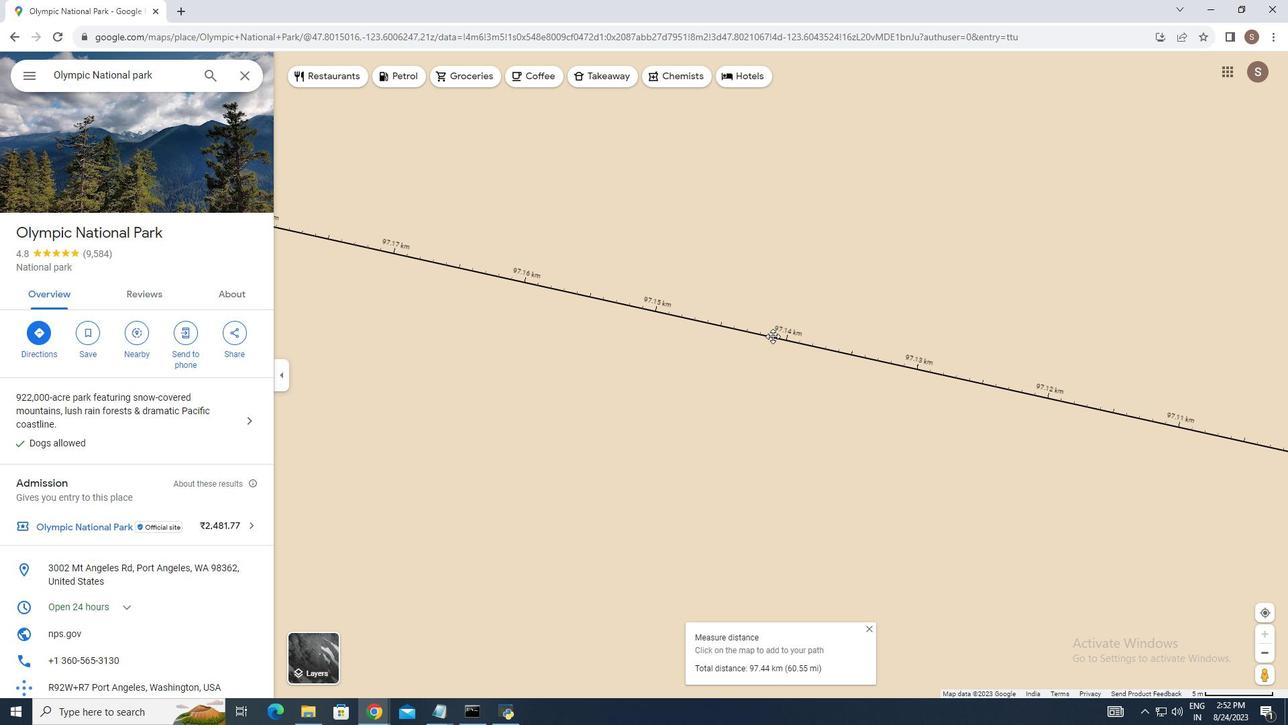 
Action: Mouse moved to (912, 298)
Screenshot: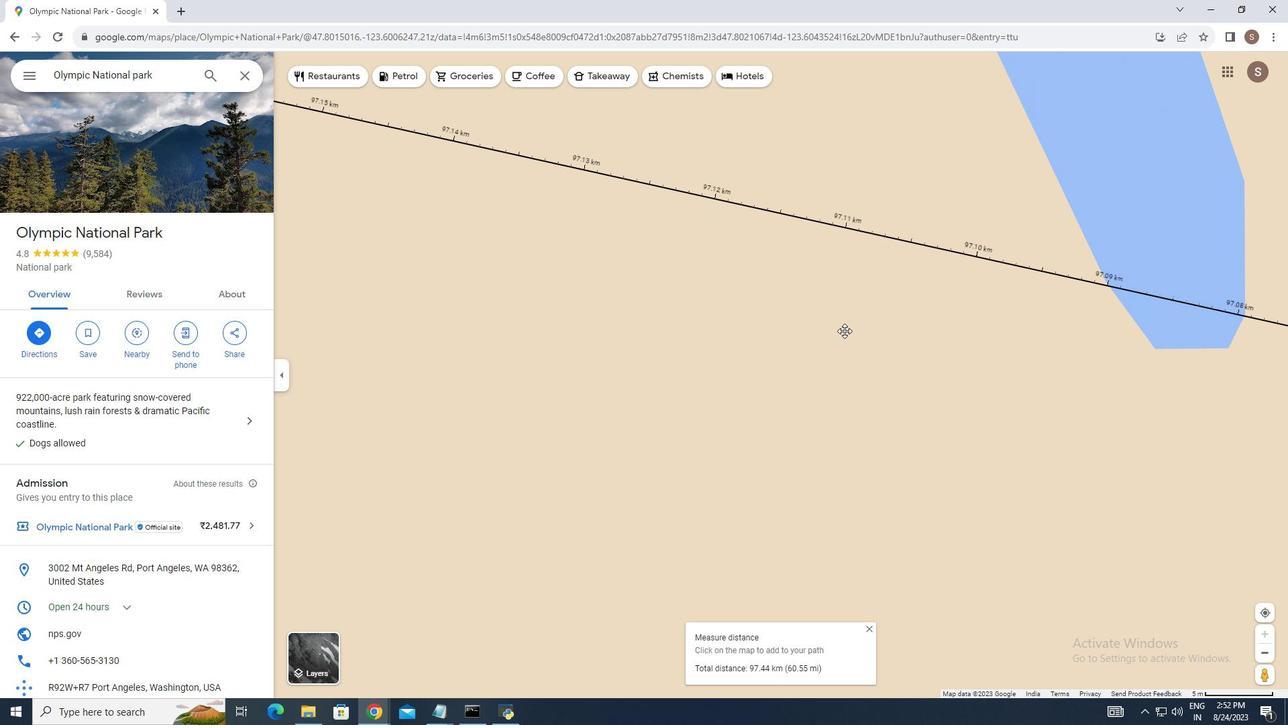 
Action: Mouse pressed left at (912, 298)
Screenshot: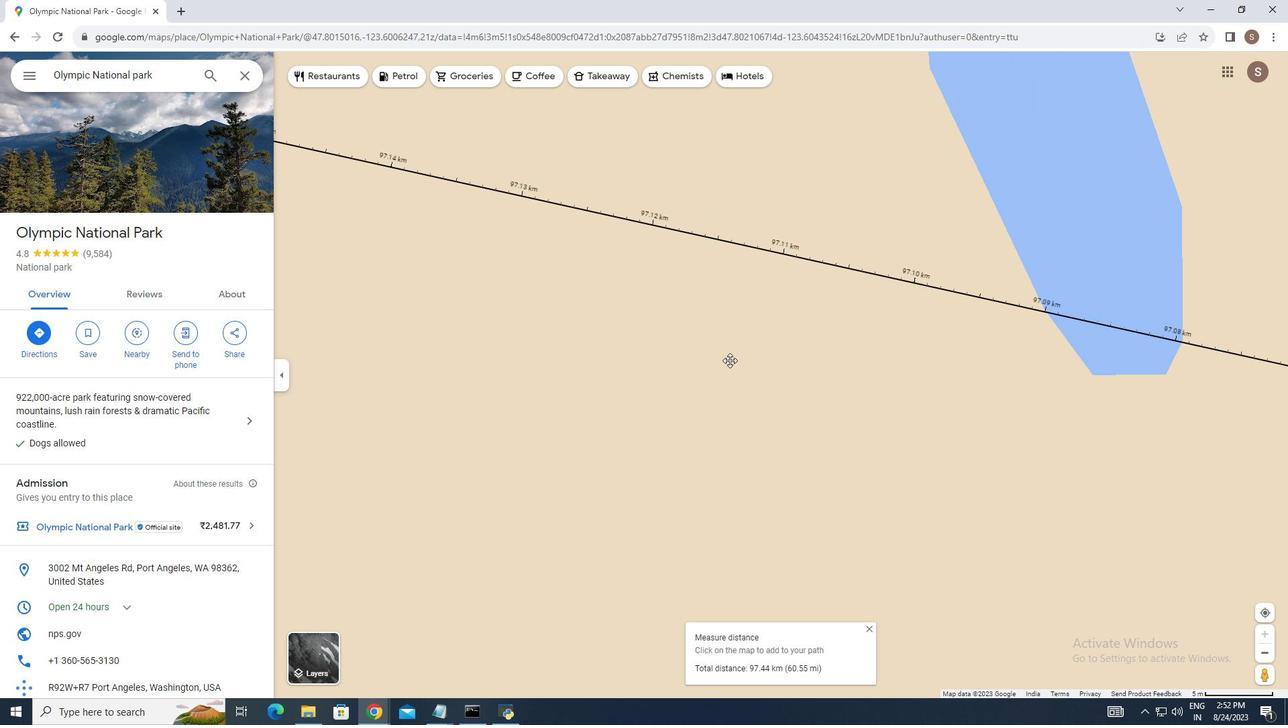 
Action: Mouse moved to (887, 324)
Screenshot: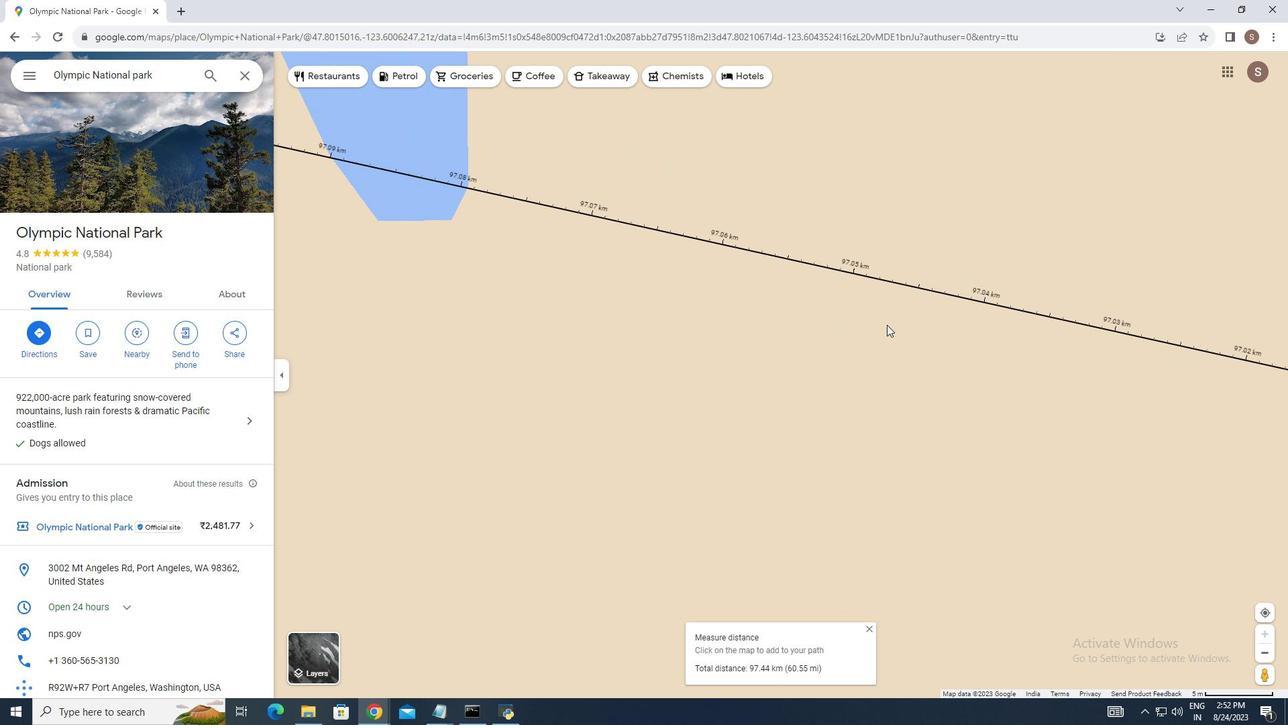 
Action: Mouse pressed left at (887, 324)
Screenshot: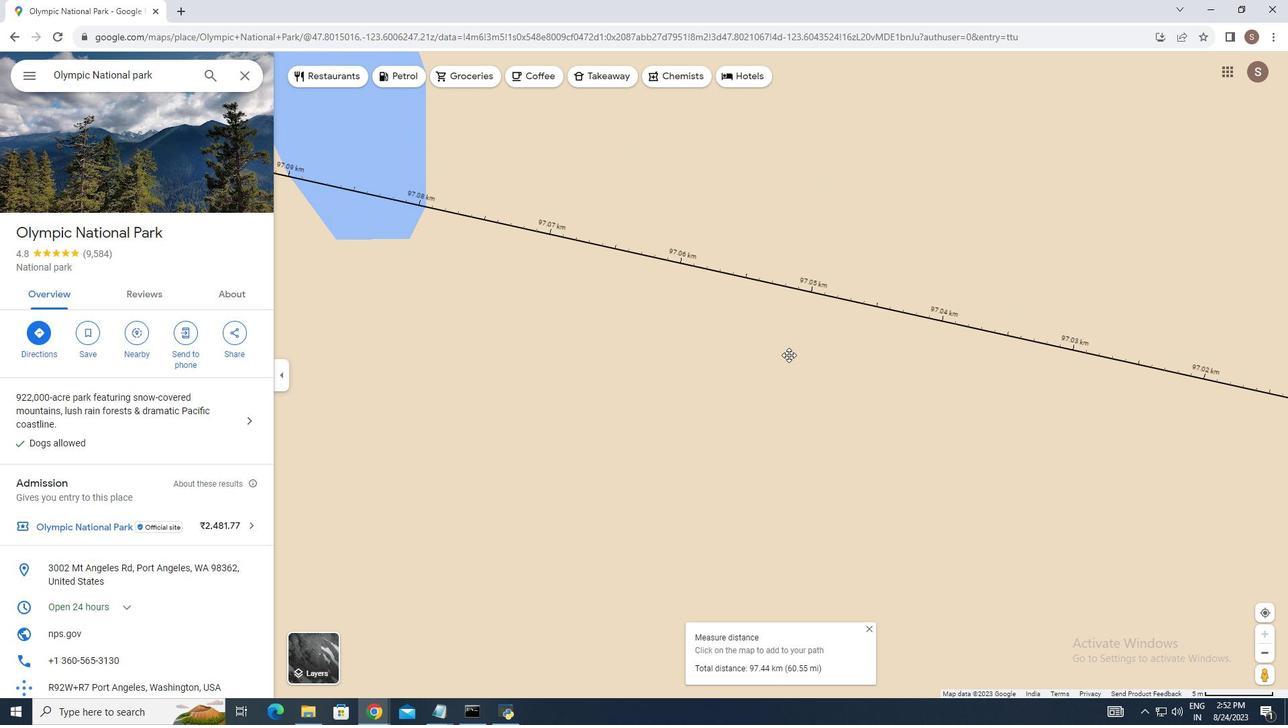 
Action: Mouse moved to (912, 409)
Screenshot: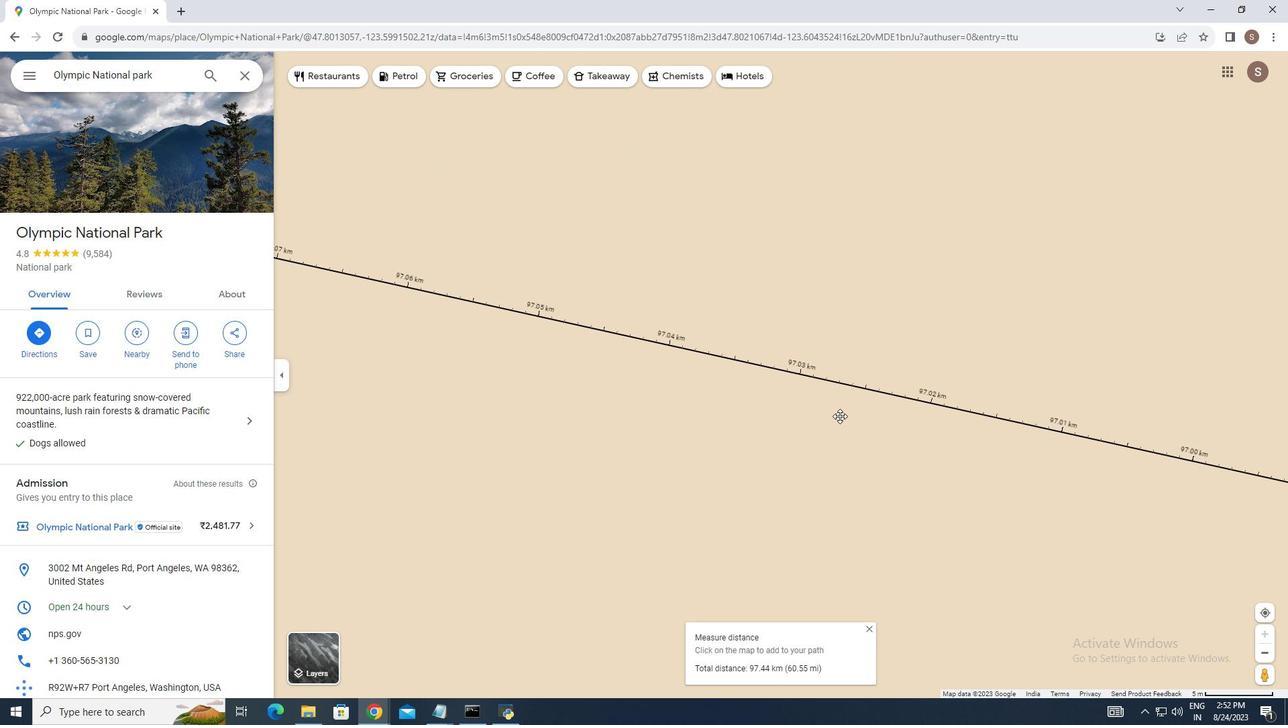 
Action: Mouse pressed left at (912, 409)
Screenshot: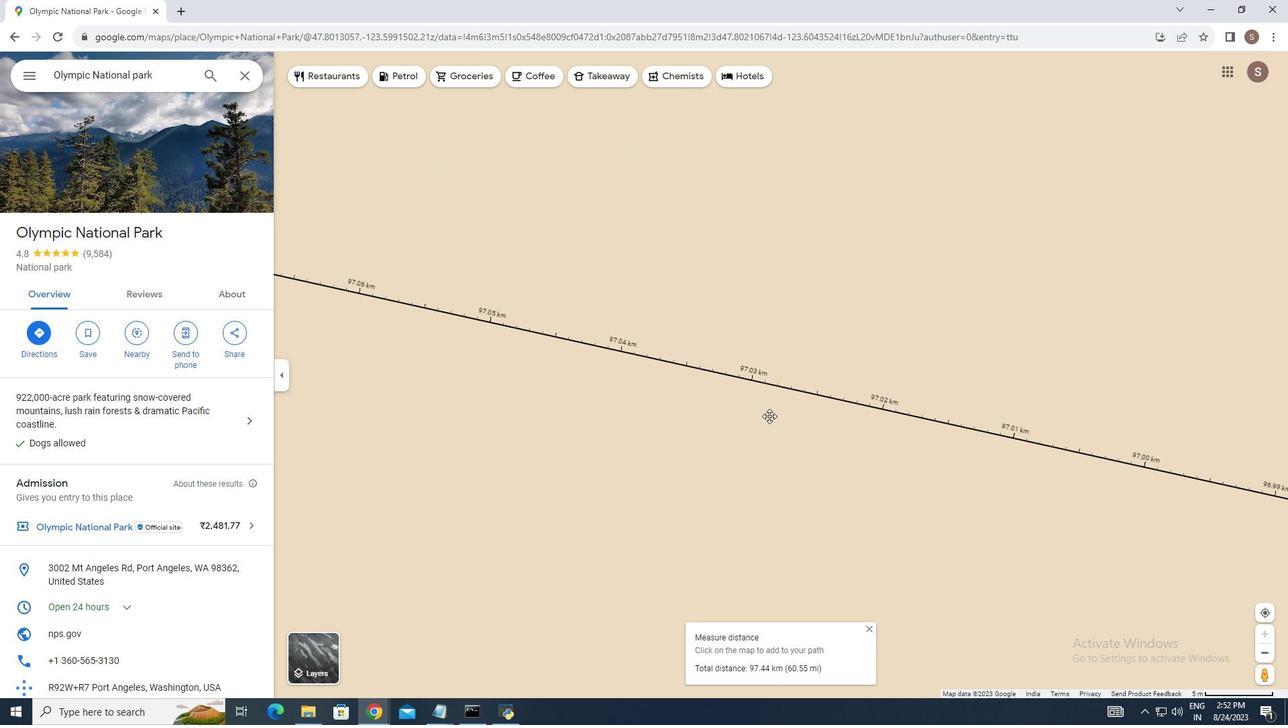 
Action: Mouse moved to (807, 483)
Screenshot: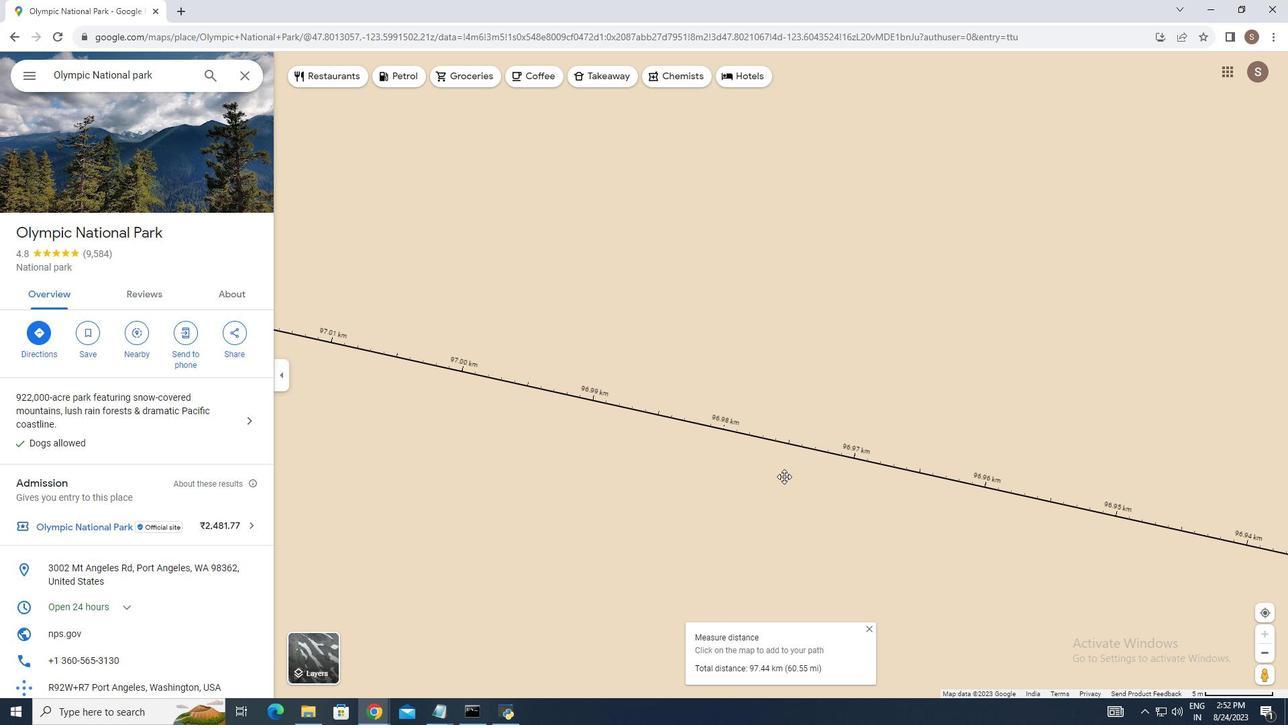 
Action: Mouse pressed left at (807, 483)
Screenshot: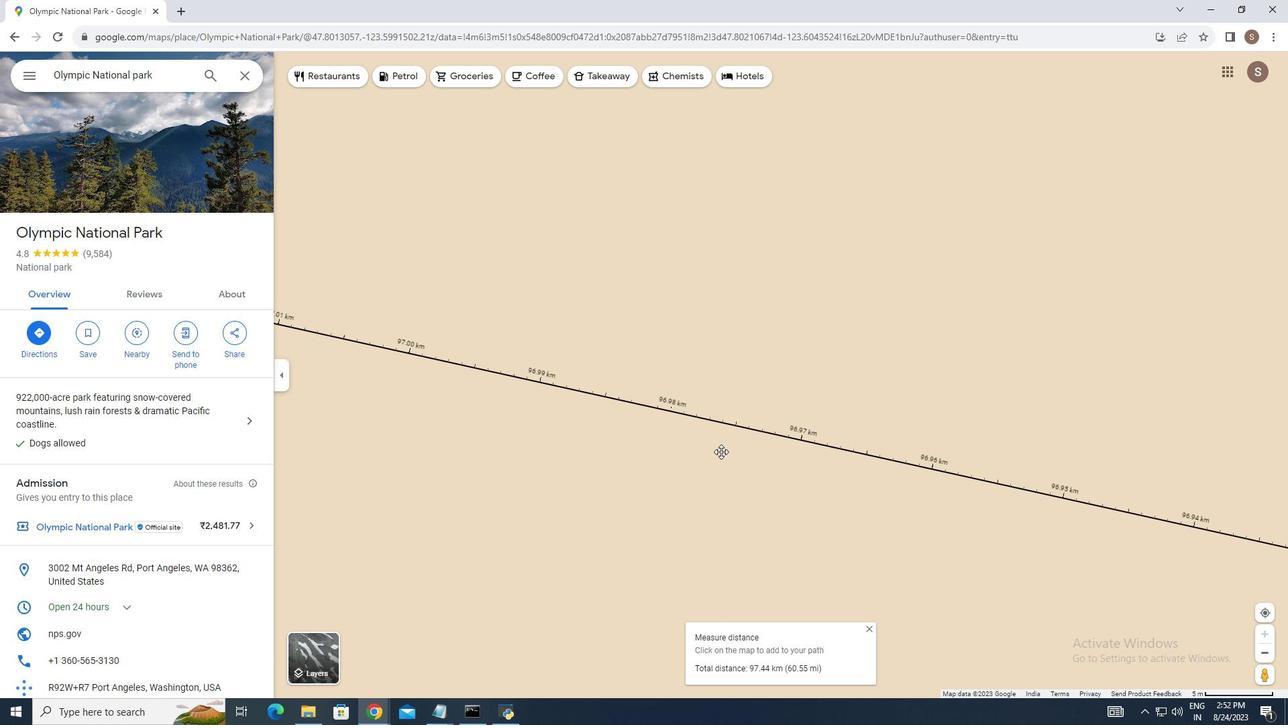 
Action: Mouse moved to (808, 446)
Screenshot: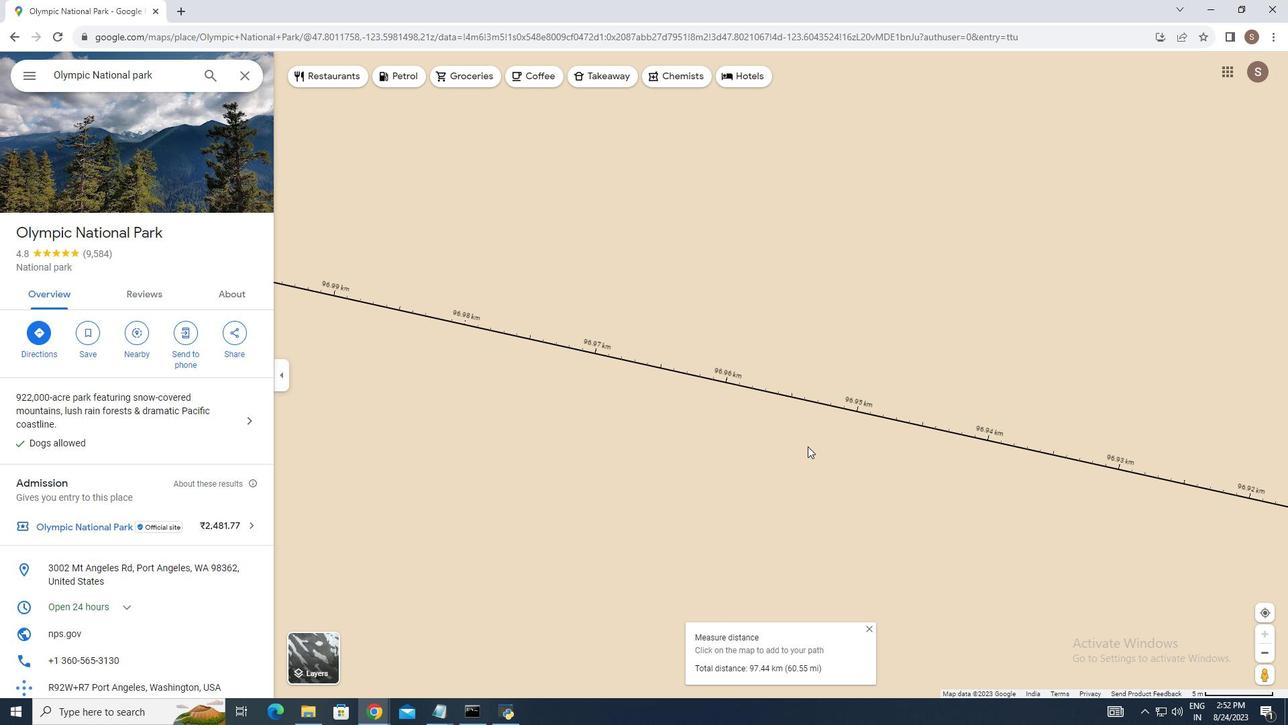 
Action: Mouse pressed left at (808, 446)
Screenshot: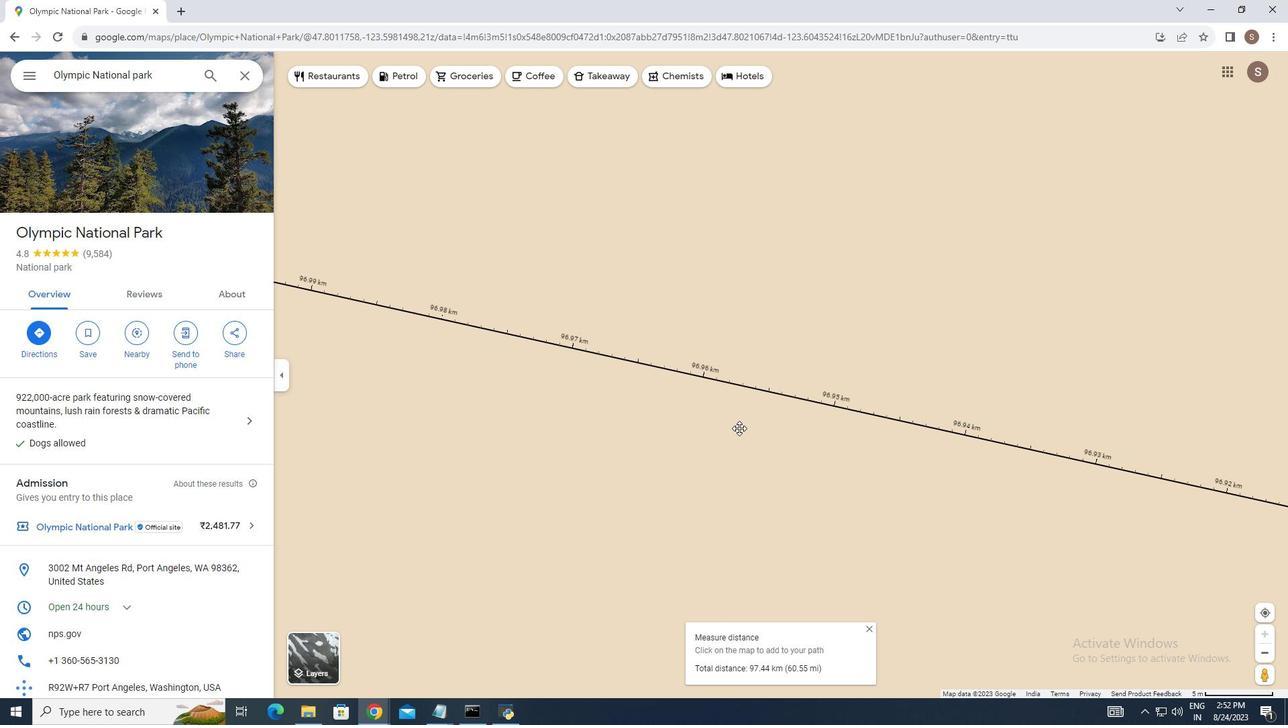 
Action: Mouse moved to (757, 439)
Screenshot: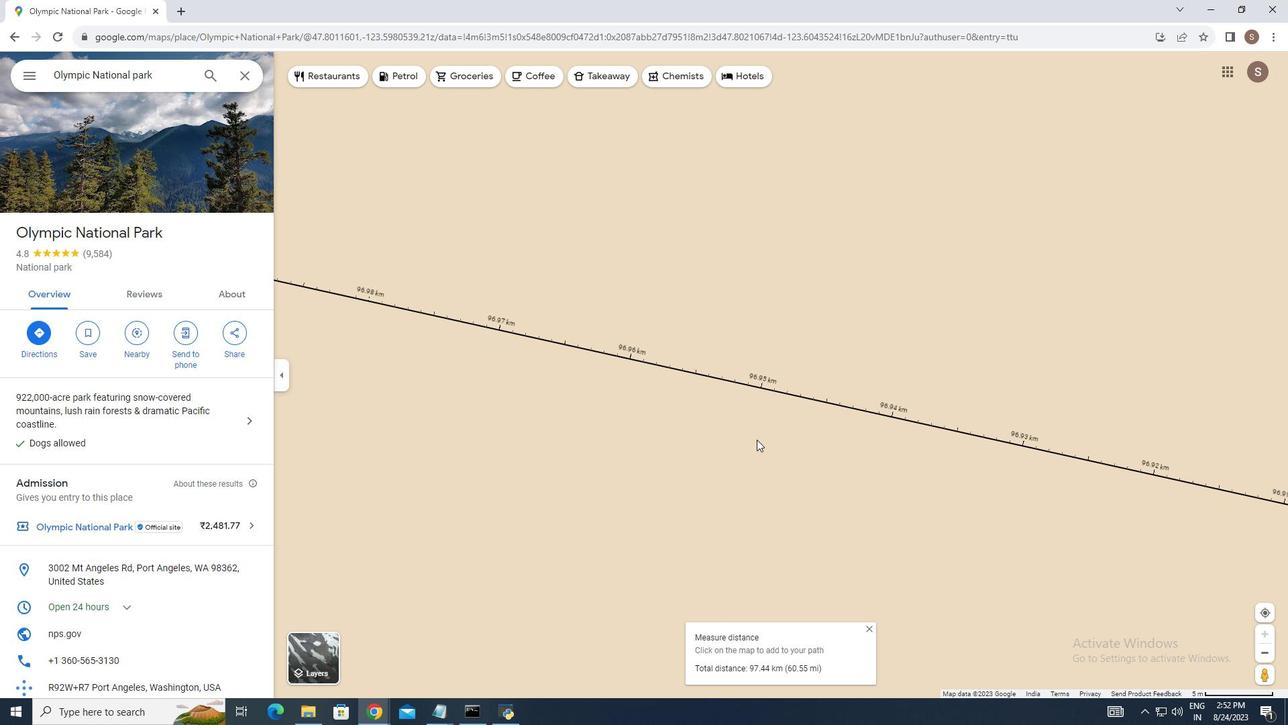 
Action: Mouse pressed left at (757, 439)
Screenshot: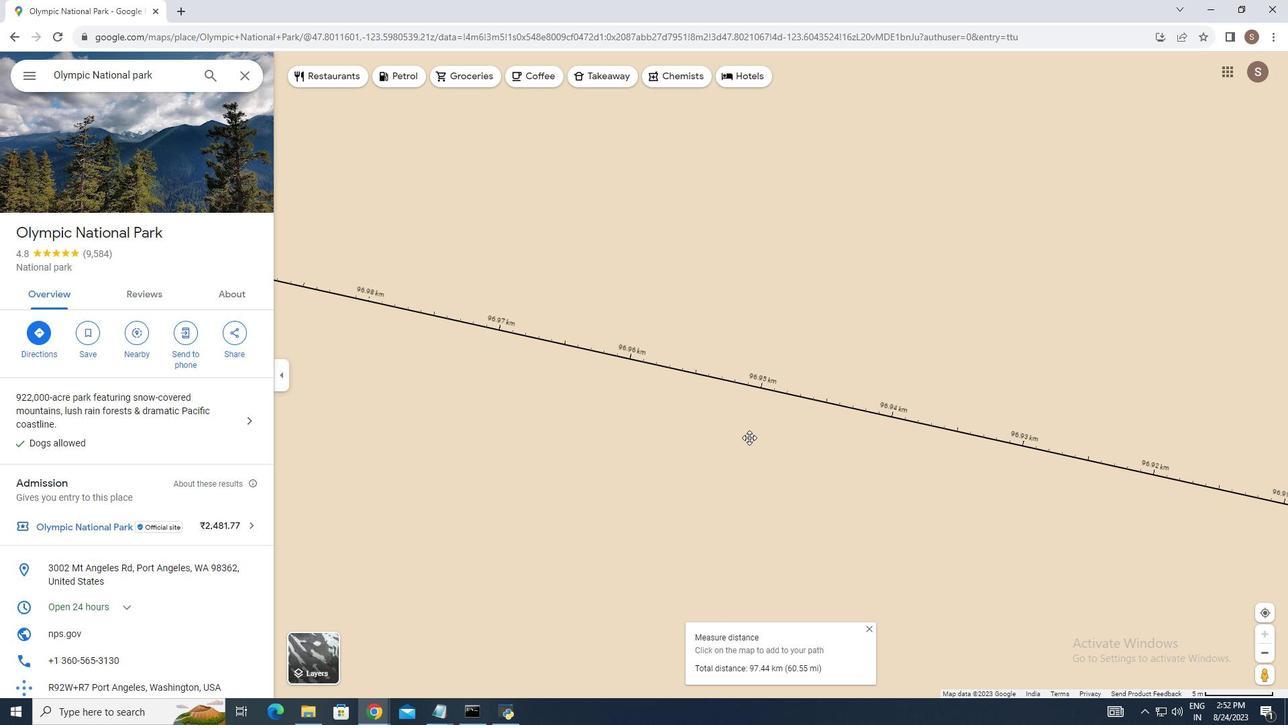 
Action: Mouse moved to (720, 379)
Screenshot: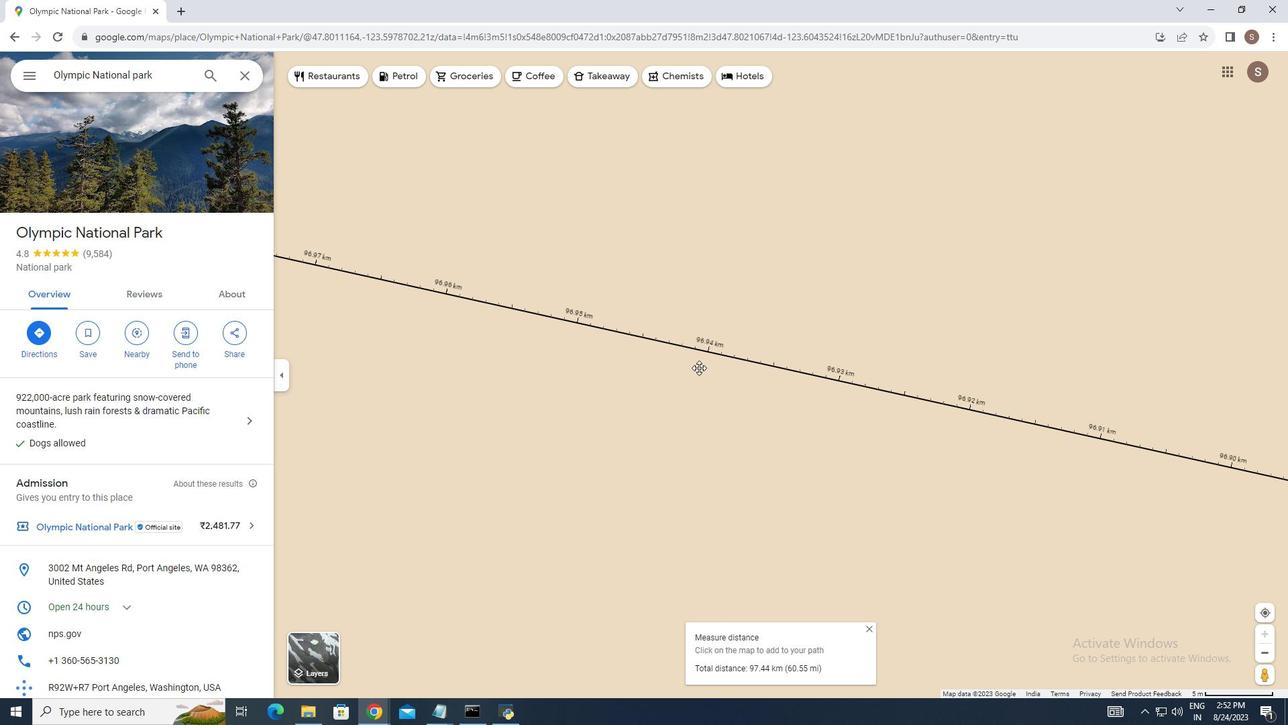 
Action: Mouse pressed left at (720, 379)
Screenshot: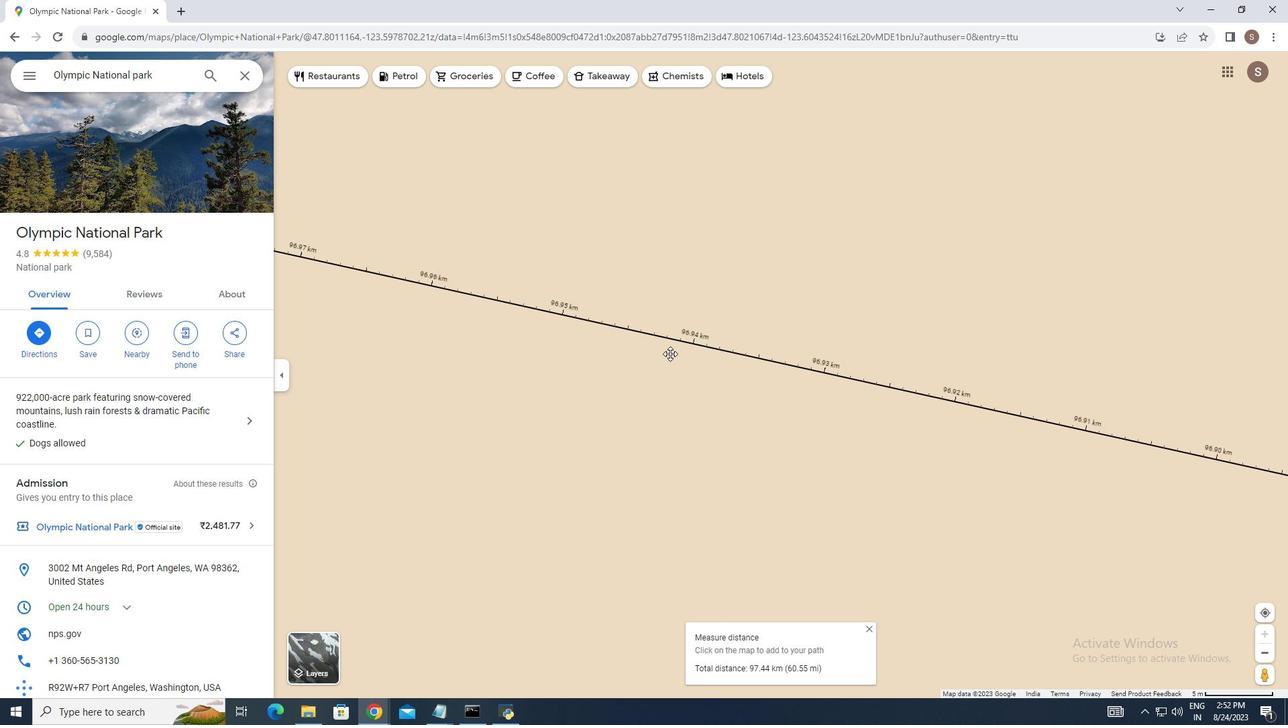 
Action: Mouse moved to (783, 349)
Screenshot: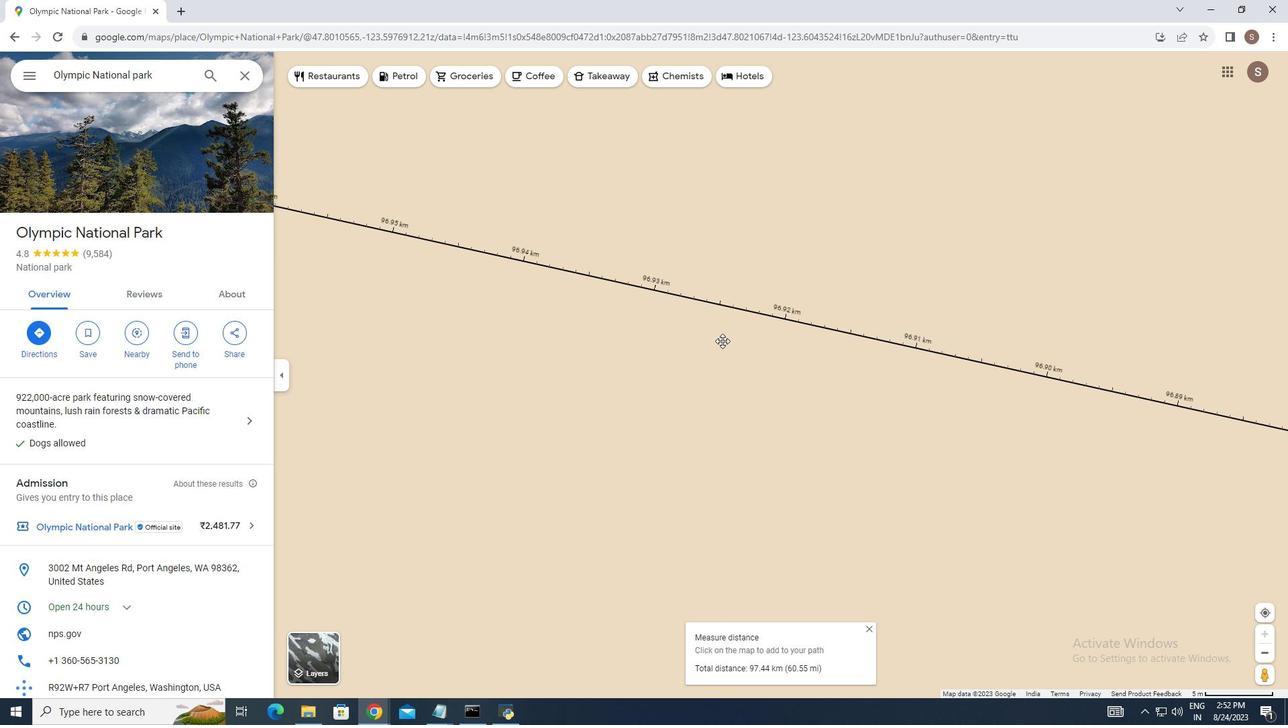 
Action: Mouse pressed left at (783, 349)
Screenshot: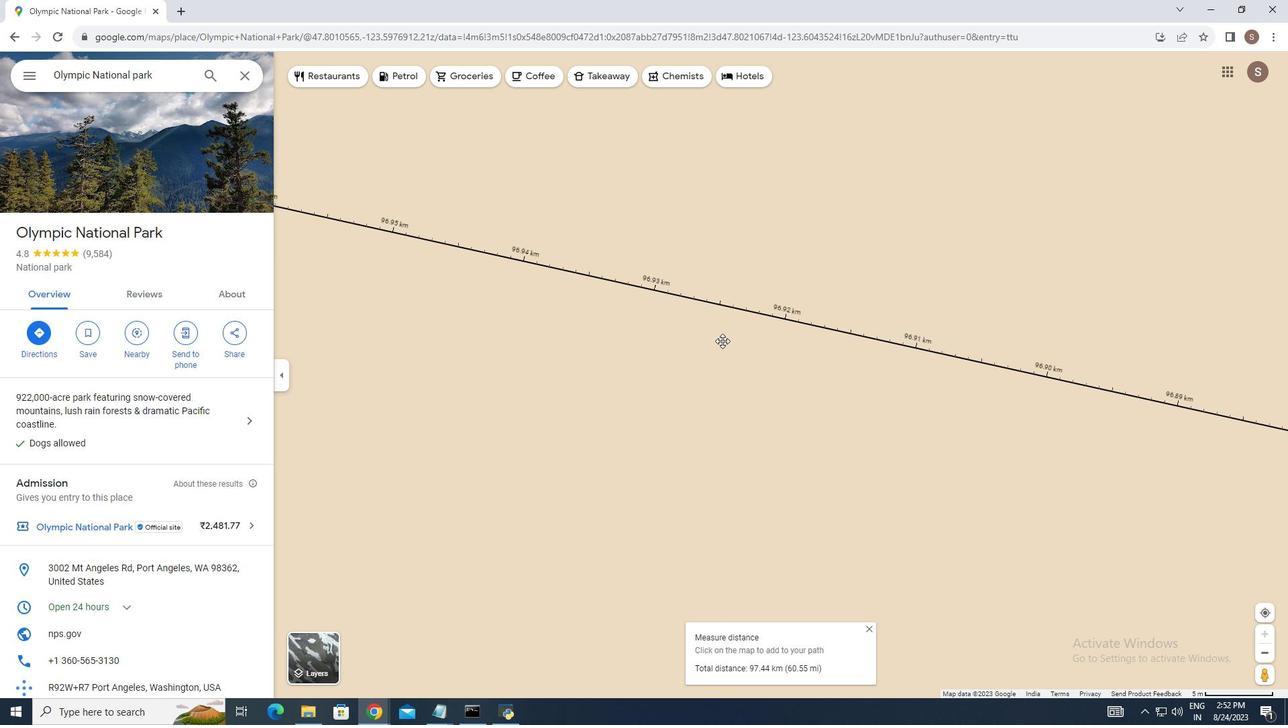 
Action: Mouse moved to (825, 431)
Screenshot: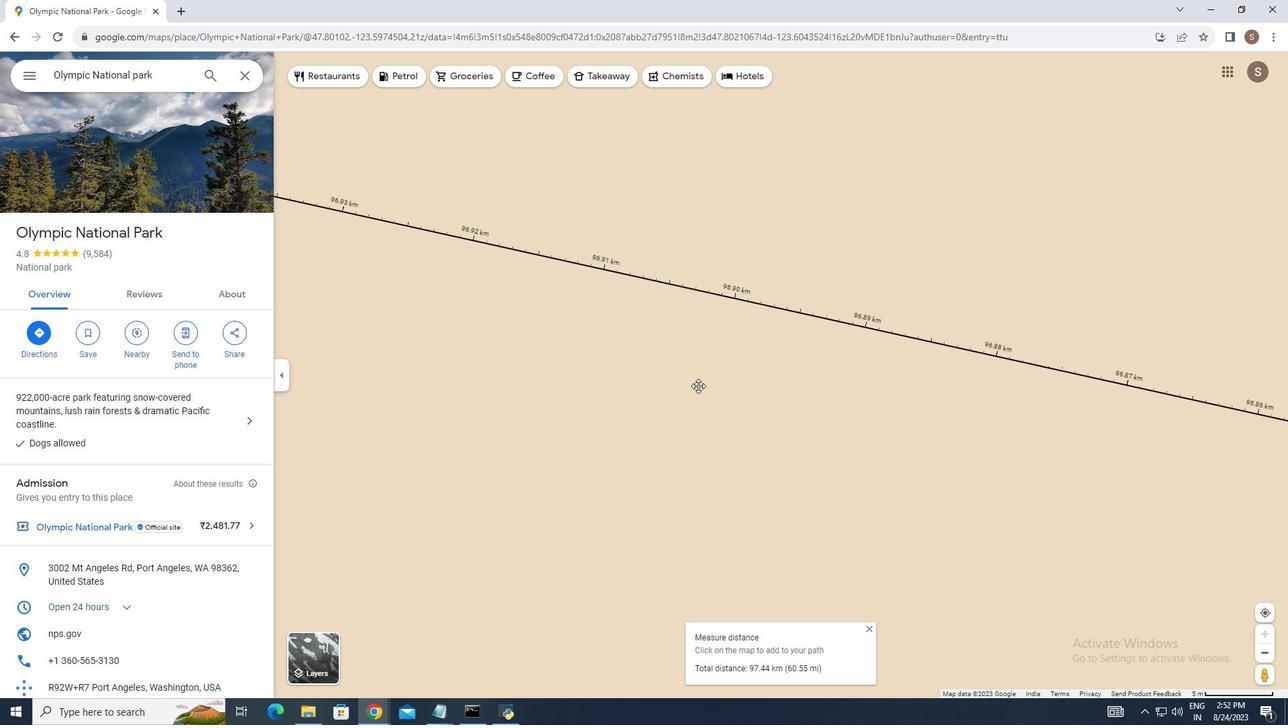 
Action: Mouse pressed left at (825, 431)
Screenshot: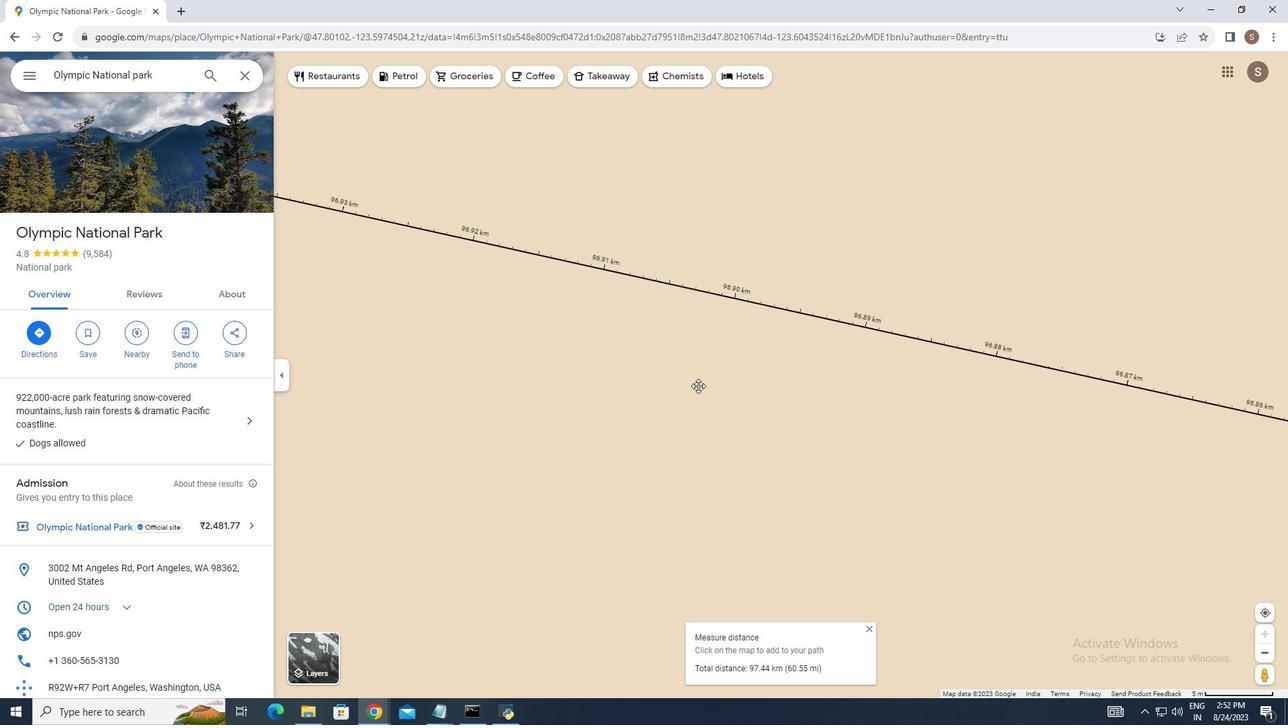
Action: Mouse moved to (778, 316)
Screenshot: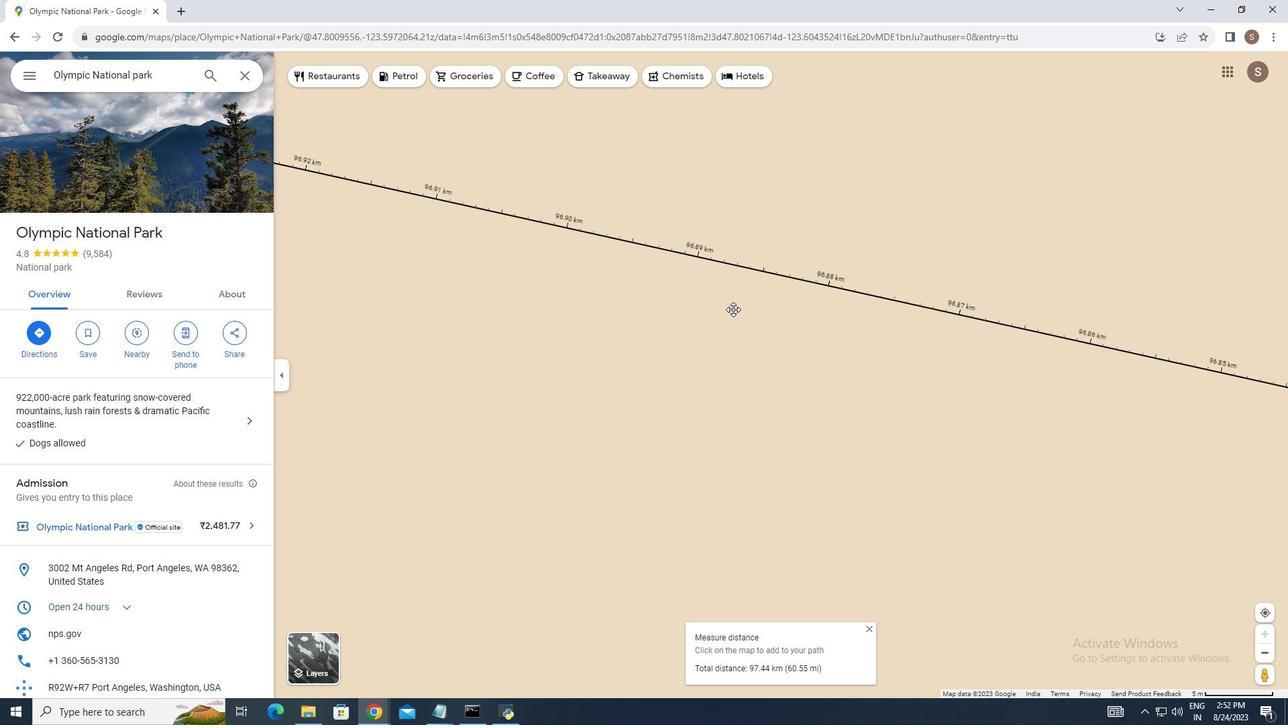 
Action: Mouse pressed left at (778, 316)
Screenshot: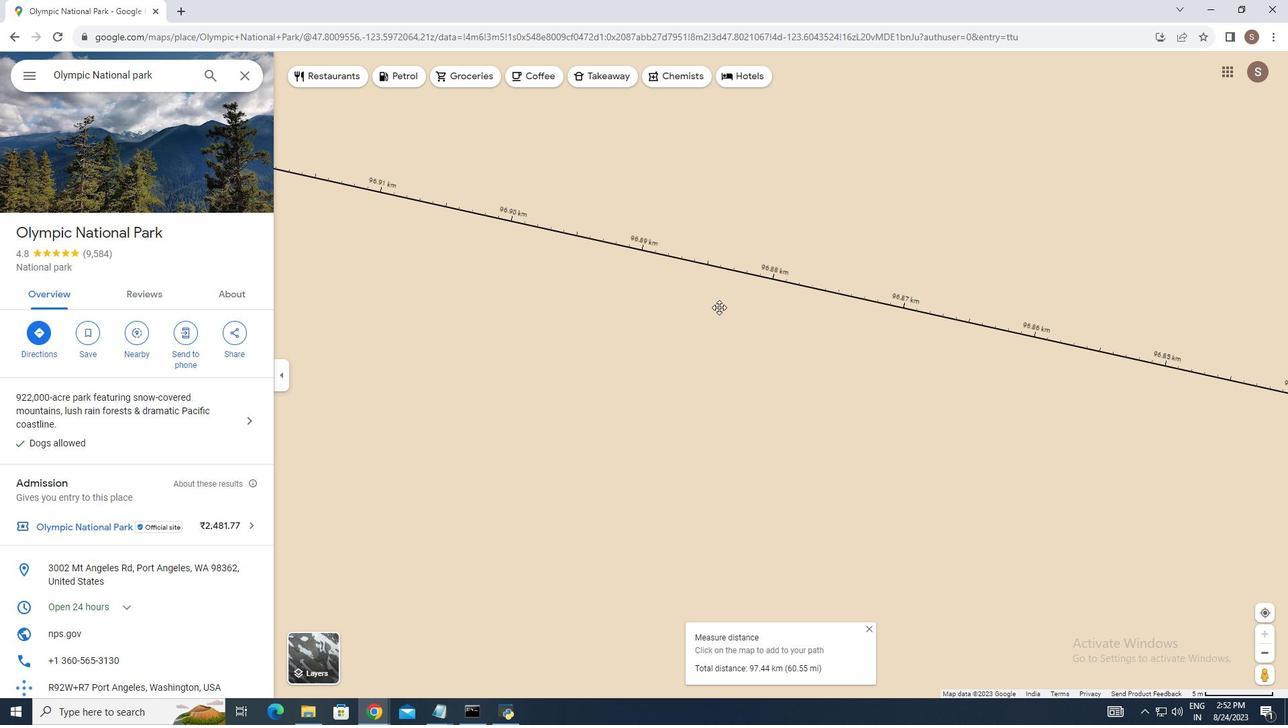 
Action: Mouse moved to (687, 255)
Screenshot: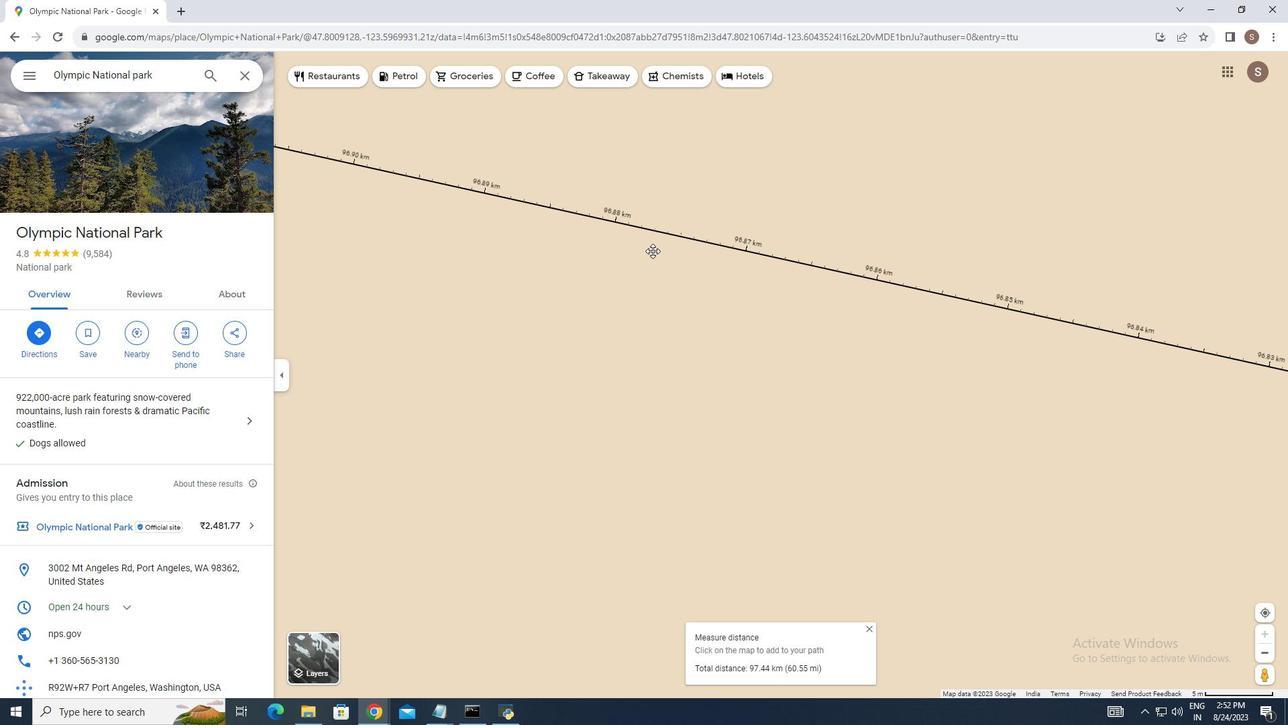 
Action: Mouse pressed left at (687, 255)
Screenshot: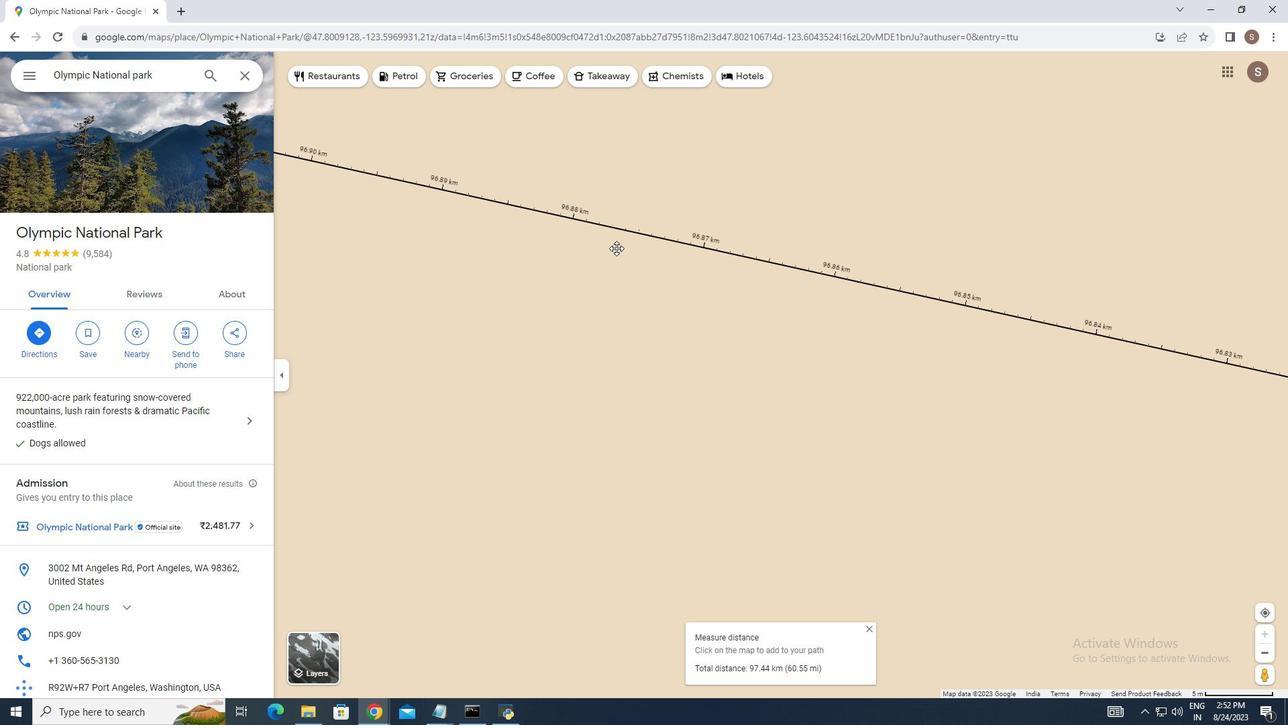 
Action: Mouse moved to (741, 329)
Screenshot: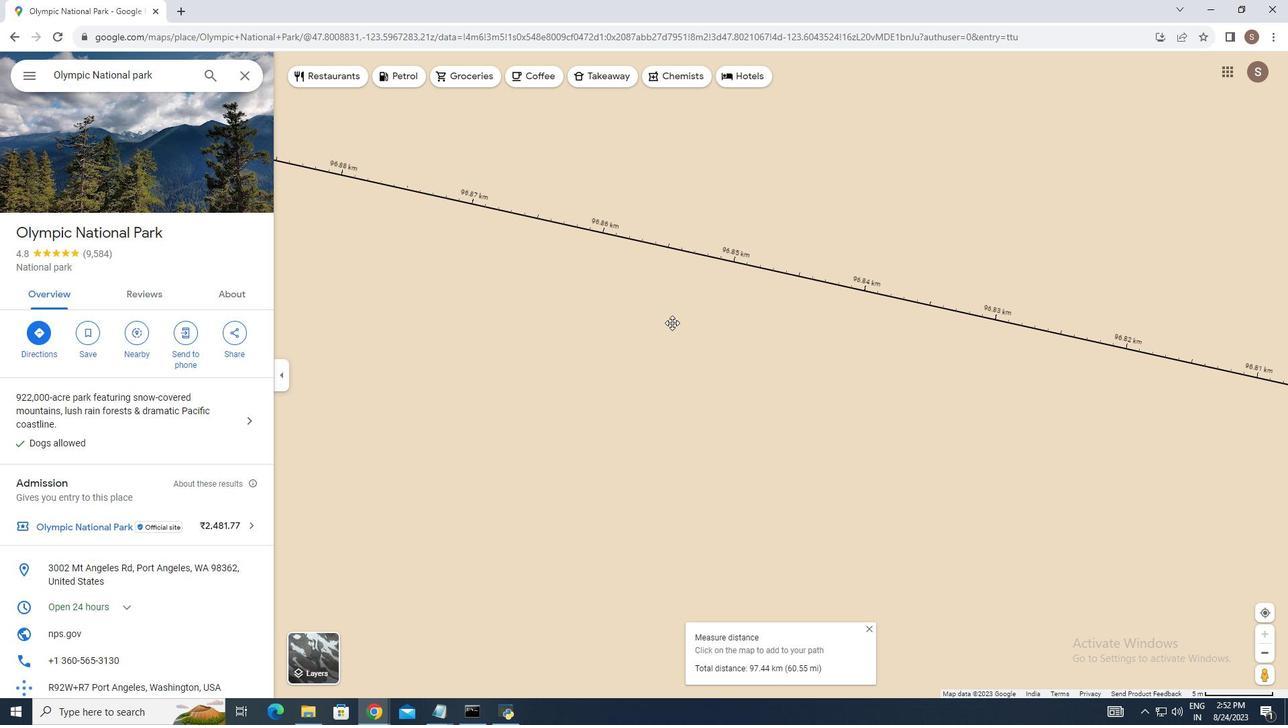 
Action: Mouse pressed left at (741, 329)
Screenshot: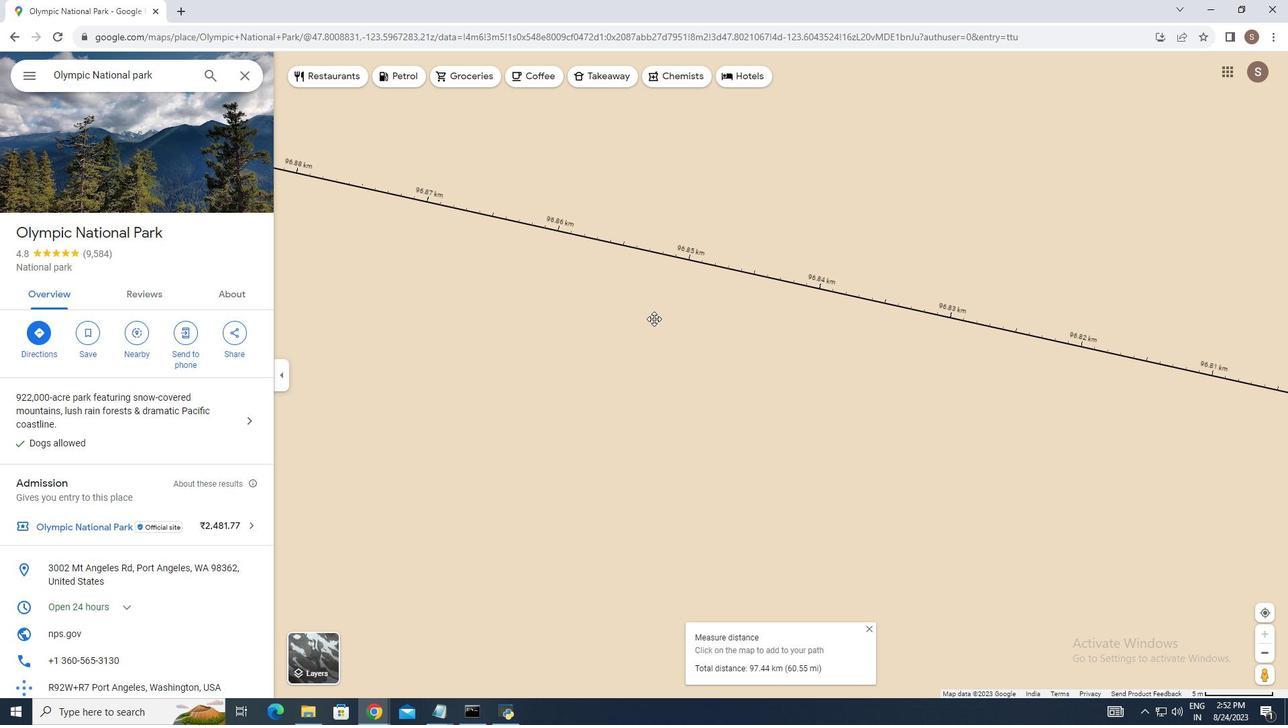 
Action: Mouse moved to (717, 277)
Screenshot: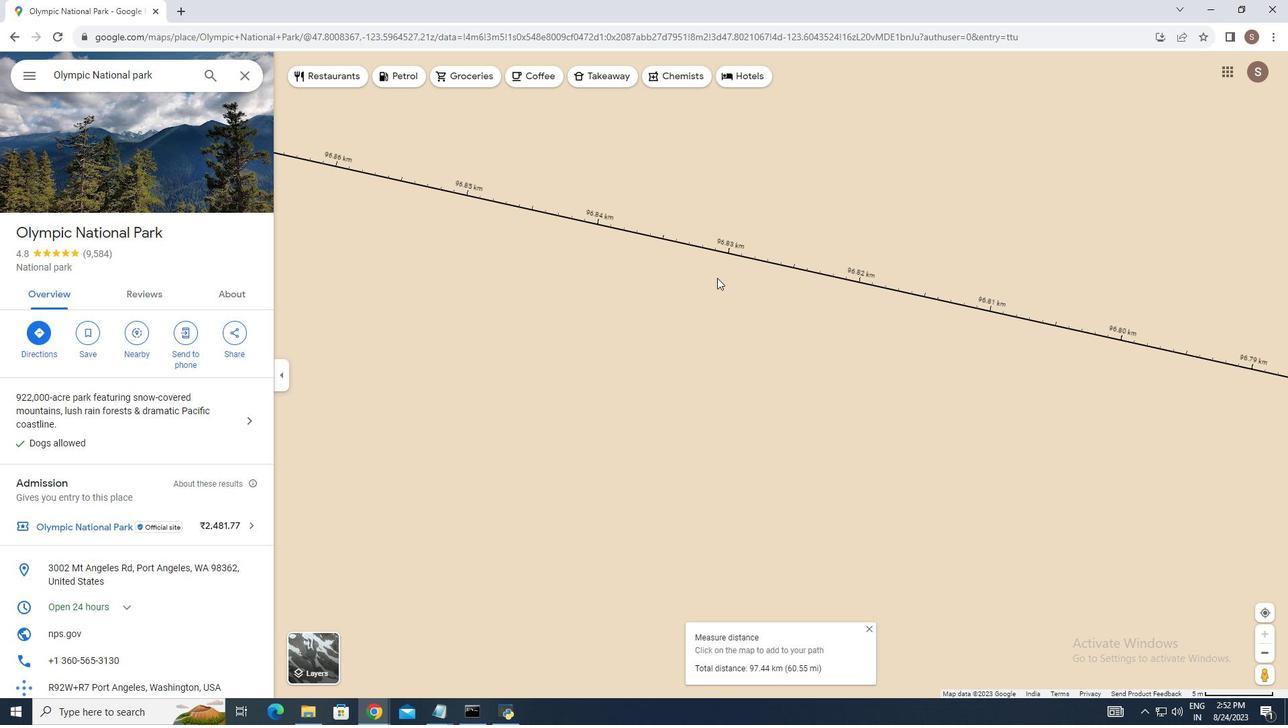 
Action: Mouse pressed left at (717, 277)
Screenshot: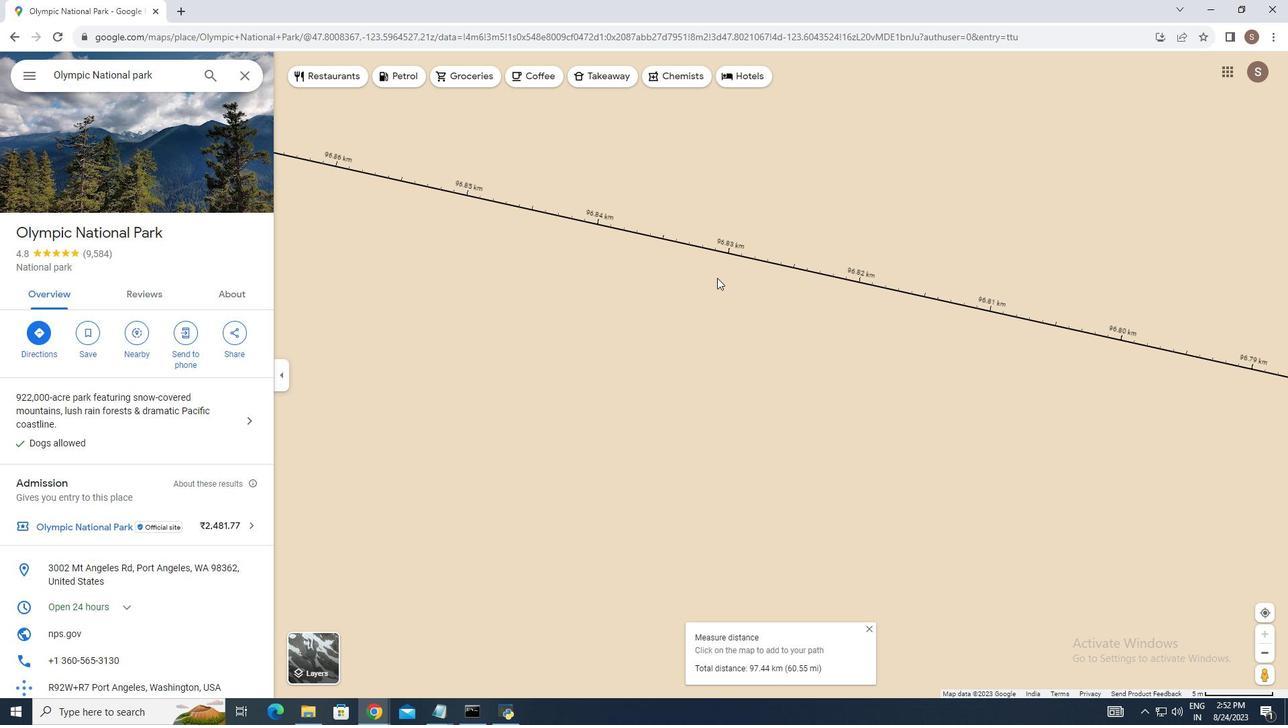 
Action: Mouse moved to (768, 300)
Screenshot: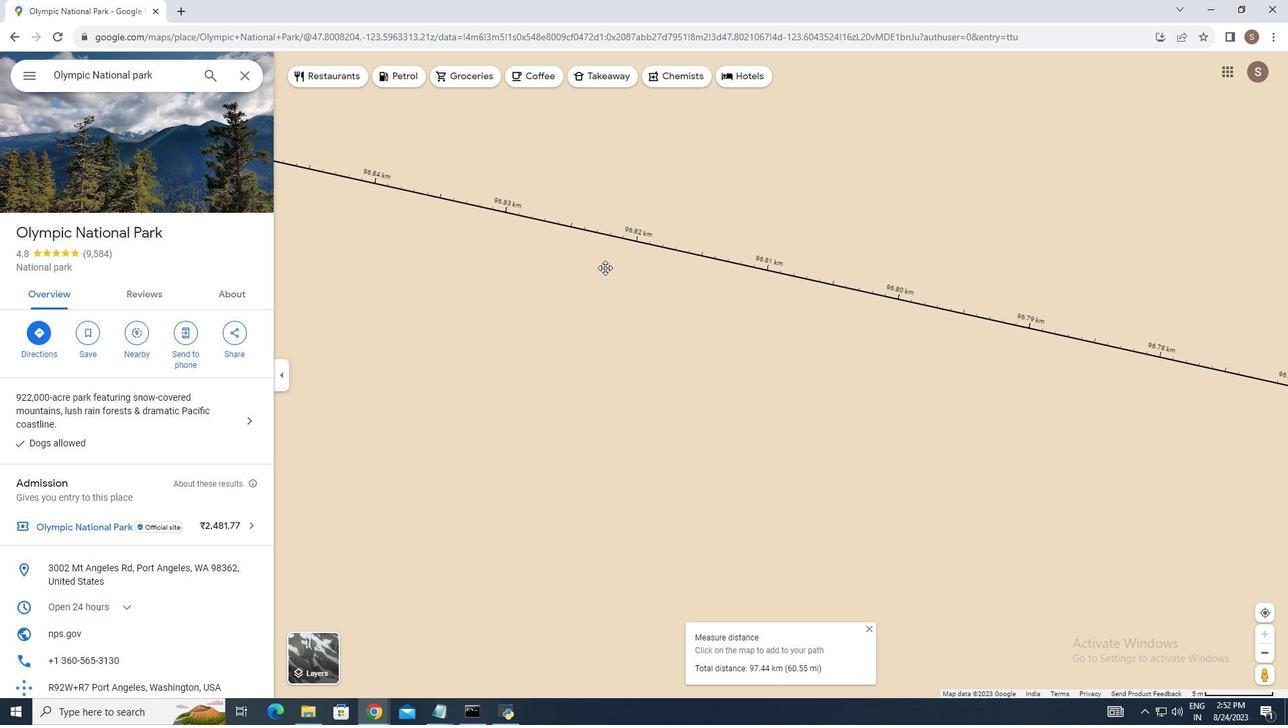 
Action: Mouse pressed left at (768, 300)
Screenshot: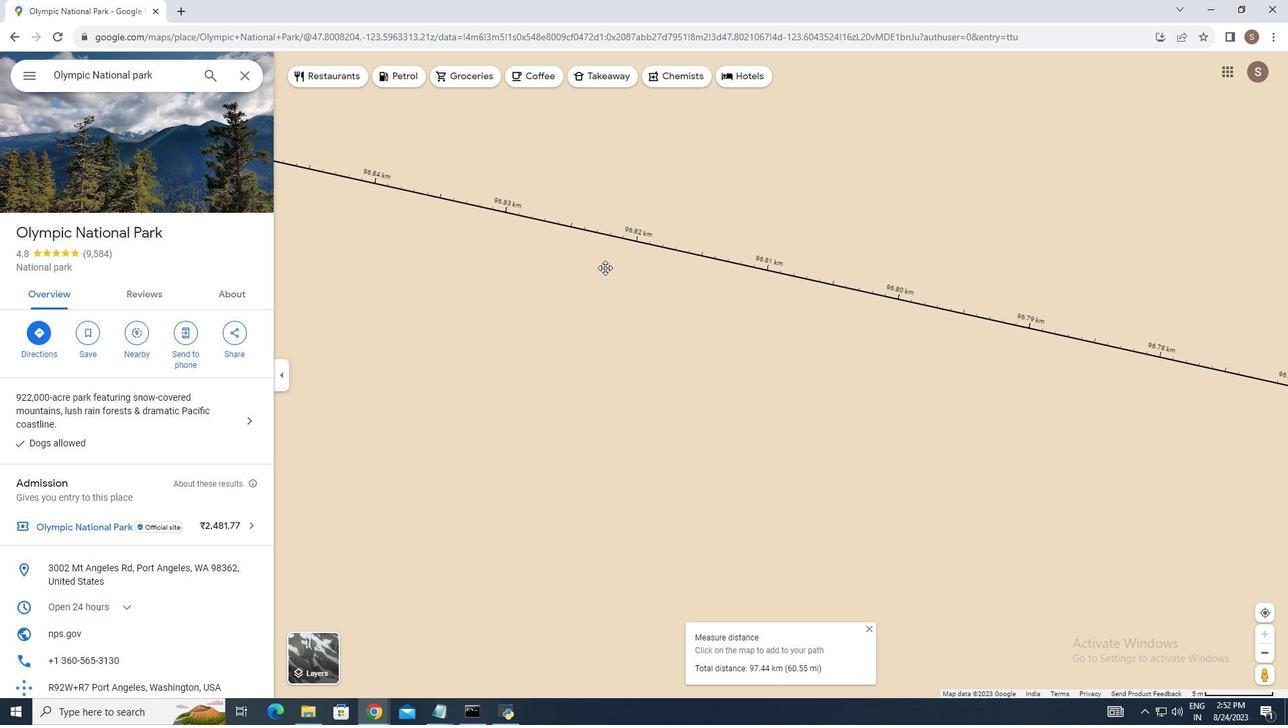 
Action: Mouse moved to (886, 325)
Screenshot: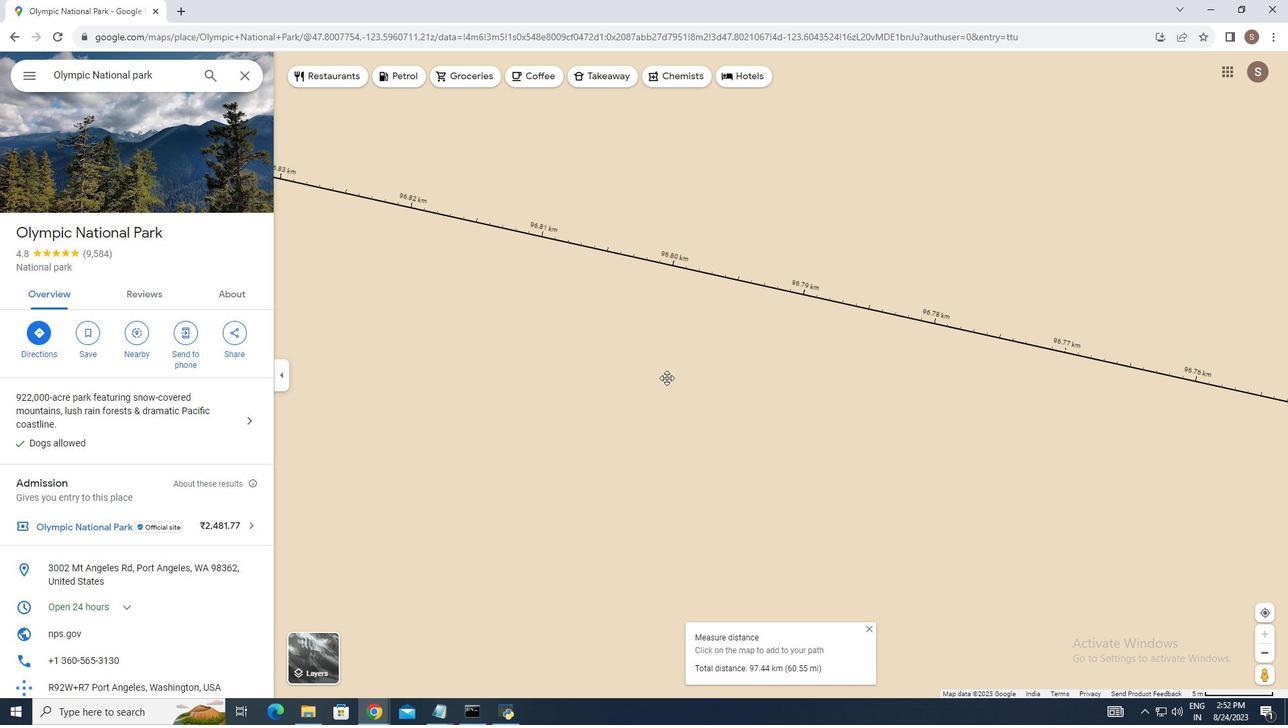 
Action: Mouse pressed left at (886, 325)
Screenshot: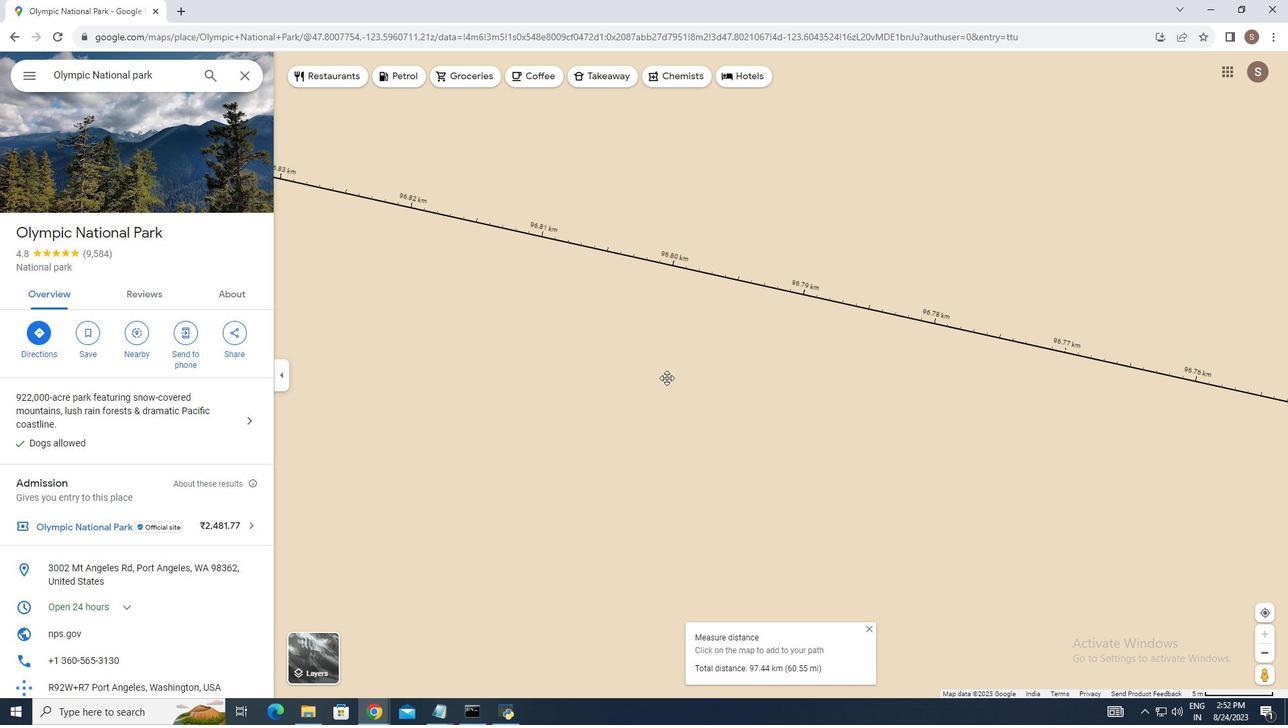 
Action: Mouse moved to (952, 423)
Screenshot: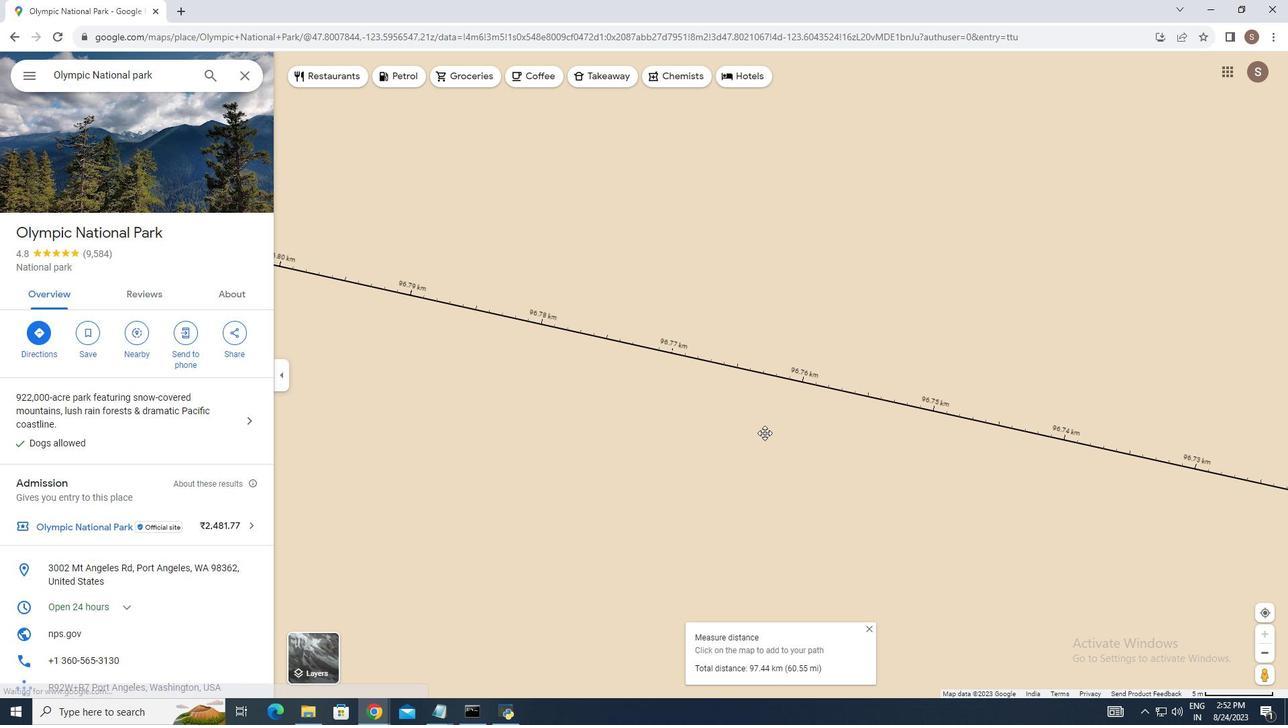 
Action: Mouse pressed left at (952, 423)
Screenshot: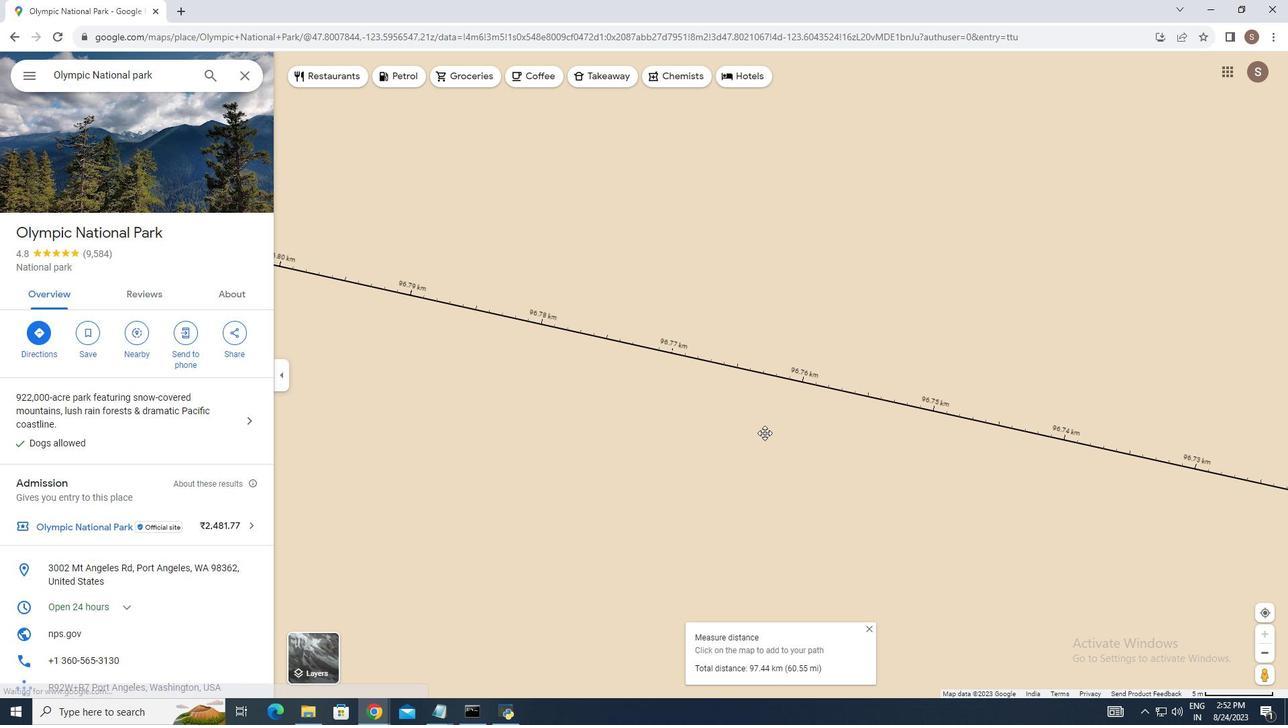 
Action: Mouse moved to (859, 464)
Screenshot: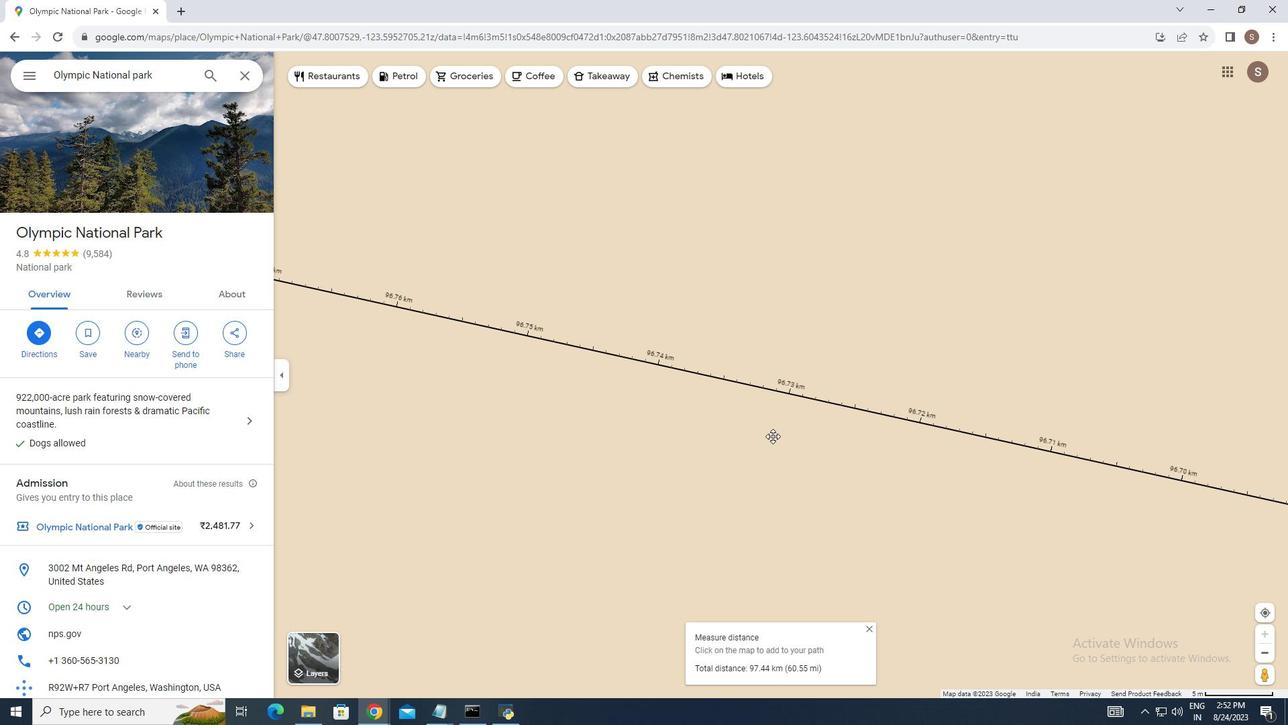
Action: Mouse pressed left at (950, 464)
Screenshot: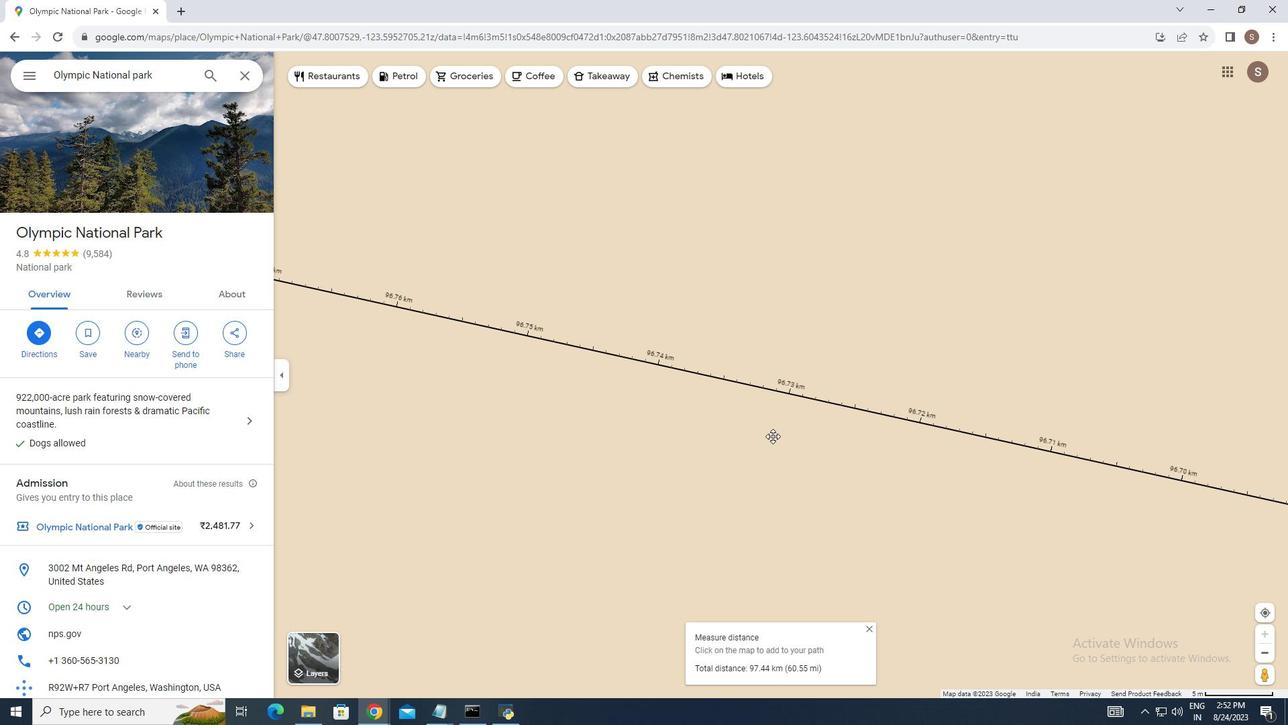 
Action: Mouse moved to (897, 436)
Screenshot: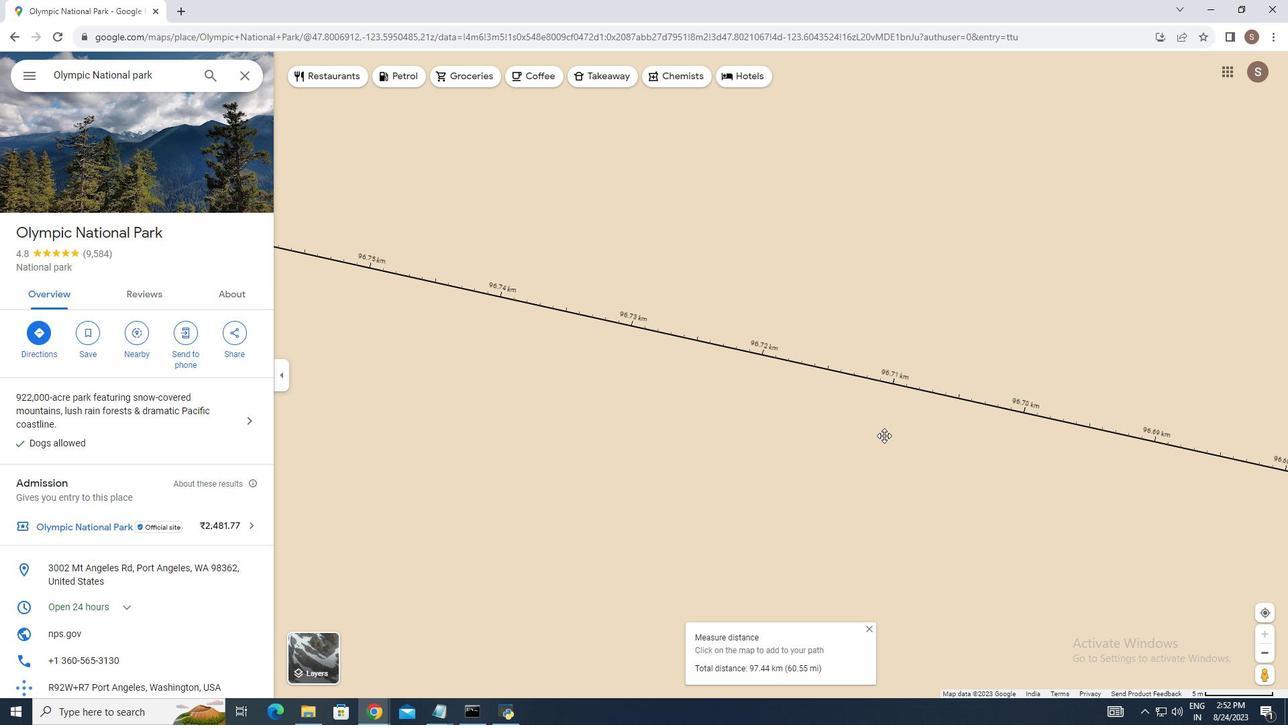 
Action: Mouse pressed left at (897, 436)
Screenshot: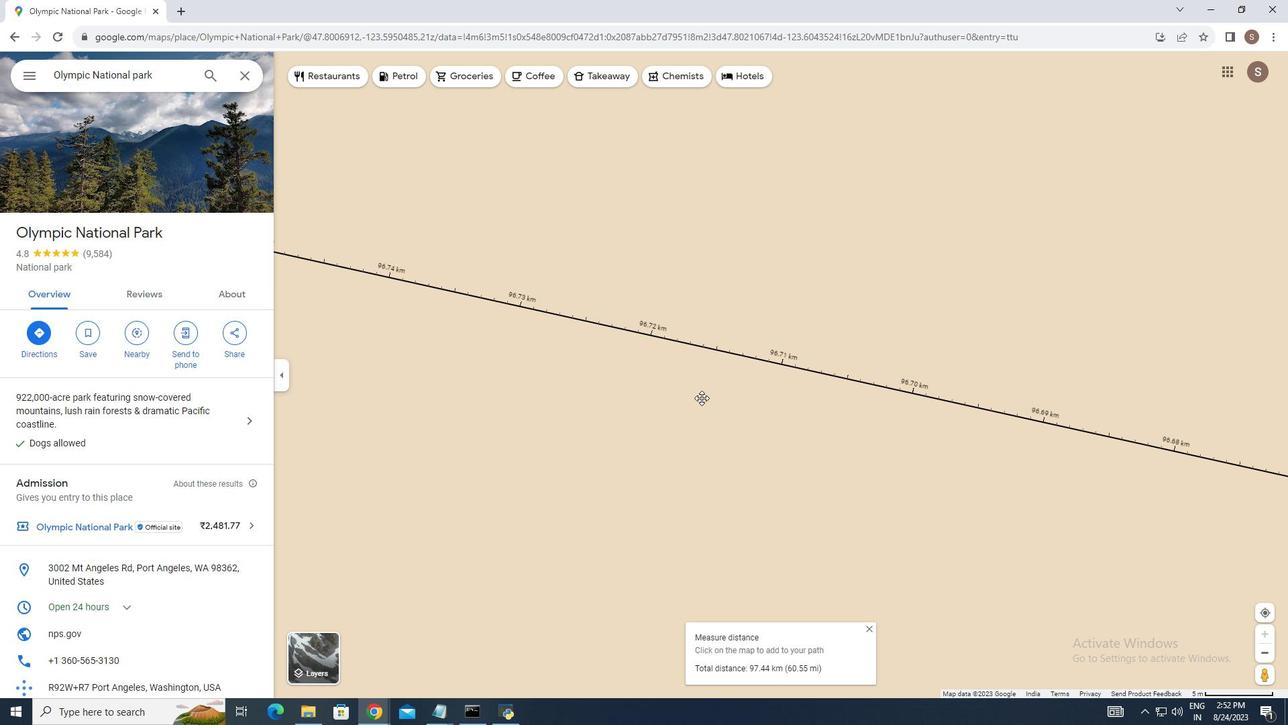 
Action: Mouse moved to (900, 460)
Screenshot: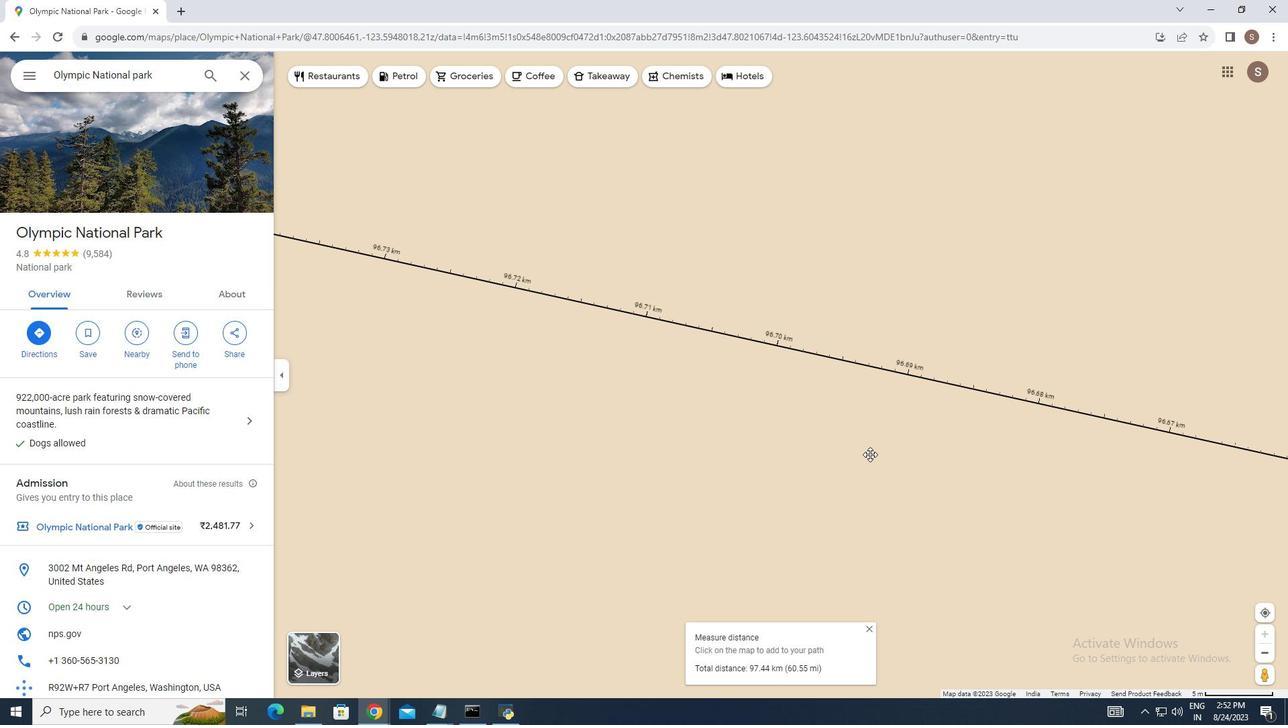 
Action: Mouse pressed left at (900, 460)
Screenshot: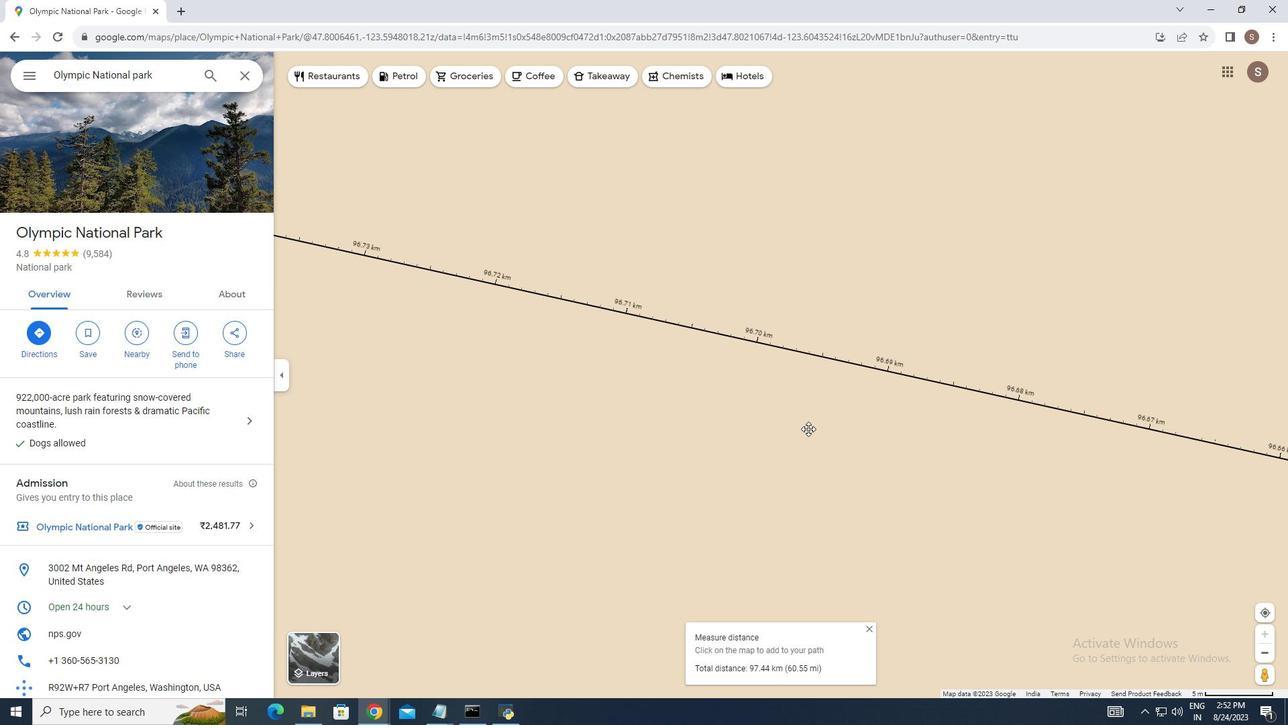 
Action: Mouse moved to (819, 455)
Screenshot: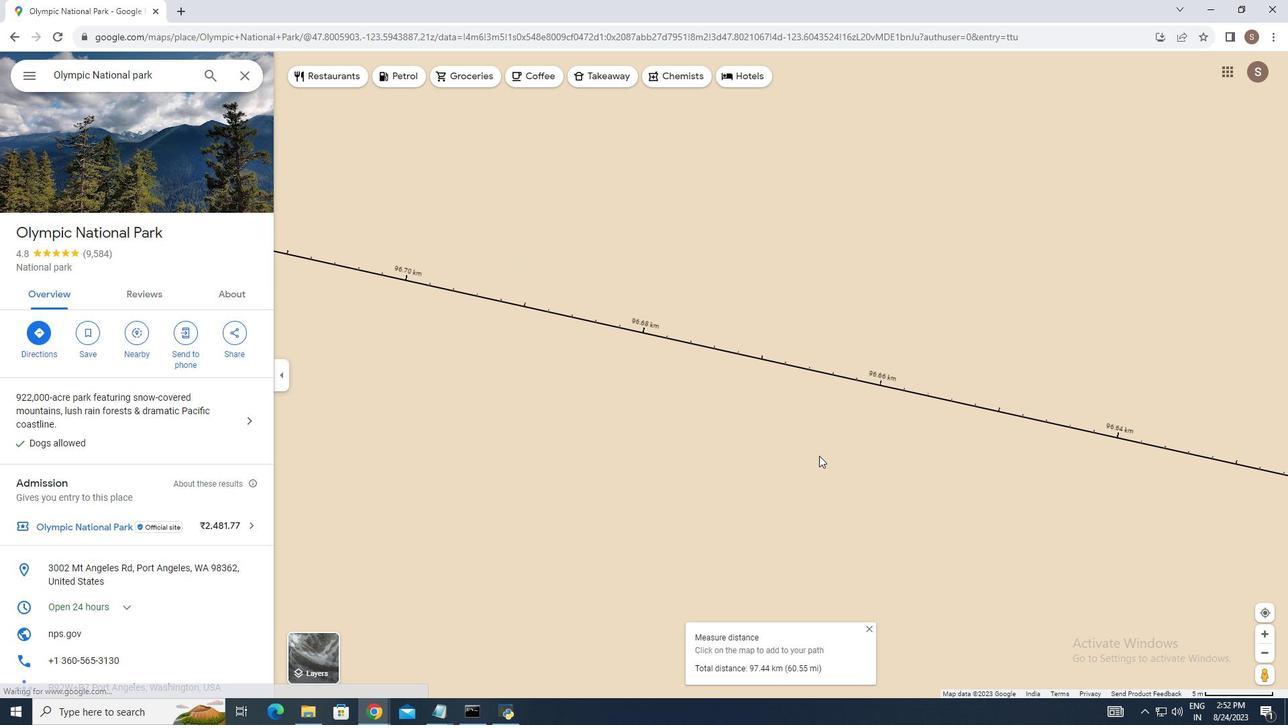 
Action: Mouse scrolled (819, 455) with delta (0, 0)
Screenshot: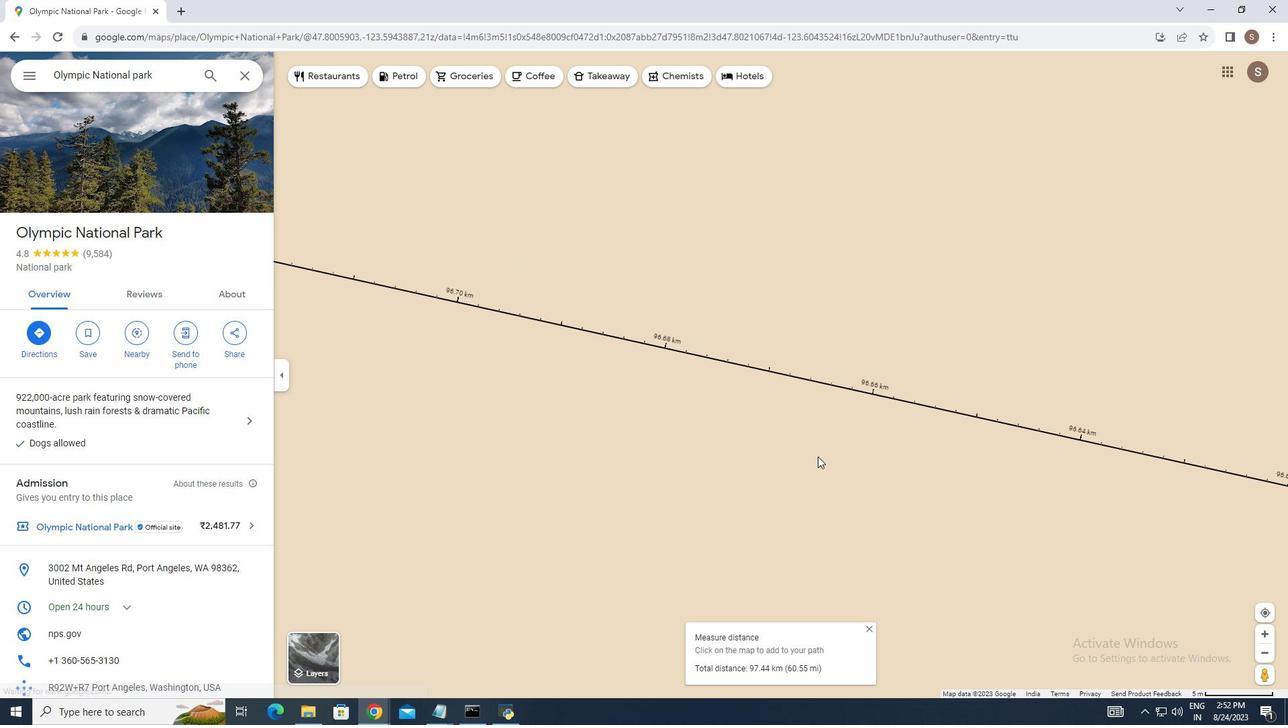
Action: Mouse scrolled (819, 455) with delta (0, 0)
Screenshot: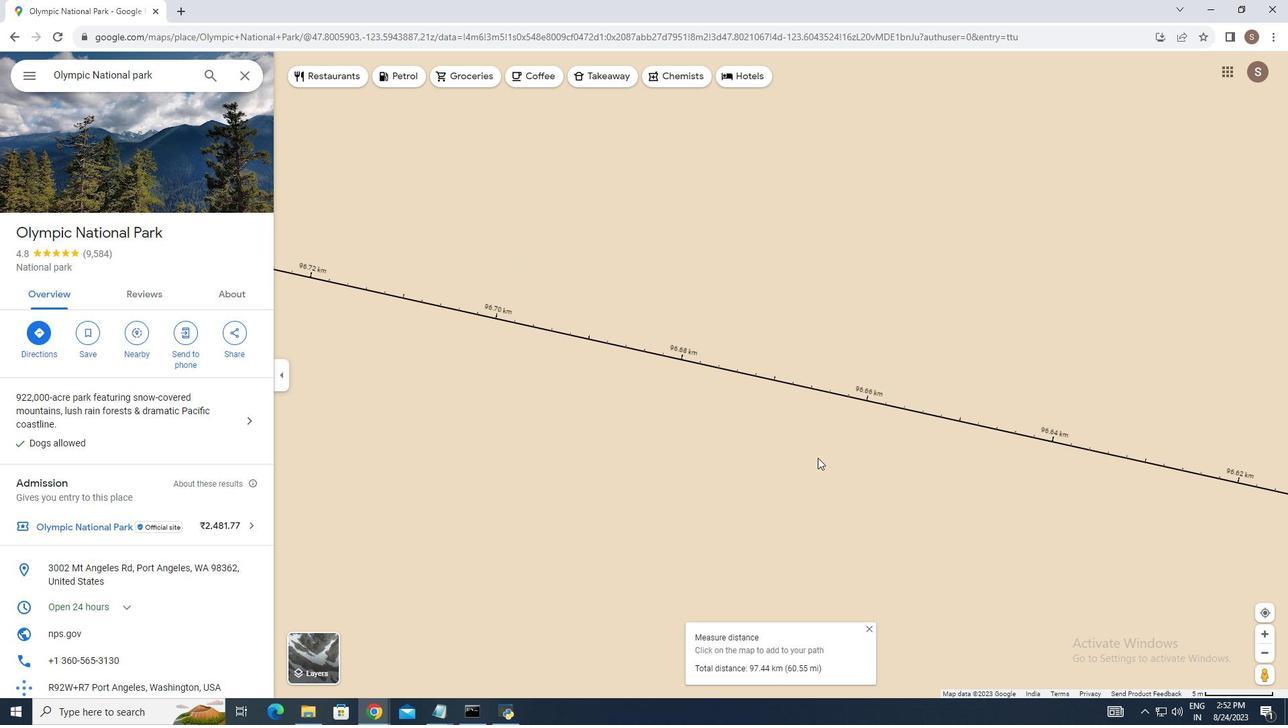 
Action: Mouse moved to (818, 457)
Screenshot: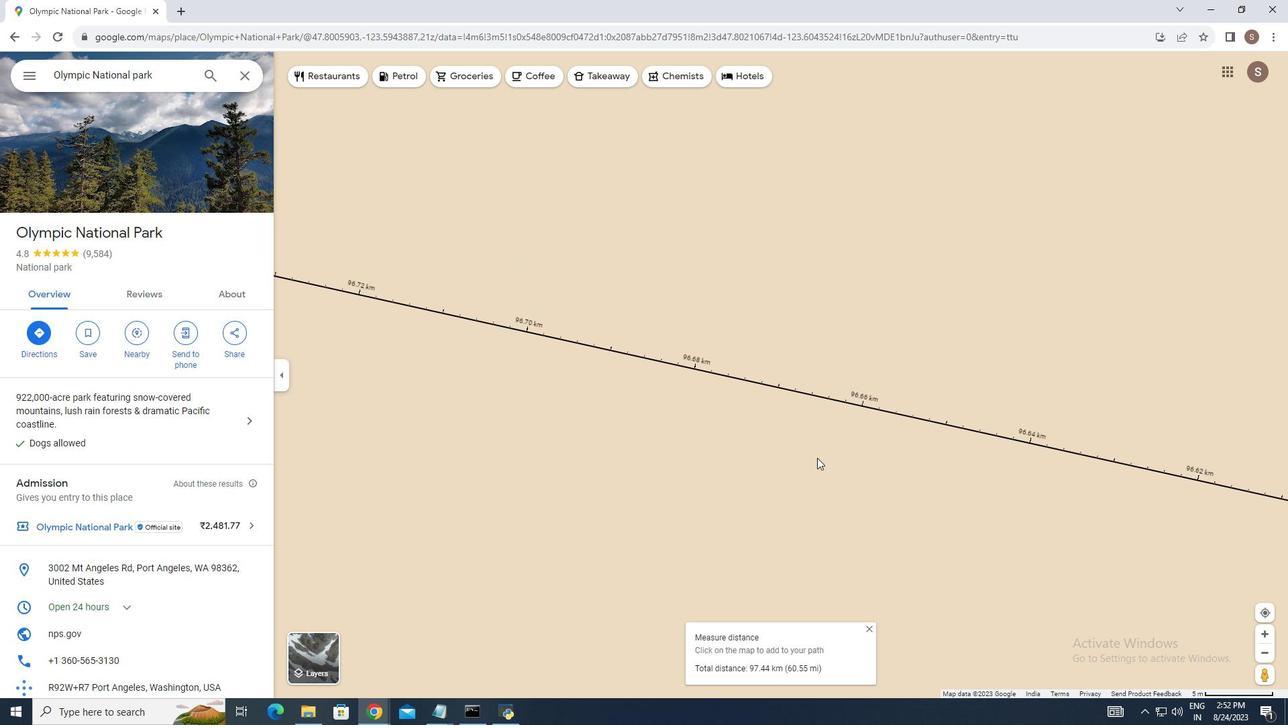 
Action: Mouse scrolled (818, 456) with delta (0, 0)
Screenshot: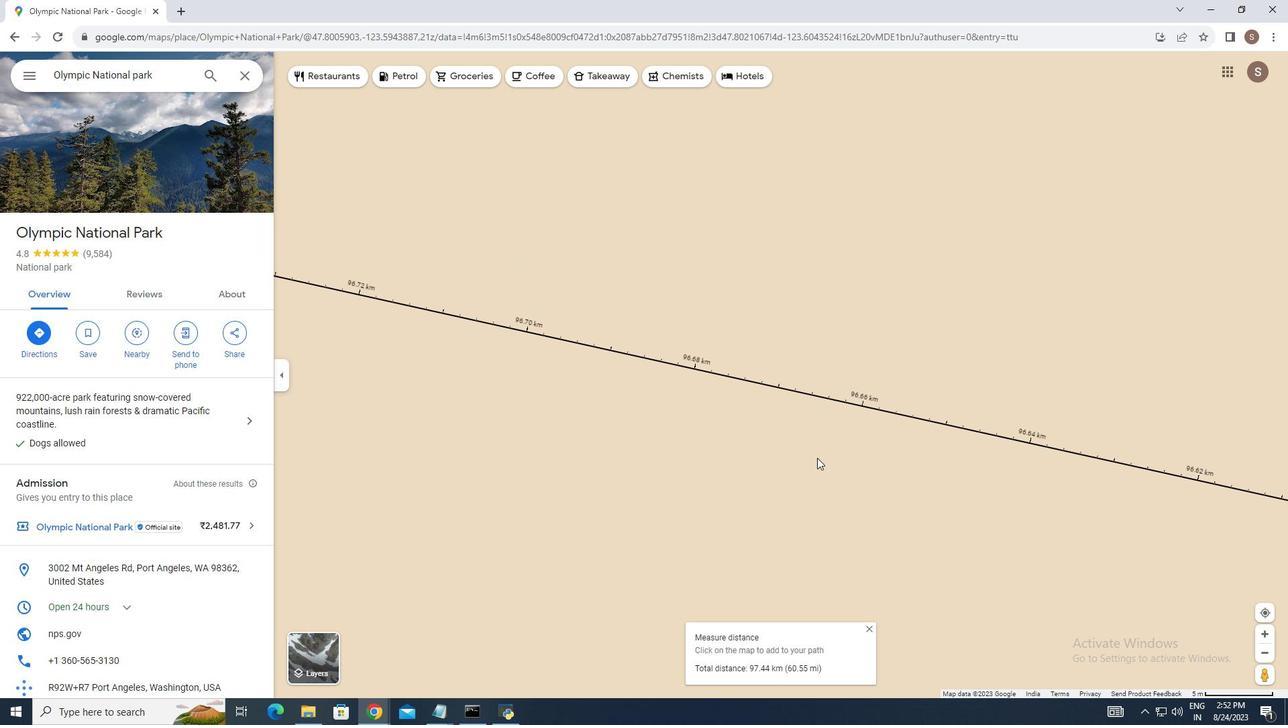 
Action: Mouse moved to (817, 457)
Screenshot: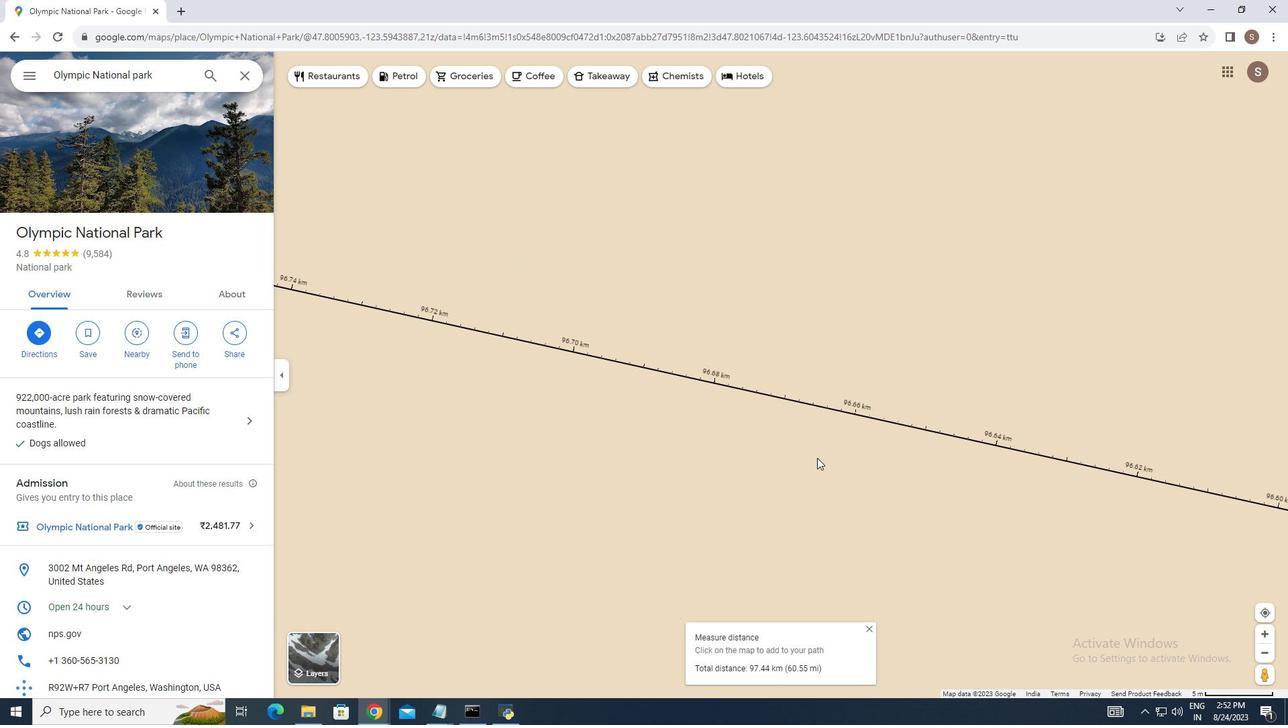 
Action: Mouse scrolled (817, 457) with delta (0, 0)
Screenshot: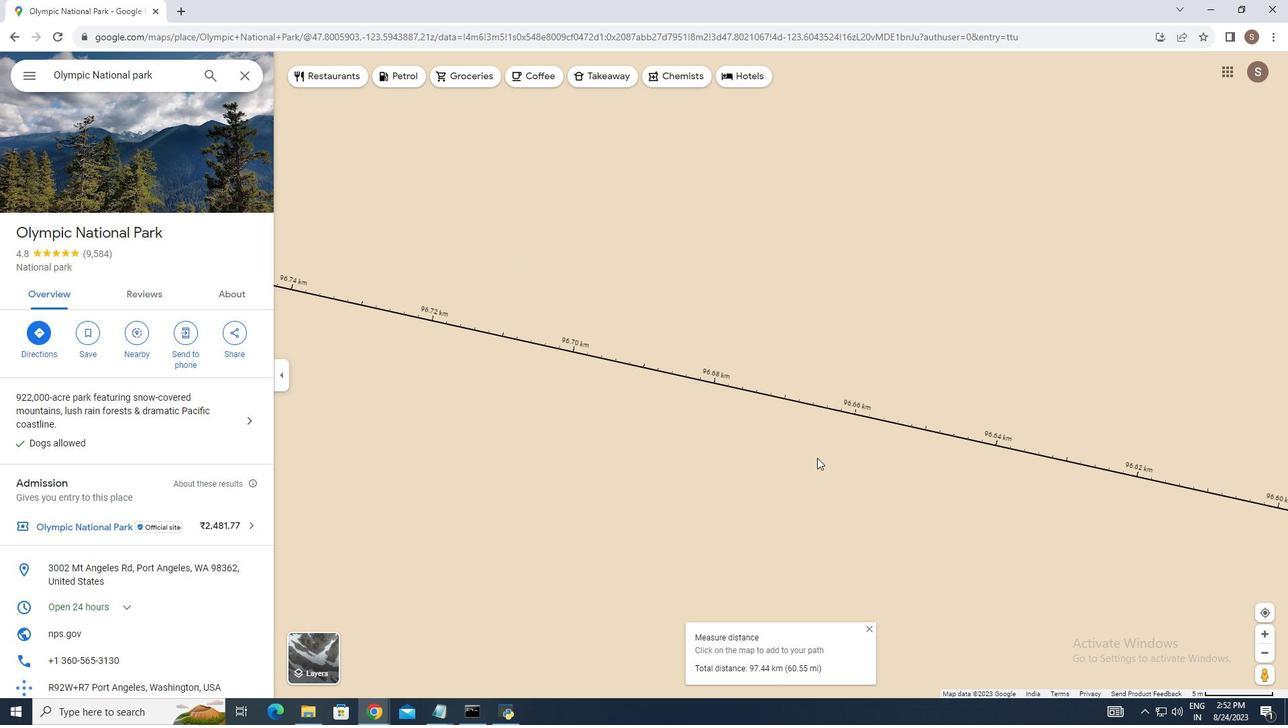 
Action: Mouse scrolled (817, 457) with delta (0, 0)
Screenshot: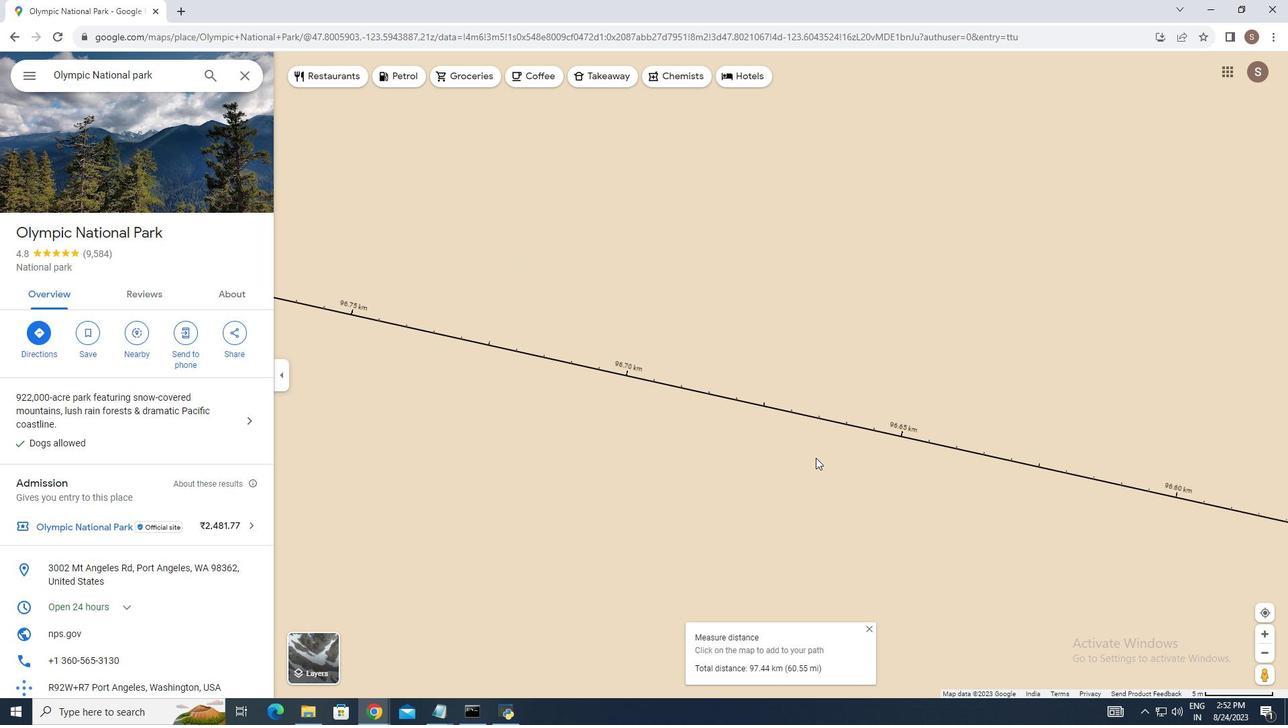 
Action: Mouse moved to (921, 474)
Screenshot: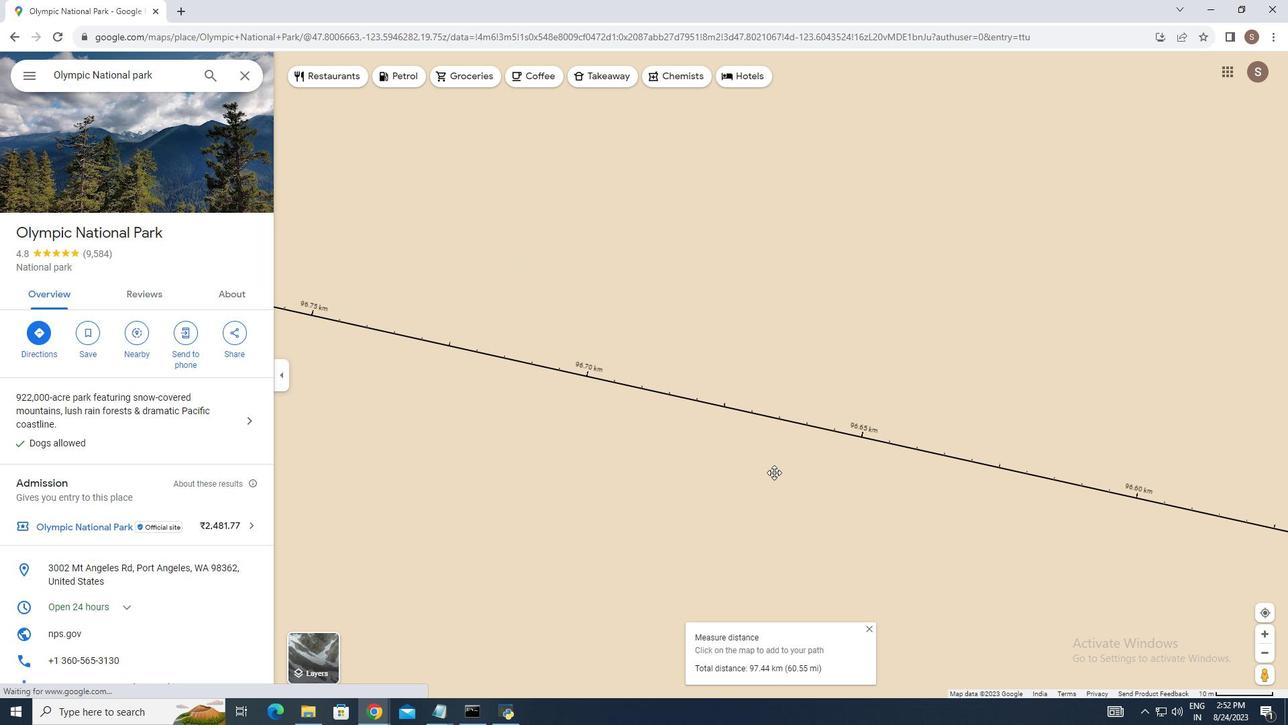 
Action: Mouse pressed left at (921, 474)
Screenshot: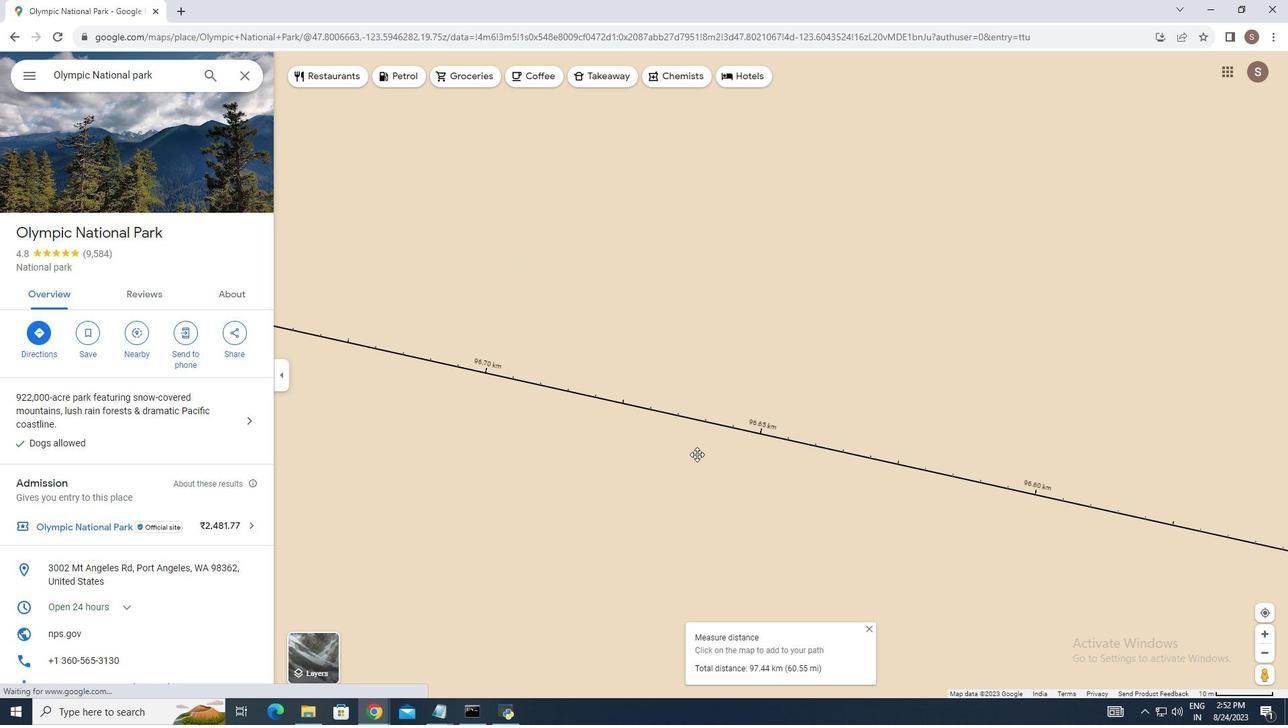 
Action: Mouse moved to (925, 482)
Screenshot: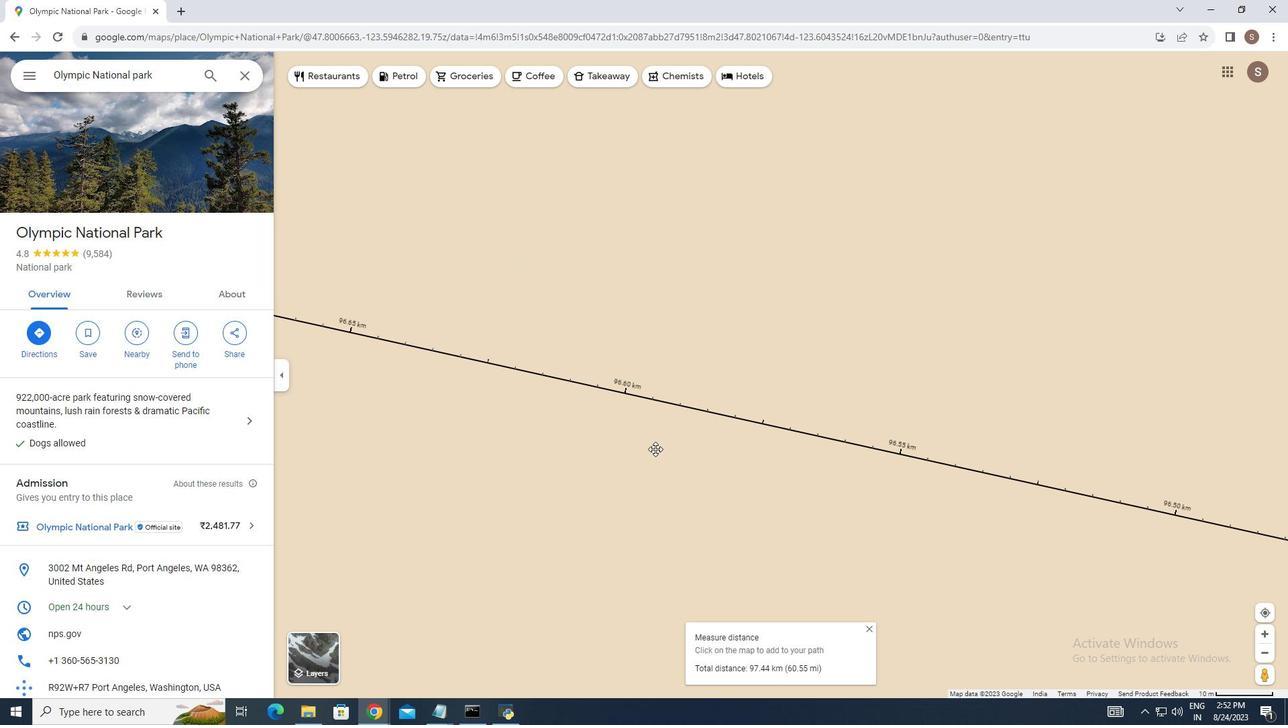 
Action: Mouse pressed left at (925, 482)
Screenshot: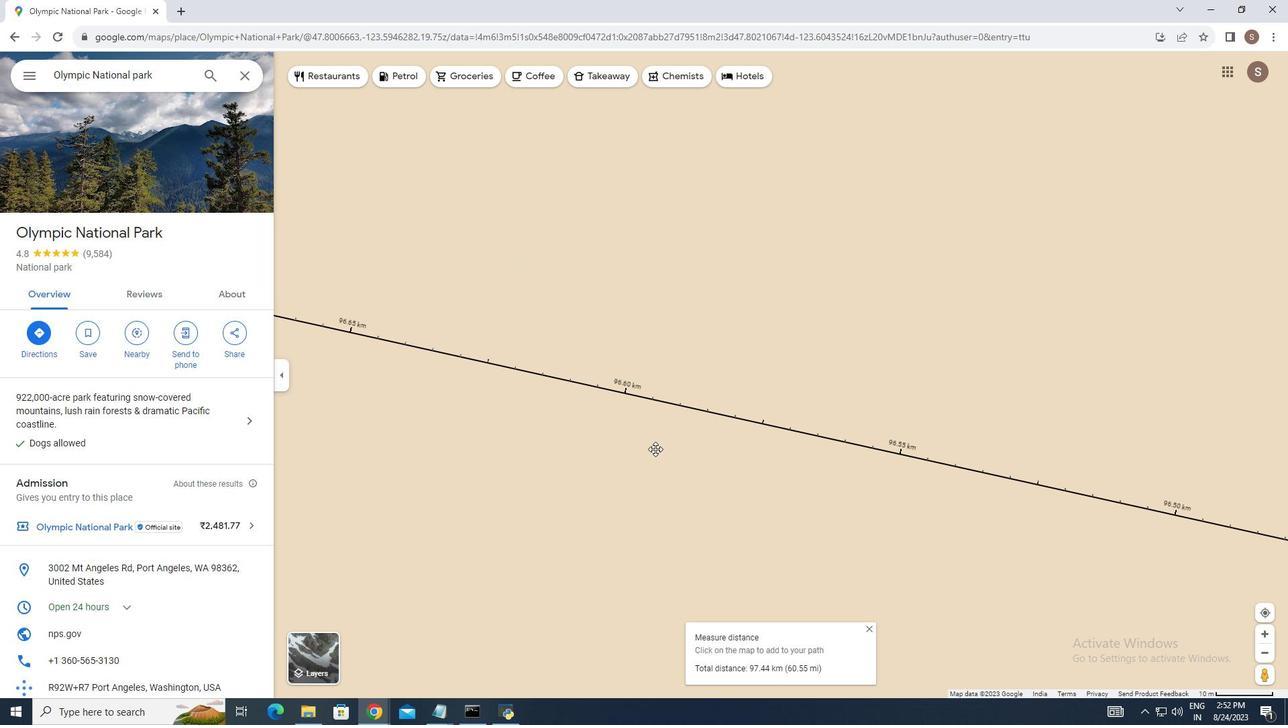 
Action: Mouse moved to (888, 482)
Screenshot: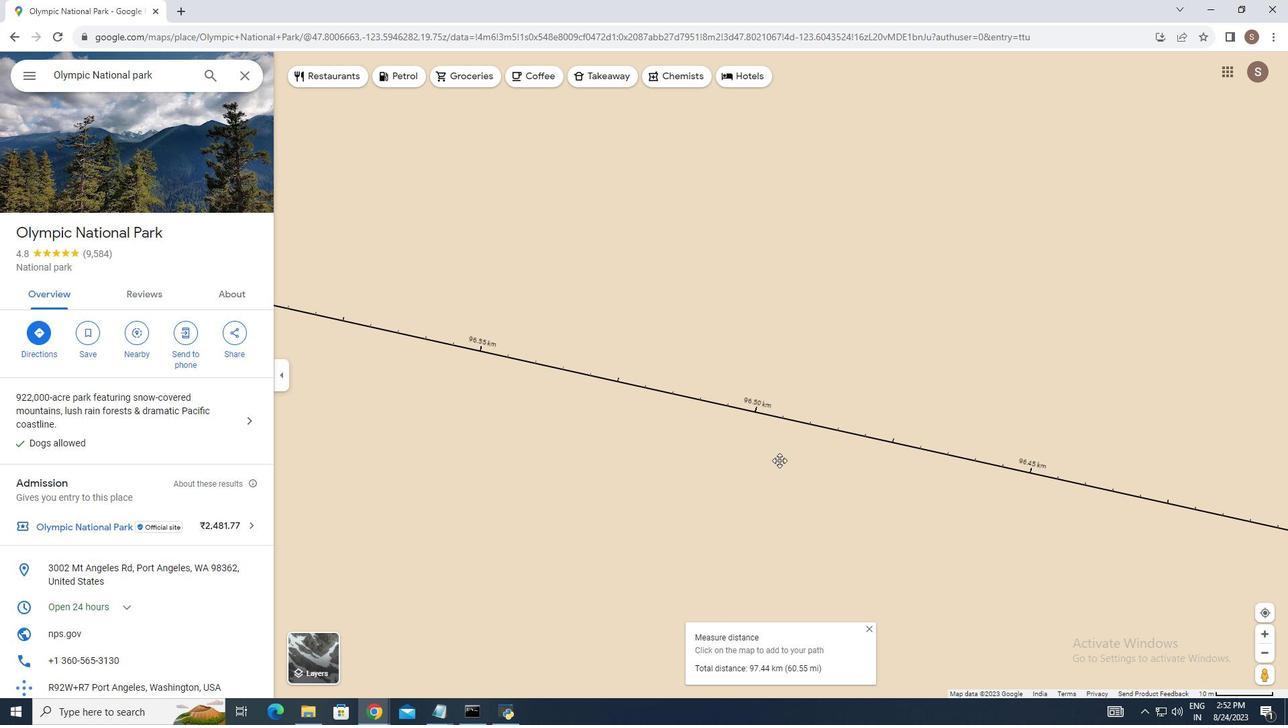 
Action: Mouse pressed left at (888, 482)
Screenshot: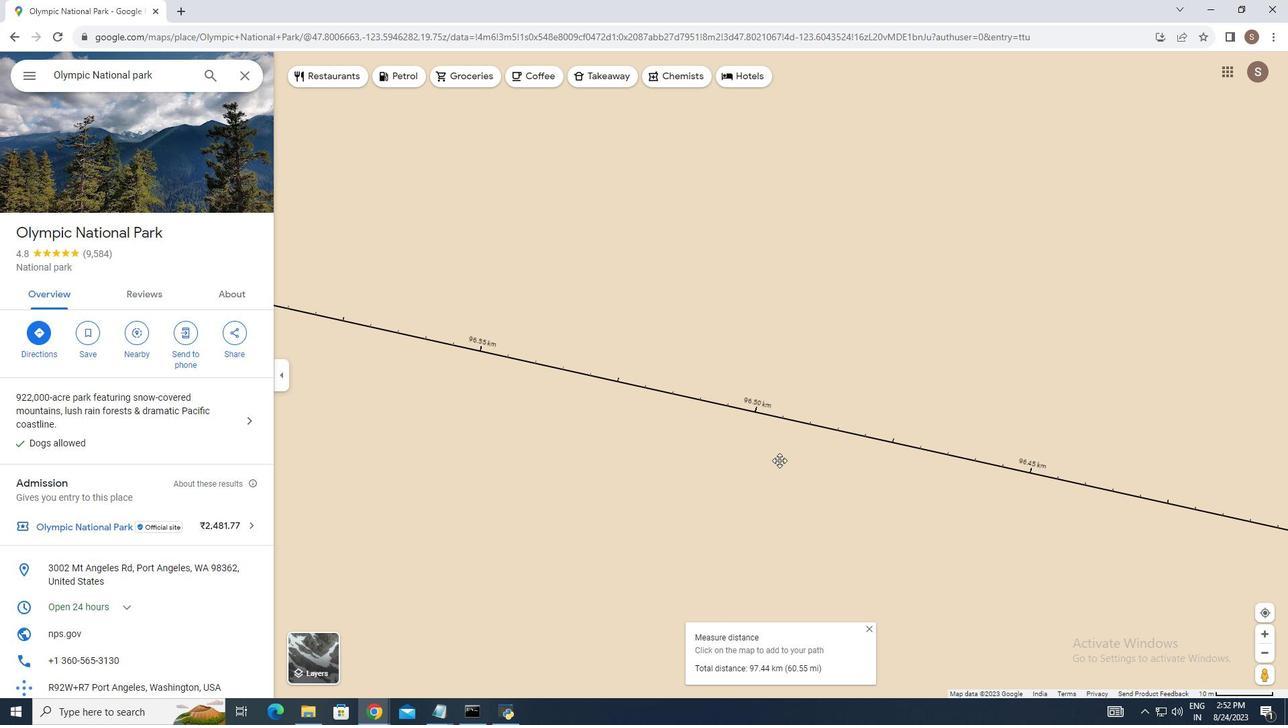 
Action: Mouse moved to (763, 517)
Screenshot: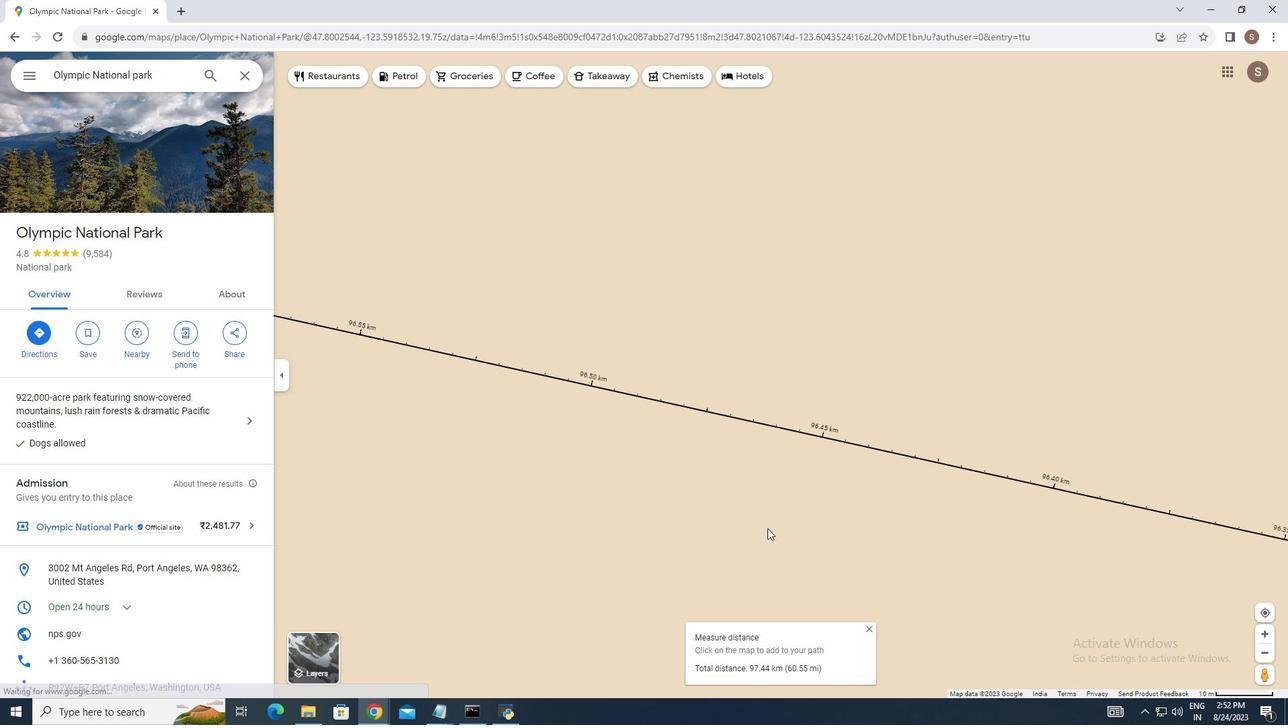 
Action: Mouse scrolled (763, 516) with delta (0, 0)
Screenshot: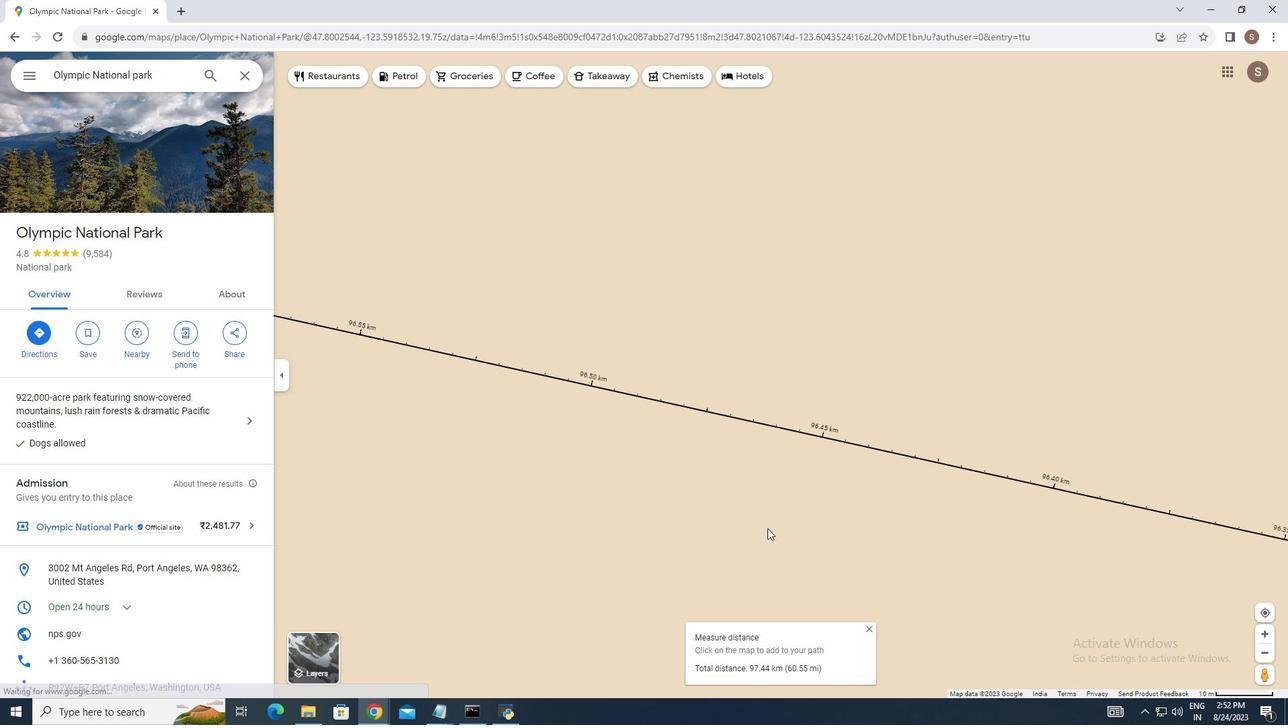 
Action: Mouse moved to (847, 510)
Screenshot: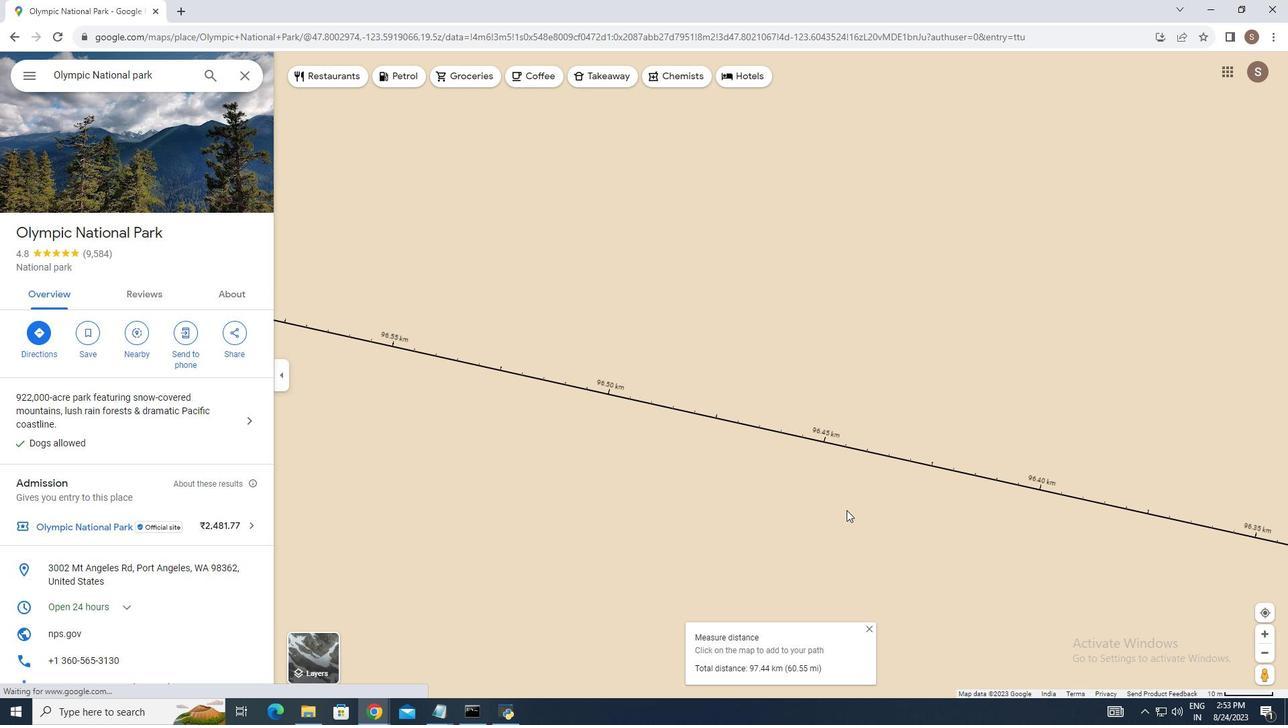 
Action: Mouse scrolled (847, 509) with delta (0, 0)
Screenshot: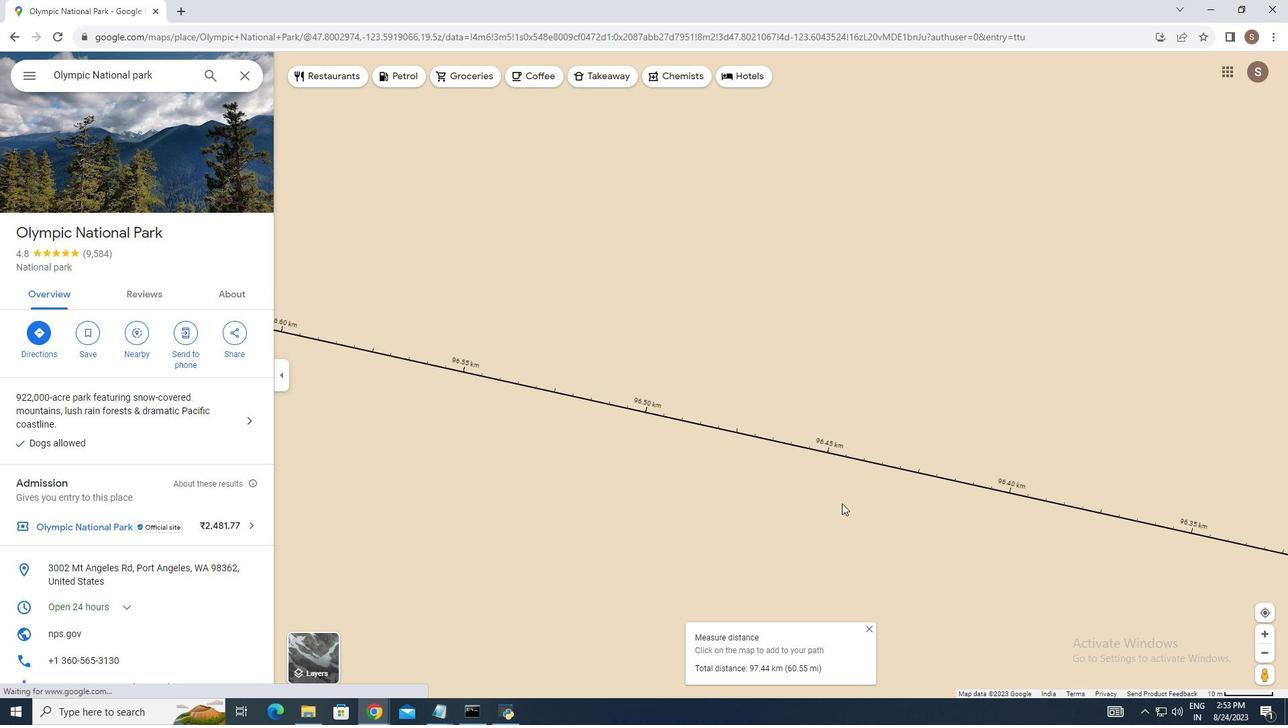 
Action: Mouse scrolled (847, 509) with delta (0, 0)
Screenshot: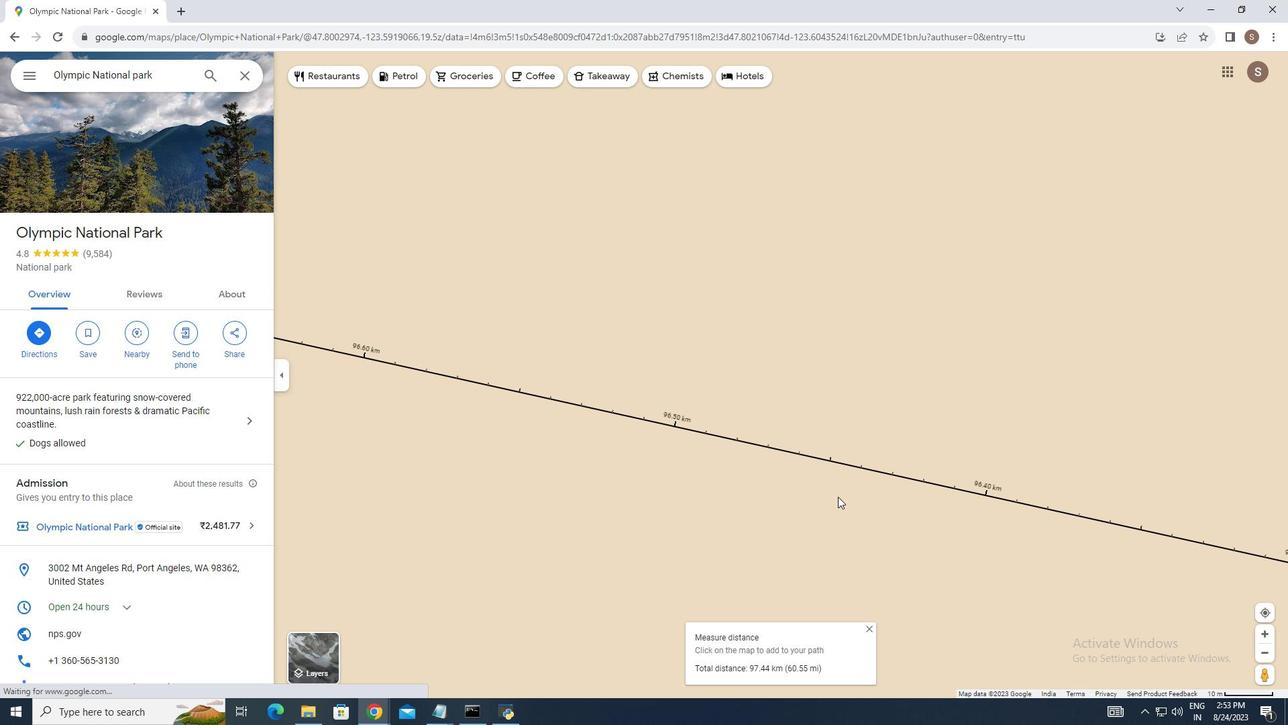 
Action: Mouse moved to (847, 509)
Screenshot: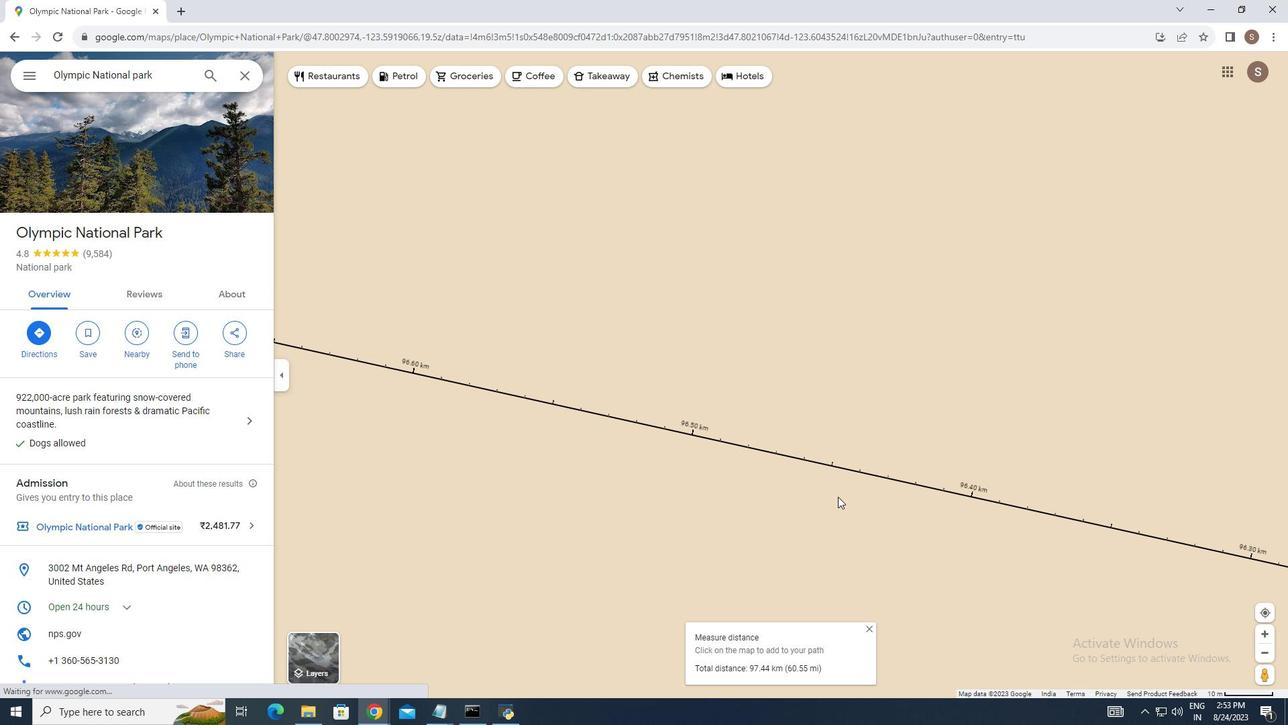 
Action: Mouse scrolled (847, 508) with delta (0, 0)
Screenshot: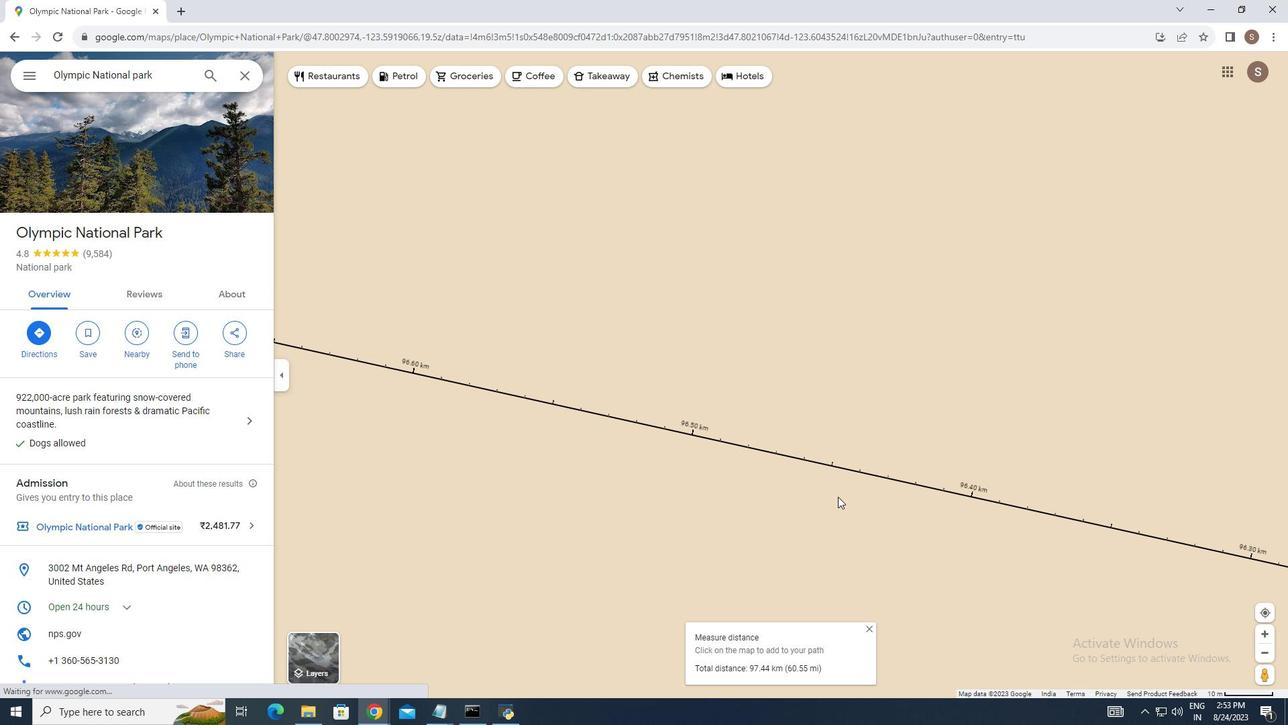 
Action: Mouse moved to (908, 526)
Screenshot: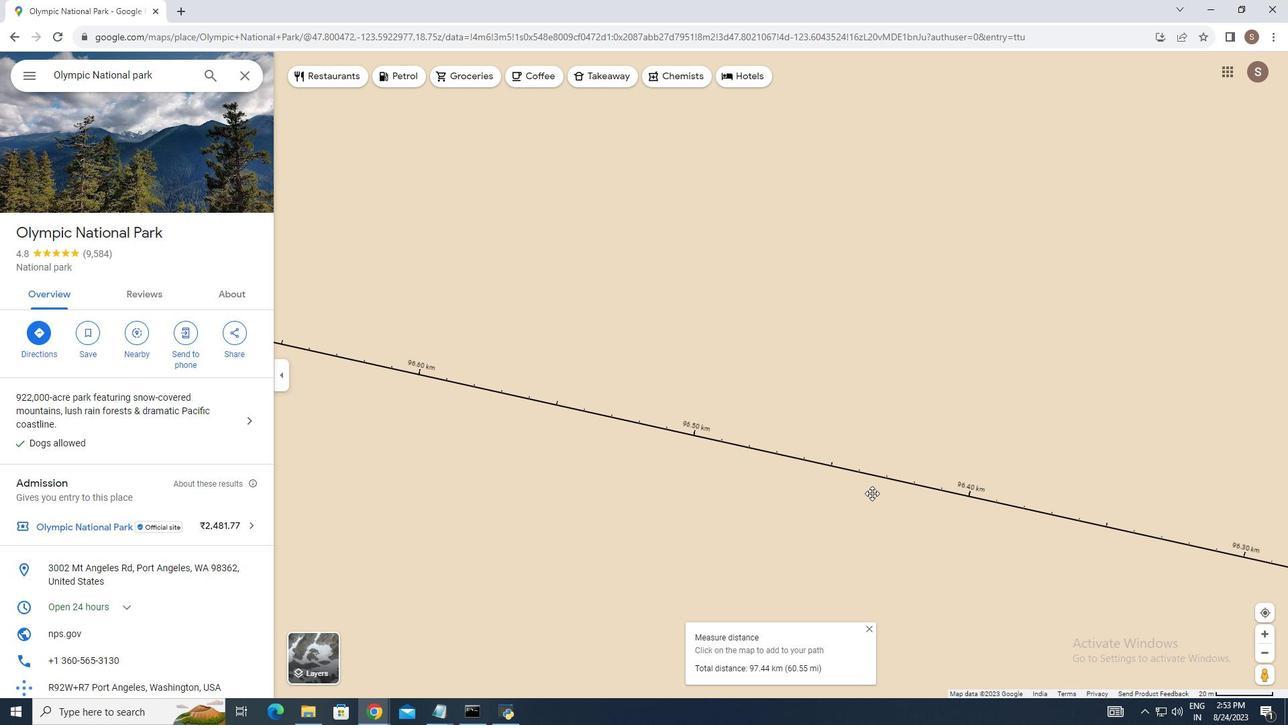 
Action: Mouse pressed left at (908, 526)
Screenshot: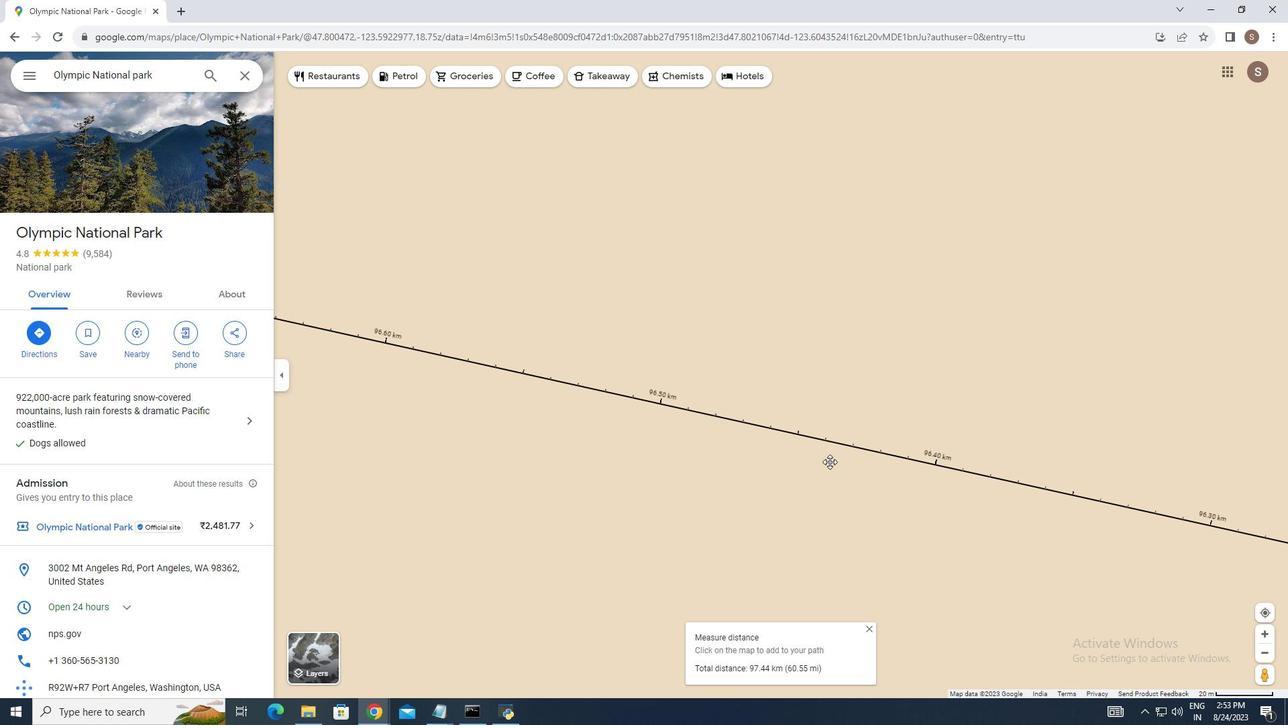 
Action: Mouse moved to (898, 430)
Screenshot: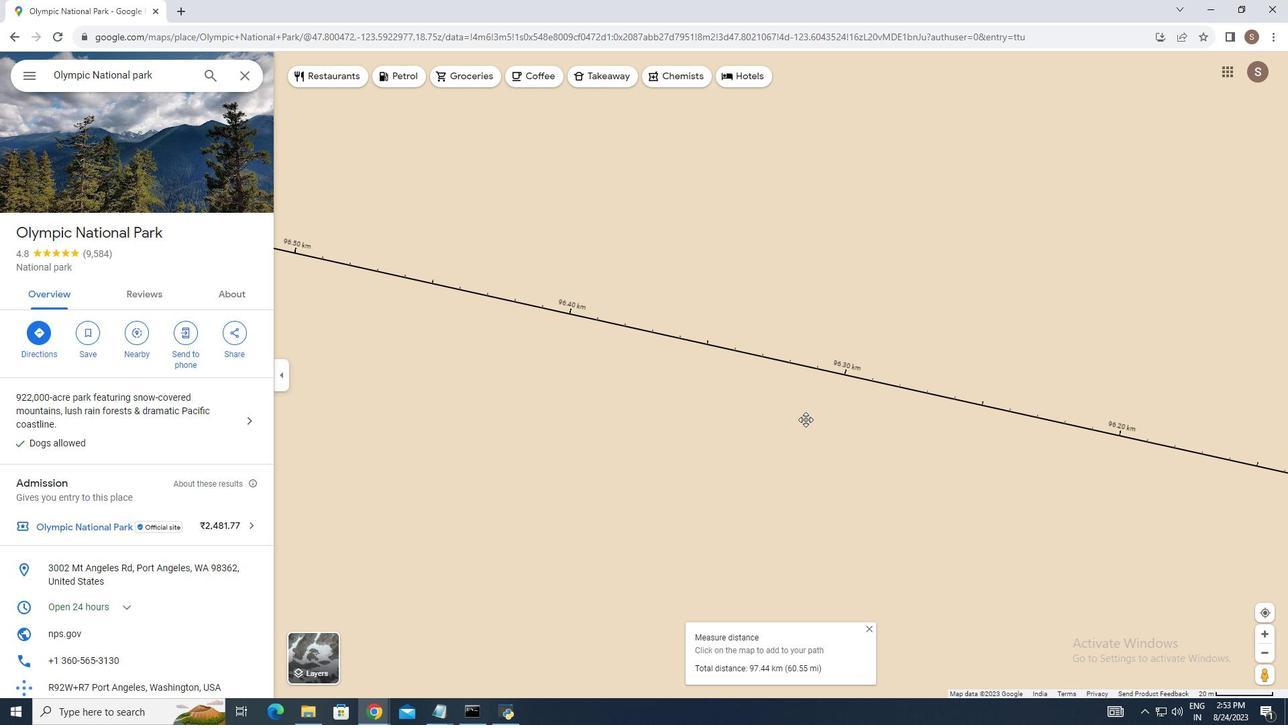 
Action: Mouse pressed left at (898, 430)
Screenshot: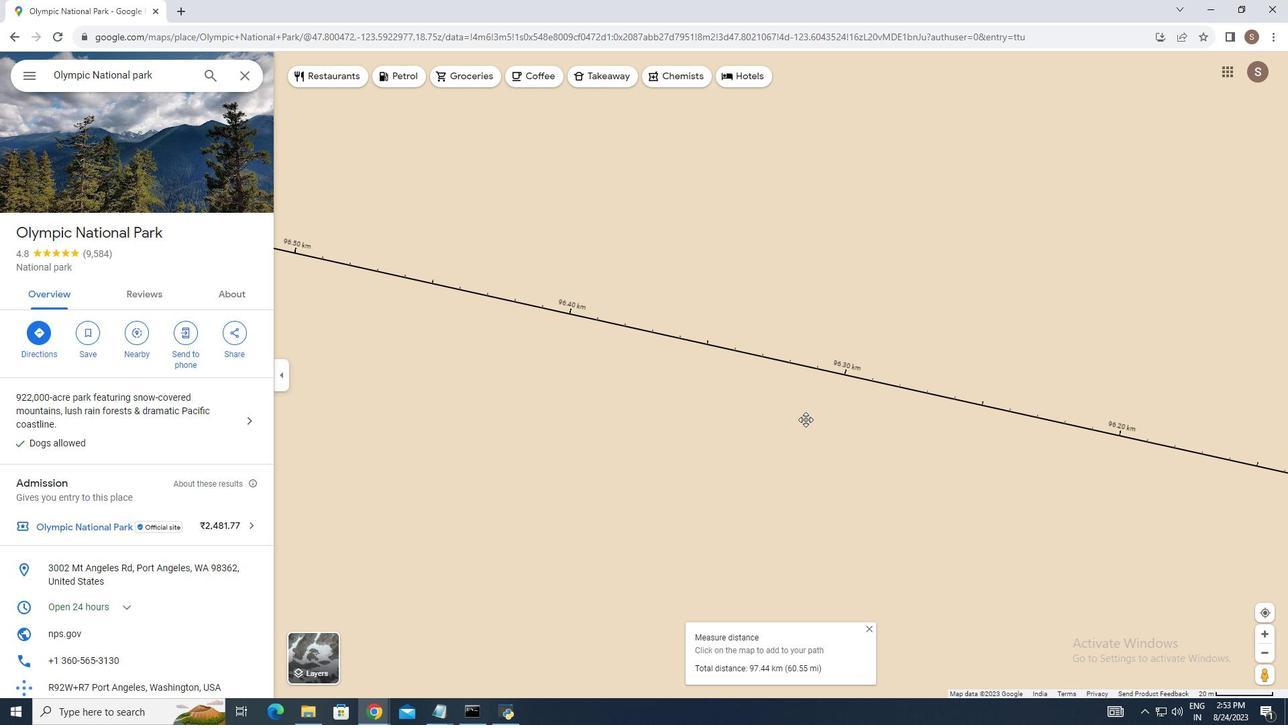 
Action: Mouse moved to (874, 438)
Screenshot: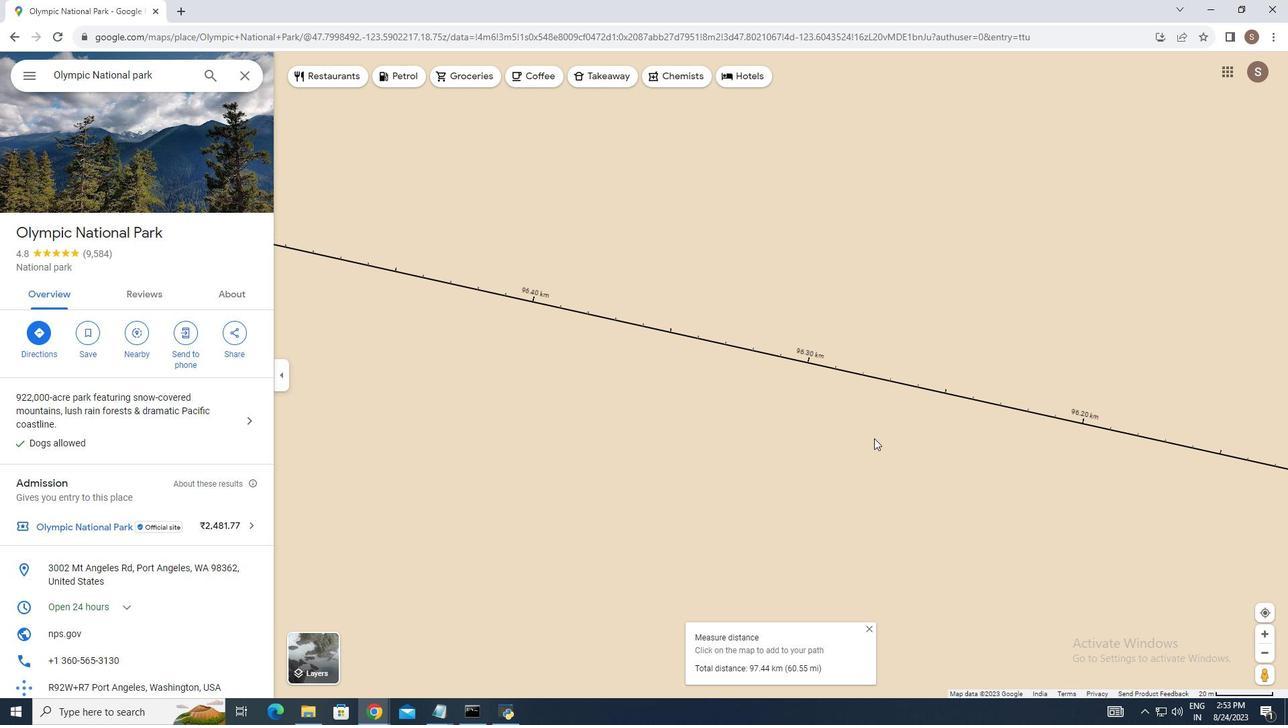 
Action: Mouse pressed left at (874, 438)
Screenshot: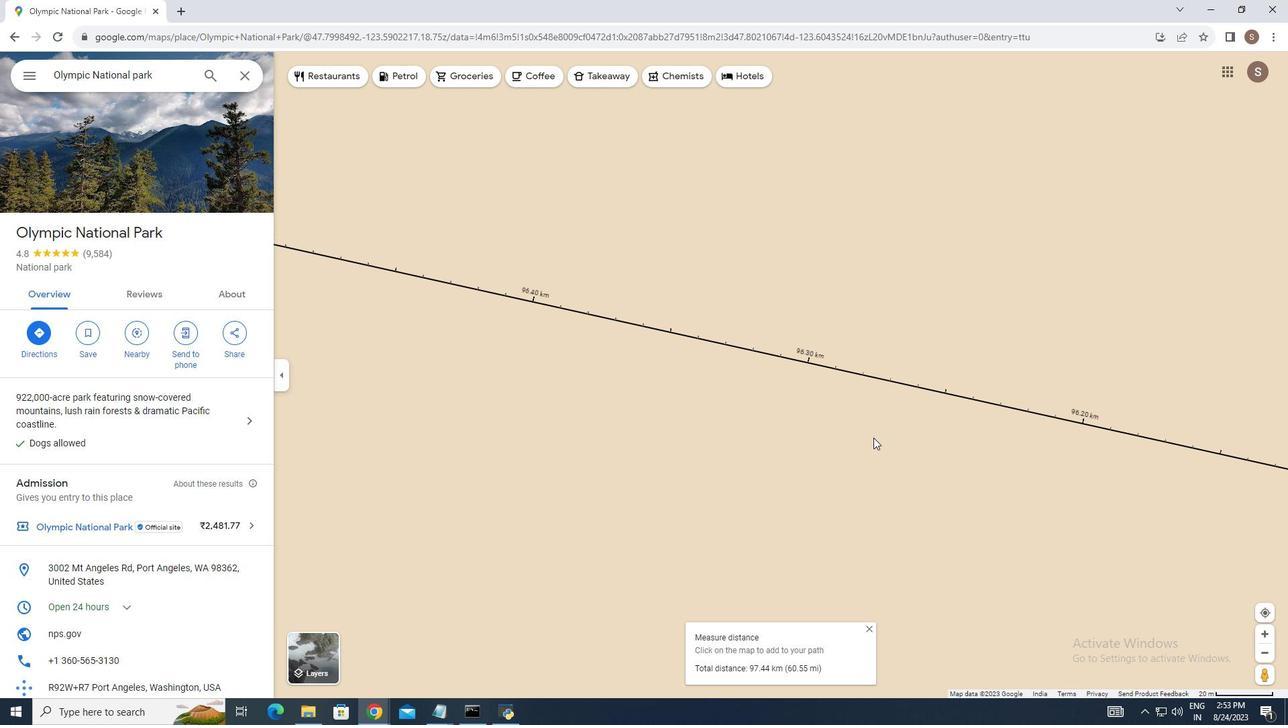 
Action: Mouse moved to (707, 404)
Screenshot: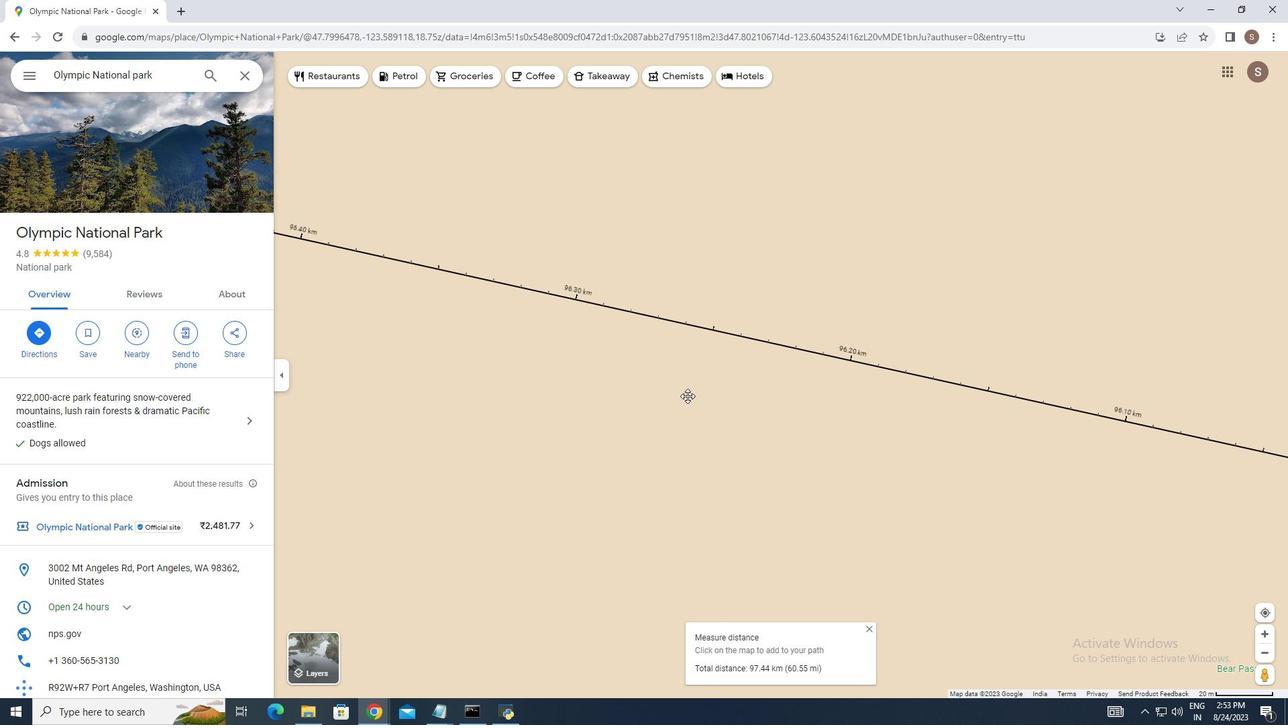
Action: Mouse pressed left at (707, 404)
Screenshot: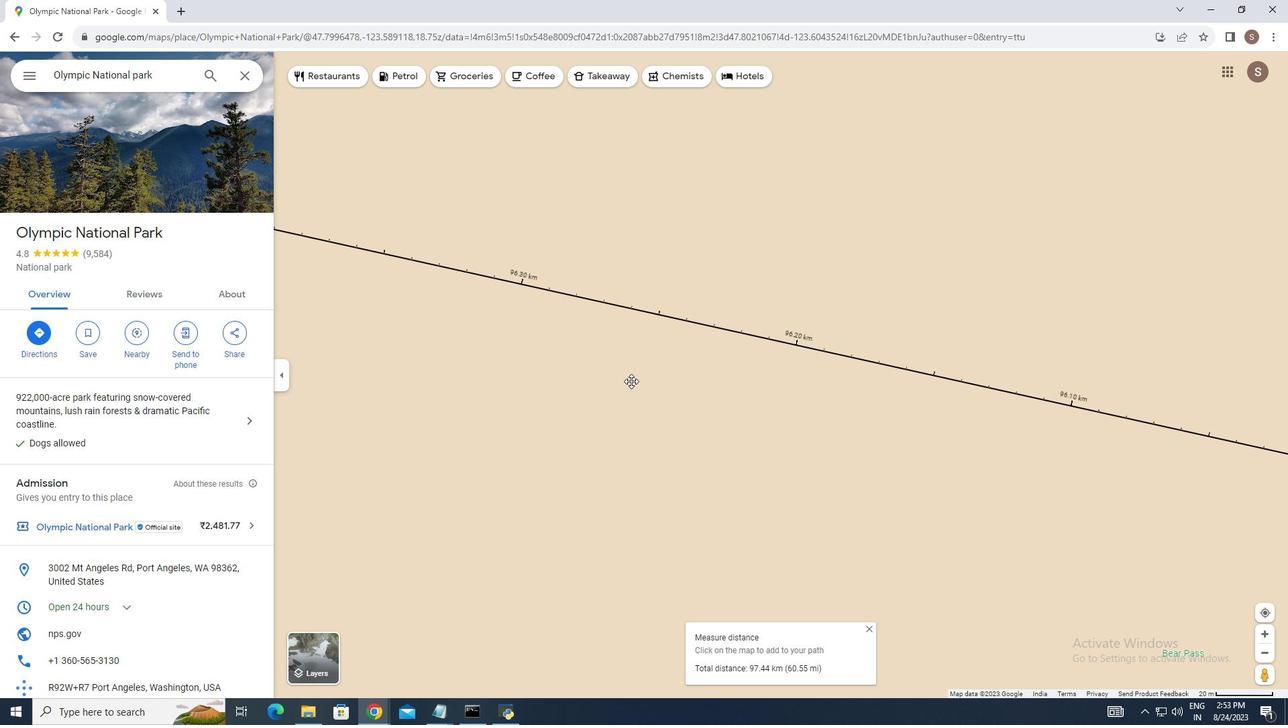 
Action: Mouse moved to (810, 344)
Screenshot: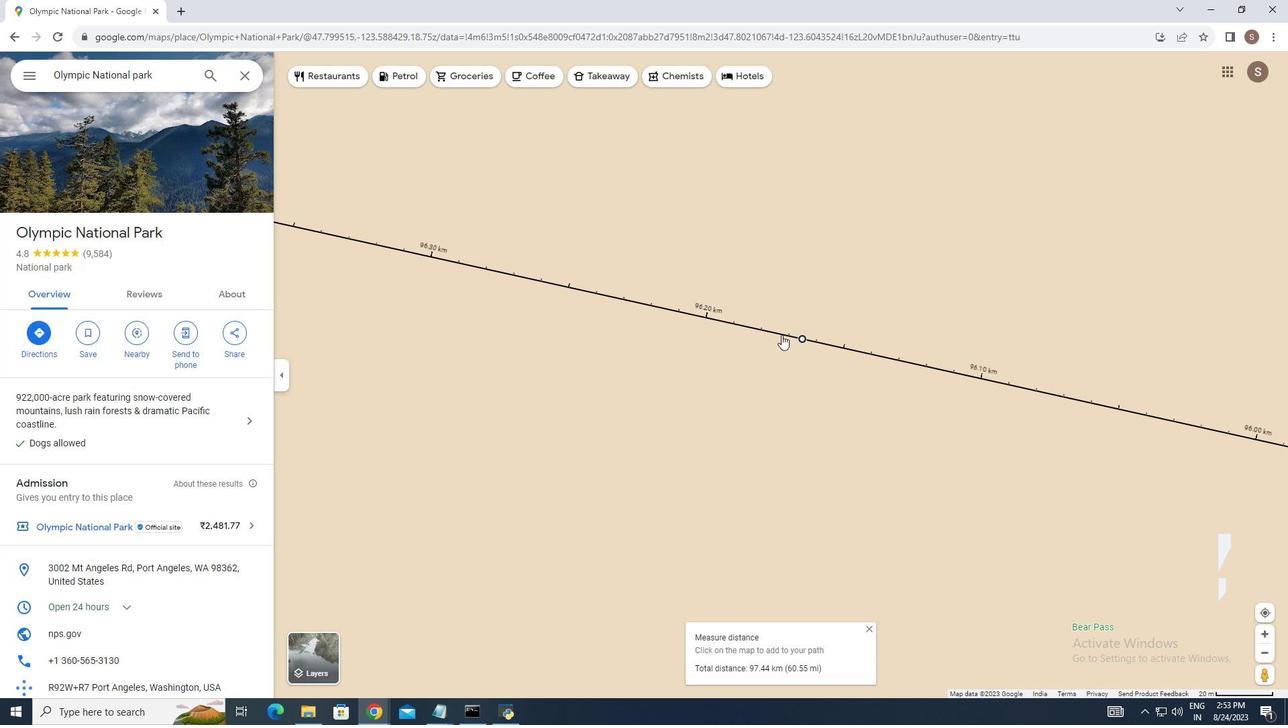 
Action: Mouse pressed left at (810, 344)
Screenshot: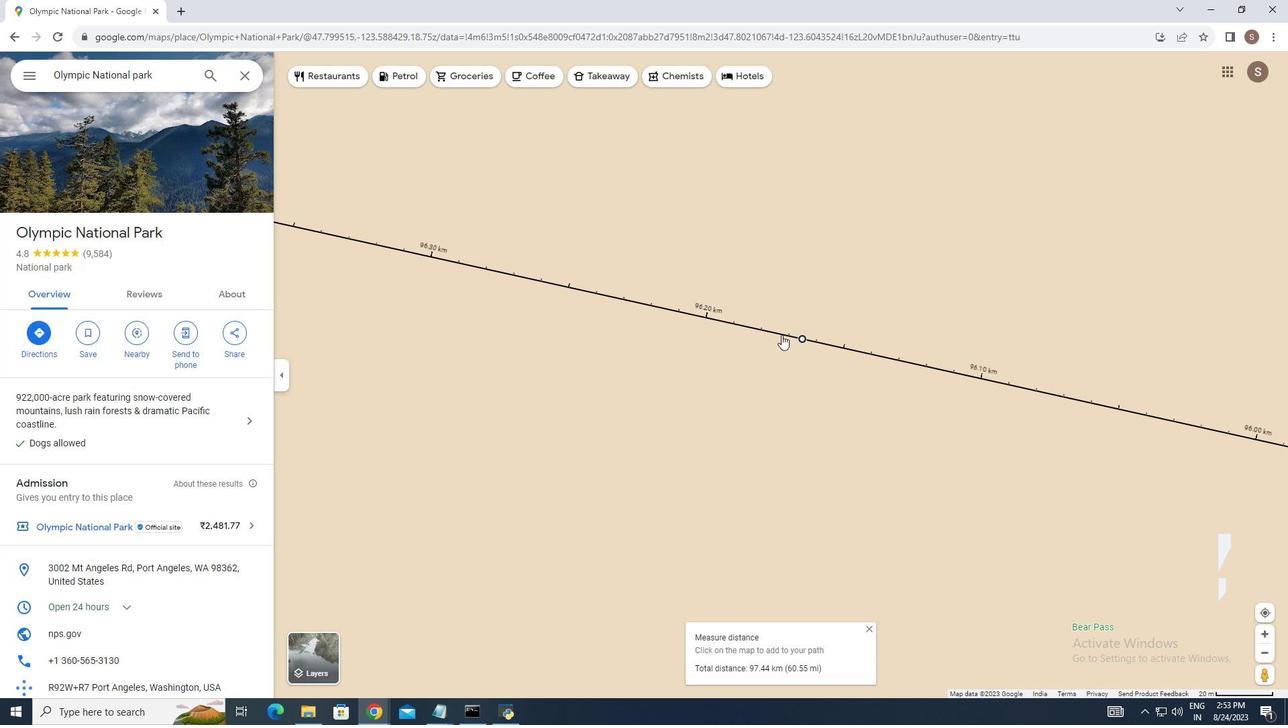 
Action: Mouse moved to (701, 324)
Screenshot: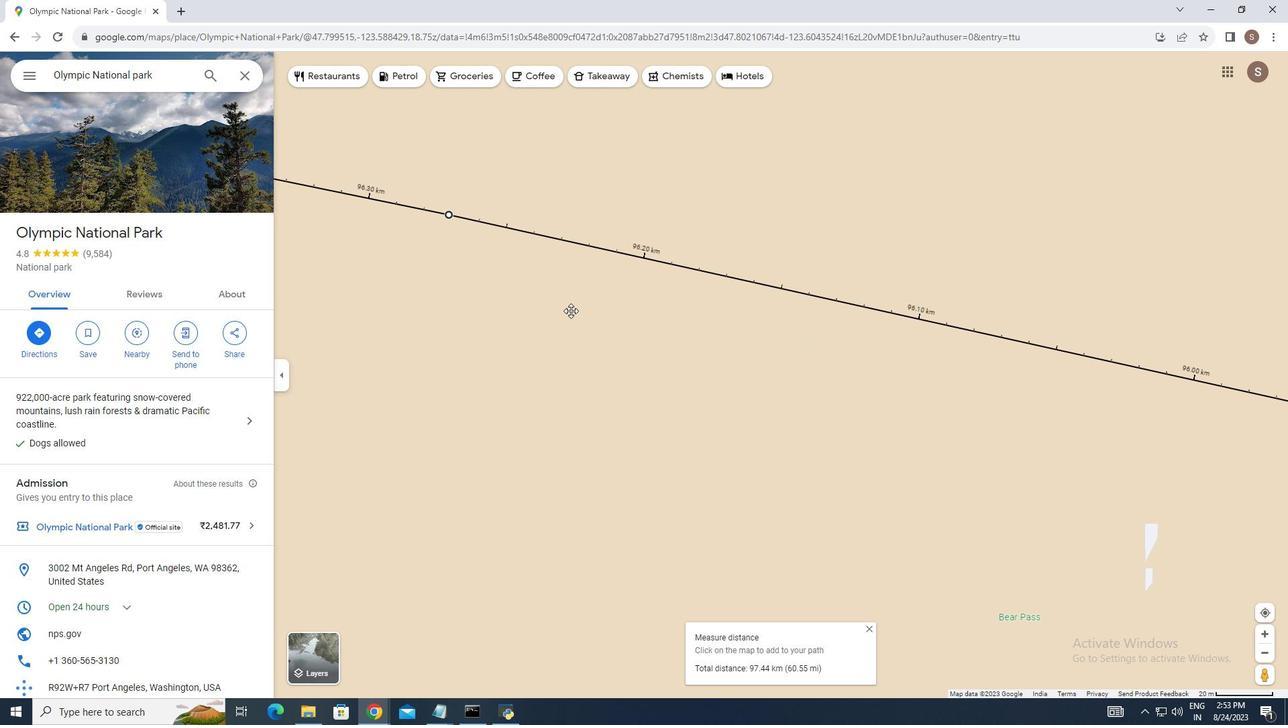 
Action: Mouse pressed left at (701, 324)
Screenshot: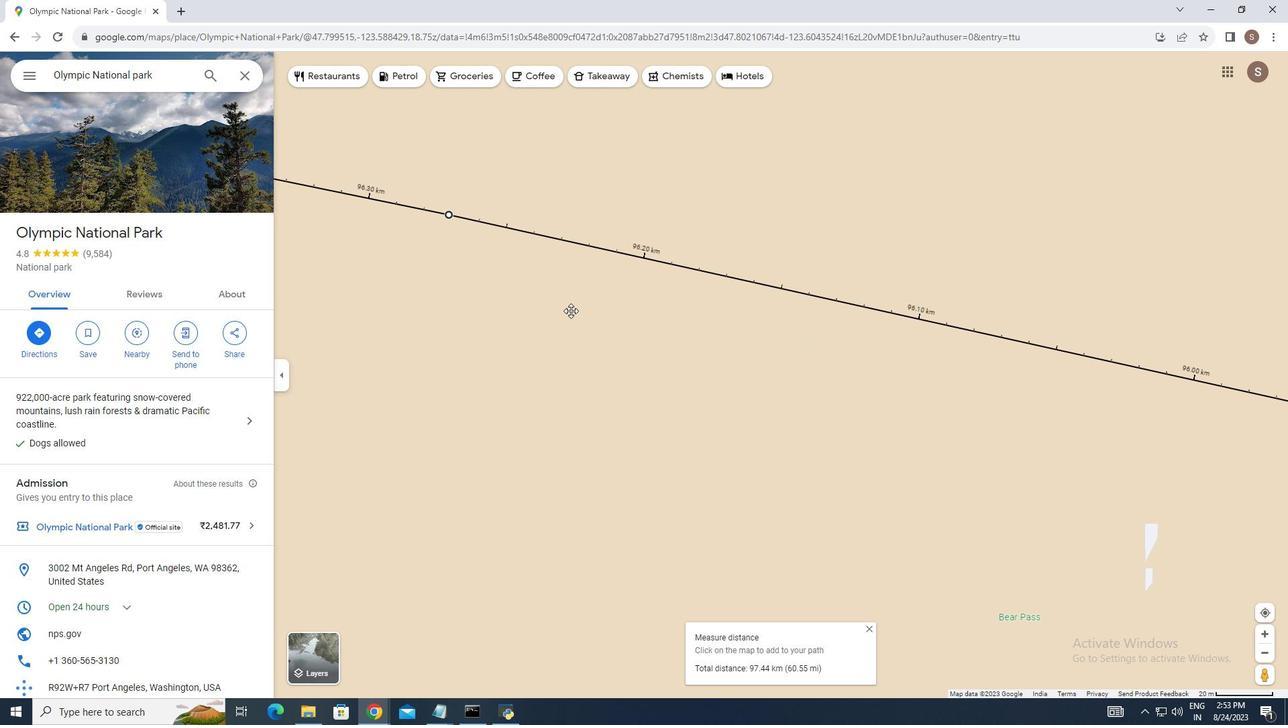 
Action: Mouse moved to (820, 352)
Screenshot: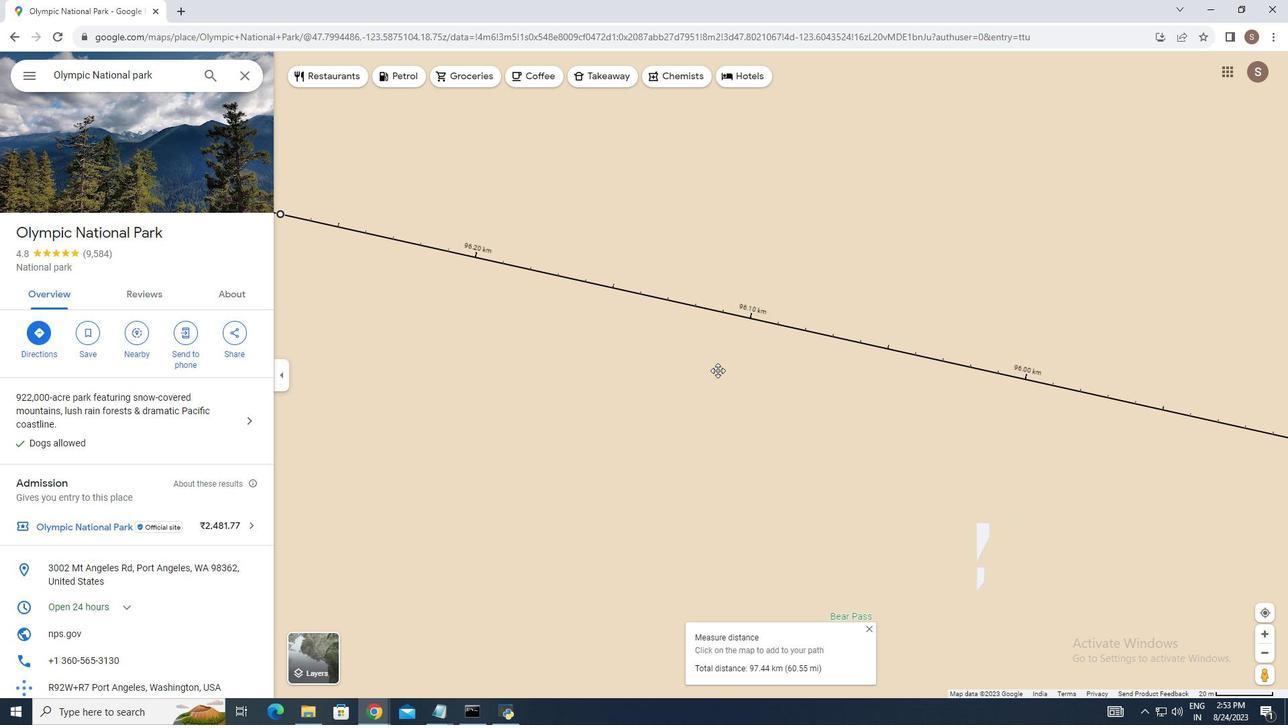 
Action: Mouse pressed left at (820, 352)
Screenshot: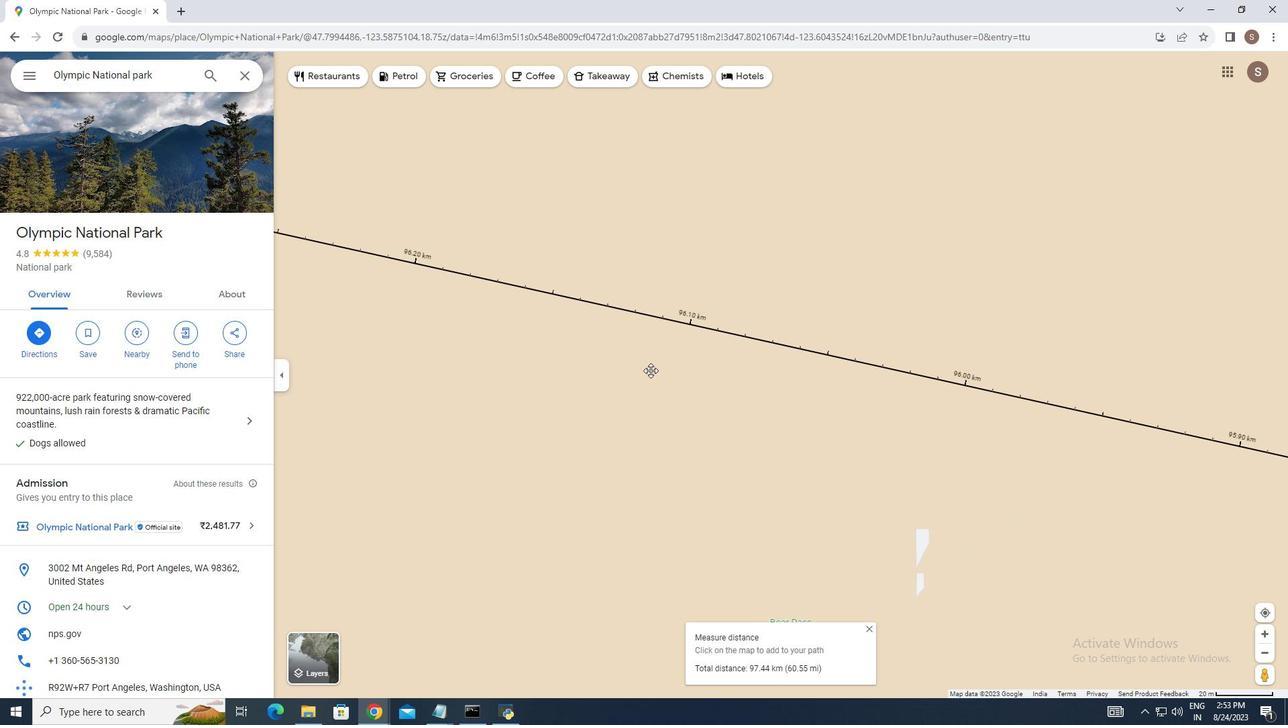 
Action: Mouse moved to (847, 430)
Screenshot: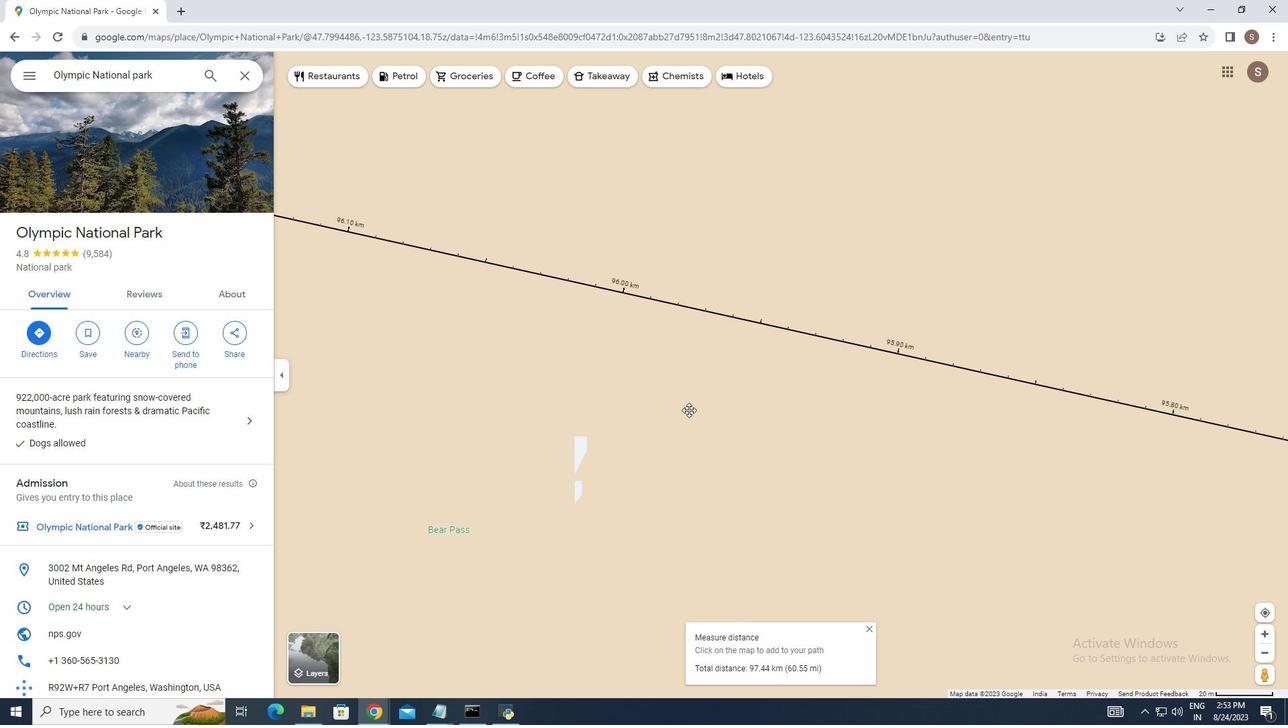 
Action: Mouse pressed left at (847, 430)
Screenshot: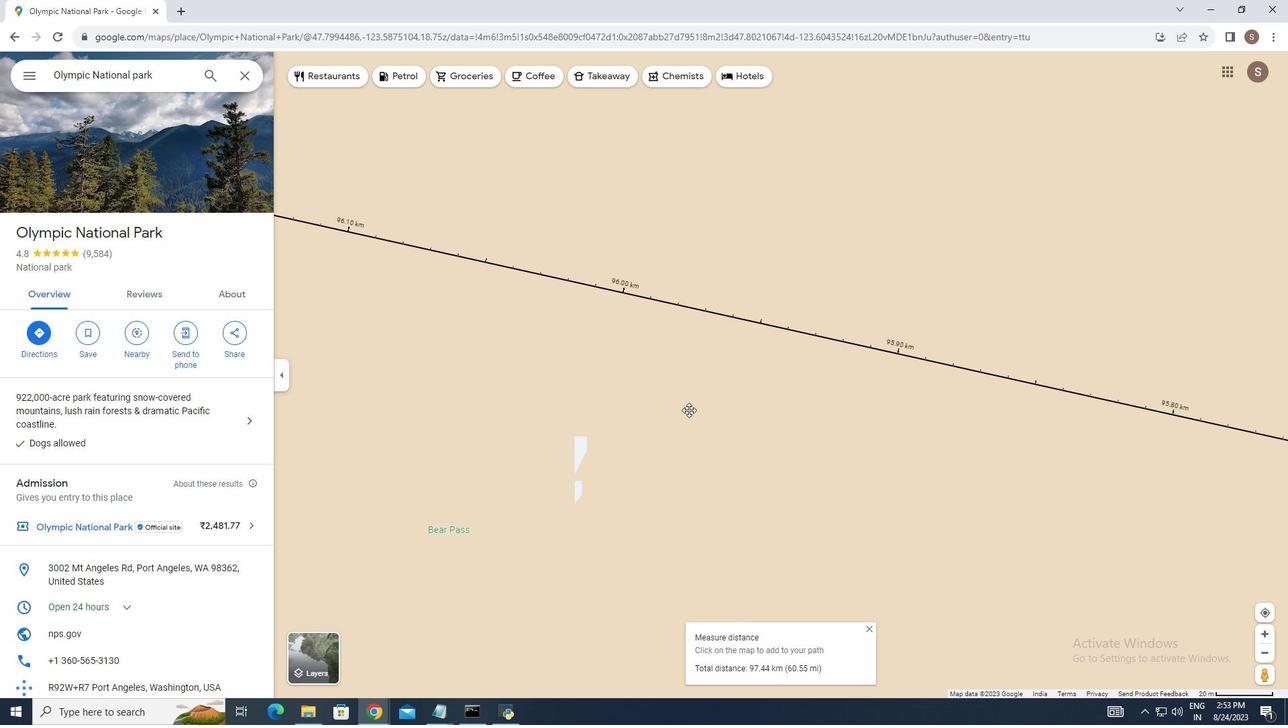 
Action: Mouse moved to (1019, 473)
Screenshot: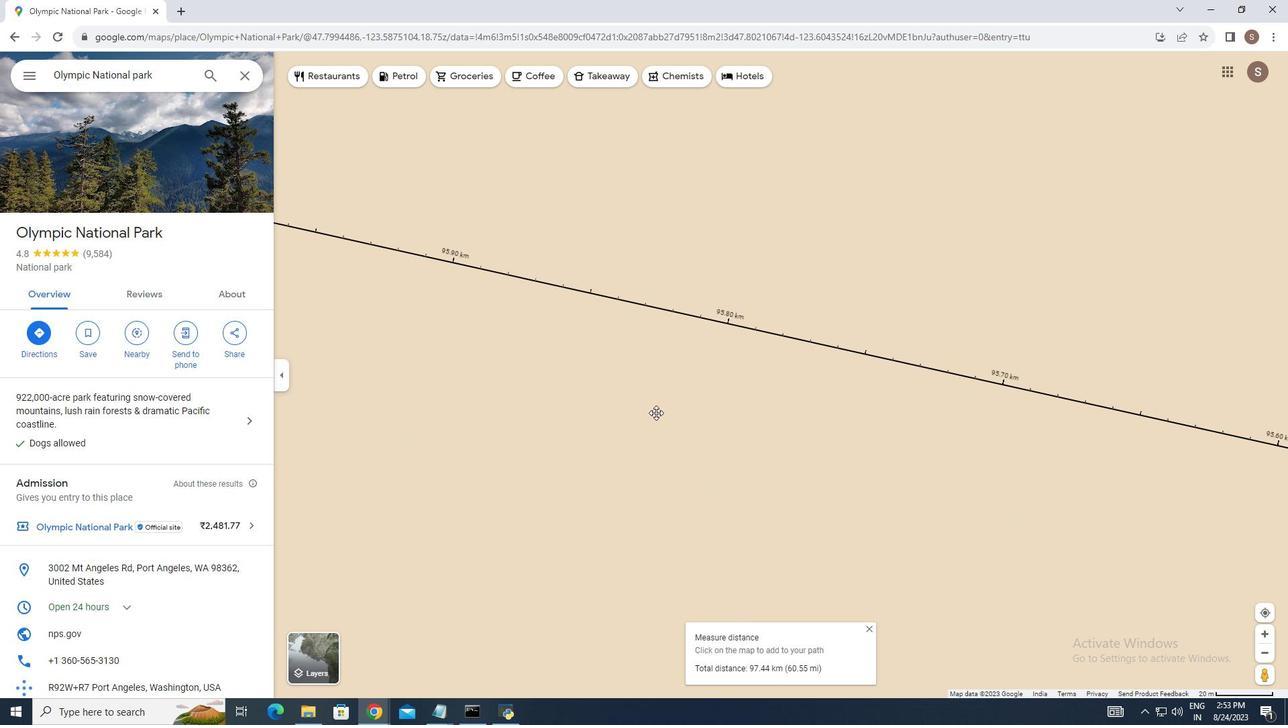 
Action: Mouse pressed left at (1019, 473)
Screenshot: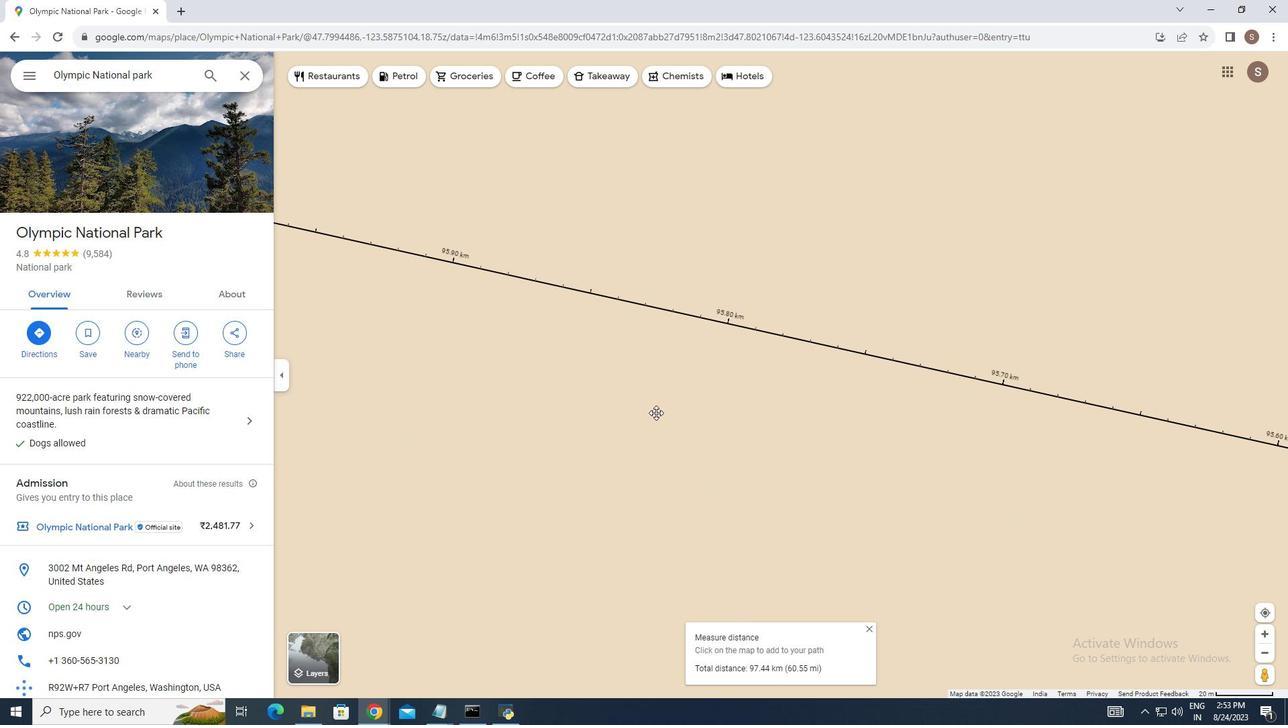 
Action: Mouse moved to (806, 452)
Screenshot: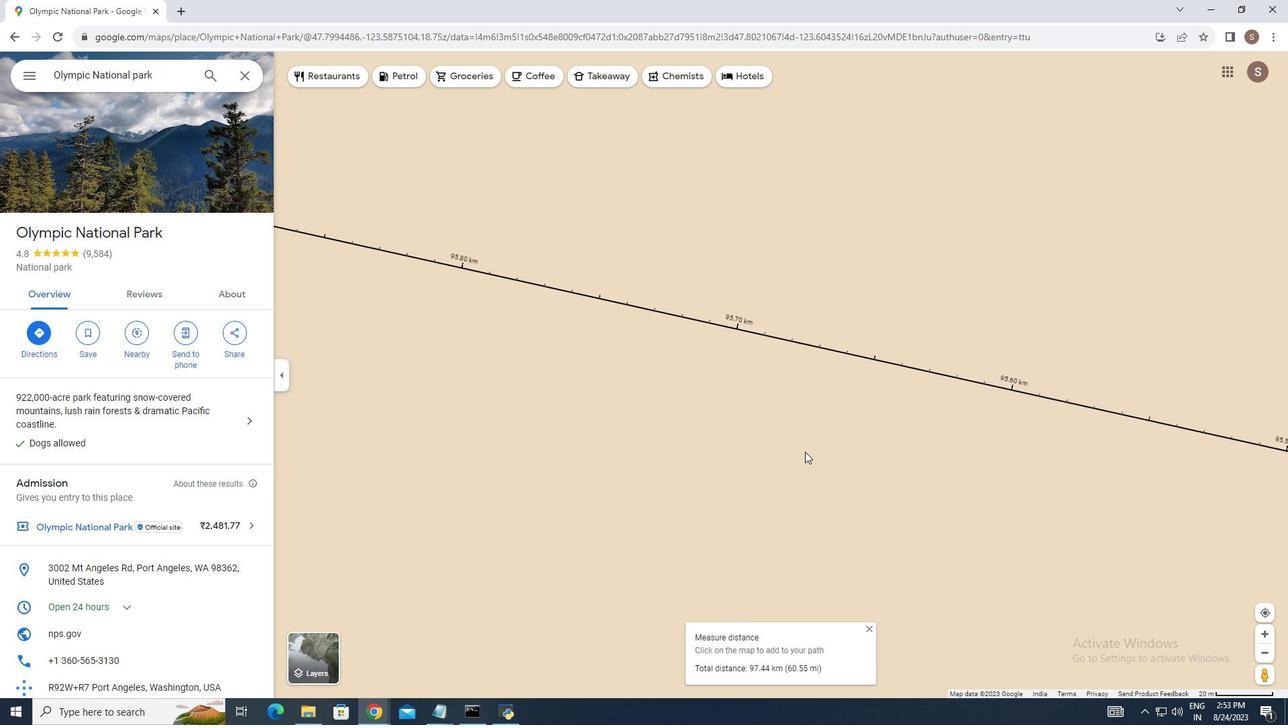 
Action: Mouse pressed left at (806, 452)
Screenshot: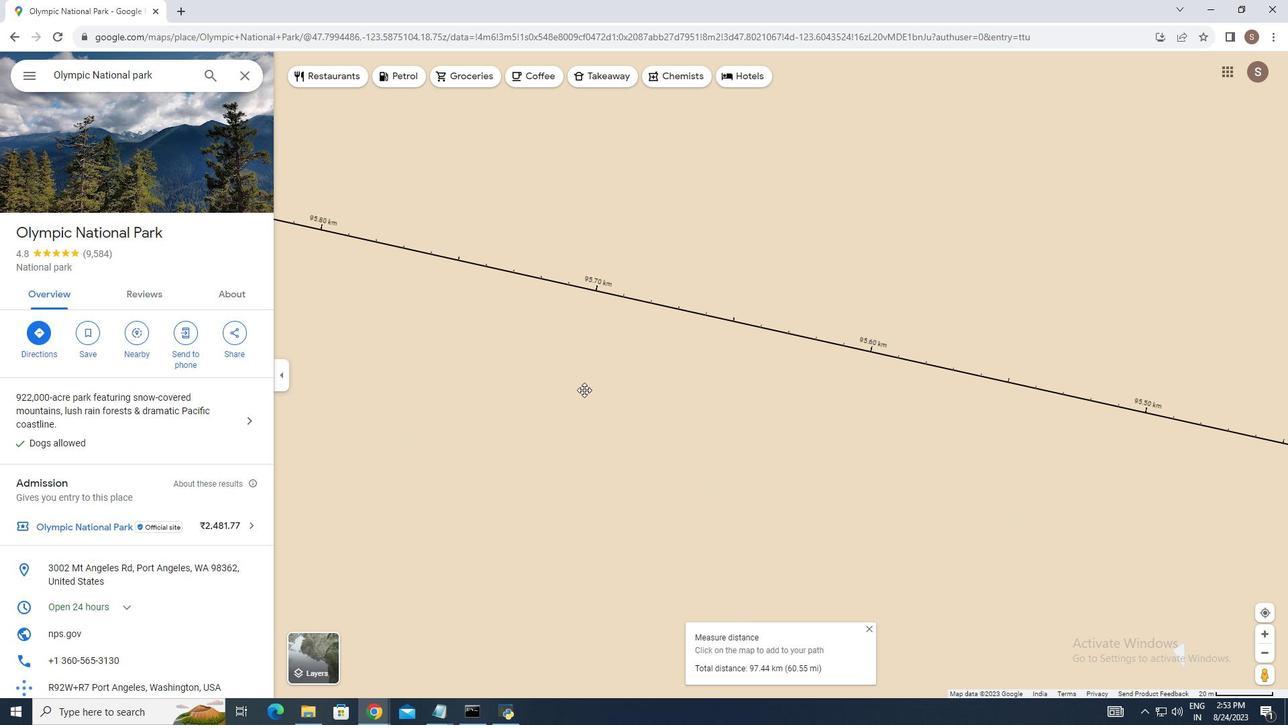 
Action: Mouse moved to (853, 425)
Screenshot: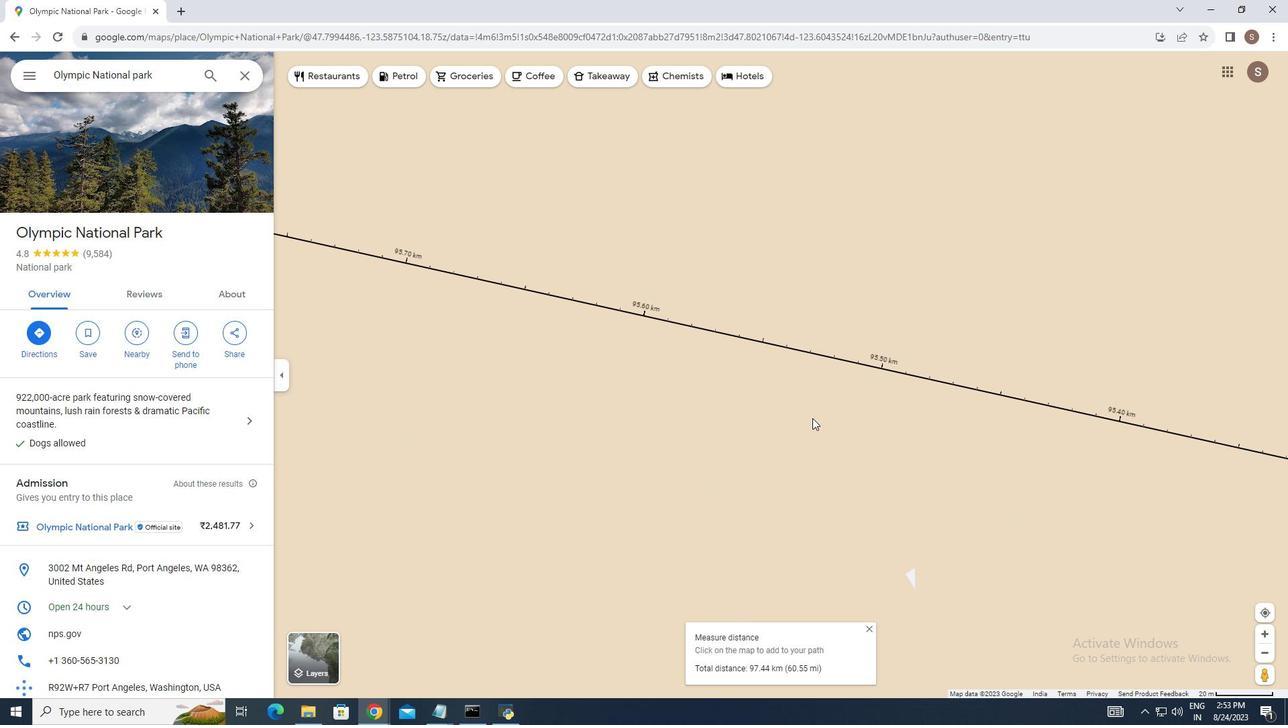 
Action: Mouse scrolled (853, 424) with delta (0, 0)
Screenshot: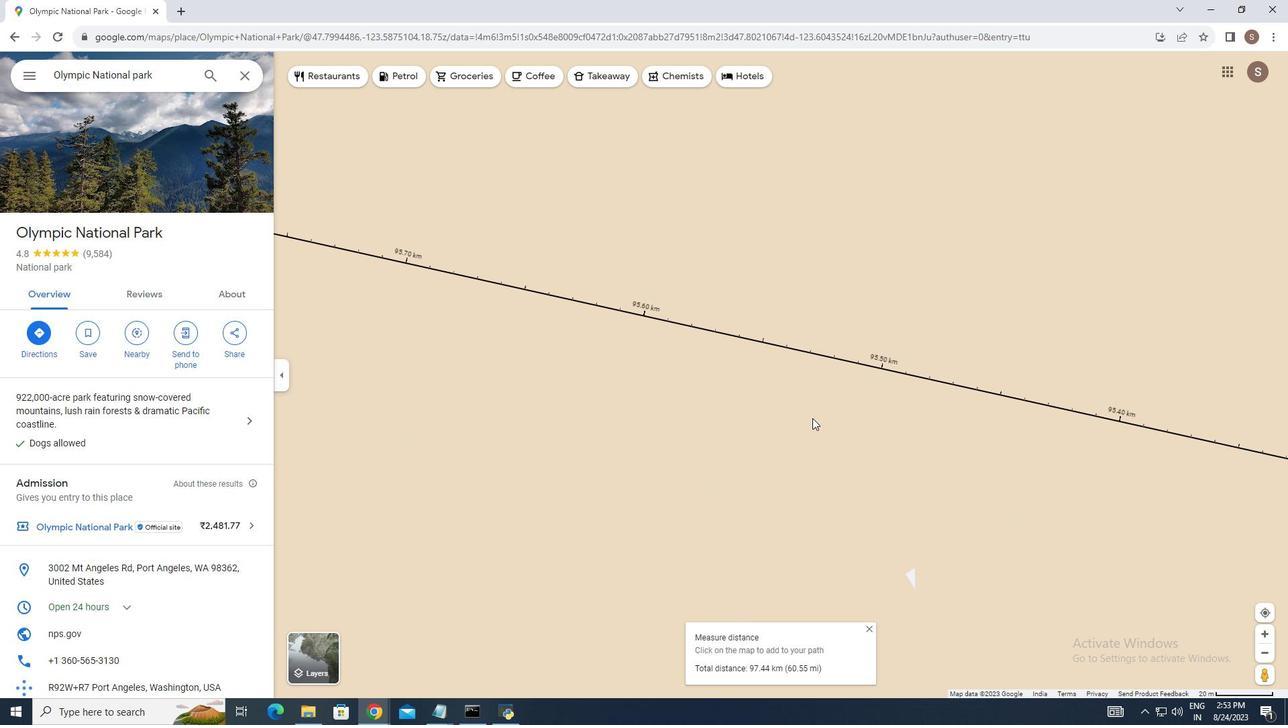 
Action: Mouse moved to (812, 418)
Screenshot: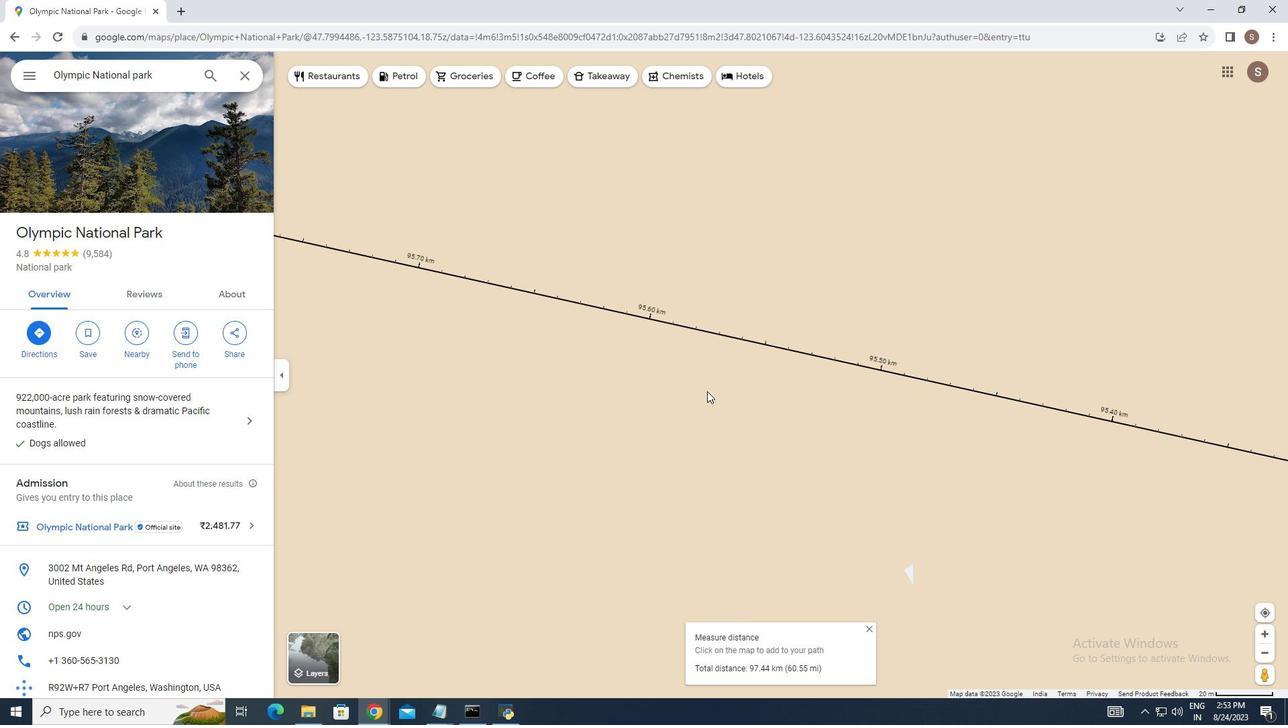 
Action: Mouse scrolled (812, 417) with delta (0, 0)
Screenshot: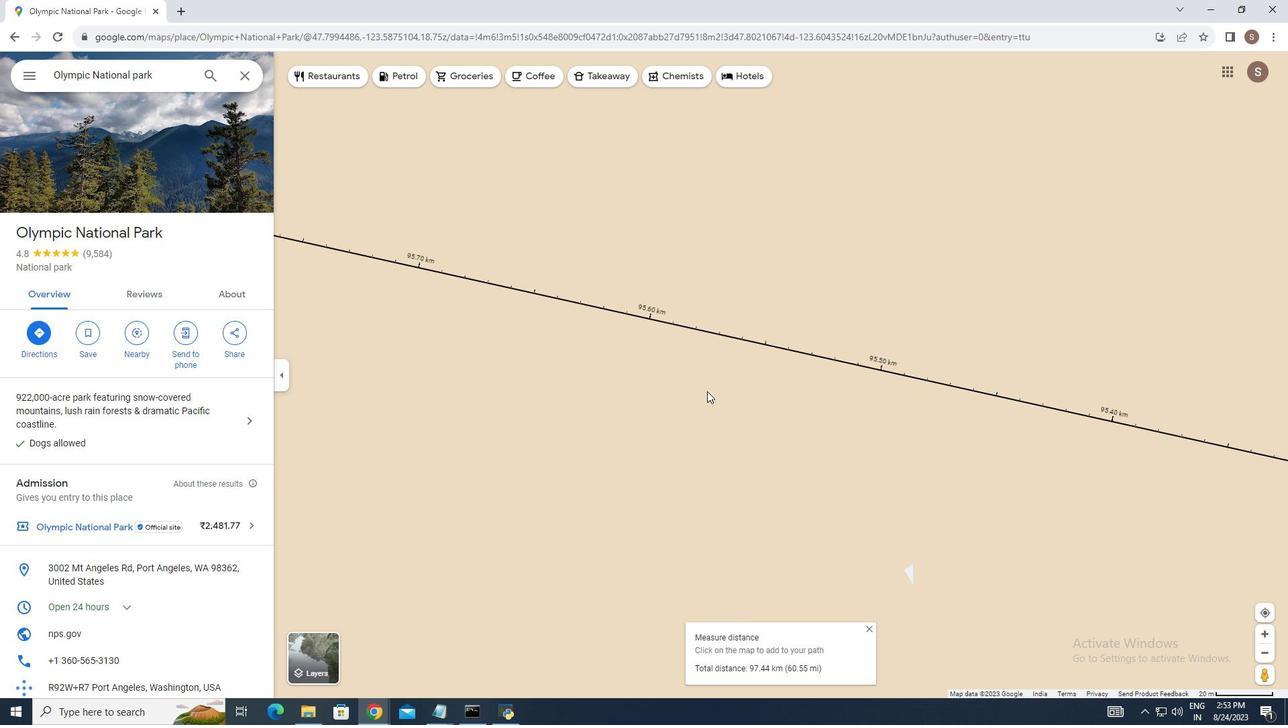 
Action: Mouse moved to (731, 398)
Screenshot: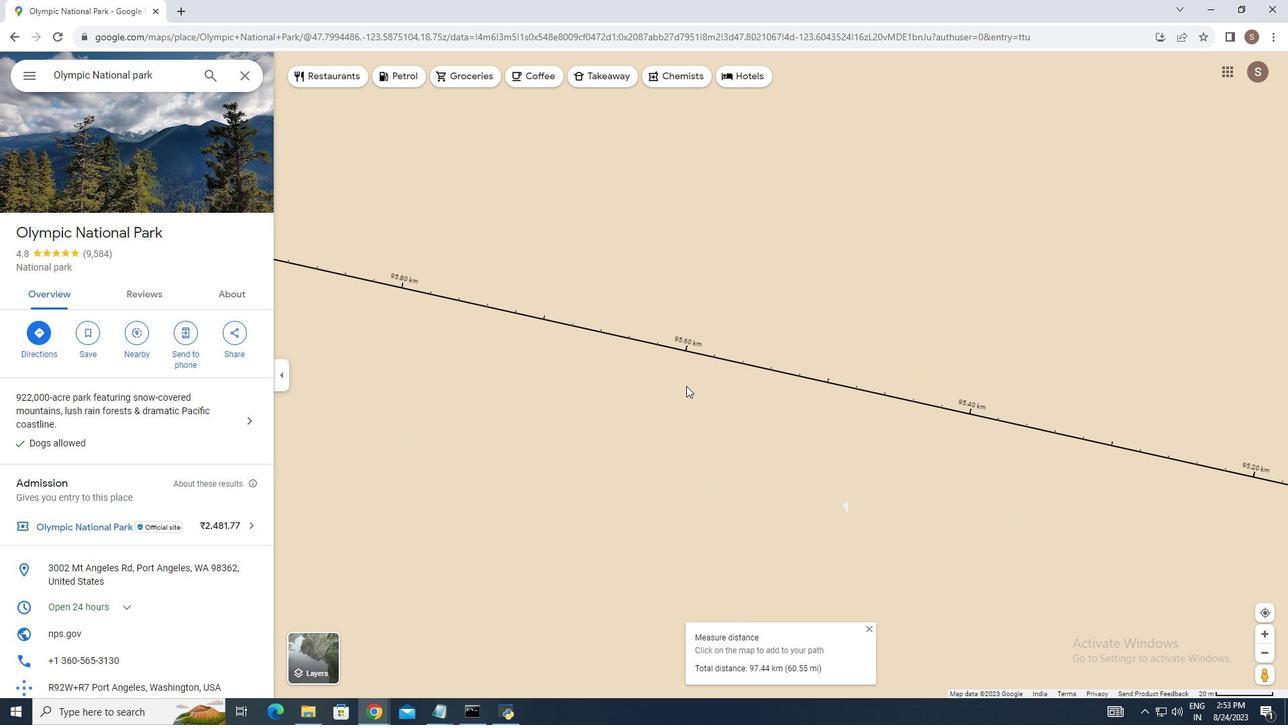 
Action: Mouse scrolled (772, 407) with delta (0, 0)
Screenshot: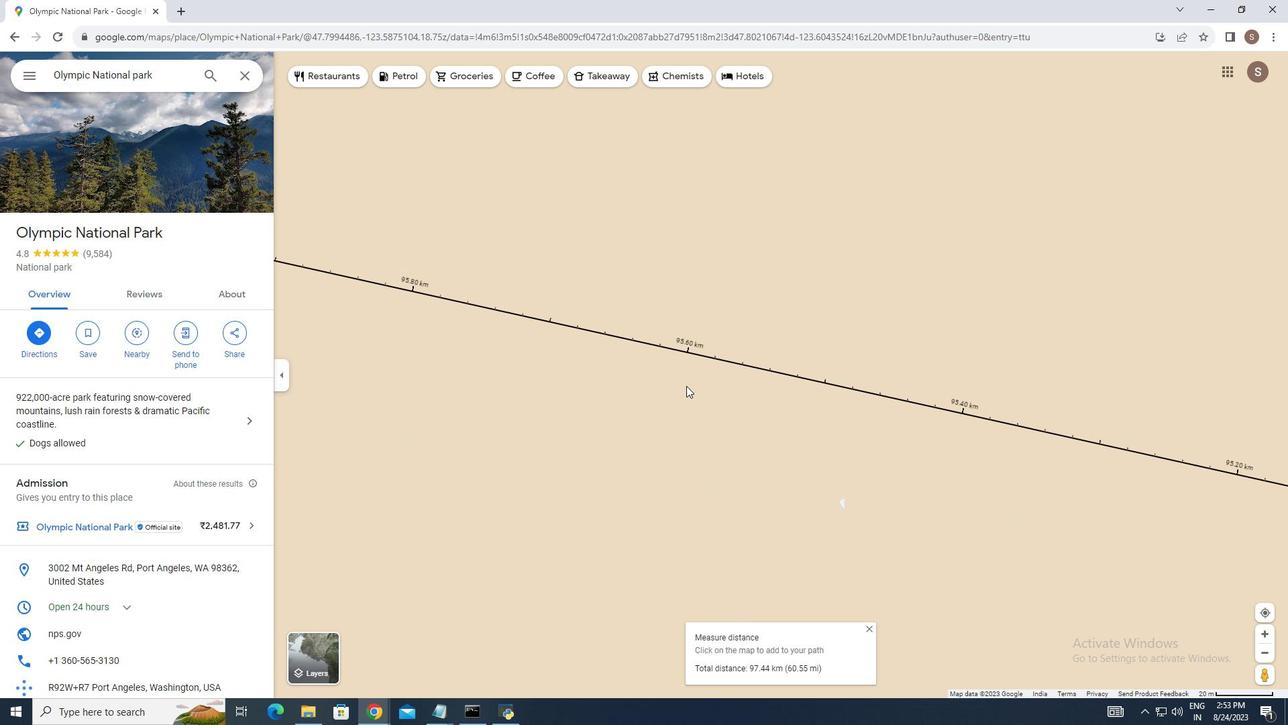 
Action: Mouse moved to (723, 394)
Screenshot: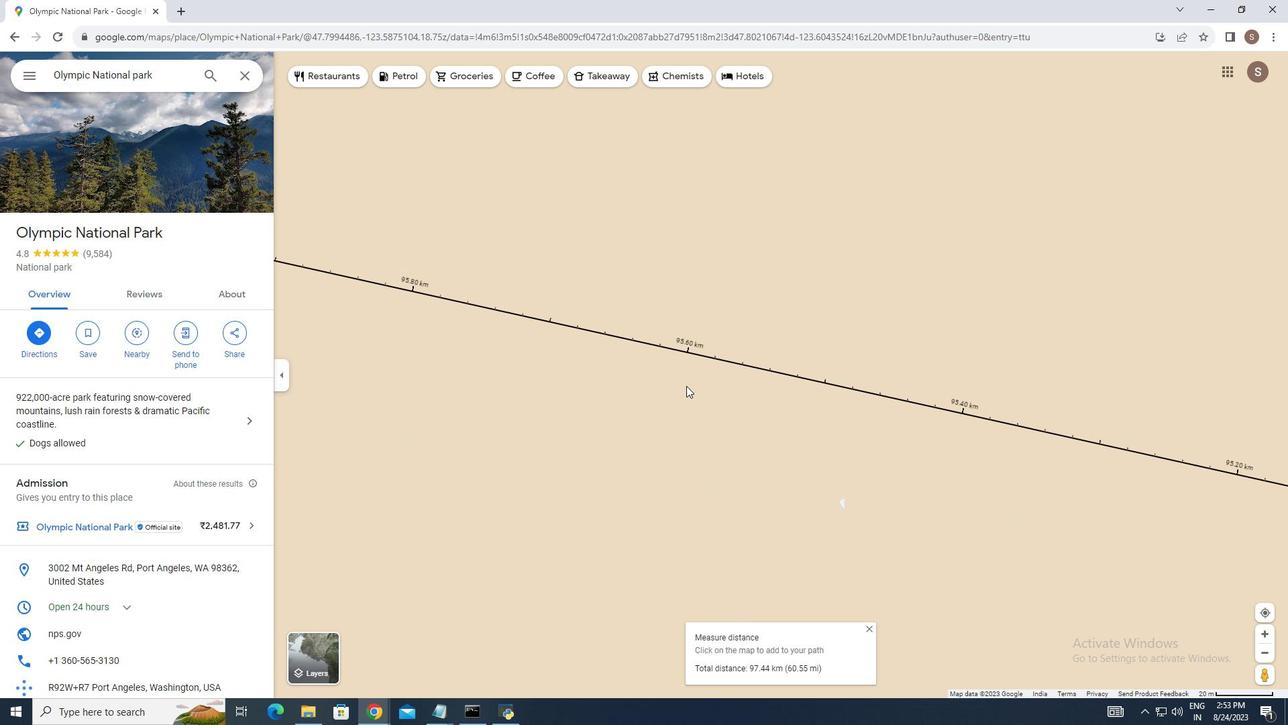 
Action: Mouse scrolled (731, 397) with delta (0, 0)
Screenshot: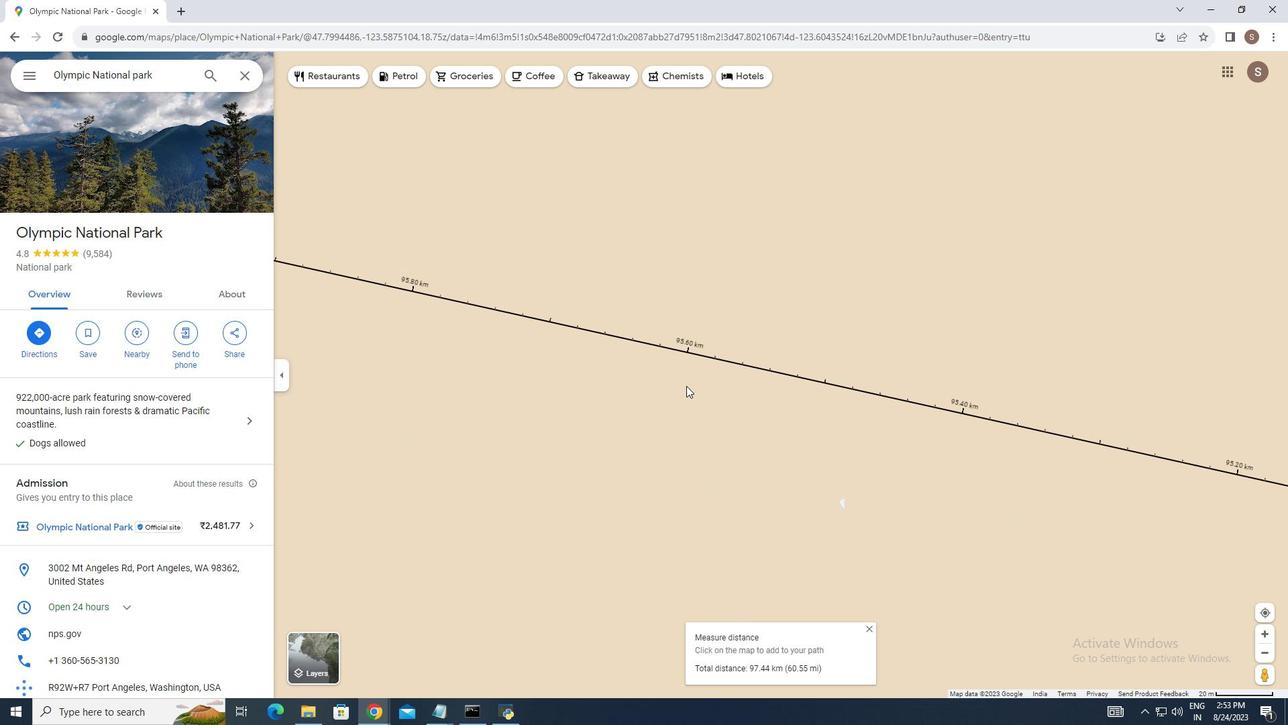
Action: Mouse moved to (810, 424)
Screenshot: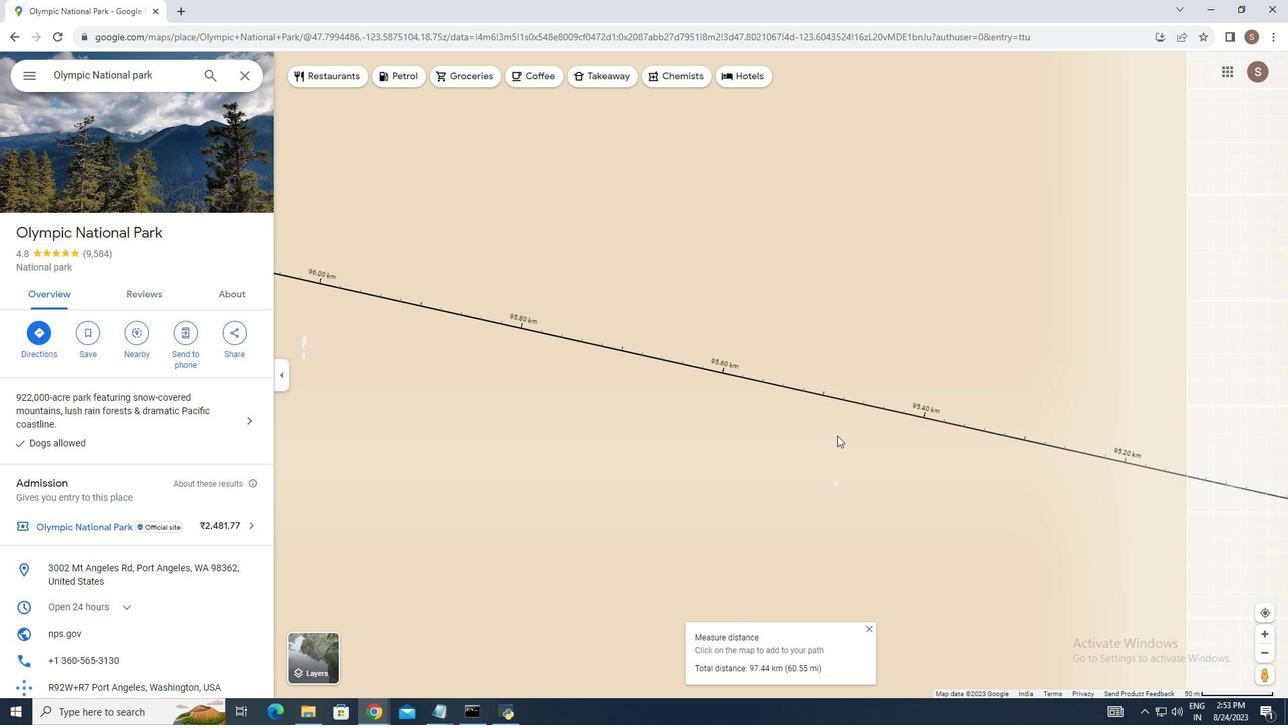 
Action: Mouse scrolled (810, 424) with delta (0, 0)
Screenshot: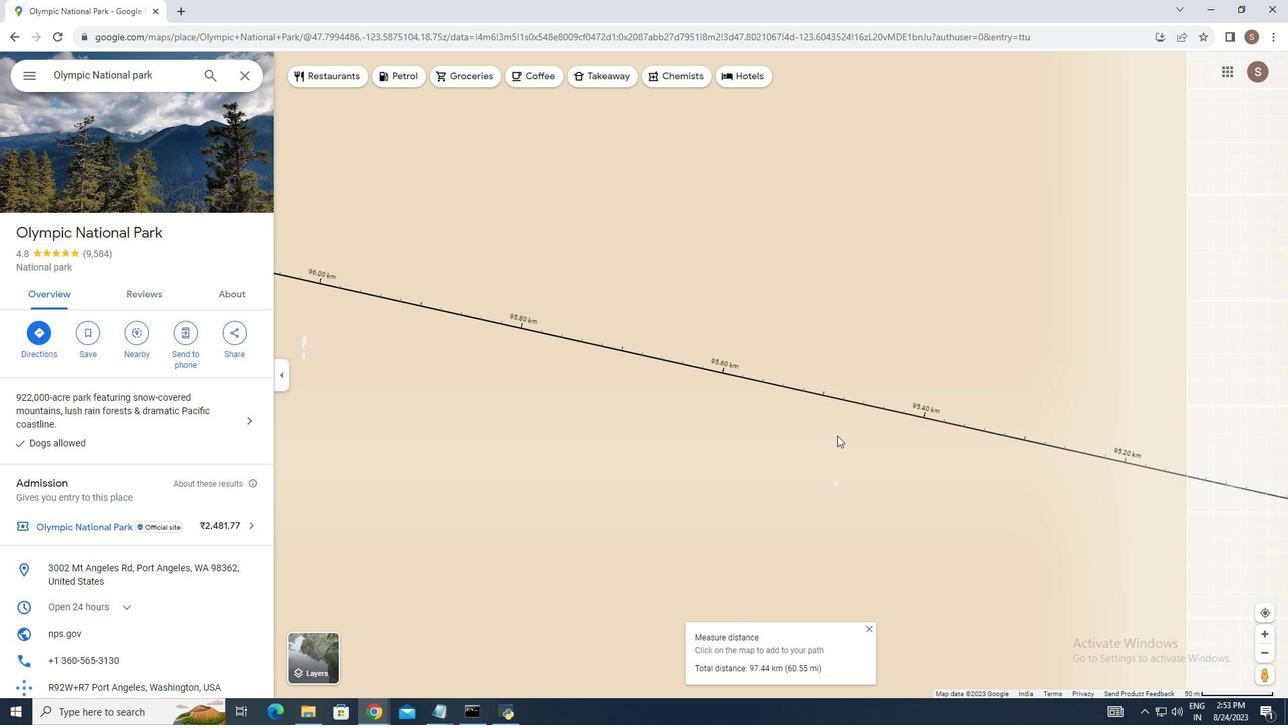 
Action: Mouse moved to (821, 430)
Screenshot: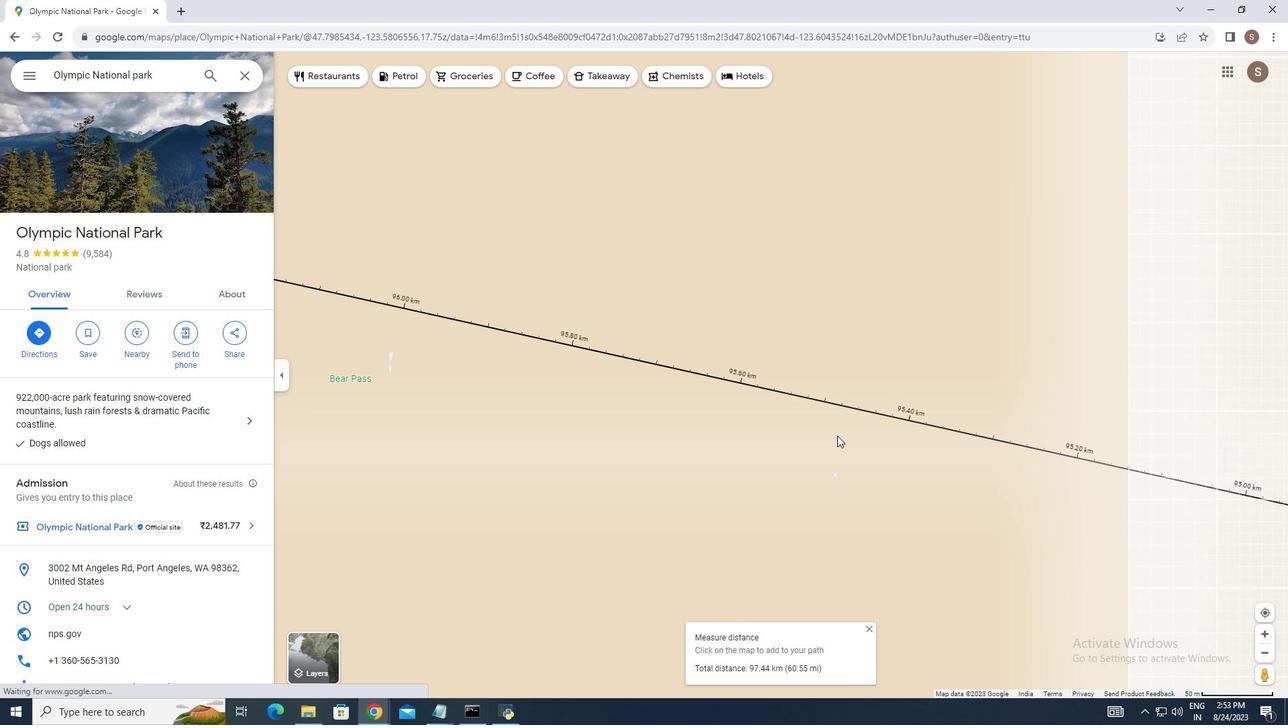 
Action: Mouse scrolled (821, 429) with delta (0, 0)
Screenshot: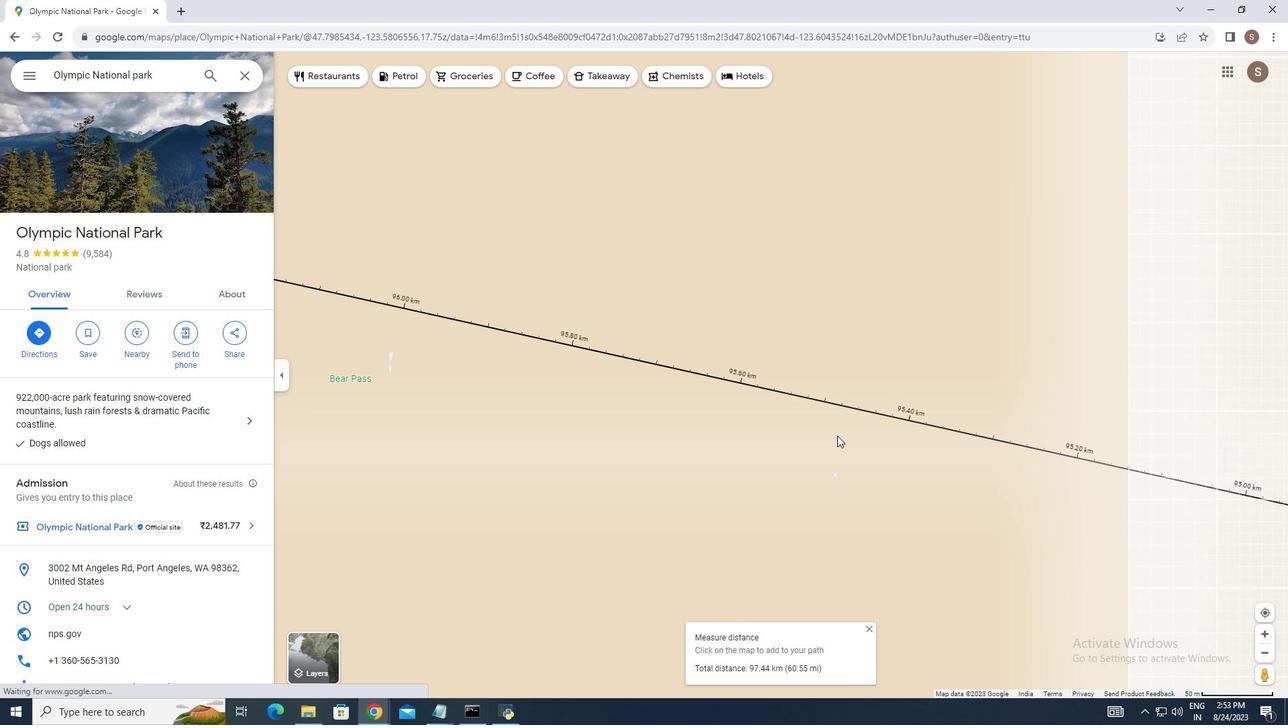 
Action: Mouse moved to (829, 434)
Screenshot: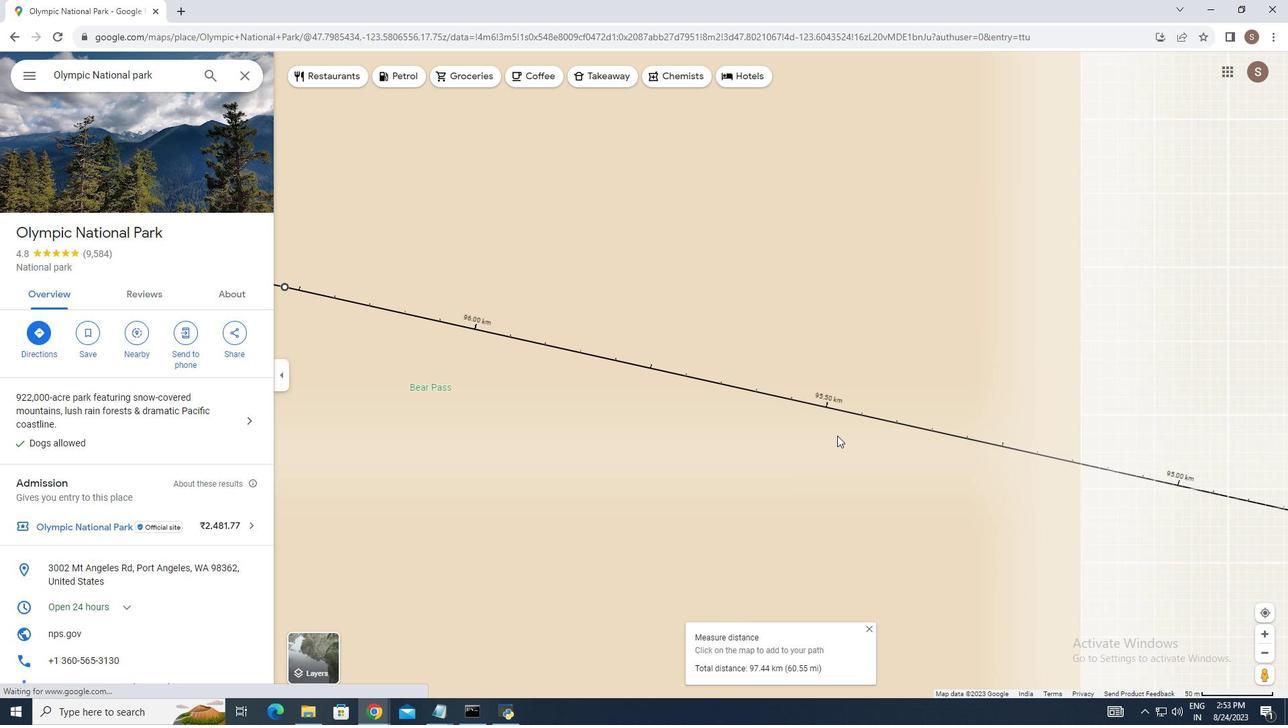 
Action: Mouse scrolled (829, 433) with delta (0, 0)
Screenshot: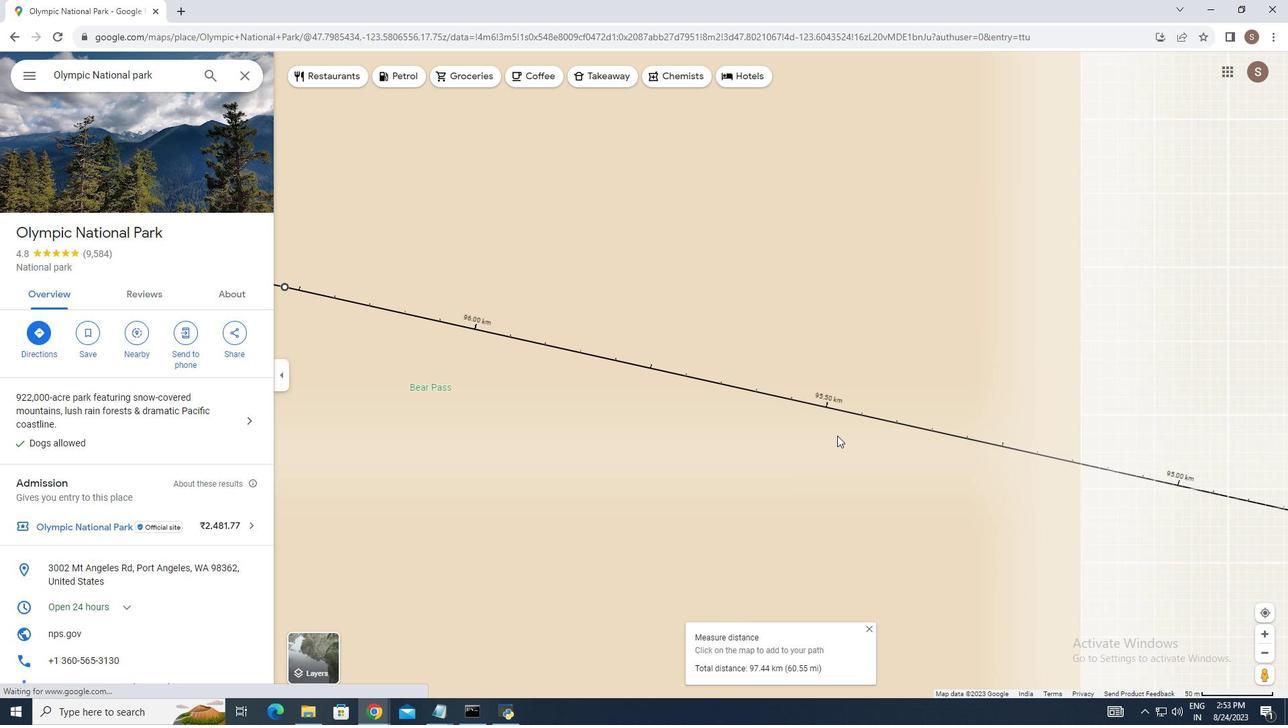 
Action: Mouse moved to (837, 435)
Screenshot: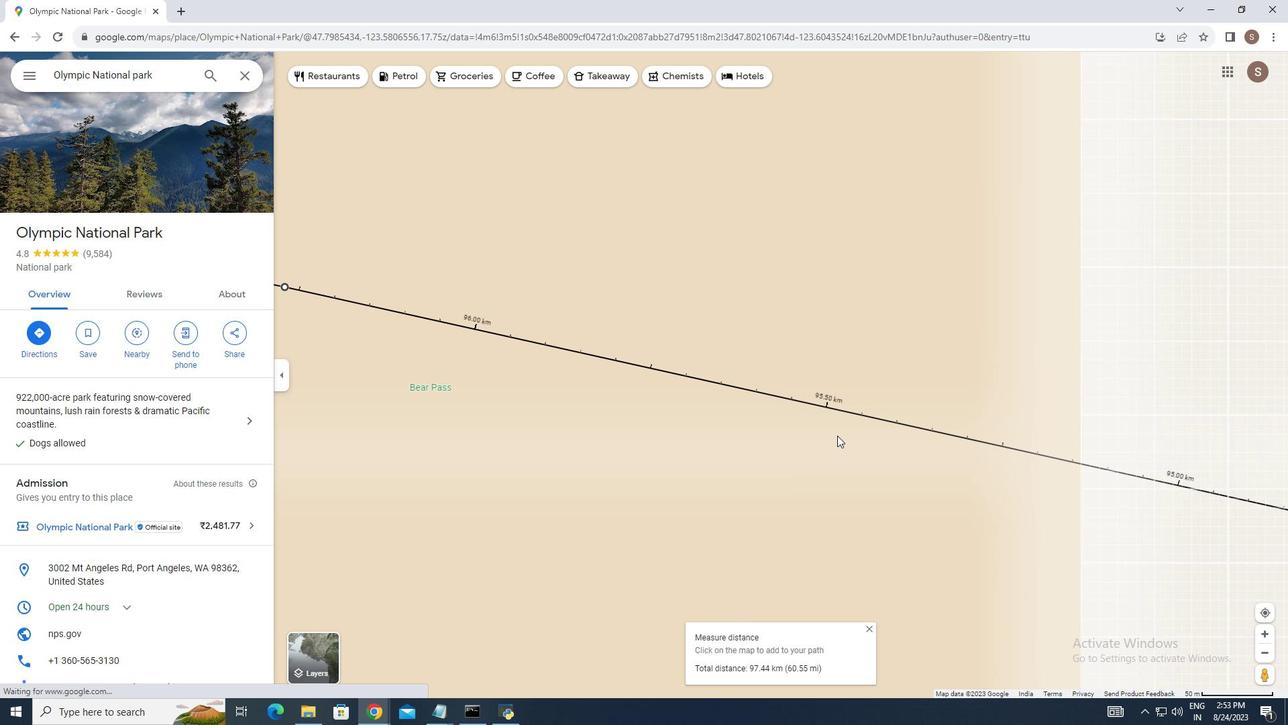 
Action: Mouse scrolled (837, 435) with delta (0, 0)
Screenshot: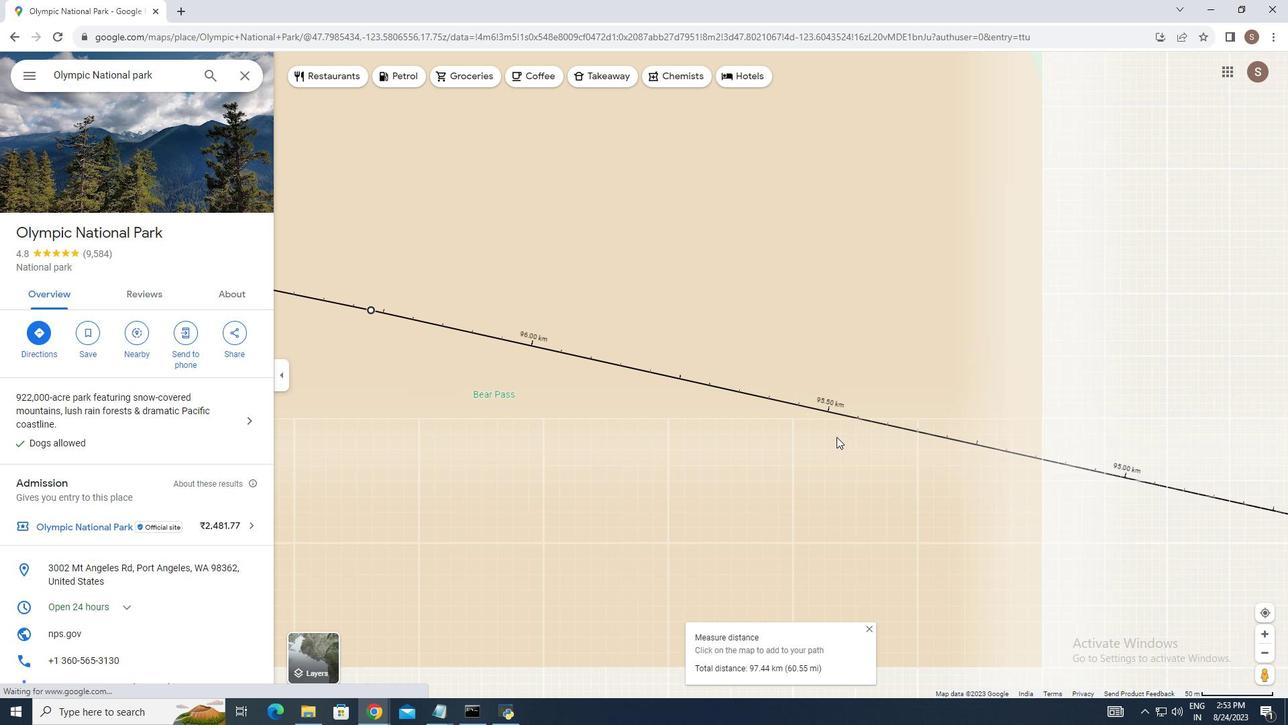 
Action: Mouse scrolled (837, 435) with delta (0, 0)
Screenshot: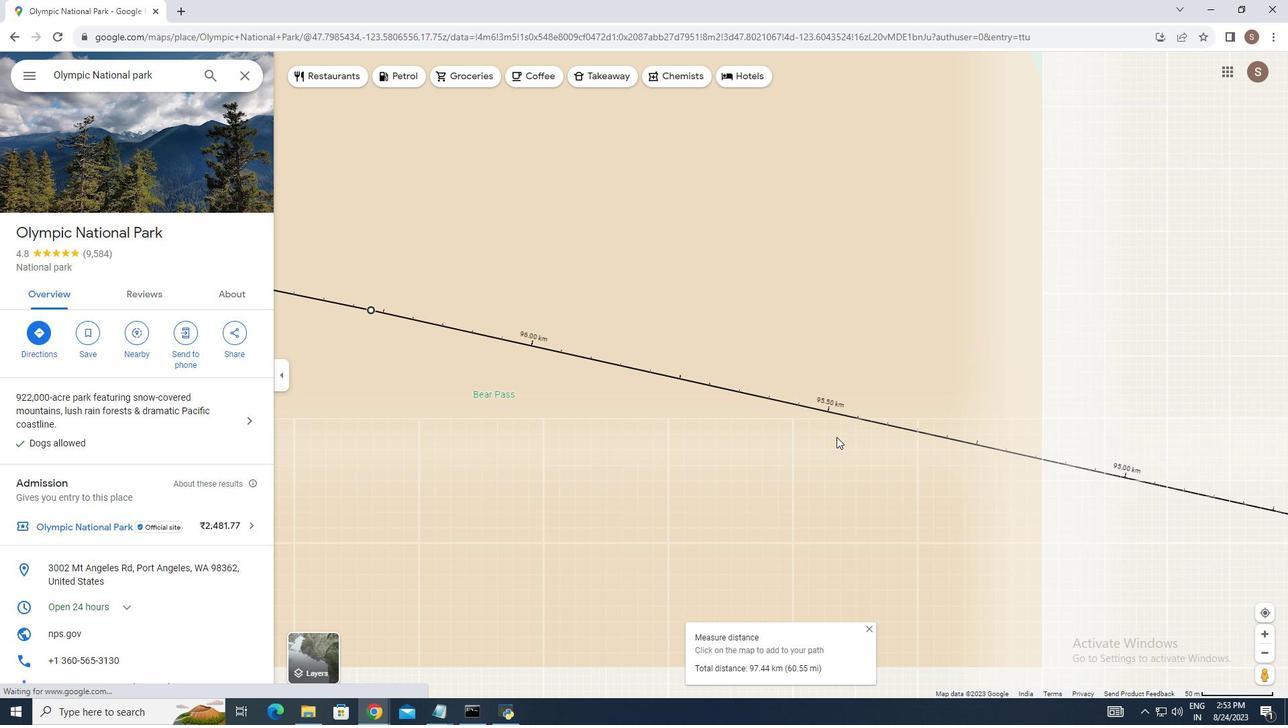
Action: Mouse moved to (827, 453)
Screenshot: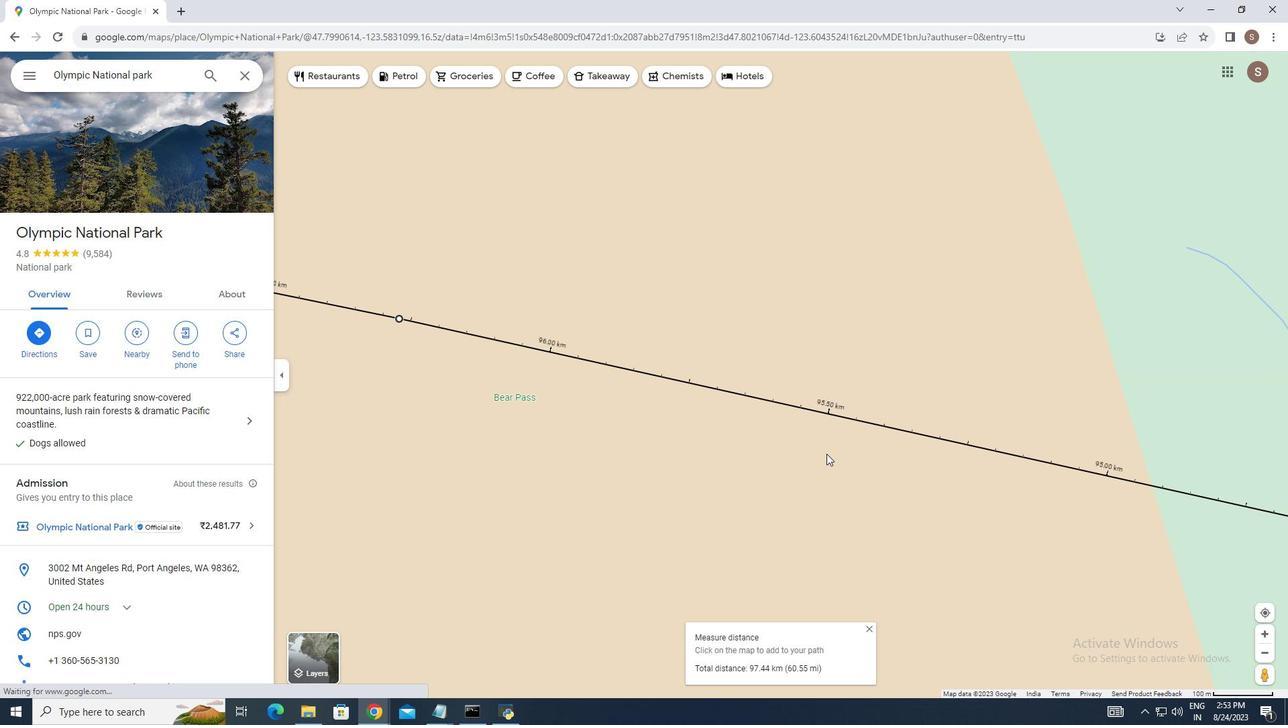 
Action: Mouse scrolled (827, 453) with delta (0, 0)
Screenshot: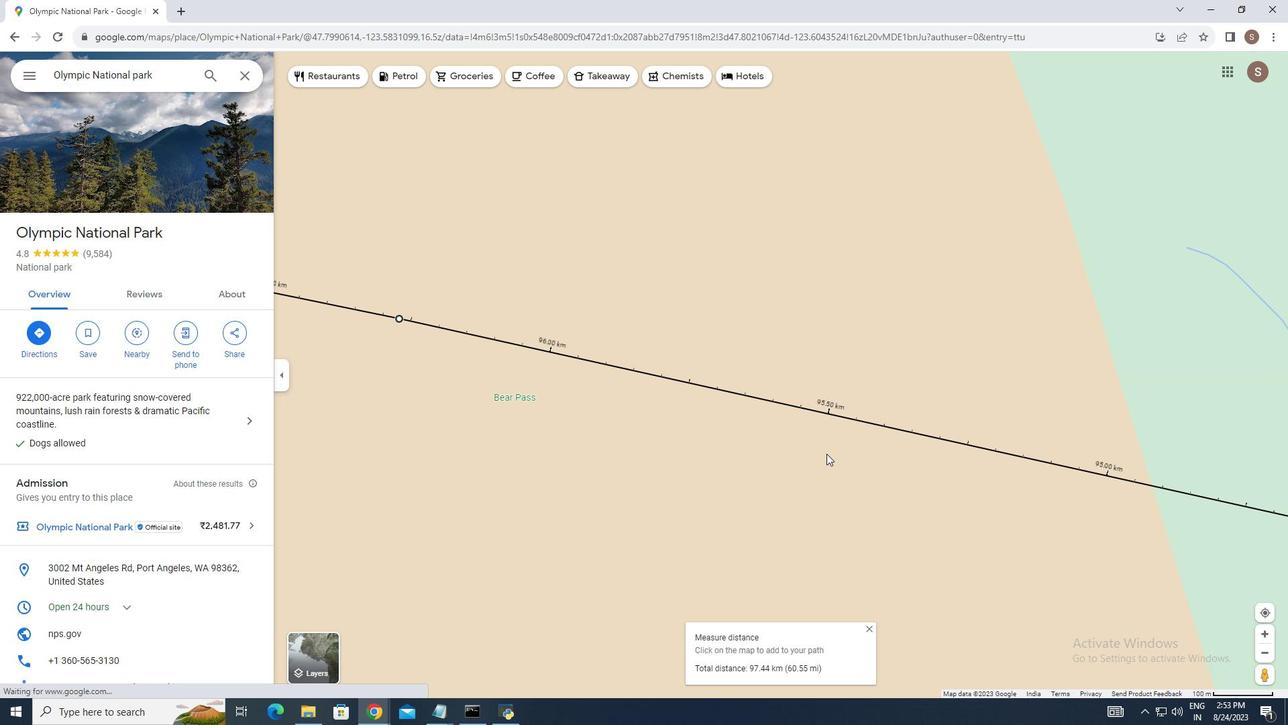 
Action: Mouse moved to (827, 453)
Screenshot: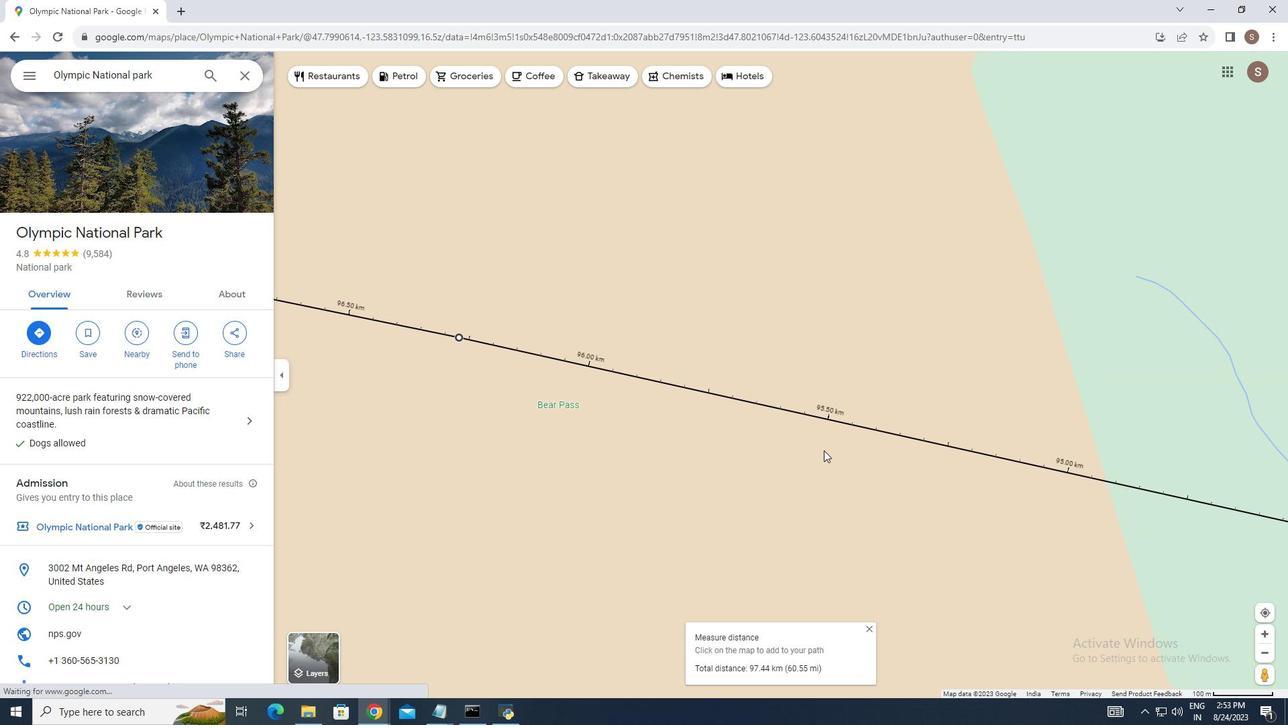 
Action: Mouse scrolled (827, 453) with delta (0, 0)
Screenshot: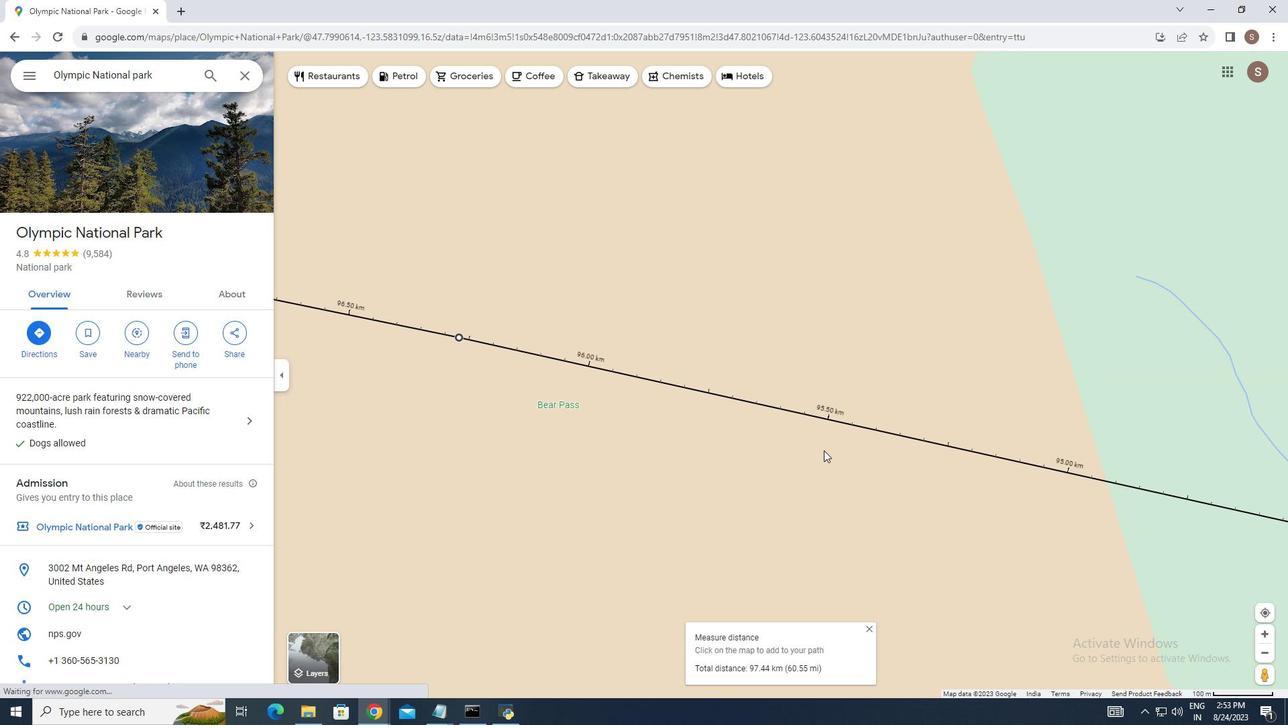 
Action: Mouse moved to (817, 471)
Screenshot: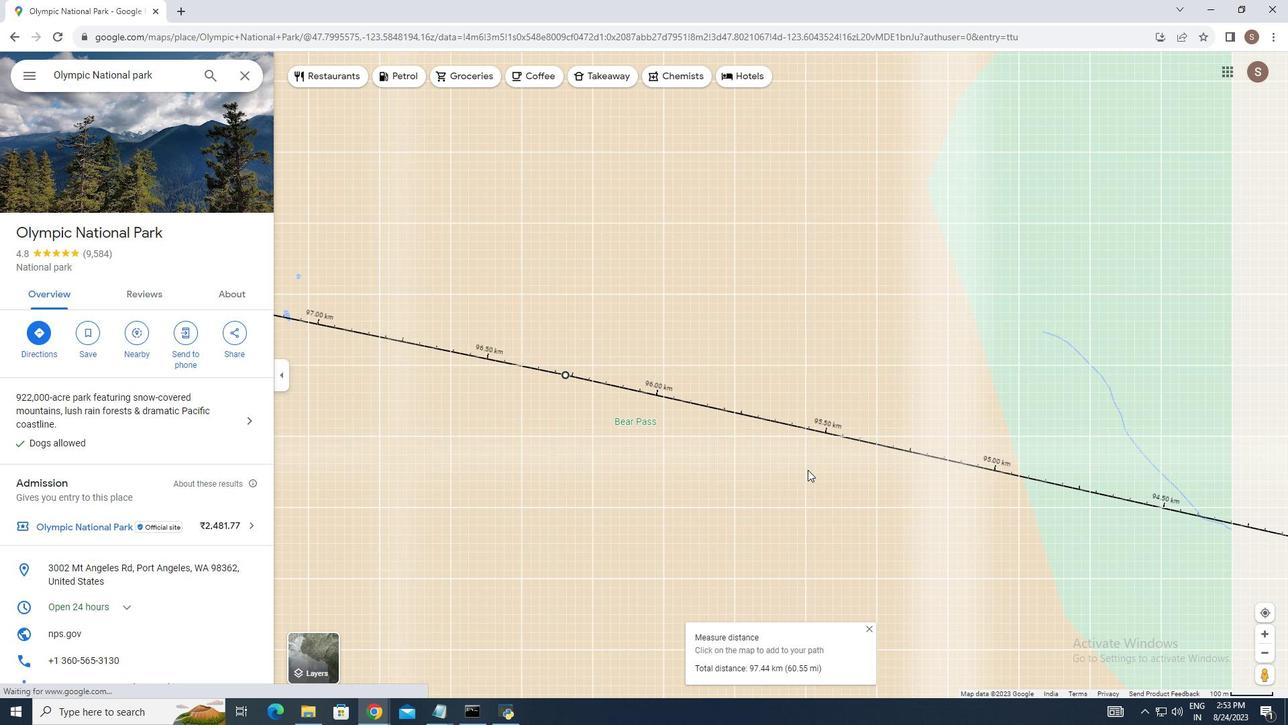 
Action: Mouse scrolled (817, 471) with delta (0, 0)
Screenshot: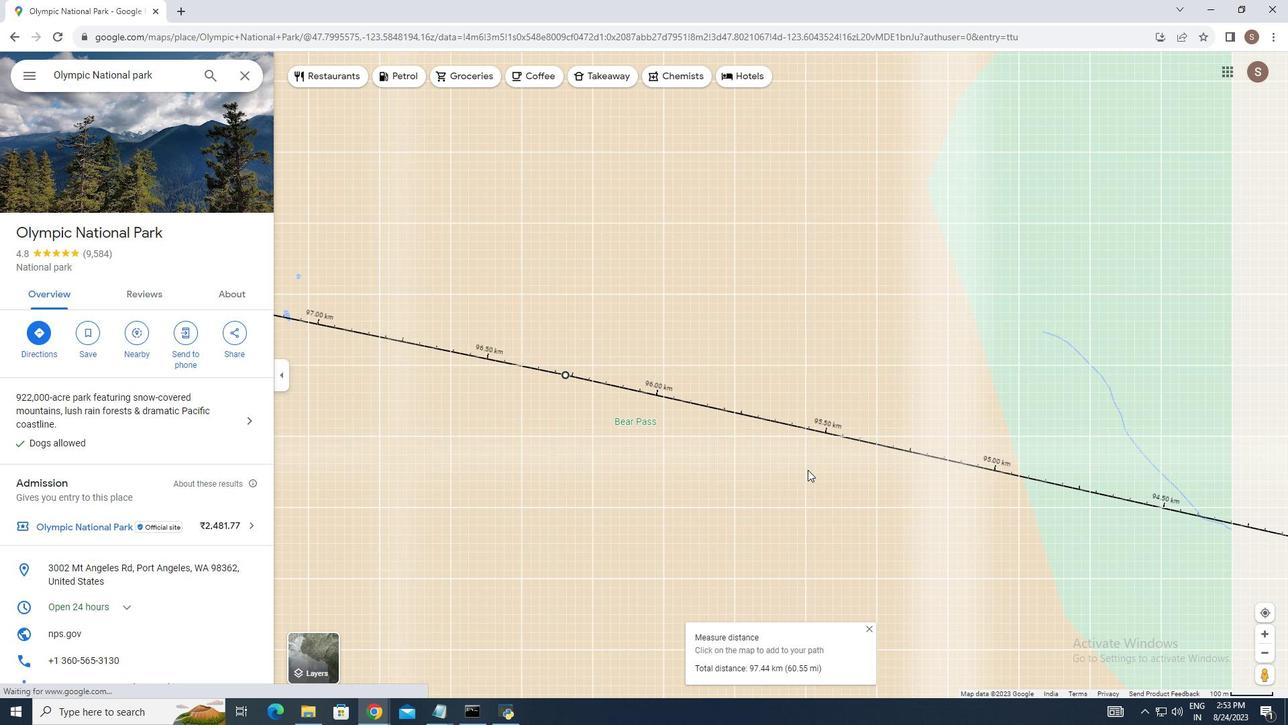 
Action: Mouse moved to (815, 473)
Screenshot: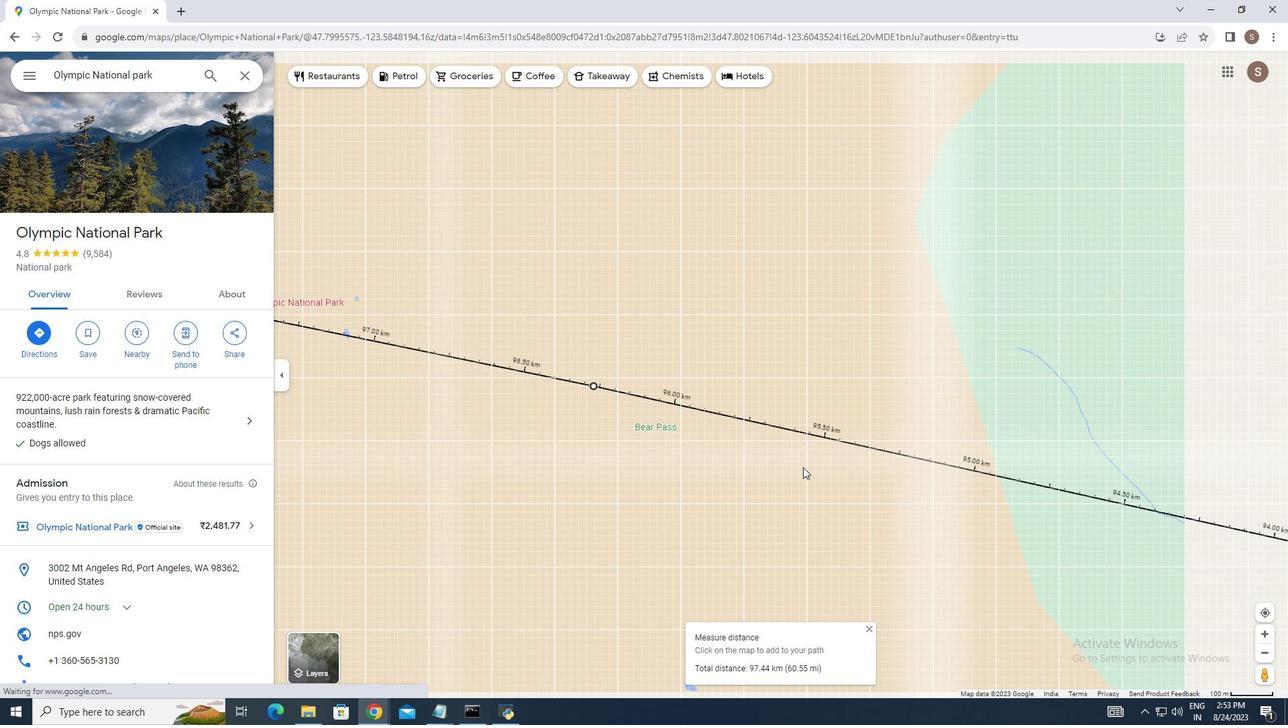 
Action: Mouse scrolled (815, 473) with delta (0, 0)
Screenshot: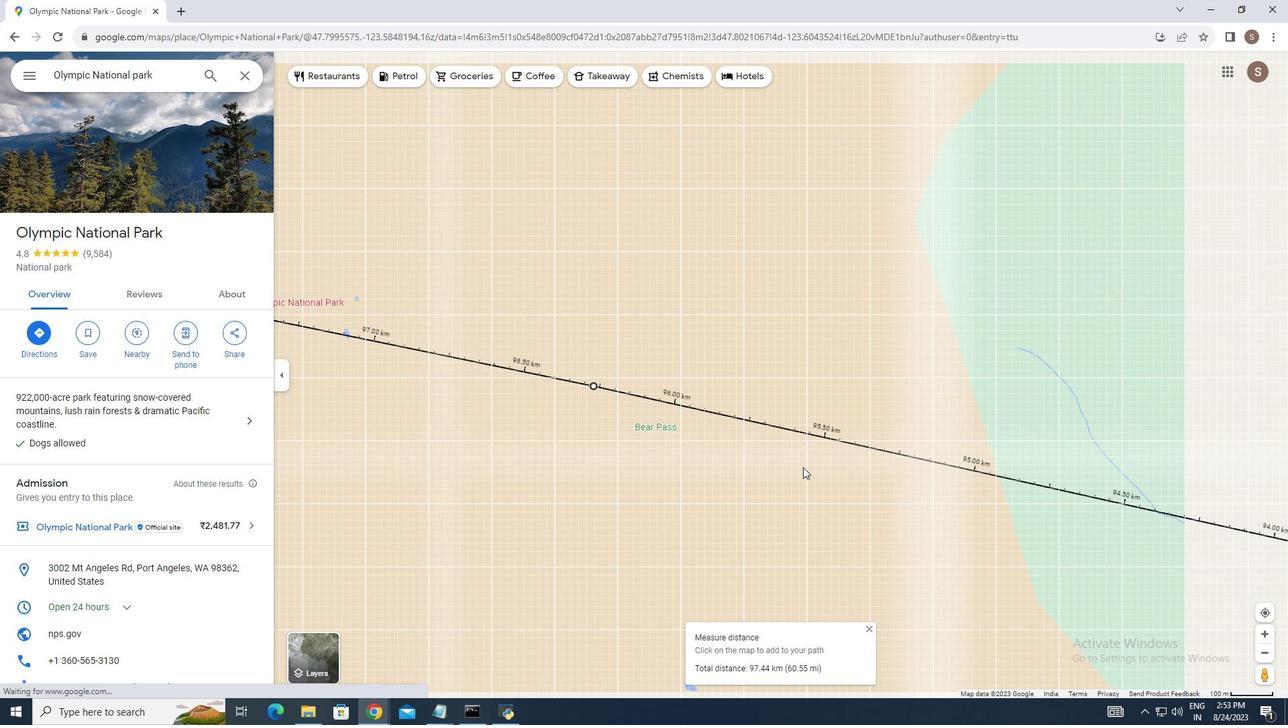 
Action: Mouse moved to (811, 473)
Screenshot: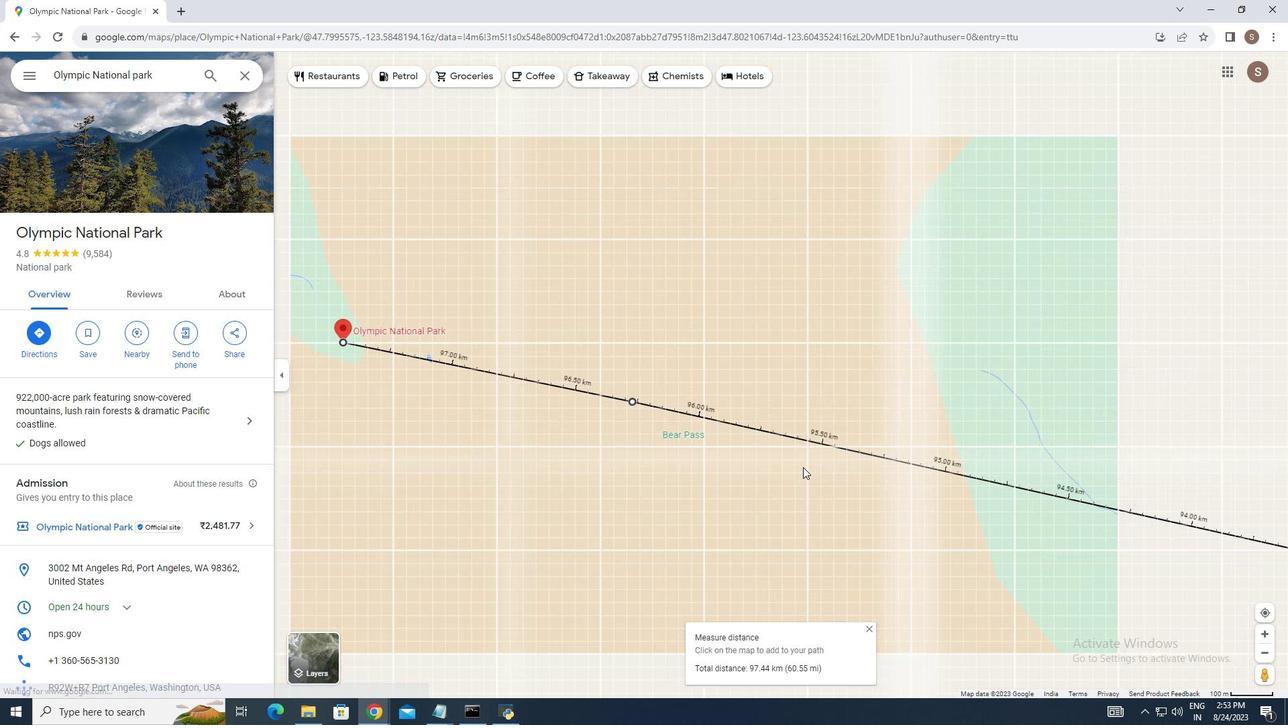 
Action: Mouse scrolled (811, 473) with delta (0, 0)
Screenshot: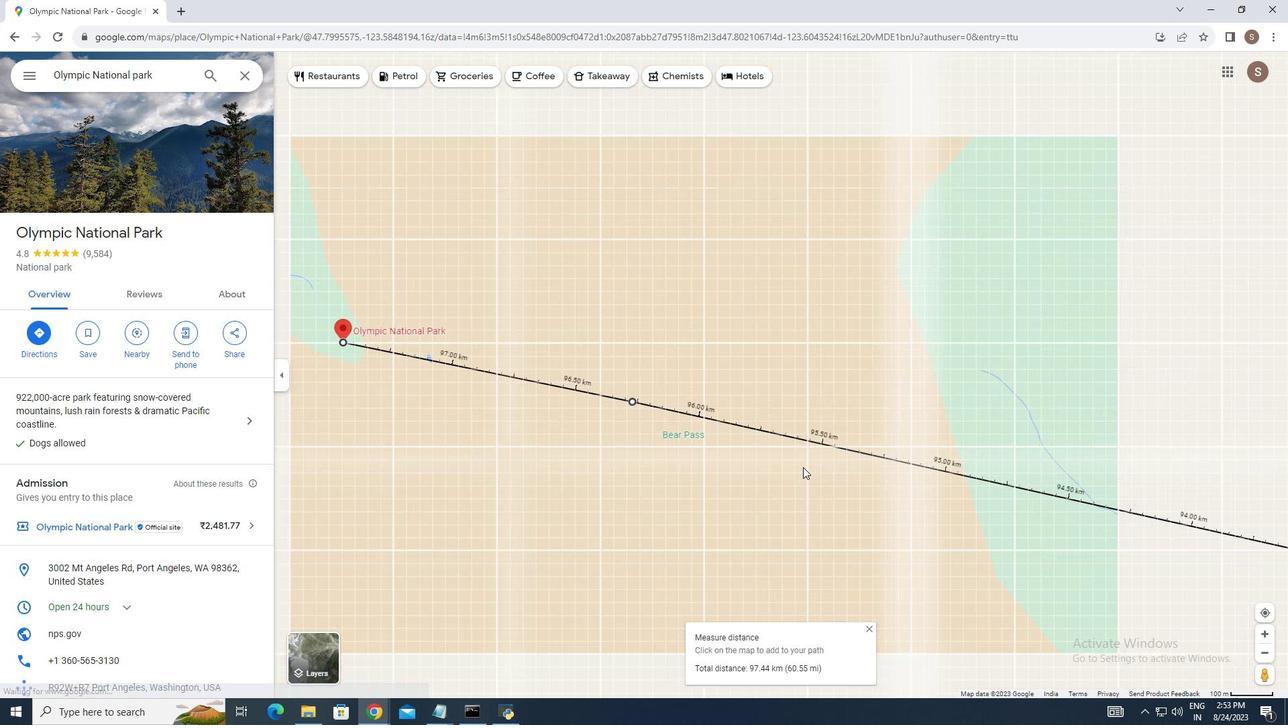 
Action: Mouse moved to (805, 467)
Screenshot: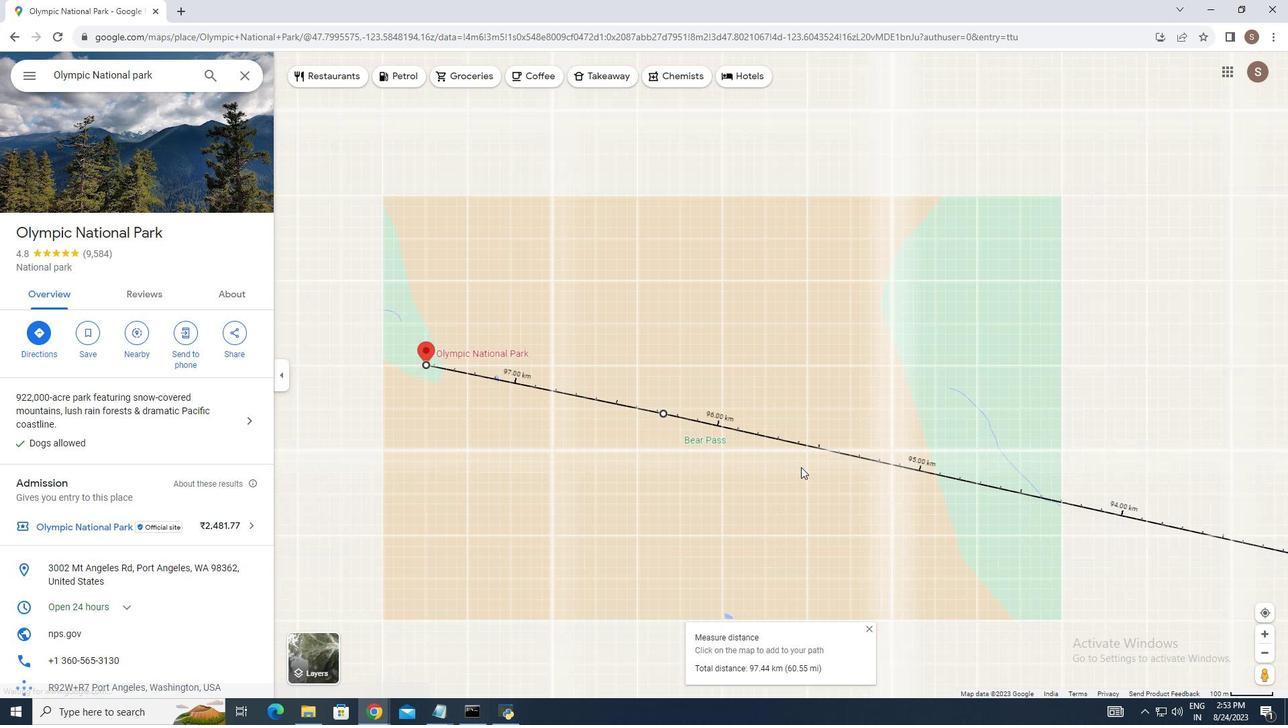 
Action: Mouse scrolled (805, 467) with delta (0, 0)
Screenshot: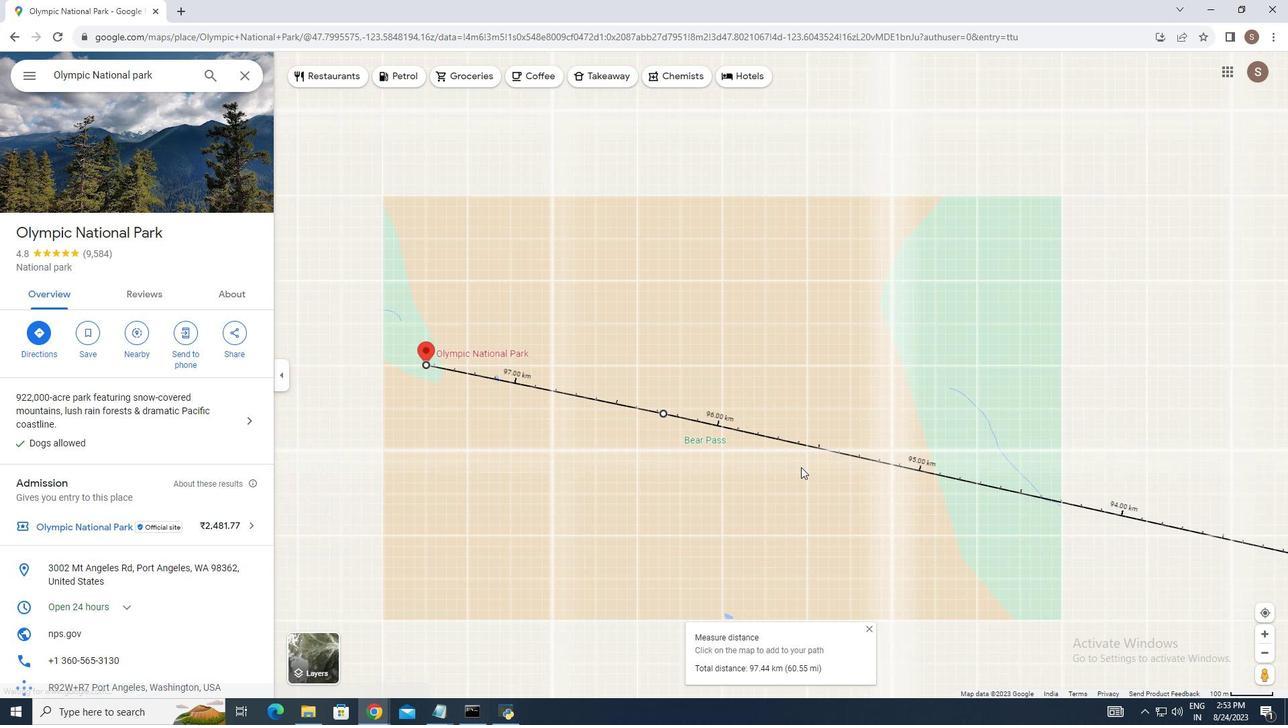 
Action: Mouse moved to (803, 467)
